 Task: Set up a Trello board to plan and manage a Christmas event, including creating lists for tasks, items, and activities, and use the 'Colorful Budget' power-up to track expenses and income.
Action: Mouse moved to (853, 472)
Screenshot: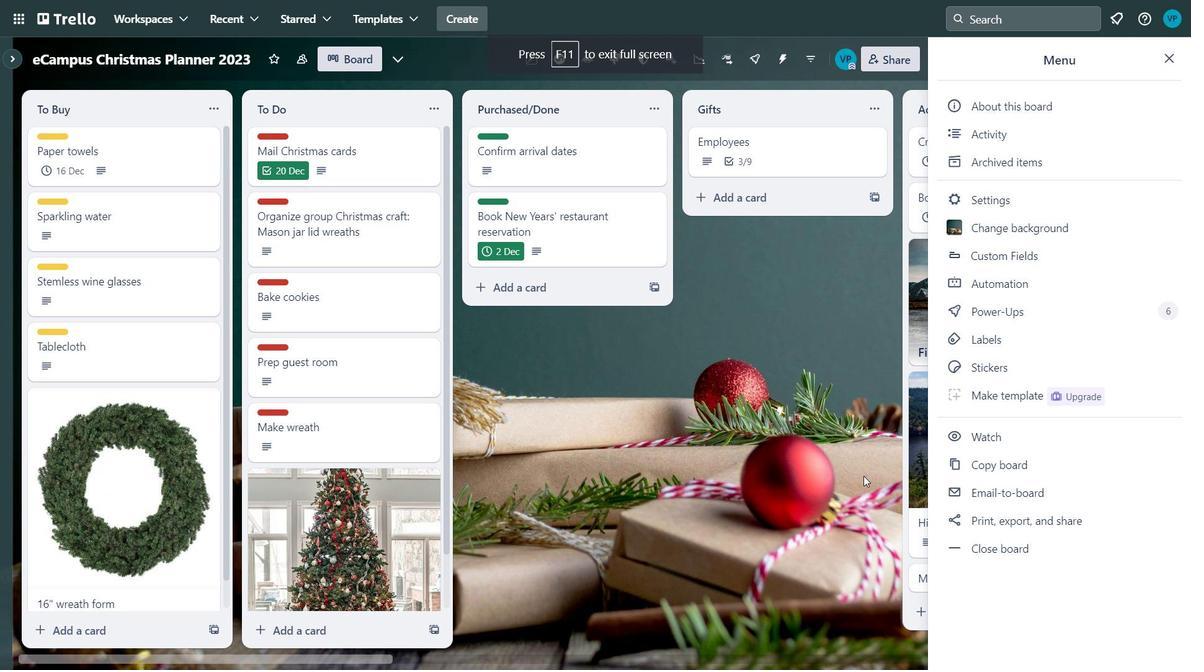
Action: Mouse pressed left at (853, 472)
Screenshot: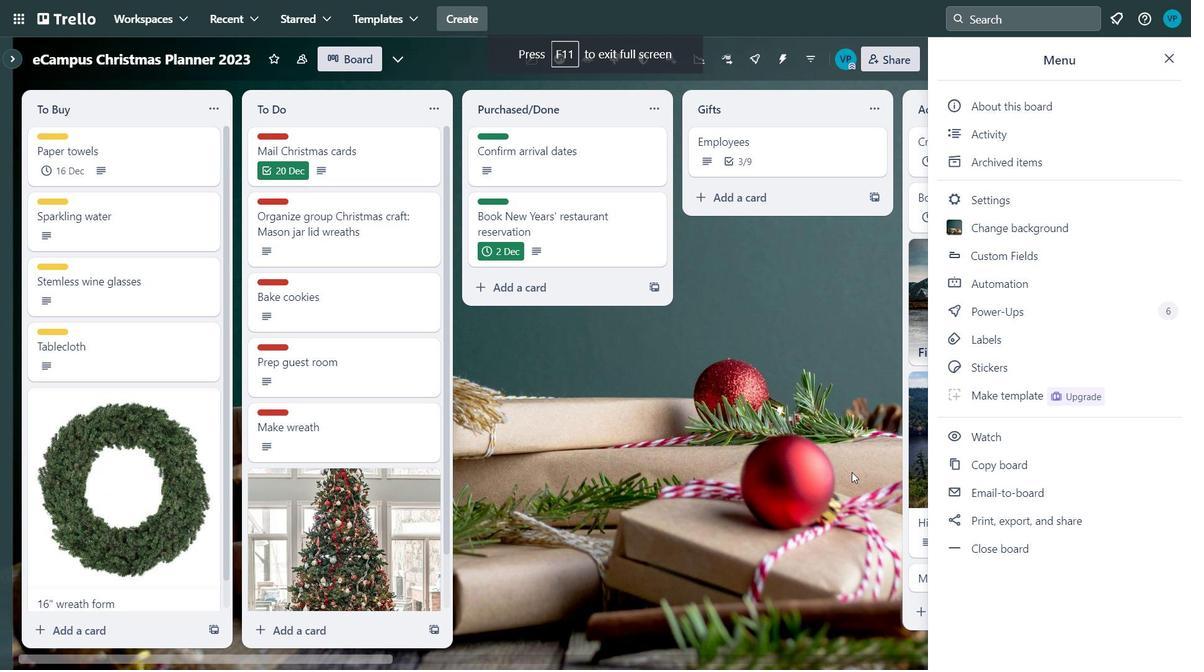 
Action: Mouse moved to (1170, 52)
Screenshot: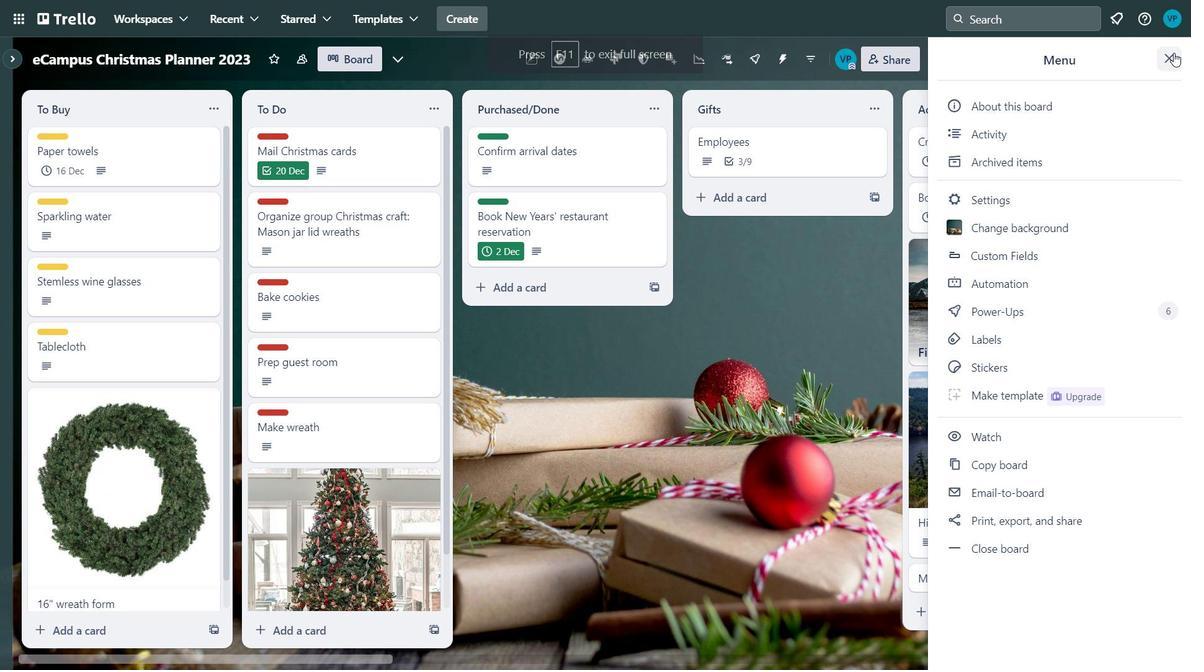 
Action: Mouse pressed left at (1170, 52)
Screenshot: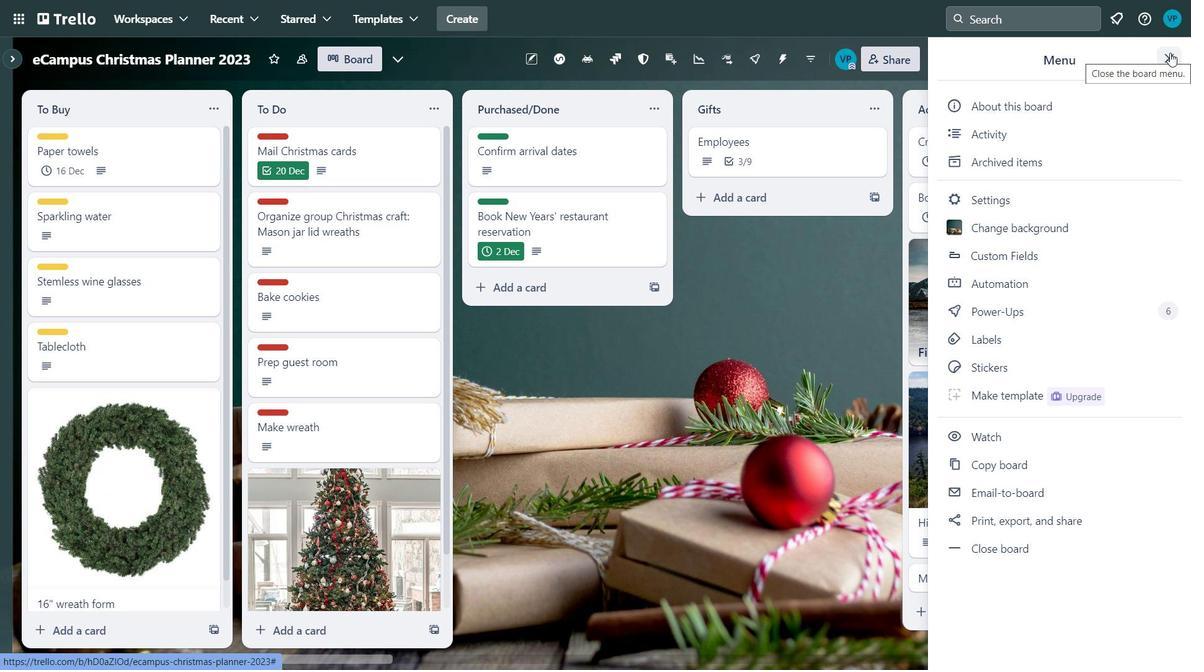 
Action: Mouse moved to (536, 658)
Screenshot: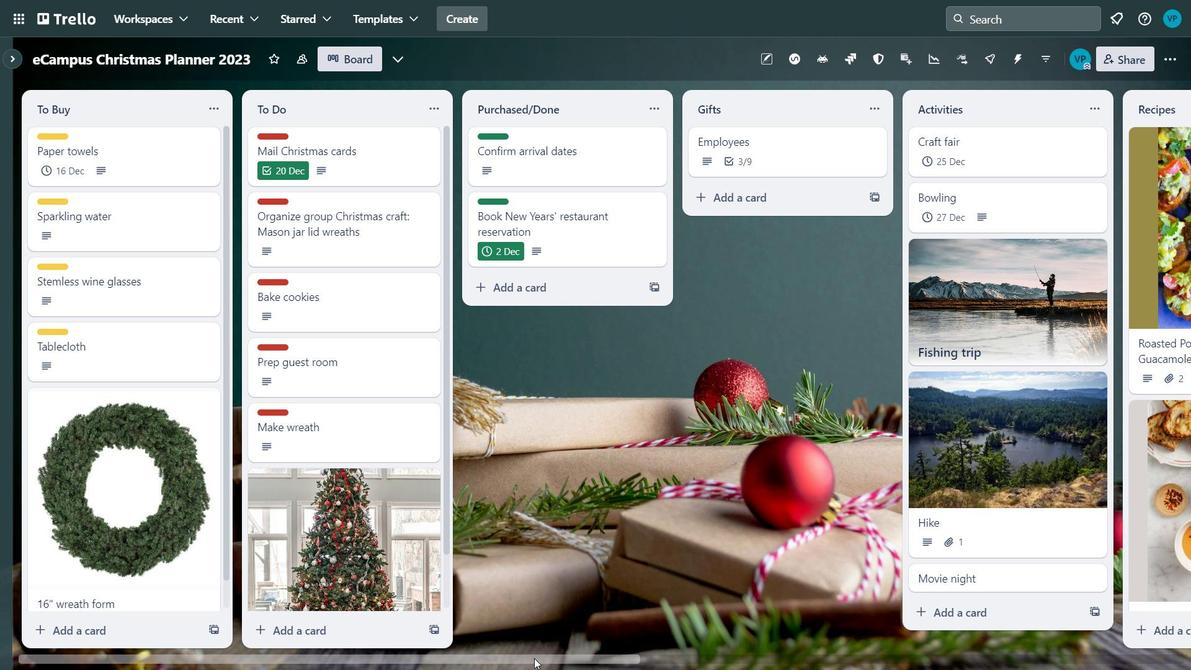 
Action: Mouse pressed left at (536, 658)
Screenshot: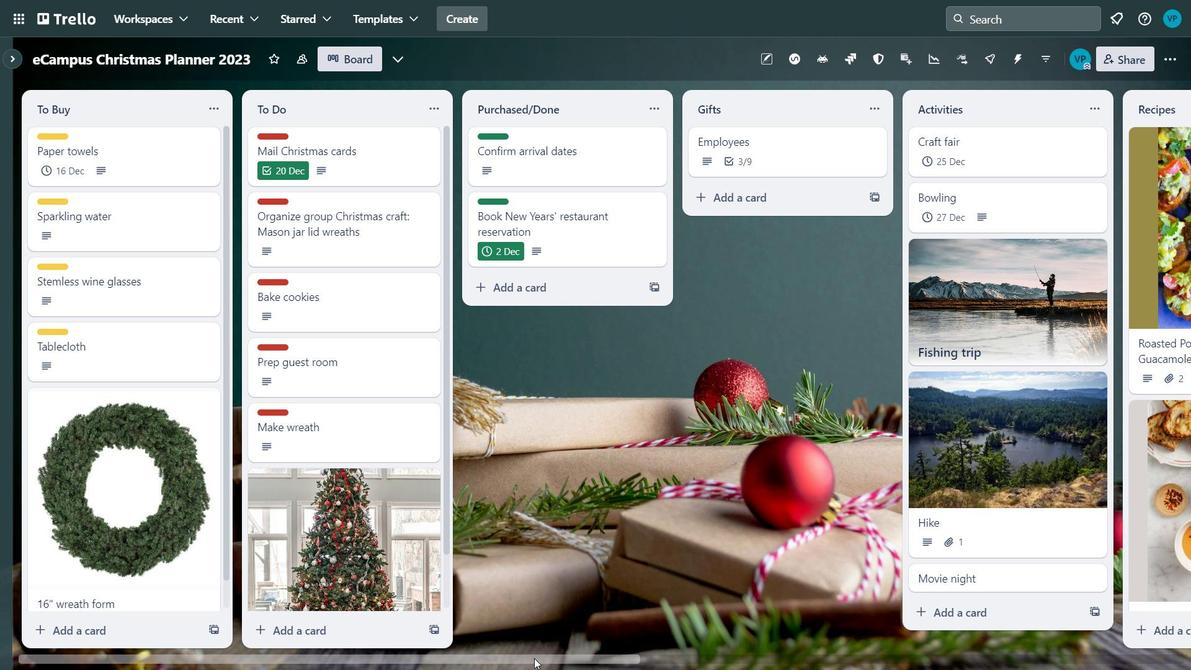 
Action: Mouse moved to (318, 289)
Screenshot: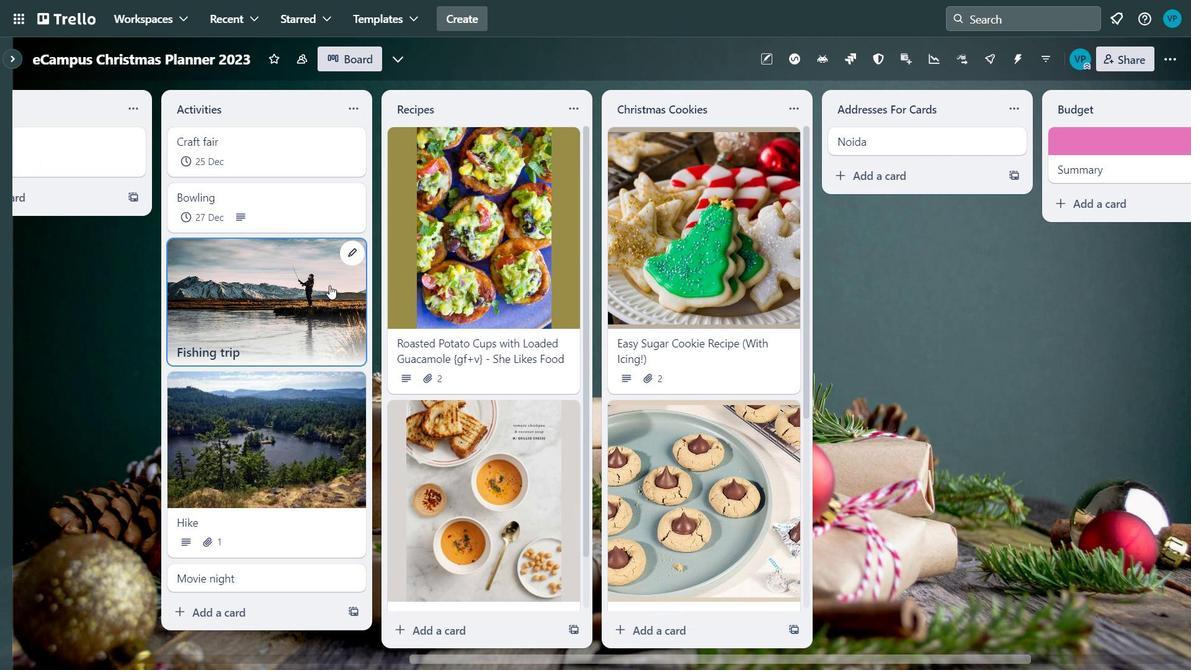 
Action: Mouse pressed left at (318, 289)
Screenshot: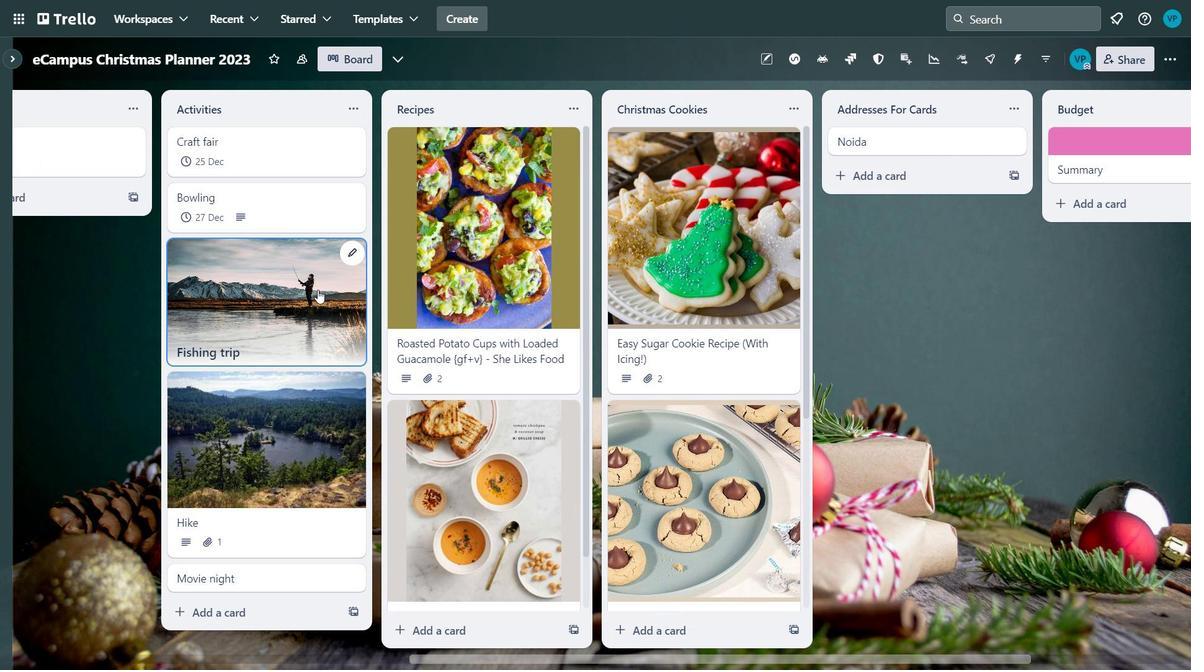 
Action: Mouse moved to (864, 53)
Screenshot: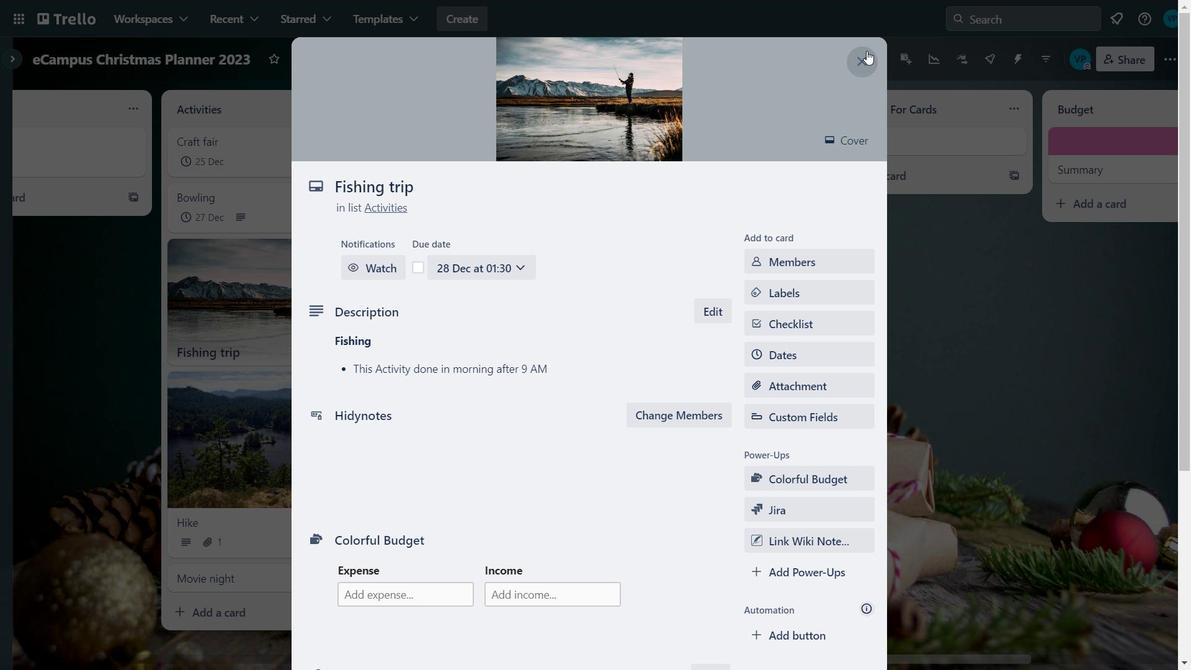 
Action: Mouse pressed left at (864, 53)
Screenshot: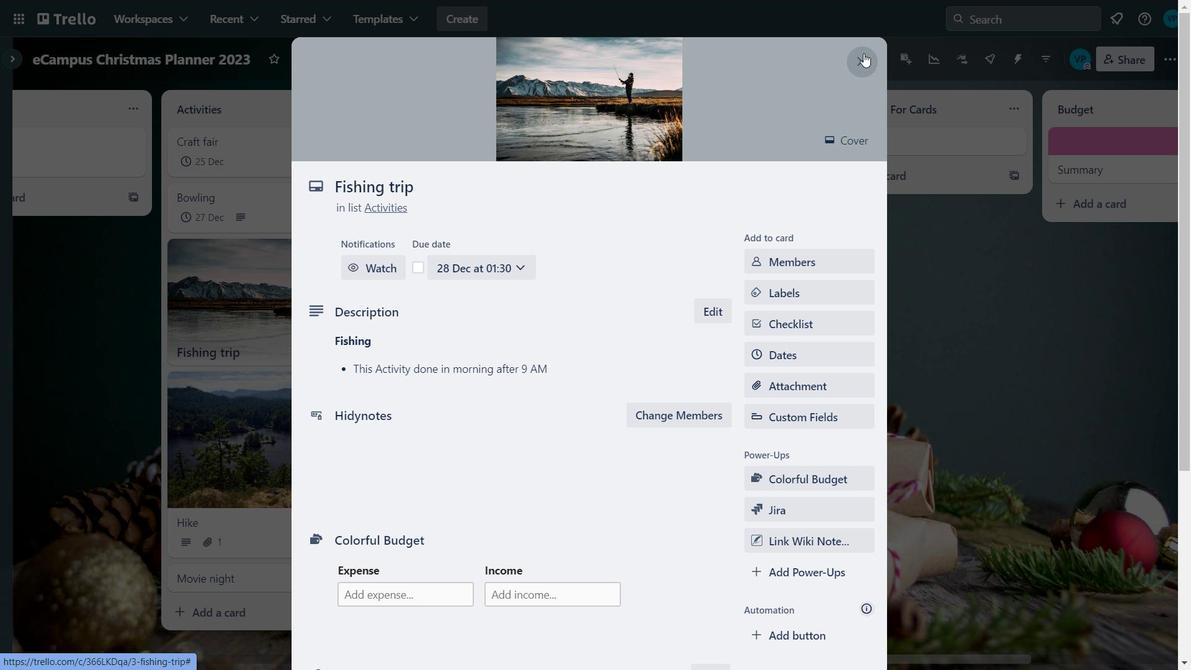 
Action: Mouse moved to (484, 213)
Screenshot: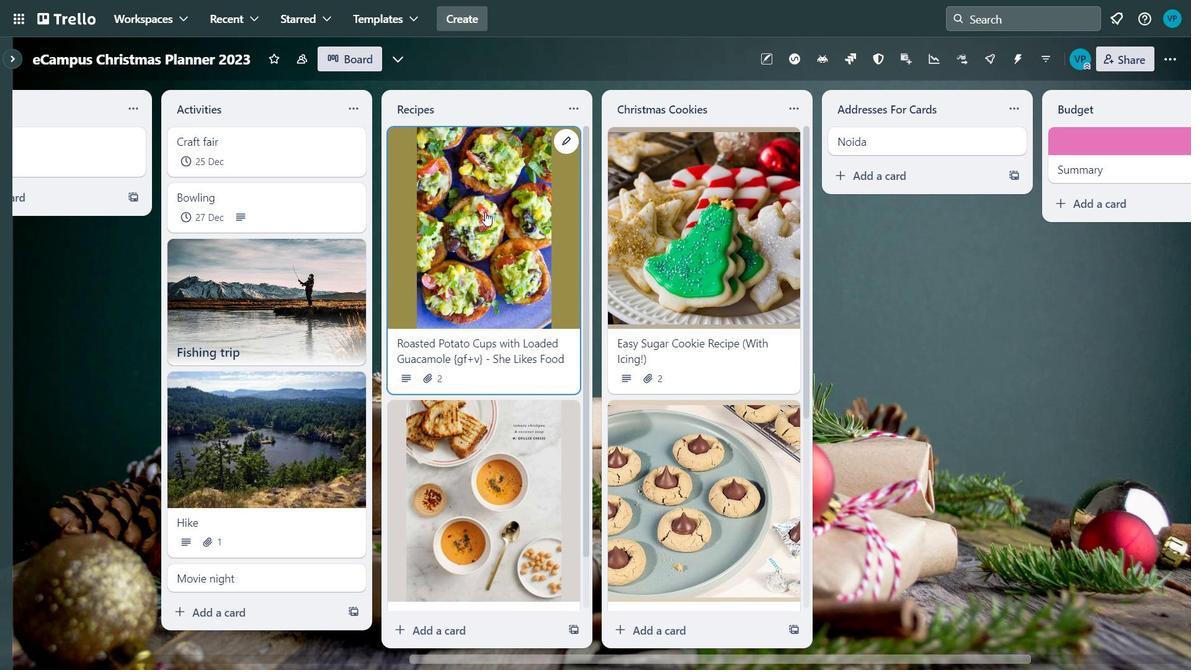 
Action: Mouse pressed left at (484, 213)
Screenshot: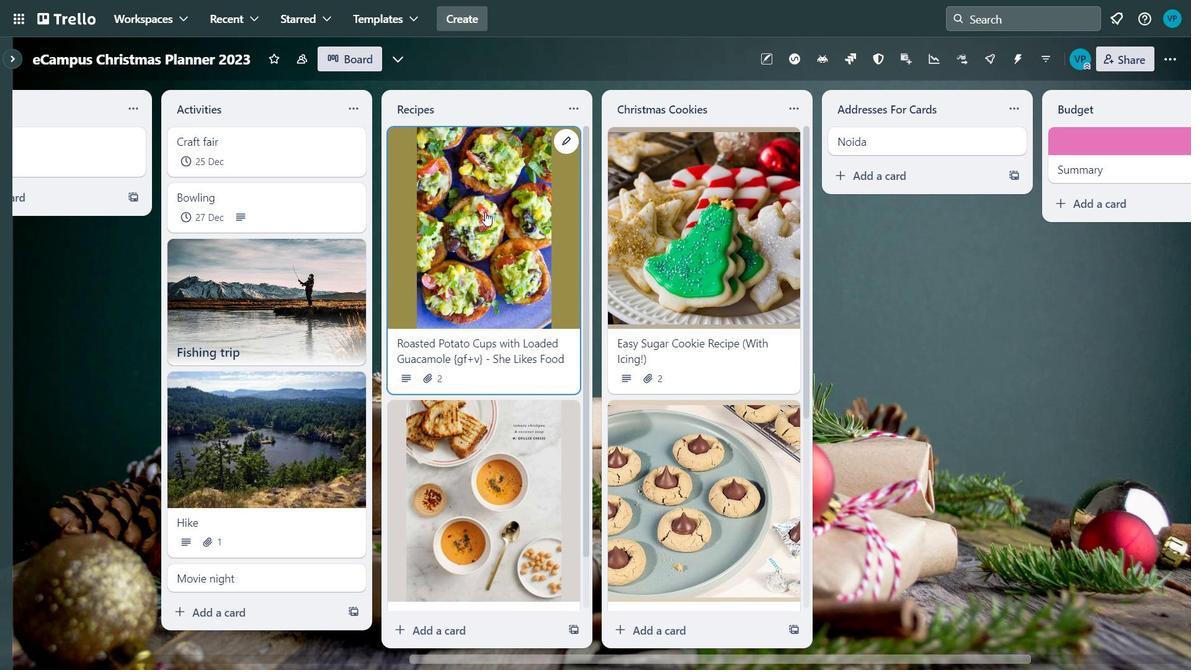 
Action: Mouse moved to (869, 55)
Screenshot: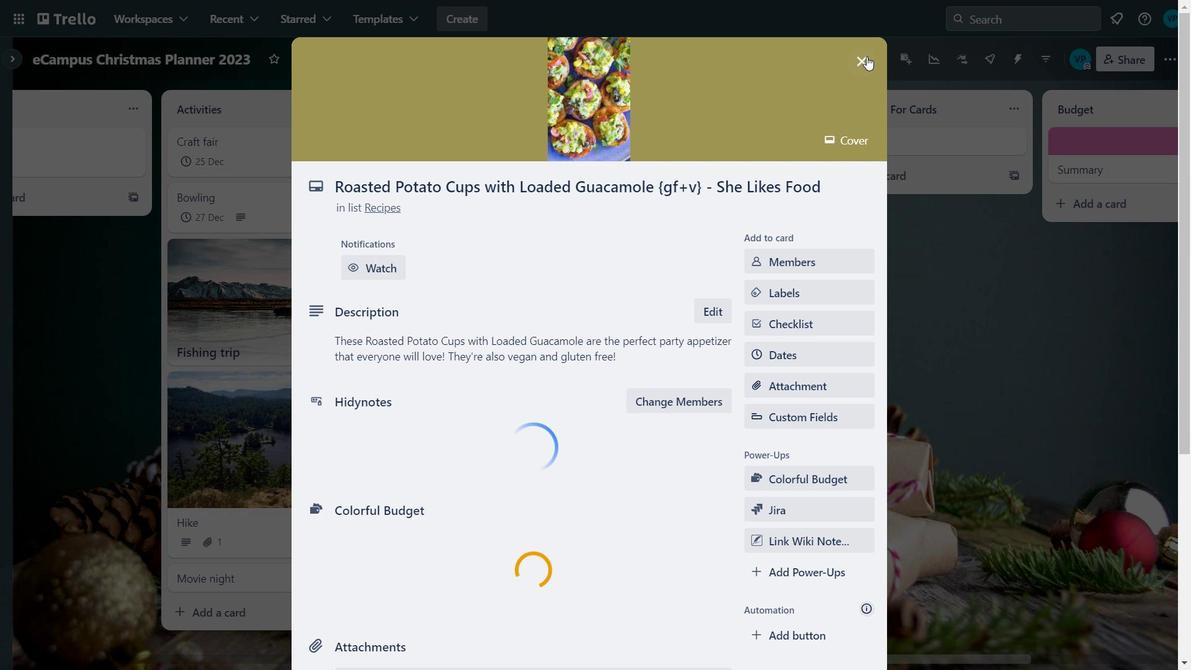 
Action: Mouse pressed left at (869, 55)
Screenshot: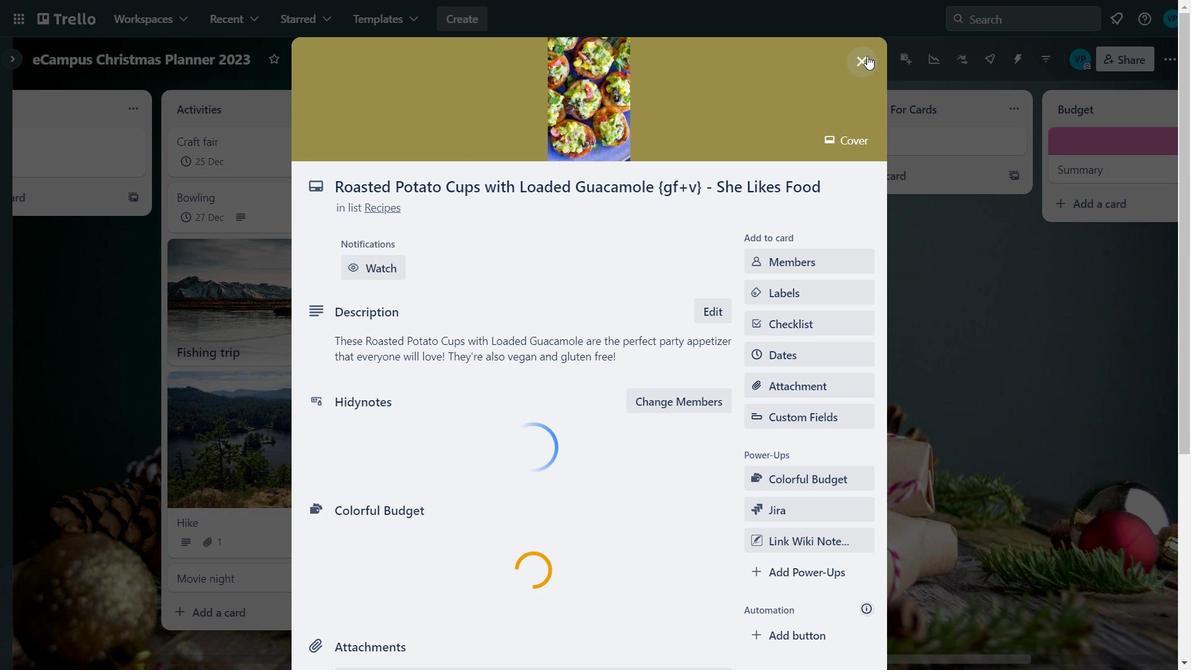 
Action: Mouse moved to (900, 114)
Screenshot: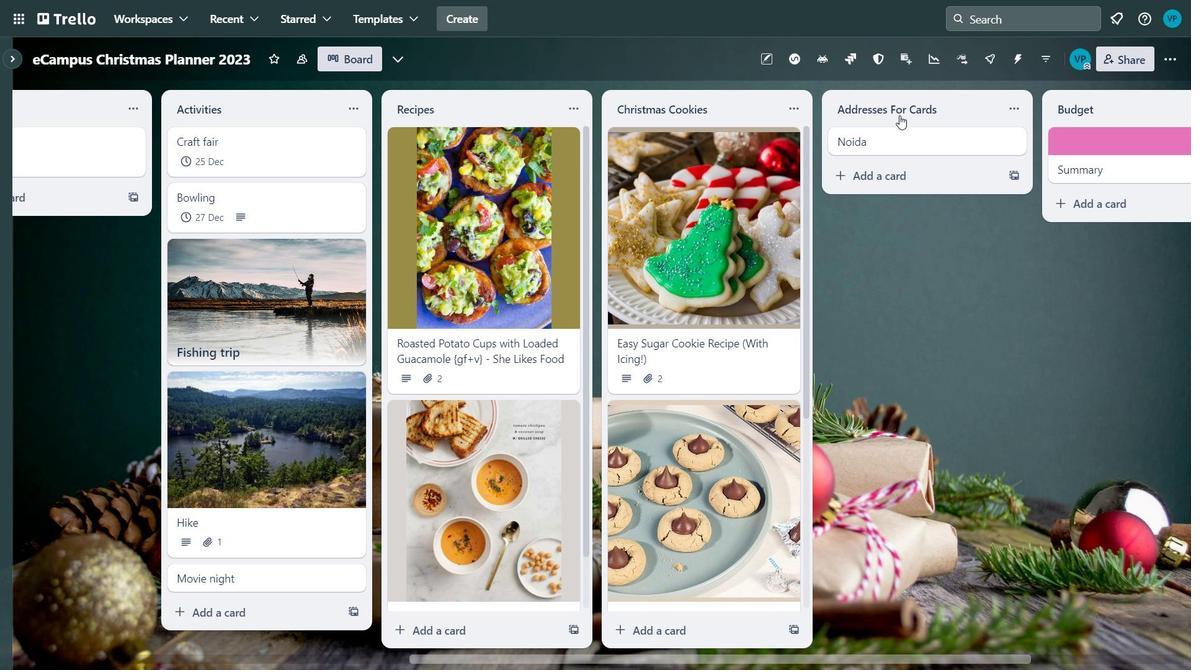 
Action: Mouse pressed left at (900, 114)
Screenshot: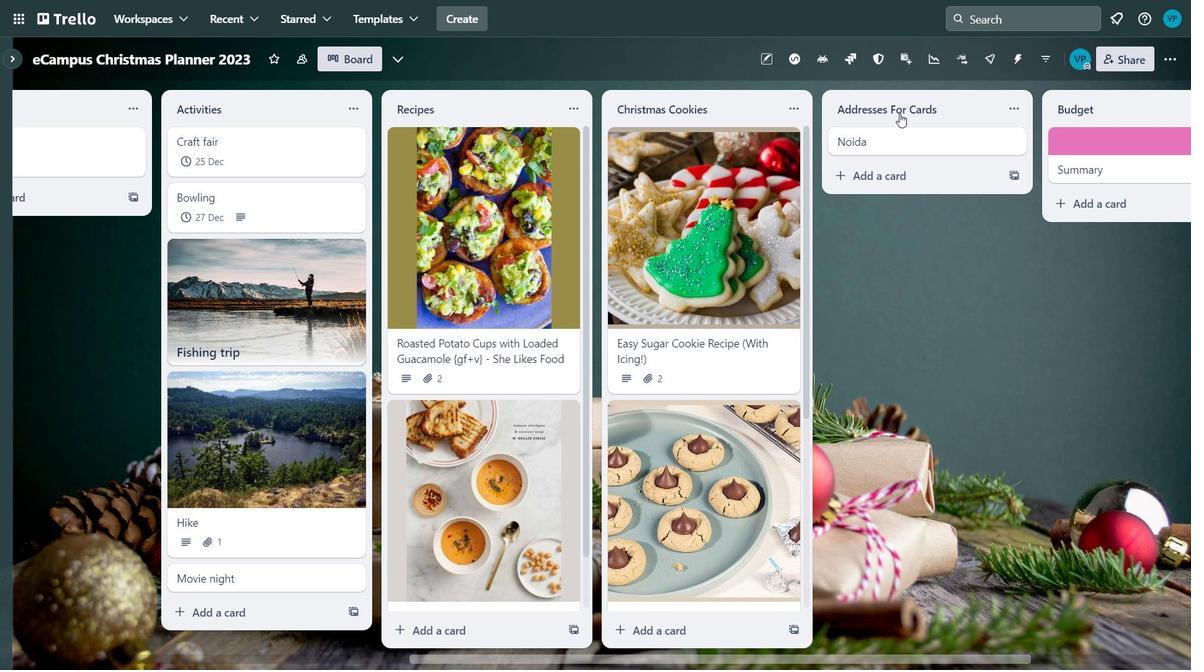 
Action: Mouse moved to (904, 145)
Screenshot: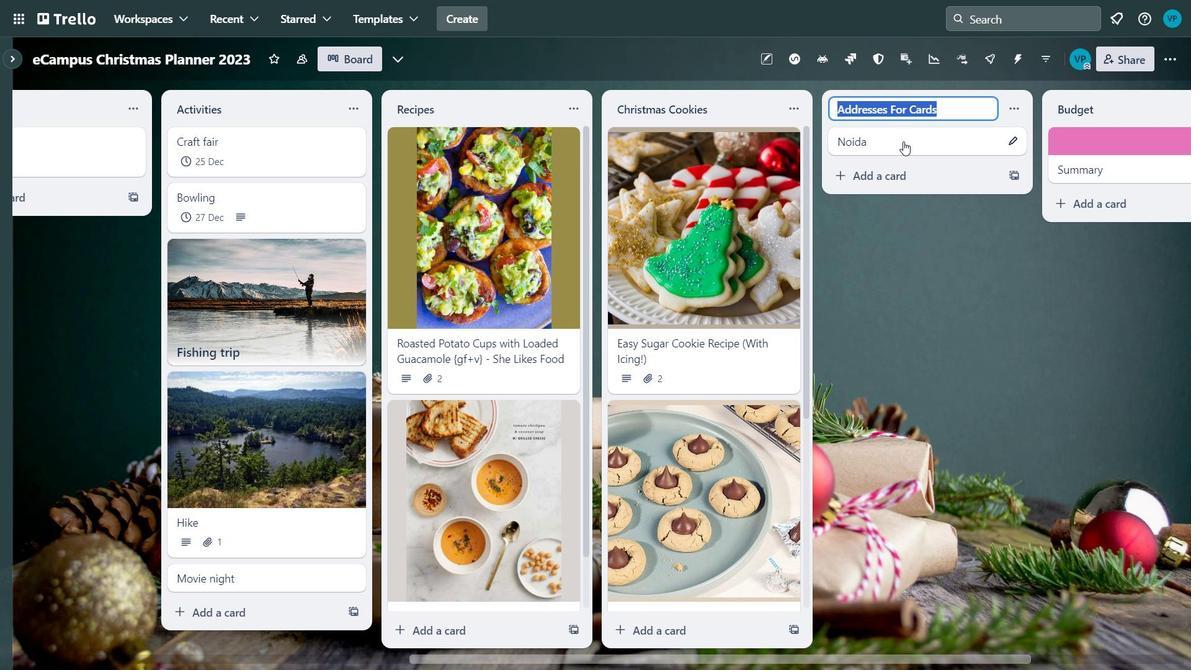 
Action: Mouse pressed left at (904, 145)
Screenshot: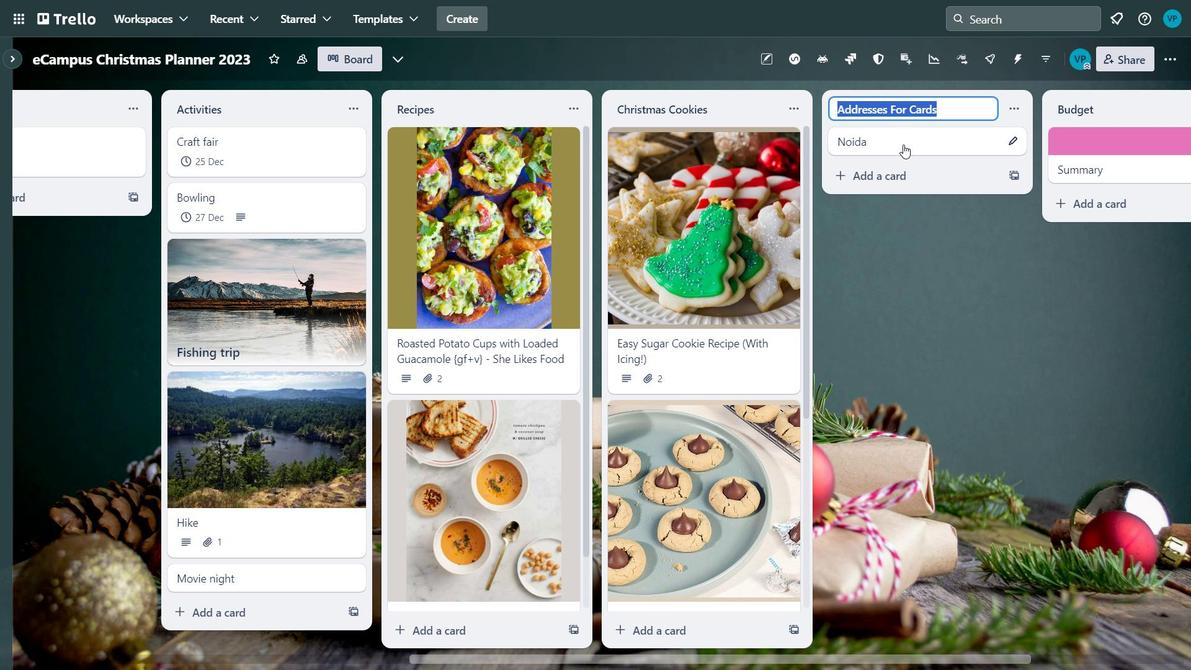 
Action: Mouse moved to (400, 453)
Screenshot: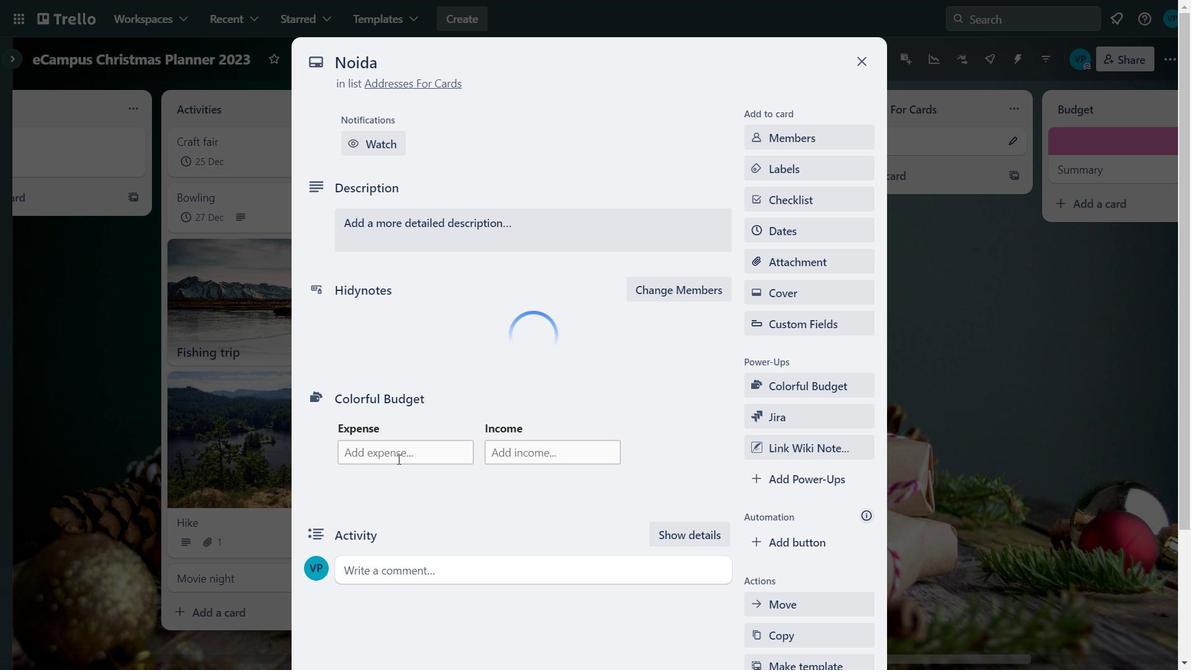 
Action: Mouse pressed left at (400, 453)
Screenshot: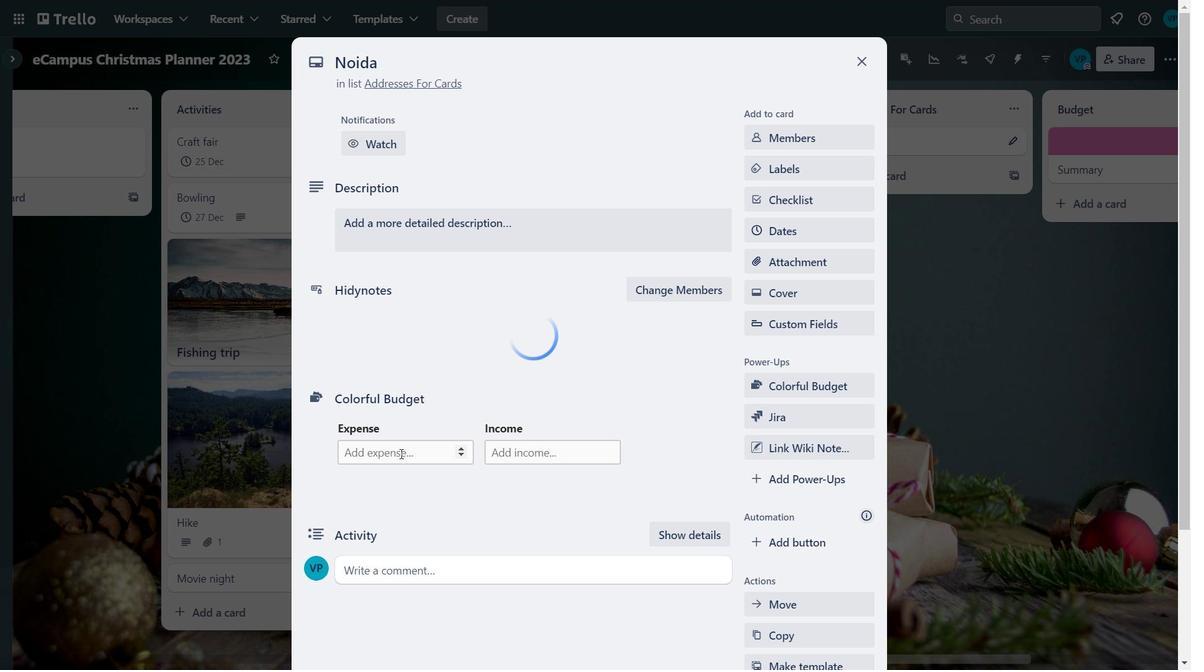 
Action: Mouse moved to (397, 451)
Screenshot: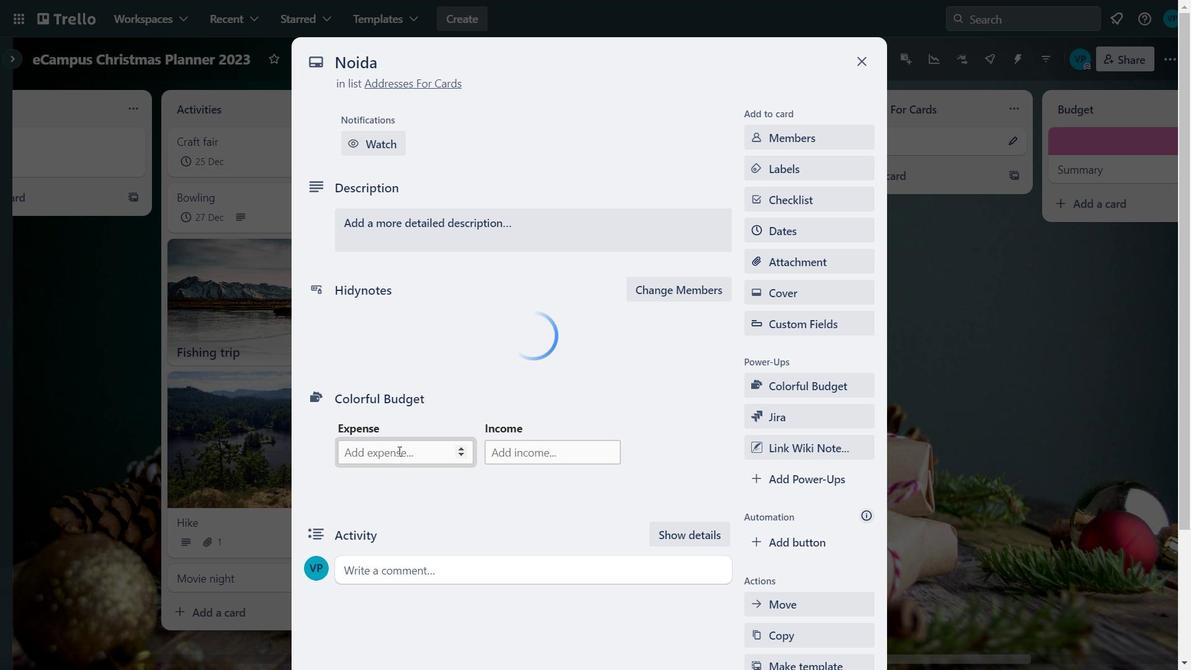 
Action: Key pressed 1000
Screenshot: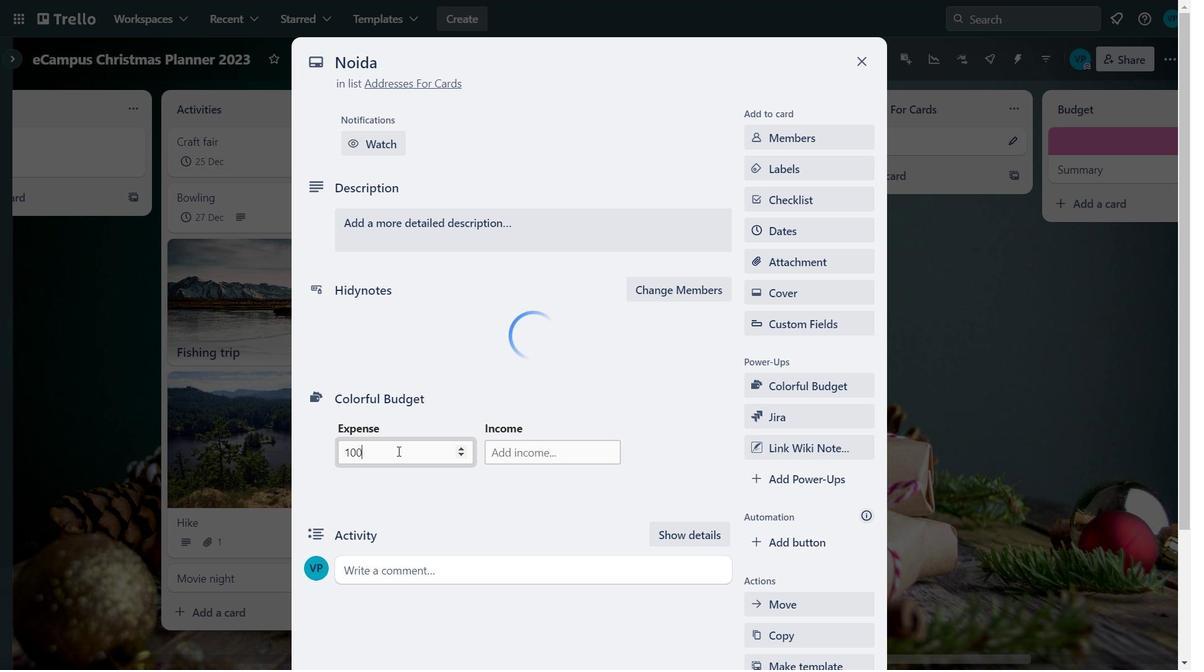 
Action: Mouse moved to (515, 456)
Screenshot: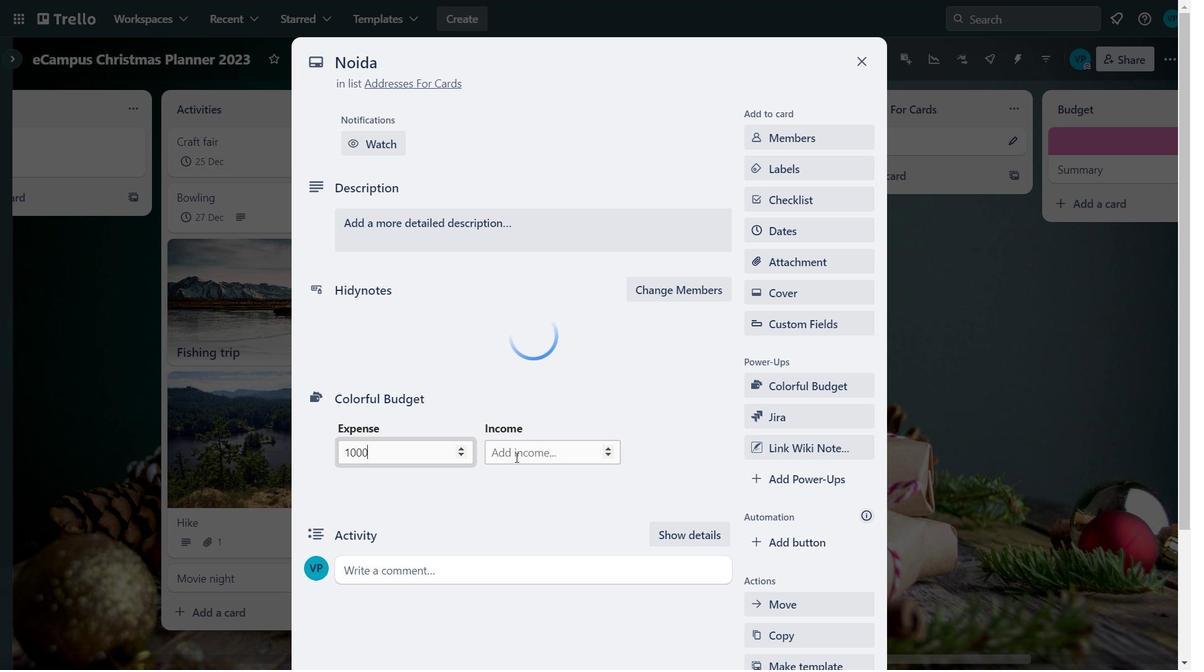 
Action: Mouse pressed left at (515, 456)
Screenshot: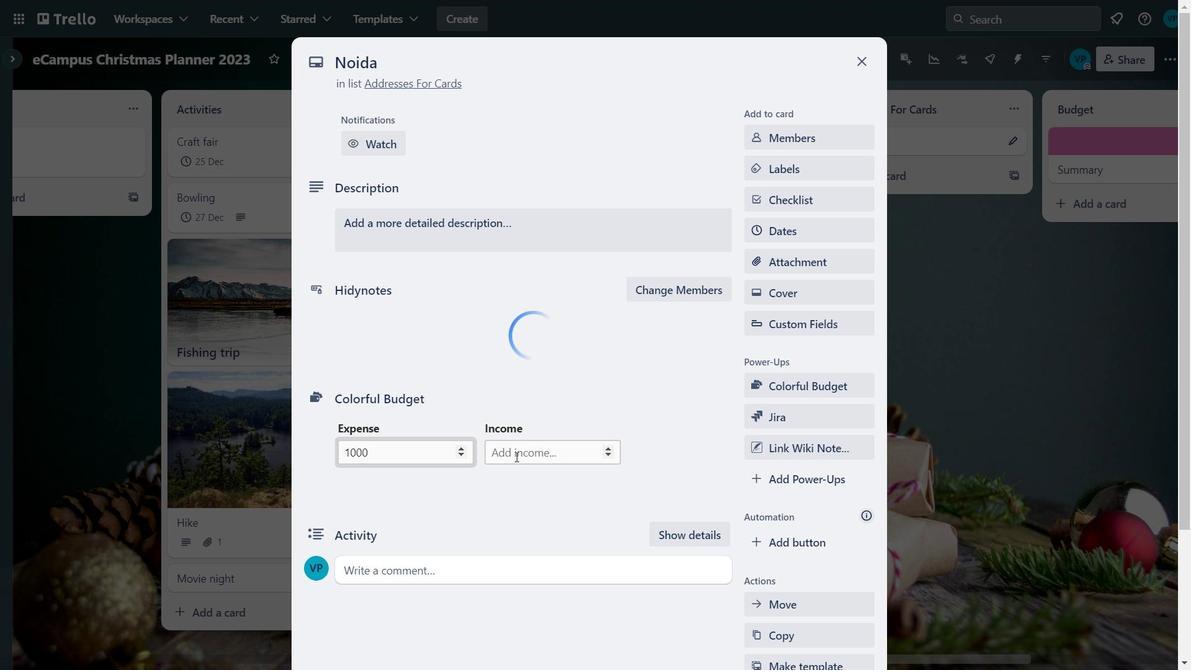 
Action: Key pressed 5000
Screenshot: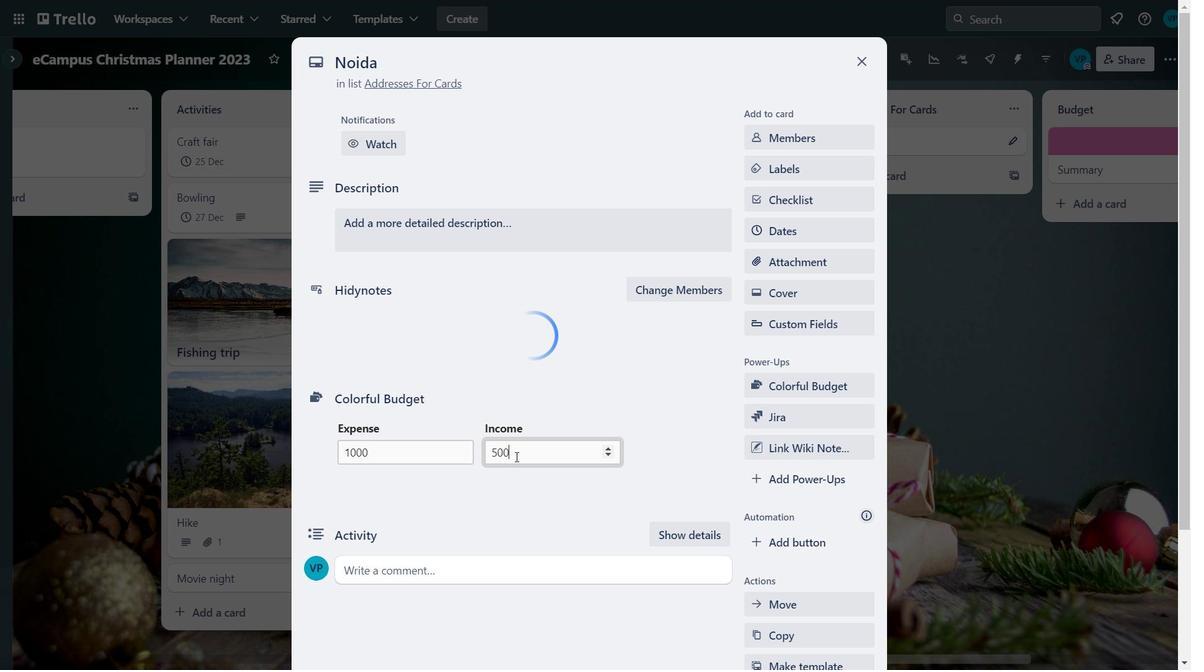 
Action: Mouse moved to (608, 455)
Screenshot: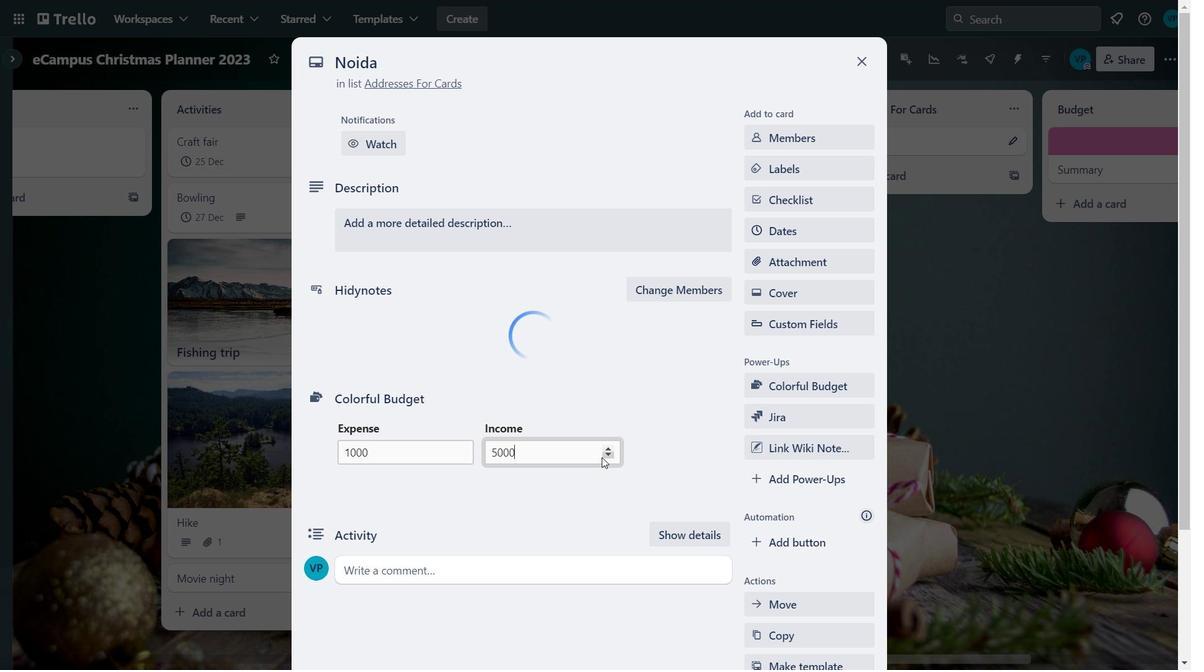 
Action: Mouse pressed left at (608, 455)
Screenshot: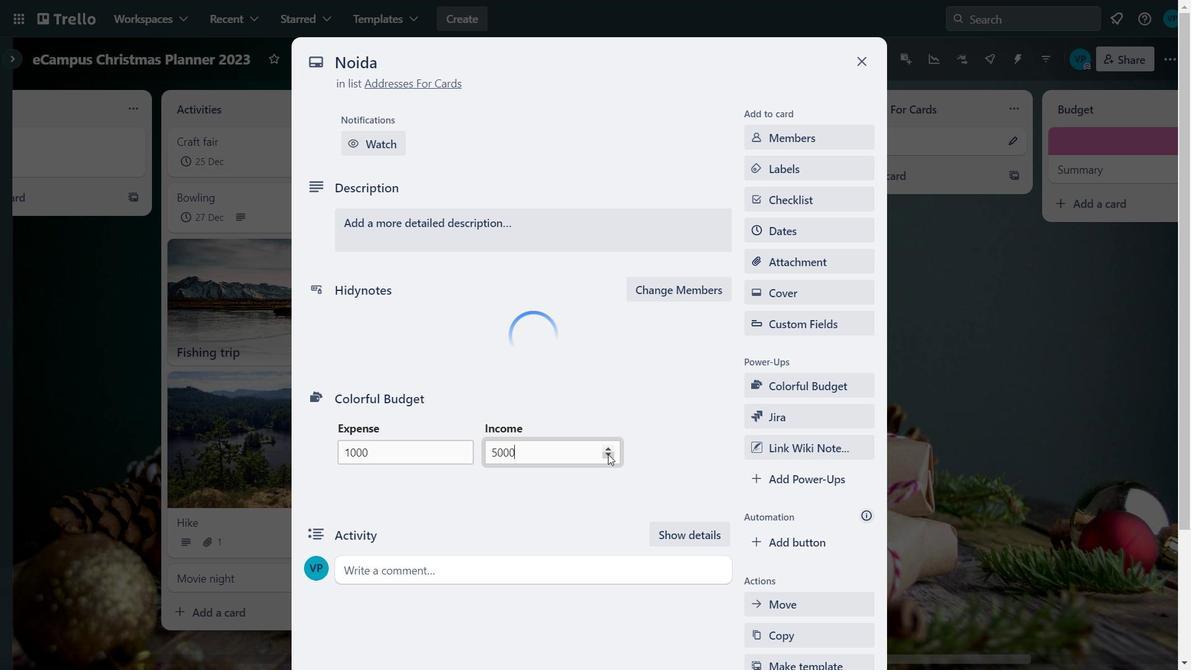 
Action: Mouse moved to (608, 445)
Screenshot: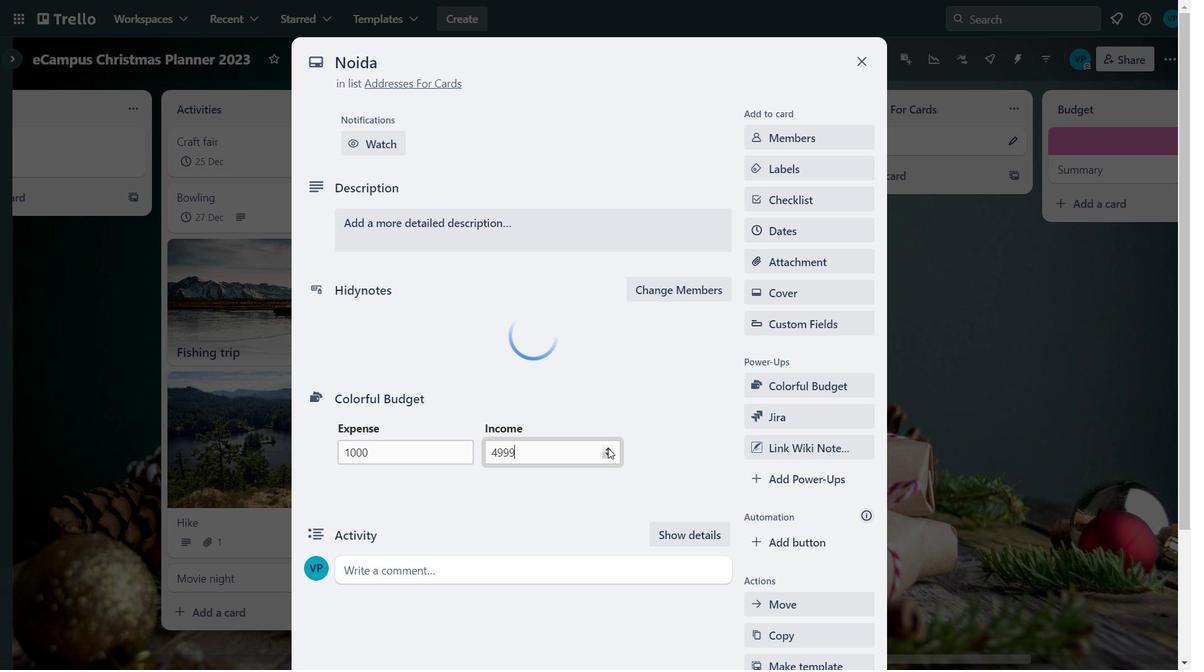 
Action: Mouse pressed left at (608, 445)
Screenshot: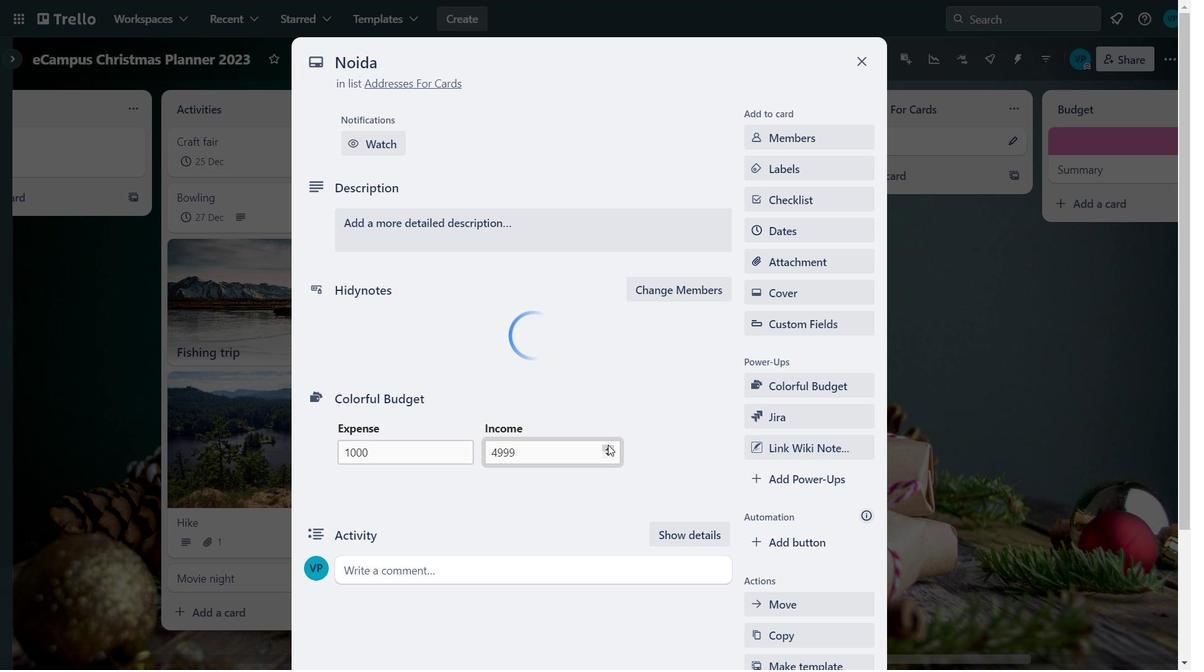 
Action: Mouse moved to (640, 449)
Screenshot: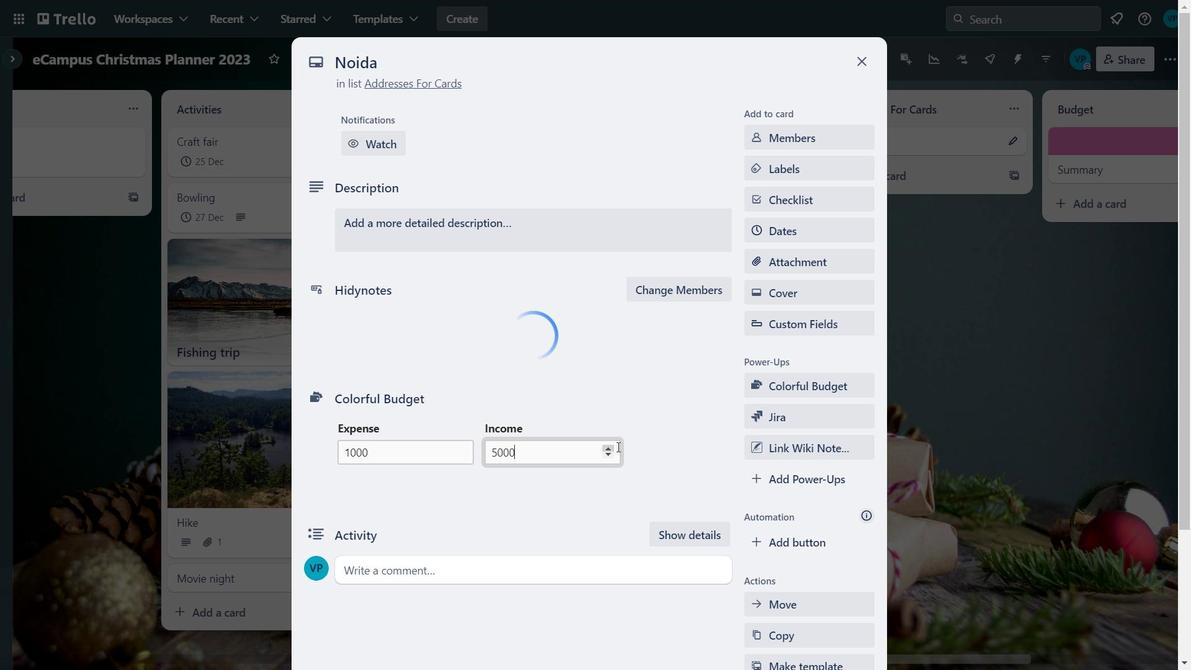
Action: Mouse pressed left at (640, 449)
Screenshot: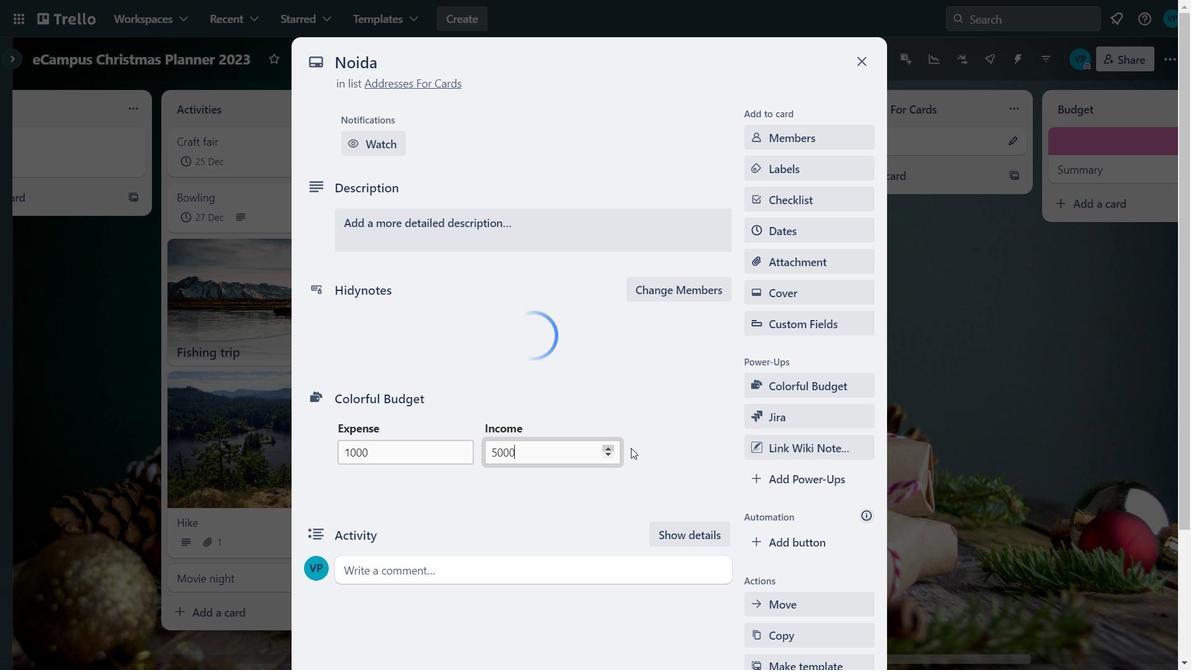 
Action: Mouse moved to (677, 535)
Screenshot: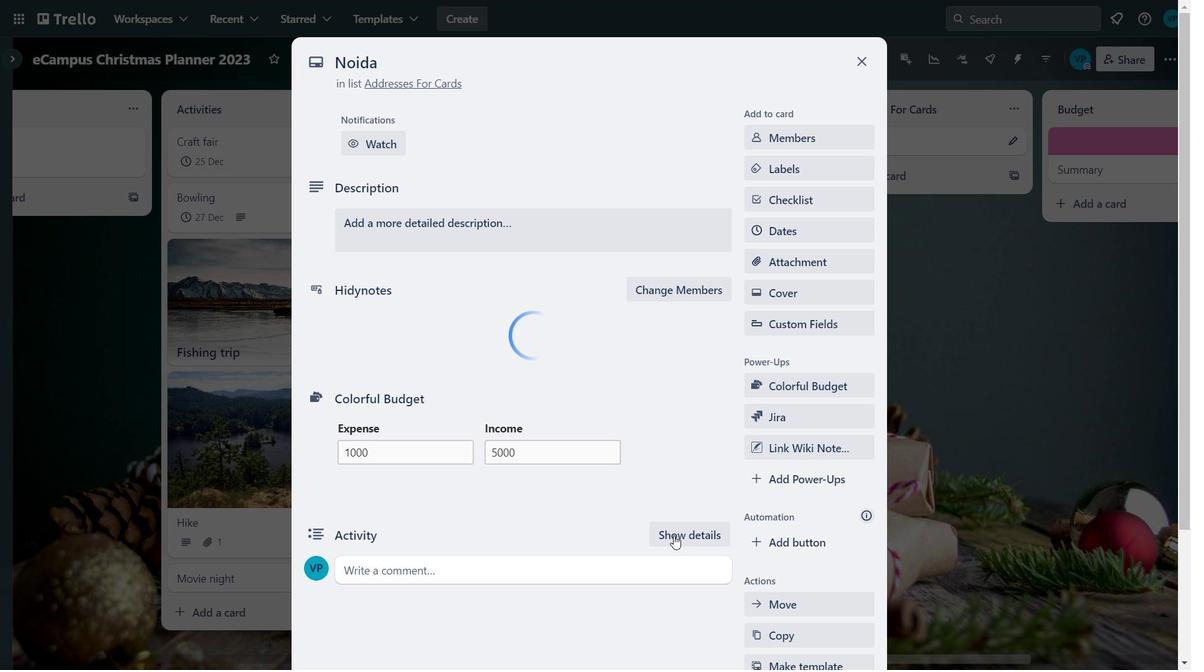 
Action: Mouse pressed left at (677, 535)
Screenshot: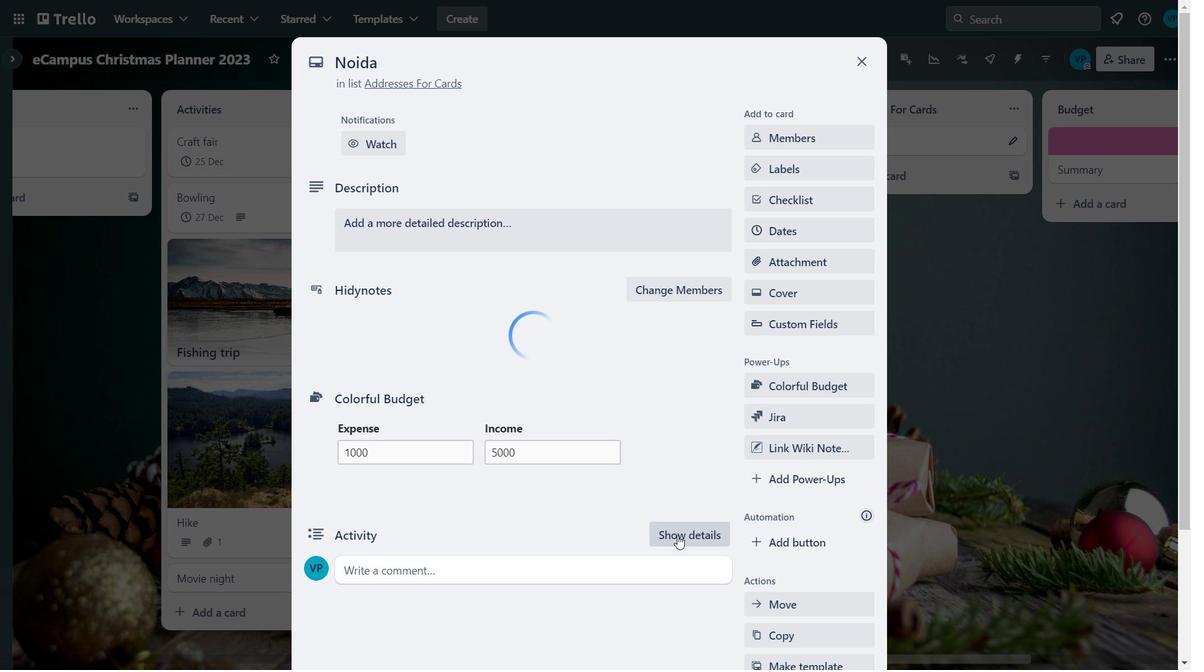 
Action: Mouse moved to (609, 448)
Screenshot: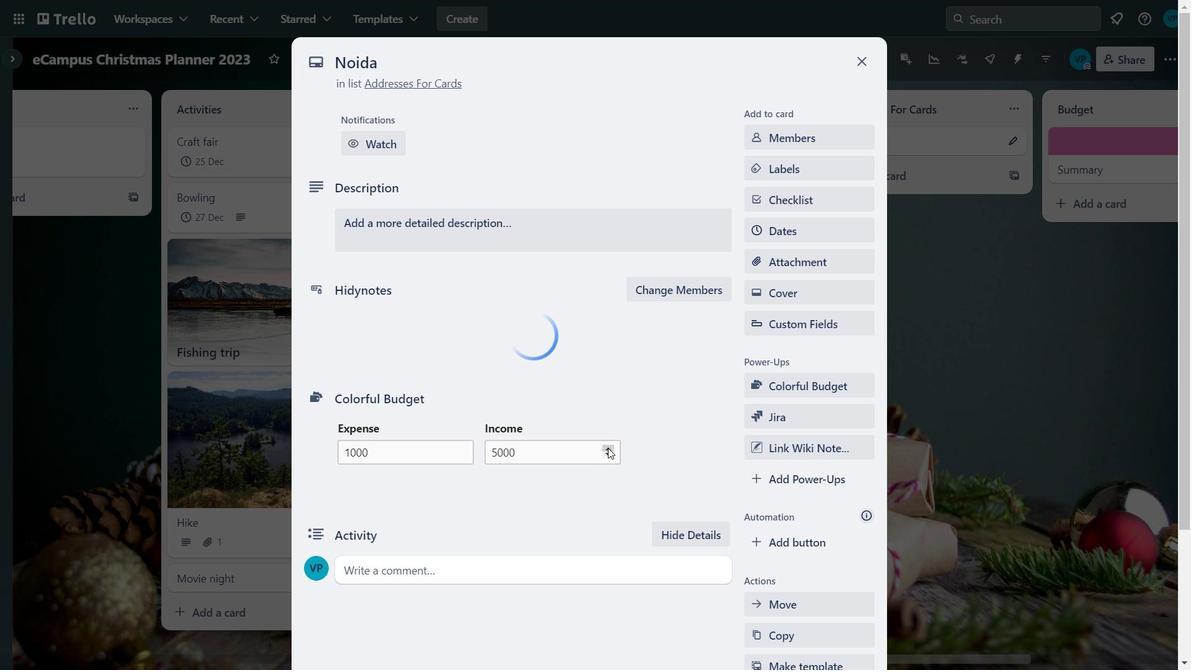 
Action: Mouse scrolled (609, 447) with delta (0, 0)
Screenshot: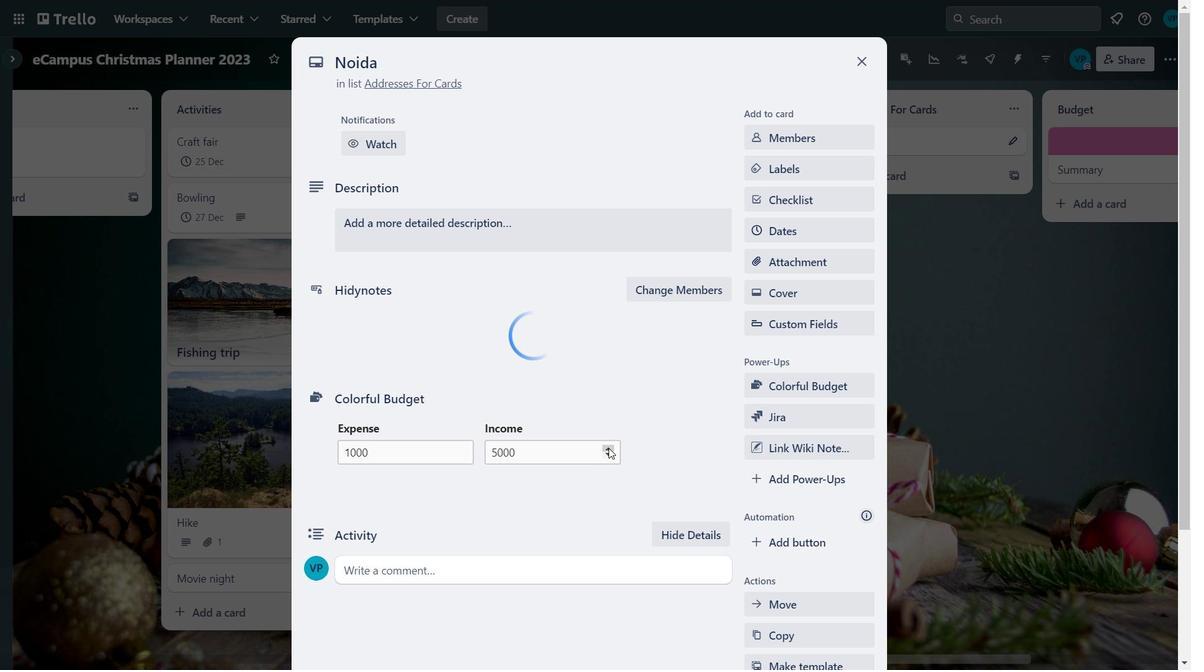 
Action: Mouse scrolled (609, 447) with delta (0, 0)
Screenshot: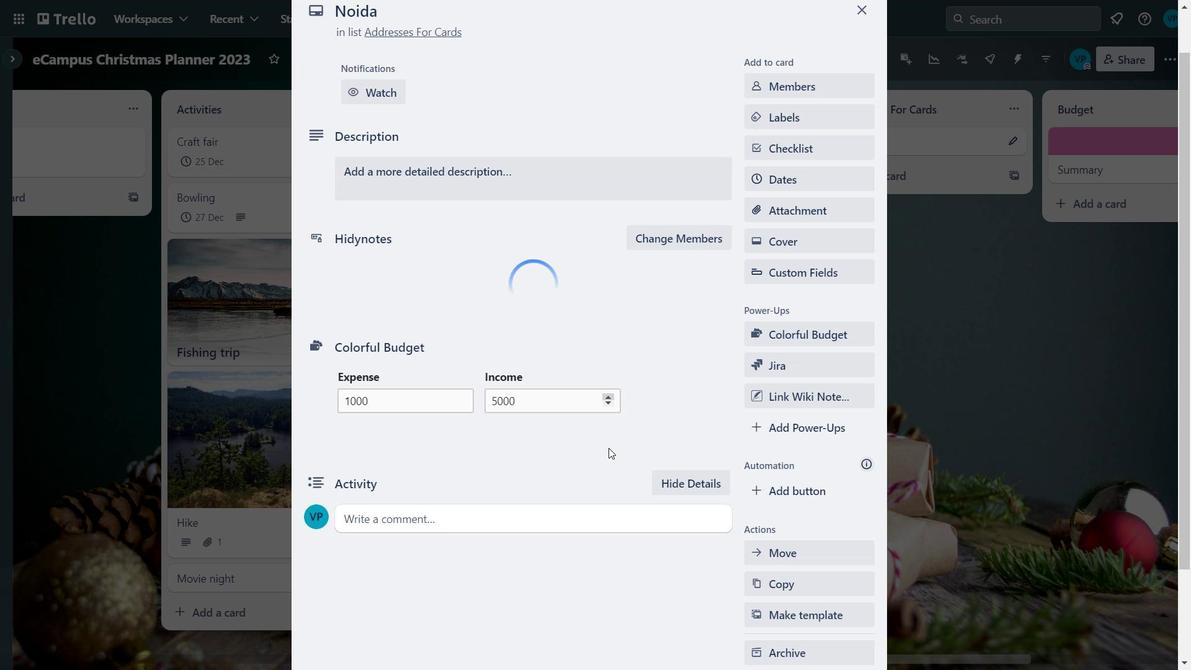 
Action: Mouse moved to (395, 324)
Screenshot: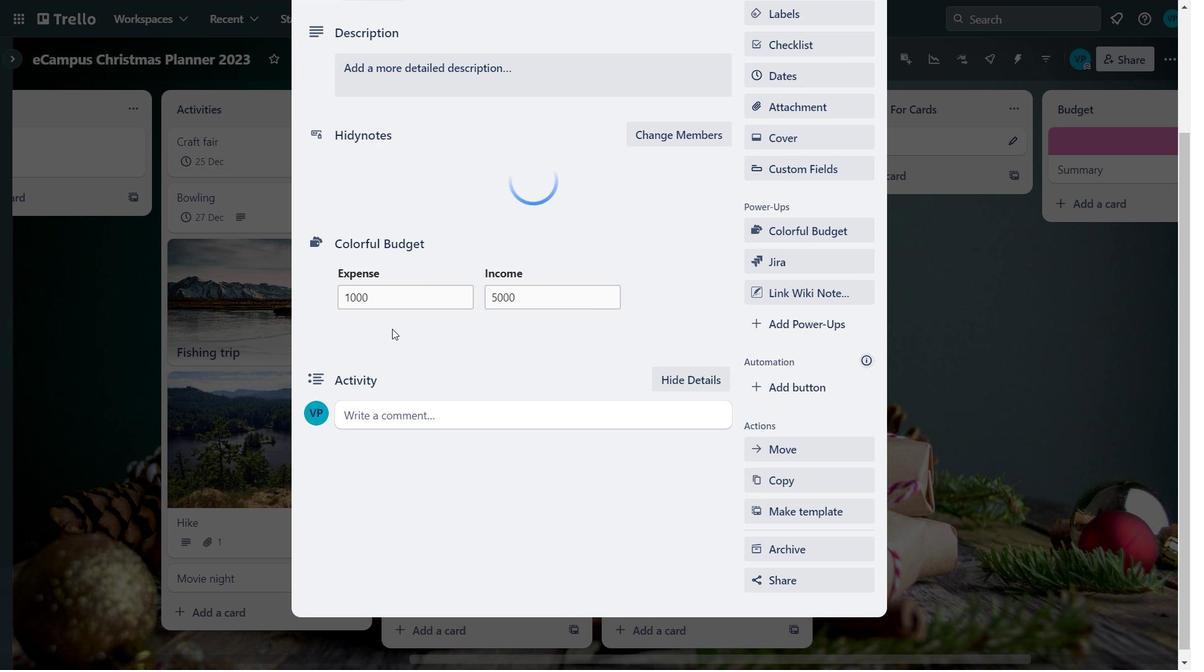
Action: Mouse pressed left at (395, 324)
Screenshot: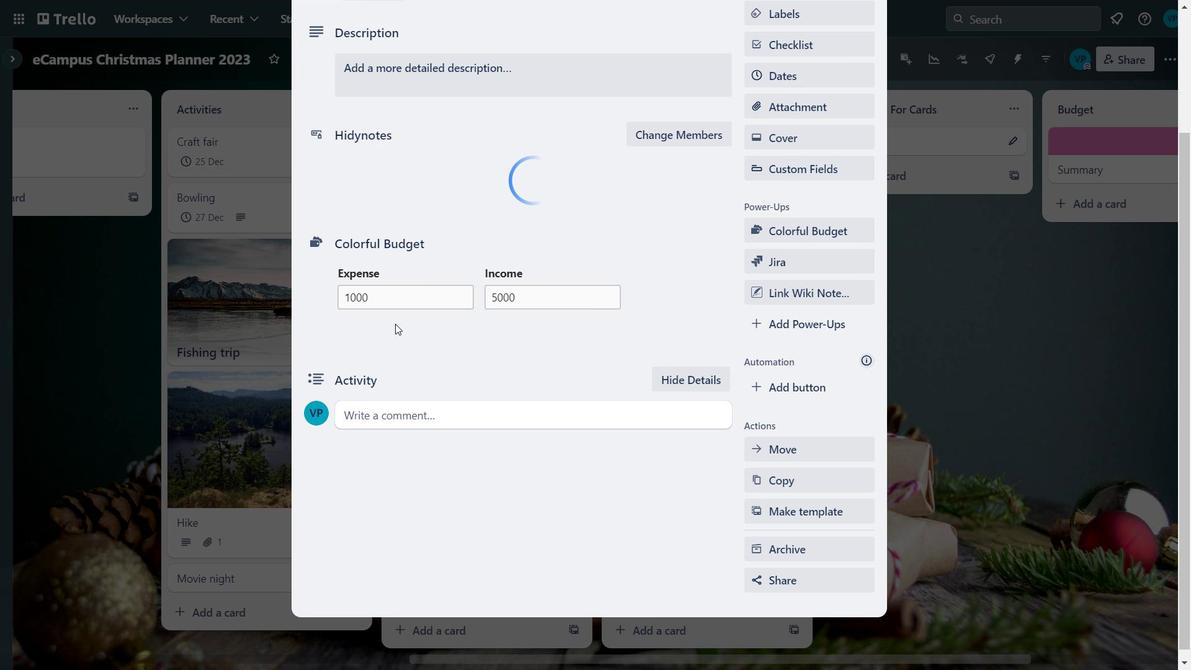 
Action: Mouse moved to (561, 188)
Screenshot: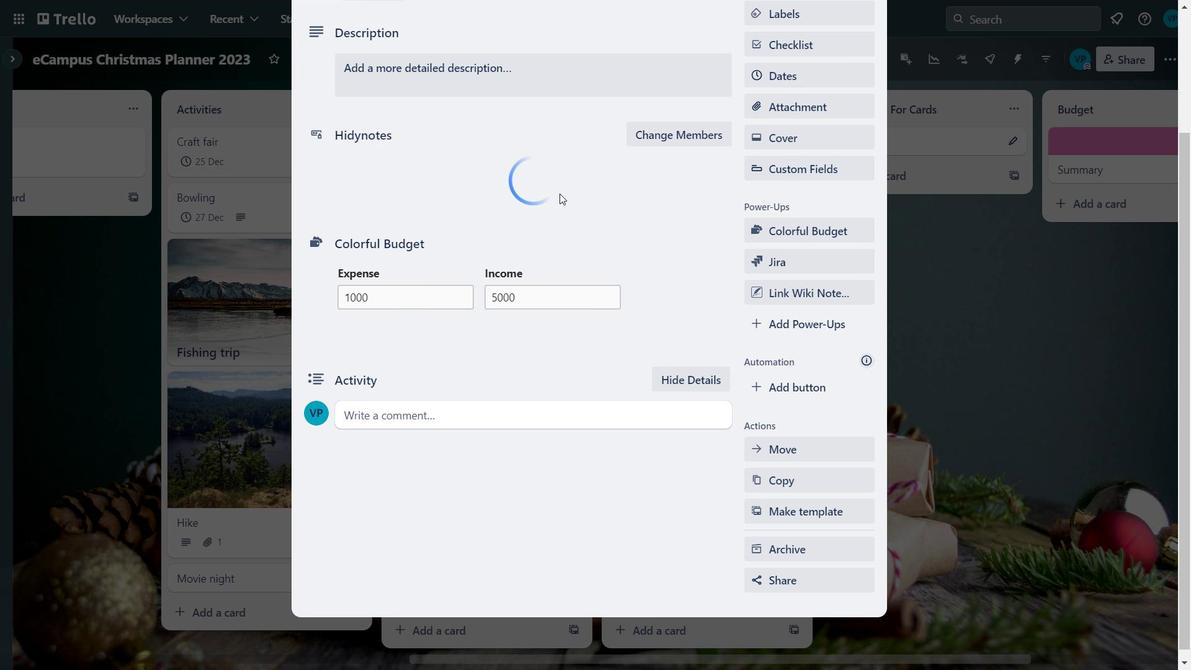 
Action: Mouse scrolled (561, 188) with delta (0, 0)
Screenshot: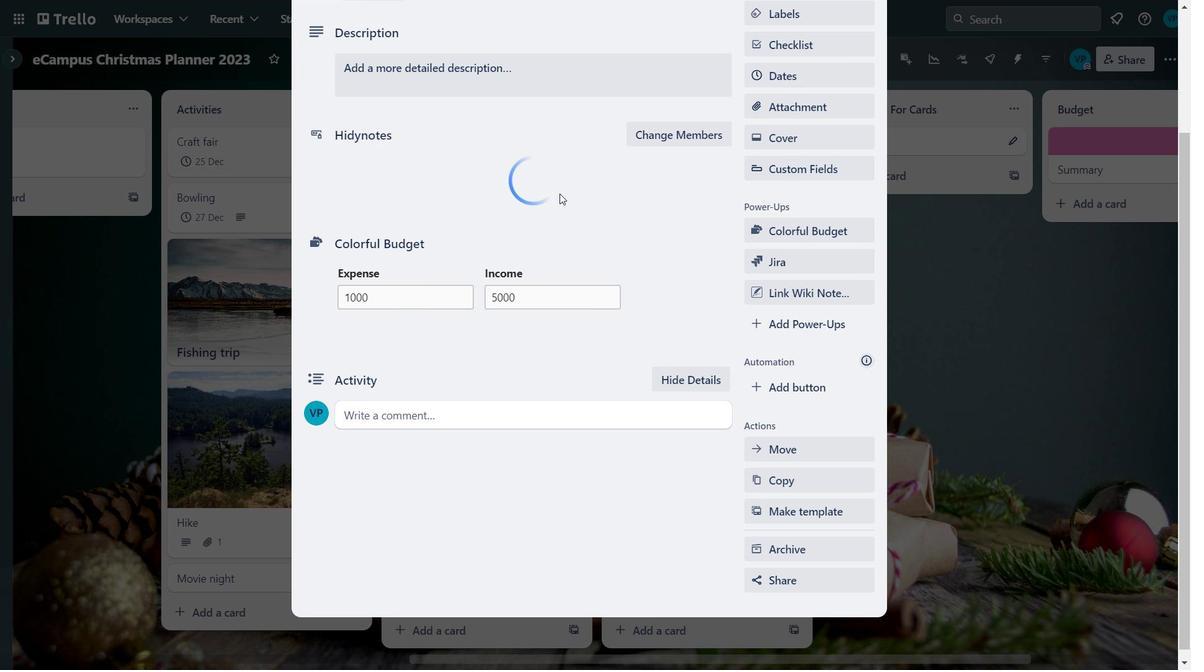 
Action: Mouse scrolled (561, 188) with delta (0, 0)
Screenshot: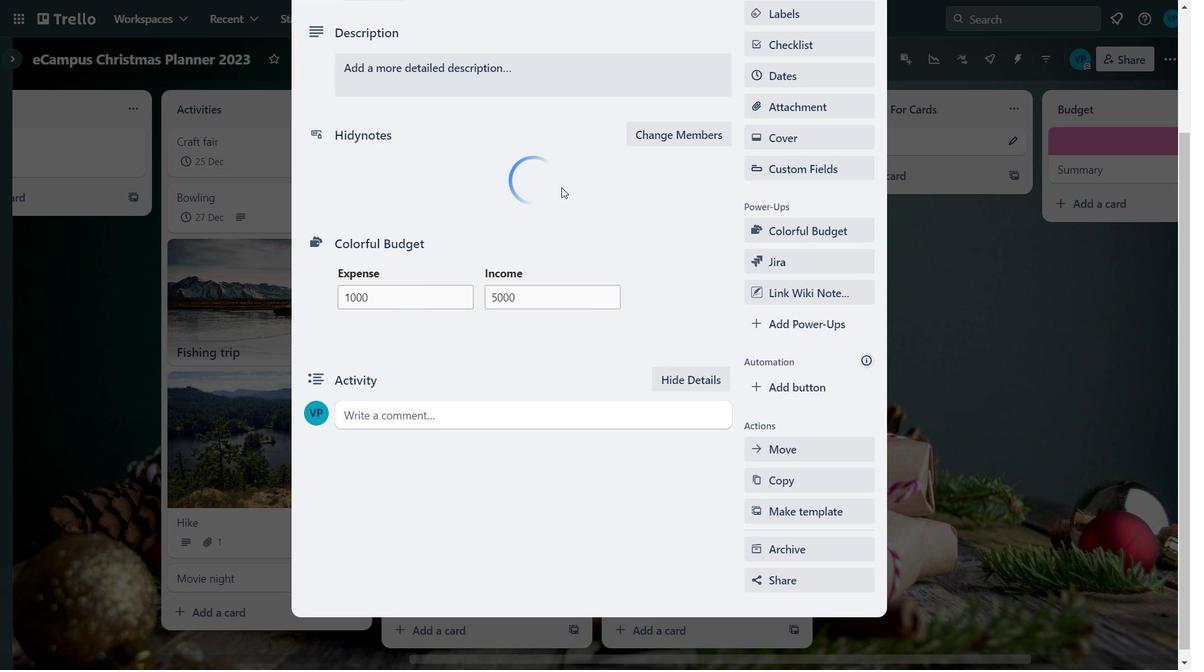 
Action: Mouse moved to (492, 218)
Screenshot: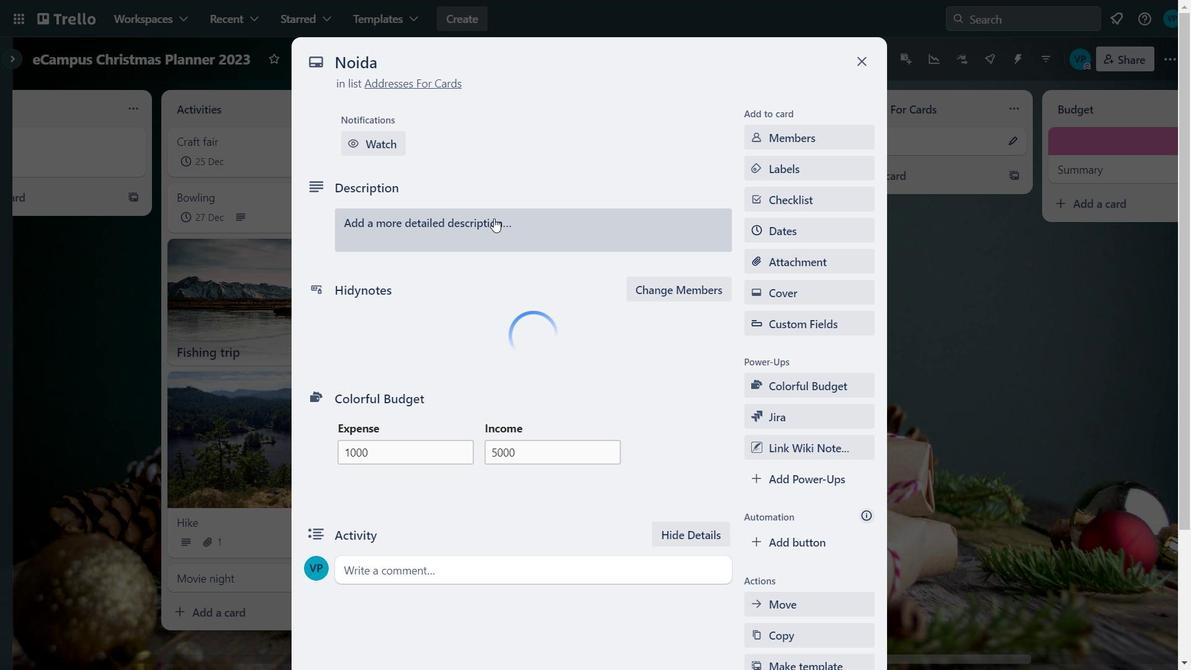
Action: Mouse pressed left at (492, 218)
Screenshot: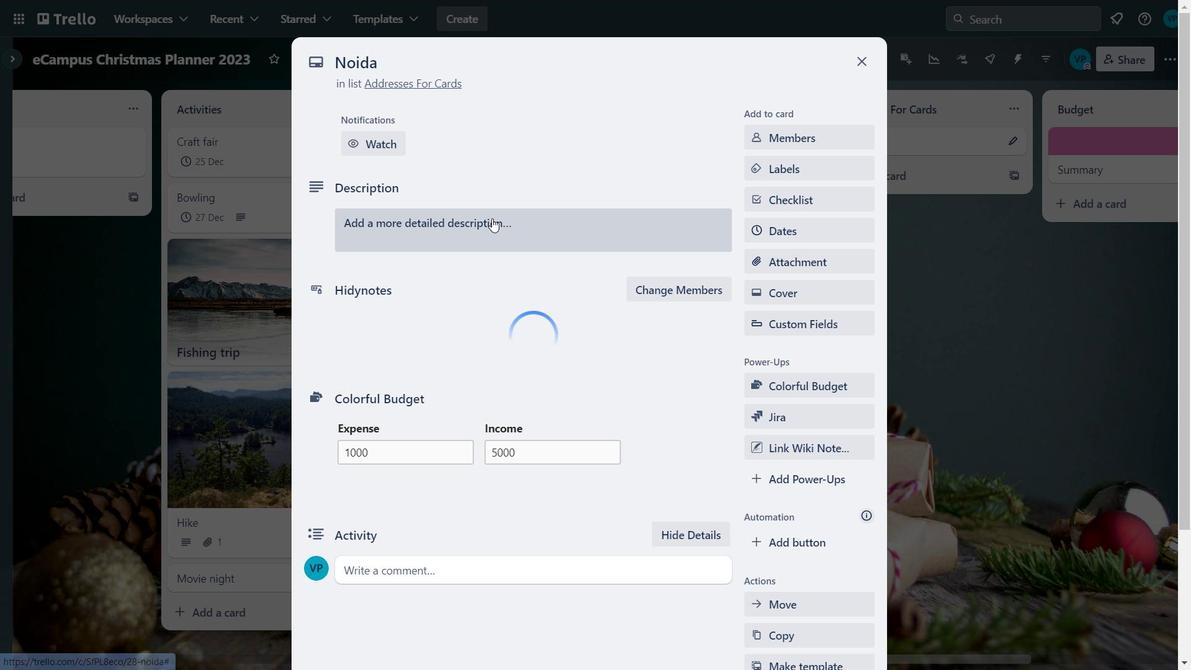 
Action: Mouse moved to (396, 279)
Screenshot: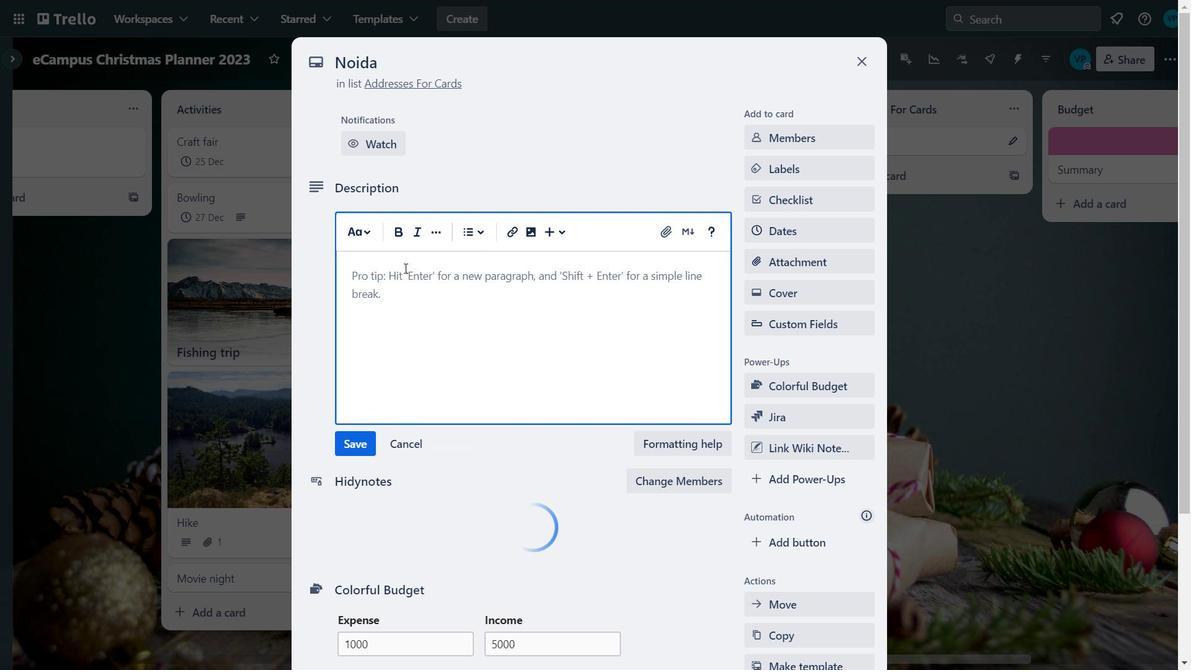 
Action: Mouse pressed left at (396, 279)
Screenshot: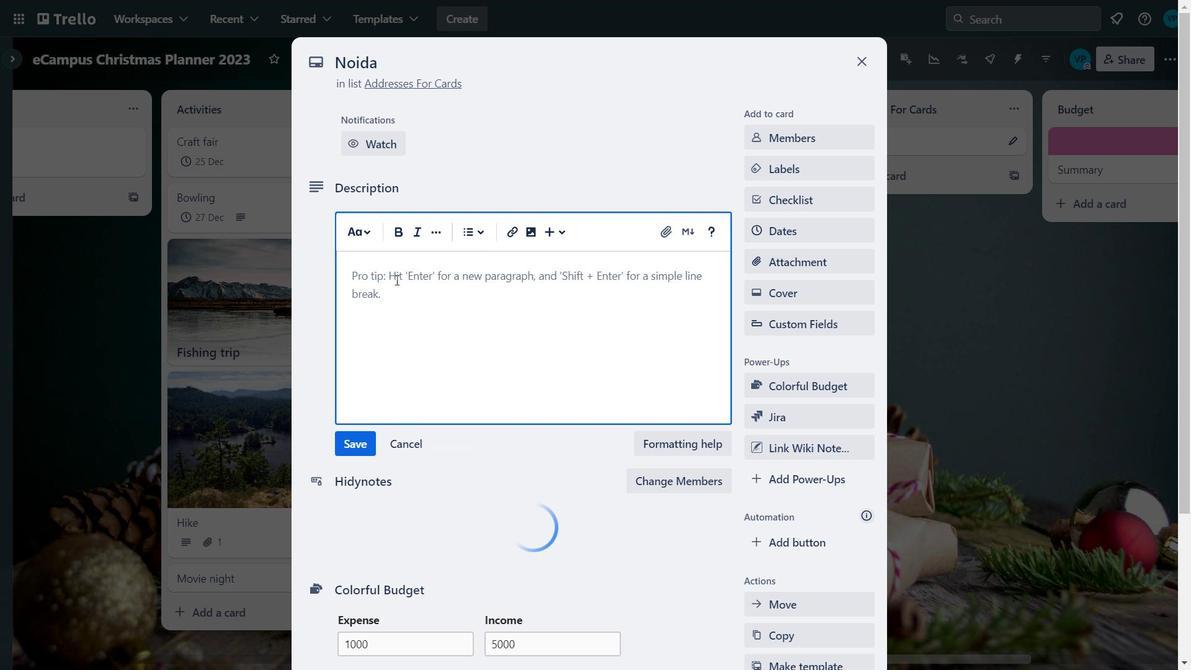 
Action: Mouse moved to (392, 279)
Screenshot: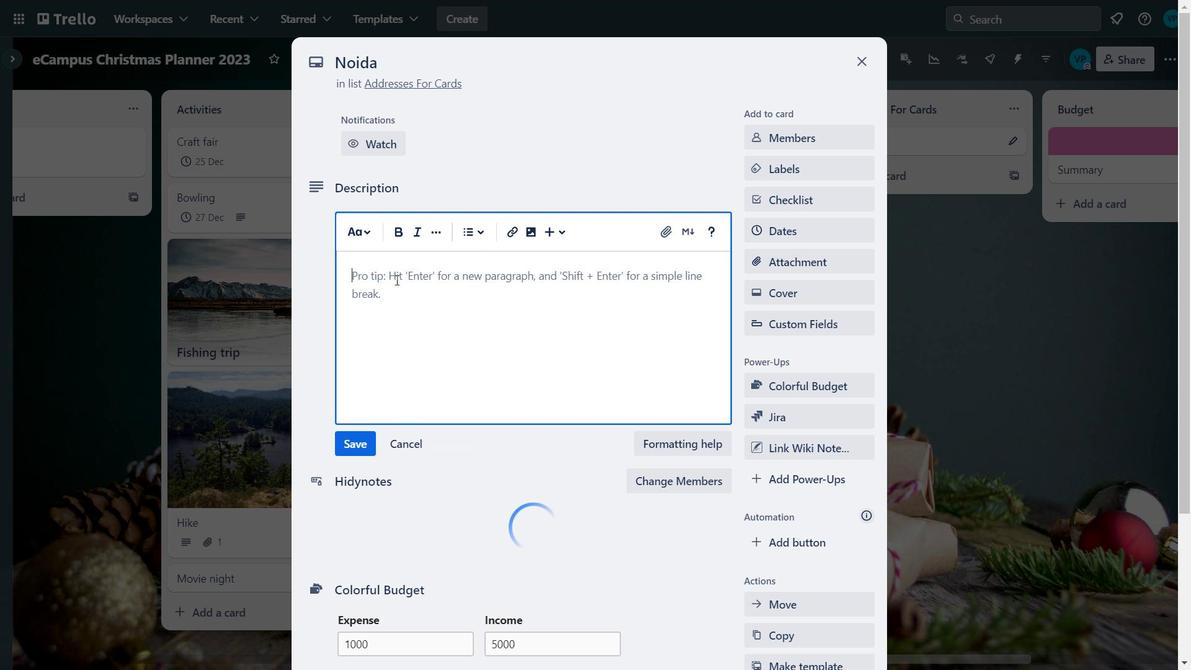 
Action: Mouse pressed left at (392, 279)
Screenshot: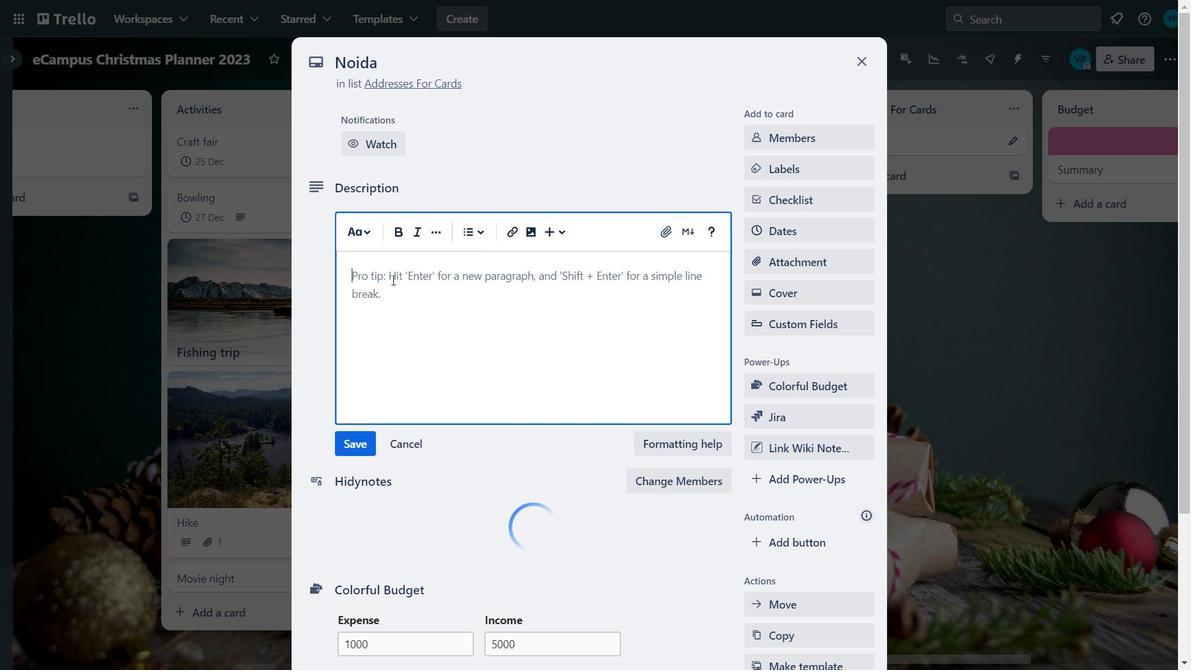 
Action: Key pressed <Key.caps_lock>A<Key.caps_lock><Key.backspace>a<Key.backspace><Key.caps_lock>A<Key.caps_lock>ll<Key.space><Key.caps_lock>C<Key.caps_lock>ard<Key.space>delievered<Key.space>to<Key.backspace><Key.backspace><Key.backspace><Key.backspace><Key.backspace><Key.backspace><Key.backspace><Key.backspace><Key.backspace><Key.backspace><Key.backspace><Key.backspace><Key.backspace><Key.backspace><Key.backspace><Key.backspace><Key.backspace><Key.backspace><Key.backspace><Key.backspace><Key.backspace><Key.backspace><Key.backspace><Key.backspace><Key.backspace><Key.backspace><Key.backspace><Key.backspace><Key.backspace><Key.backspace><Key.backspace><Key.backspace><Key.backspace>
Screenshot: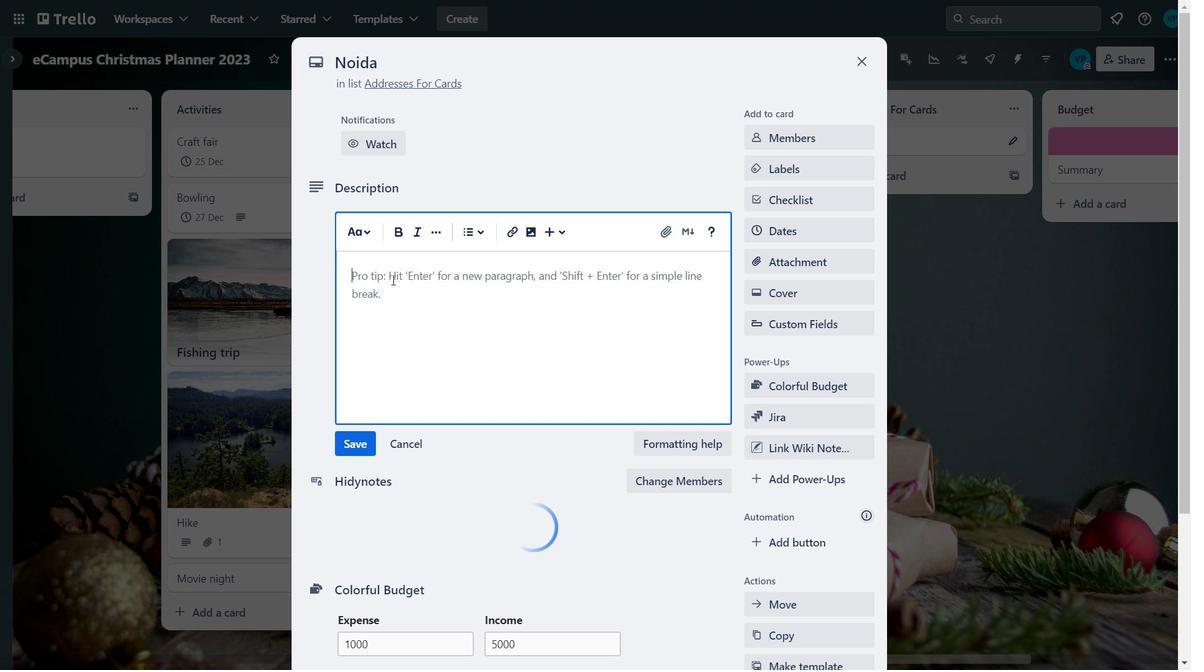 
Action: Mouse moved to (856, 63)
Screenshot: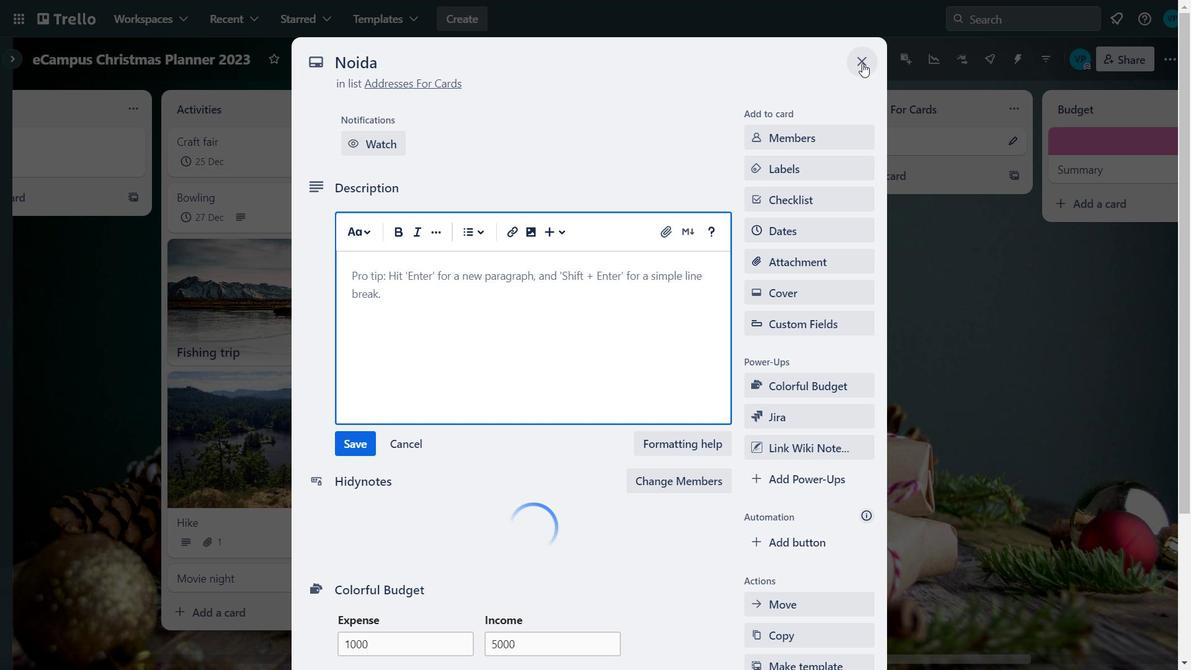 
Action: Mouse pressed left at (856, 63)
Screenshot: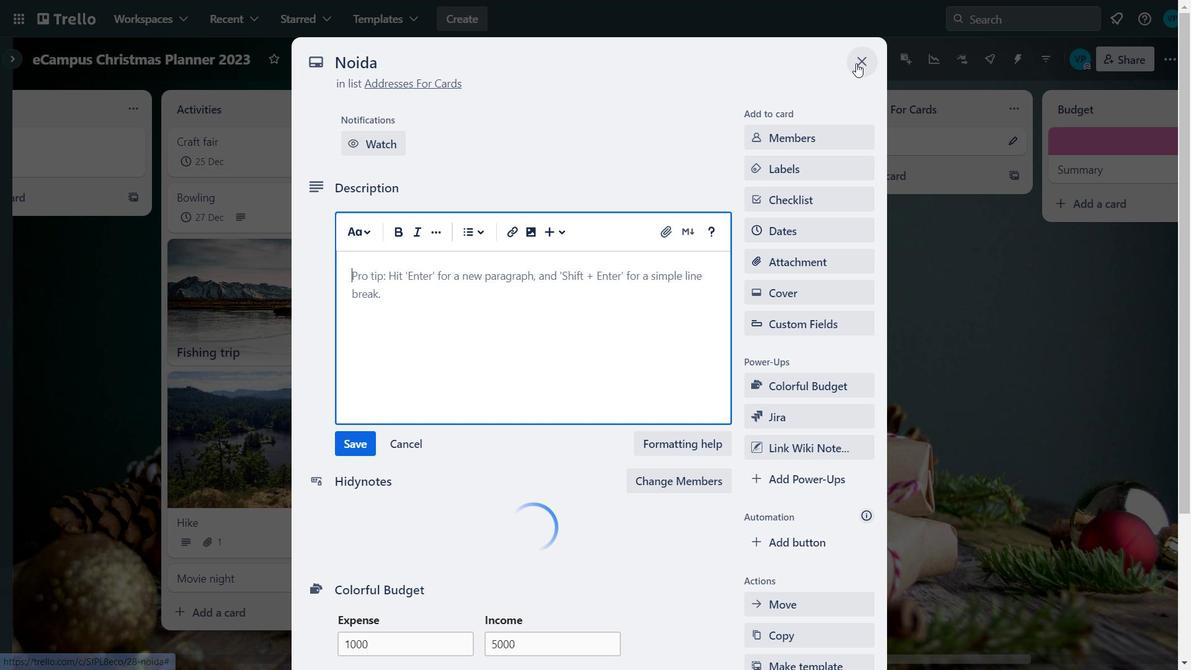 
Action: Mouse moved to (657, 652)
Screenshot: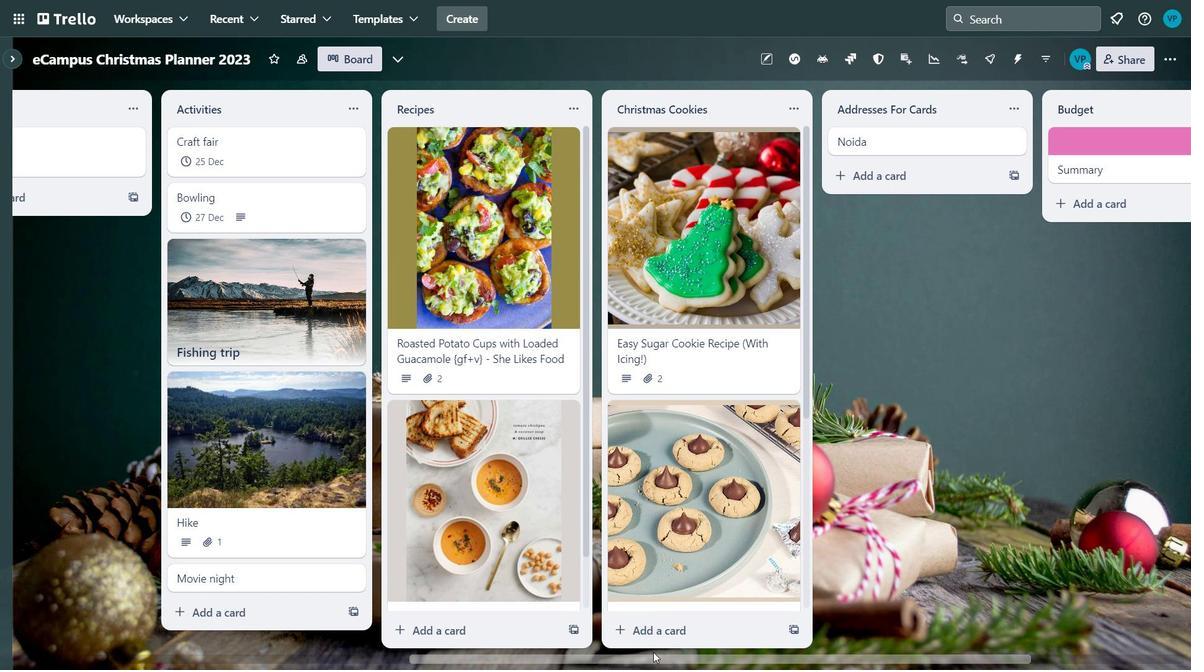 
Action: Mouse pressed left at (657, 652)
Screenshot: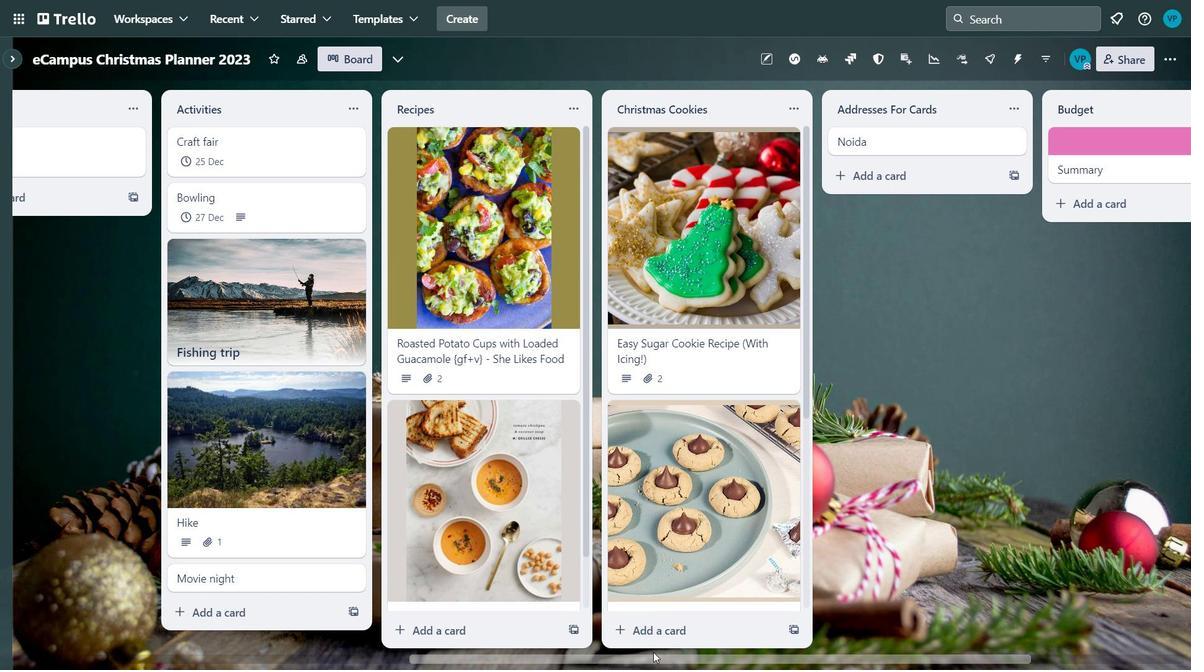 
Action: Mouse moved to (635, 112)
Screenshot: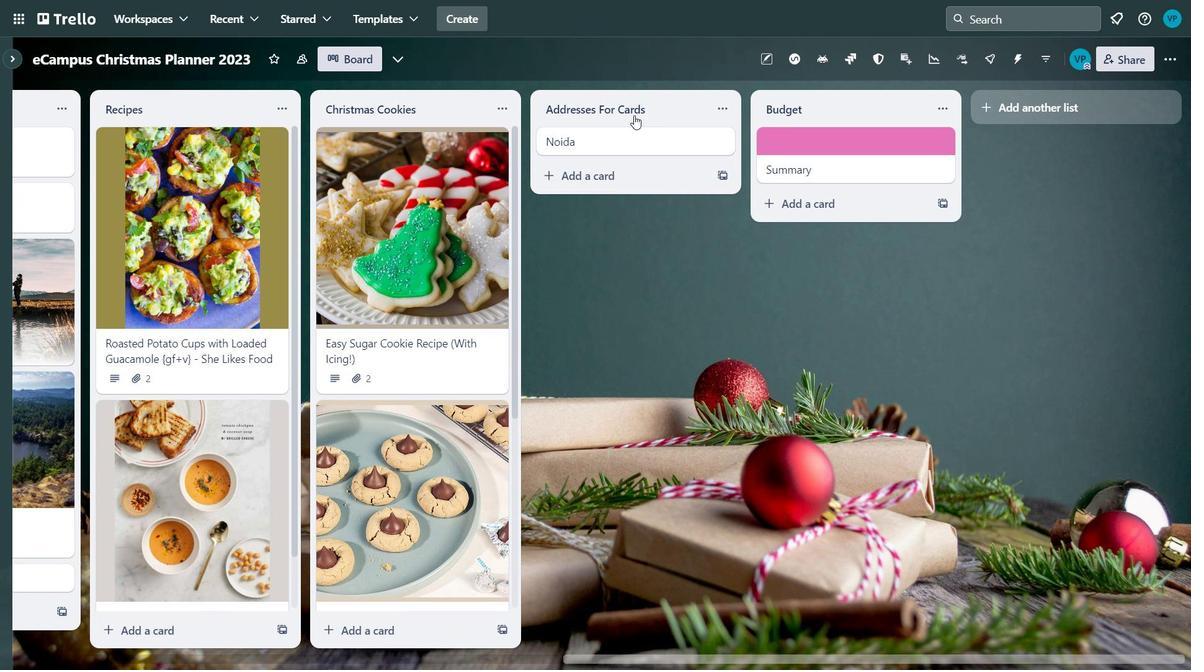 
Action: Mouse pressed left at (635, 112)
Screenshot: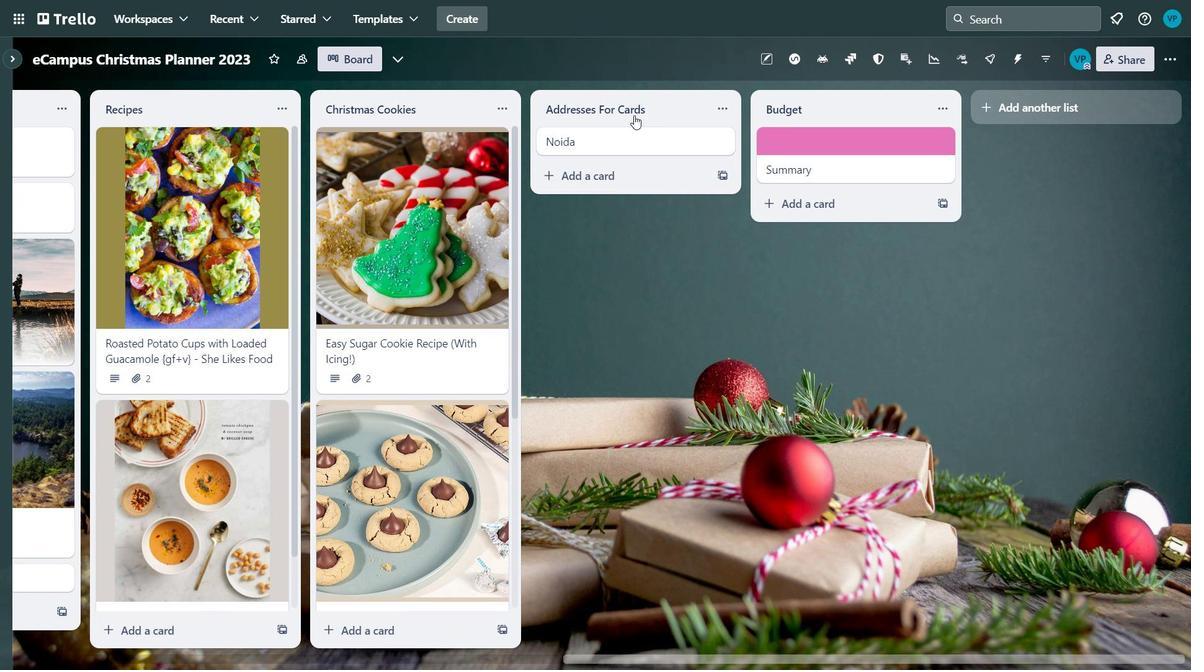 
Action: Mouse moved to (621, 152)
Screenshot: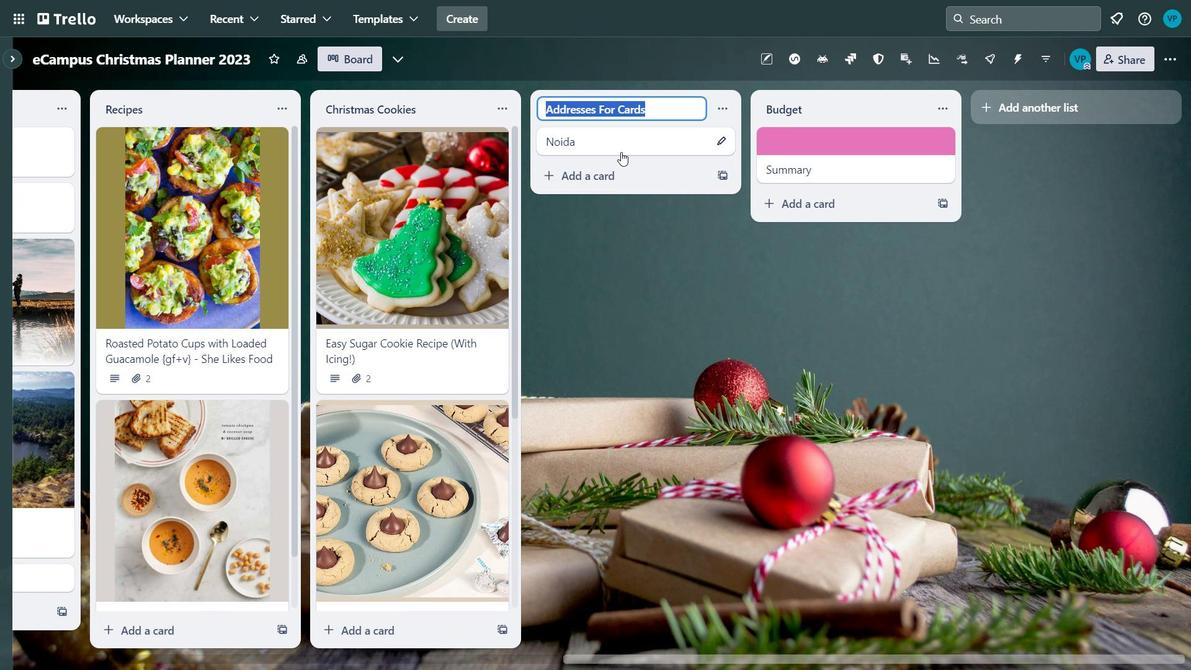 
Action: Mouse pressed left at (621, 152)
Screenshot: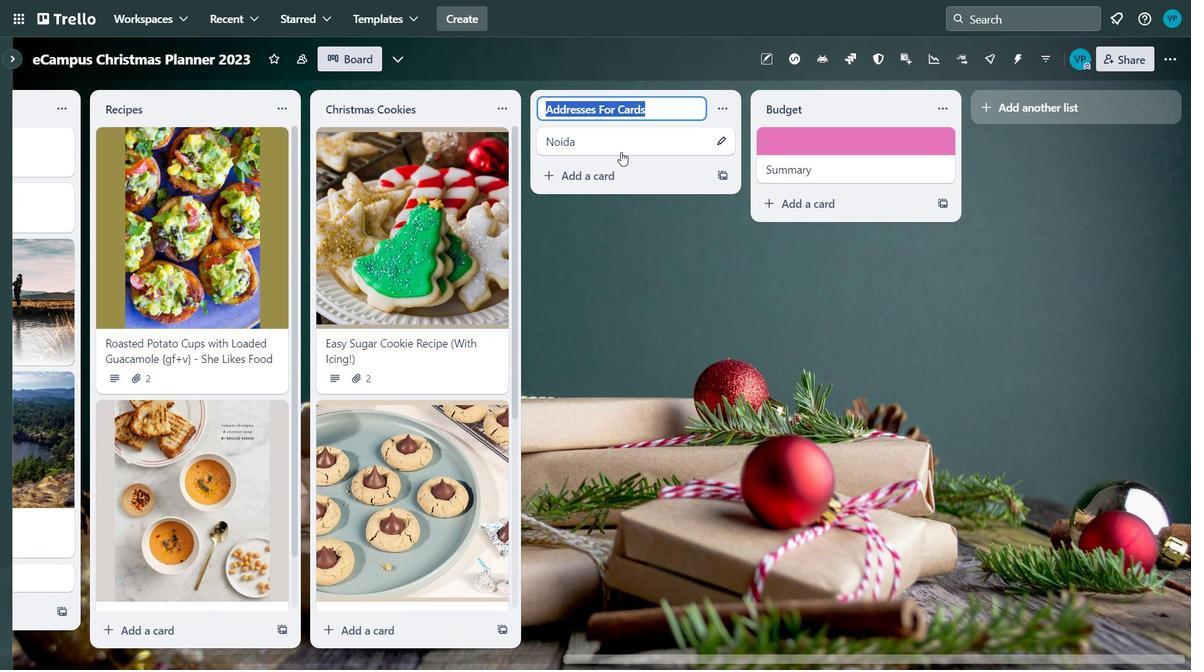 
Action: Mouse moved to (416, 227)
Screenshot: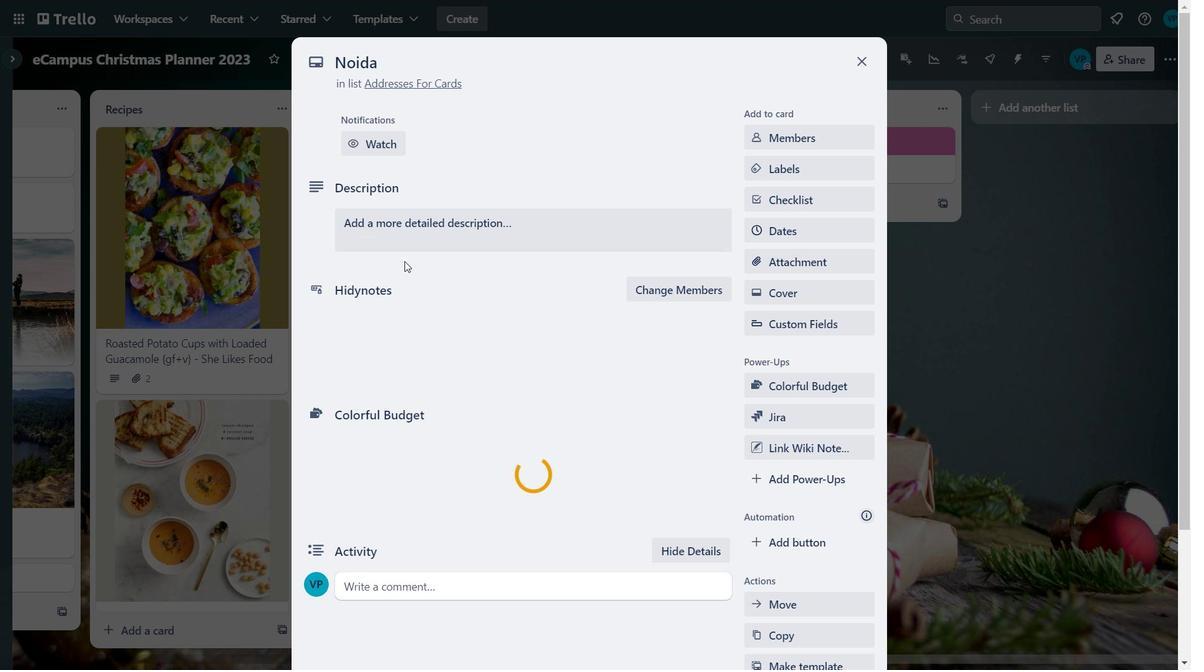 
Action: Mouse pressed left at (416, 227)
Screenshot: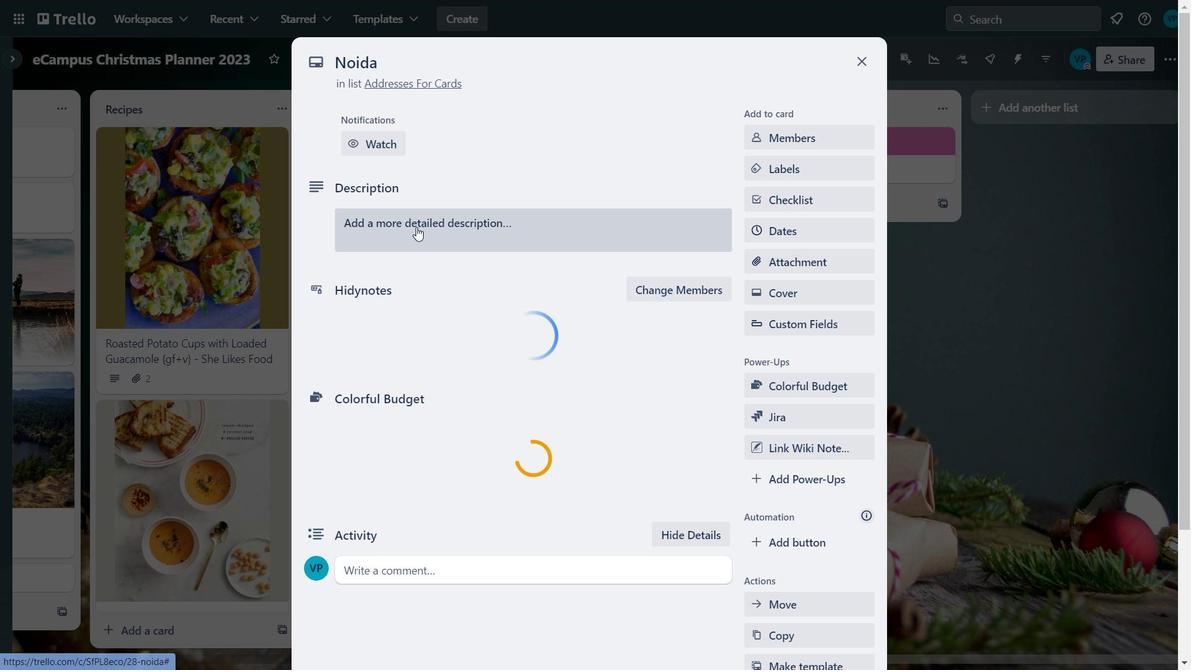 
Action: Mouse moved to (410, 276)
Screenshot: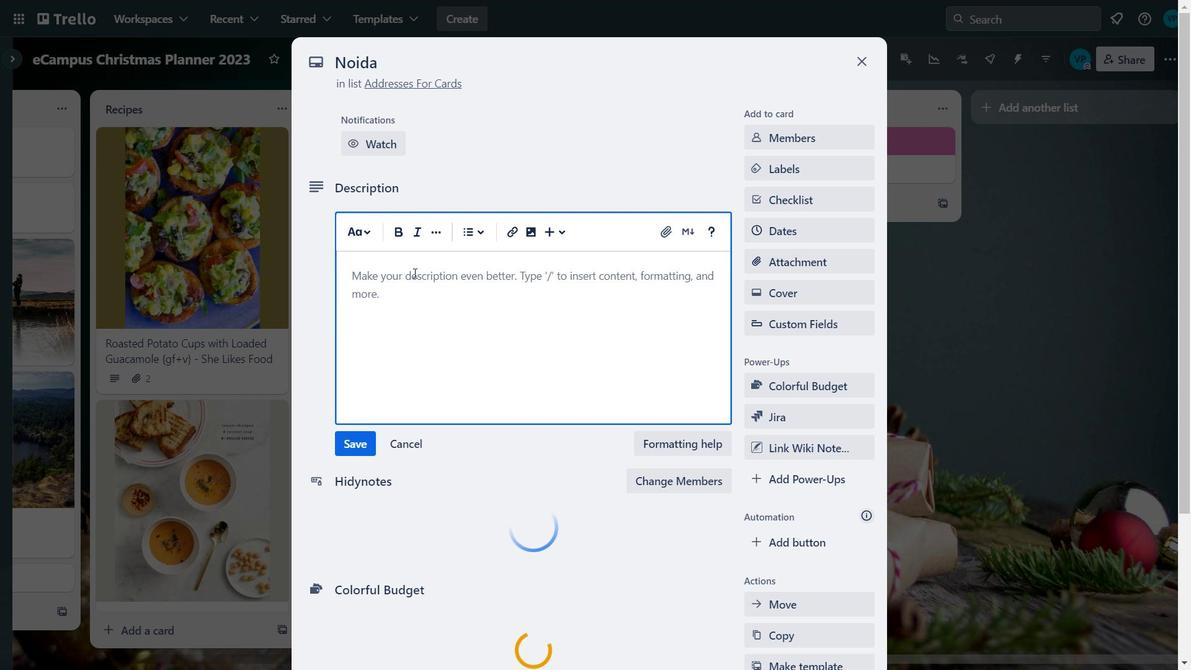 
Action: Mouse pressed left at (410, 276)
Screenshot: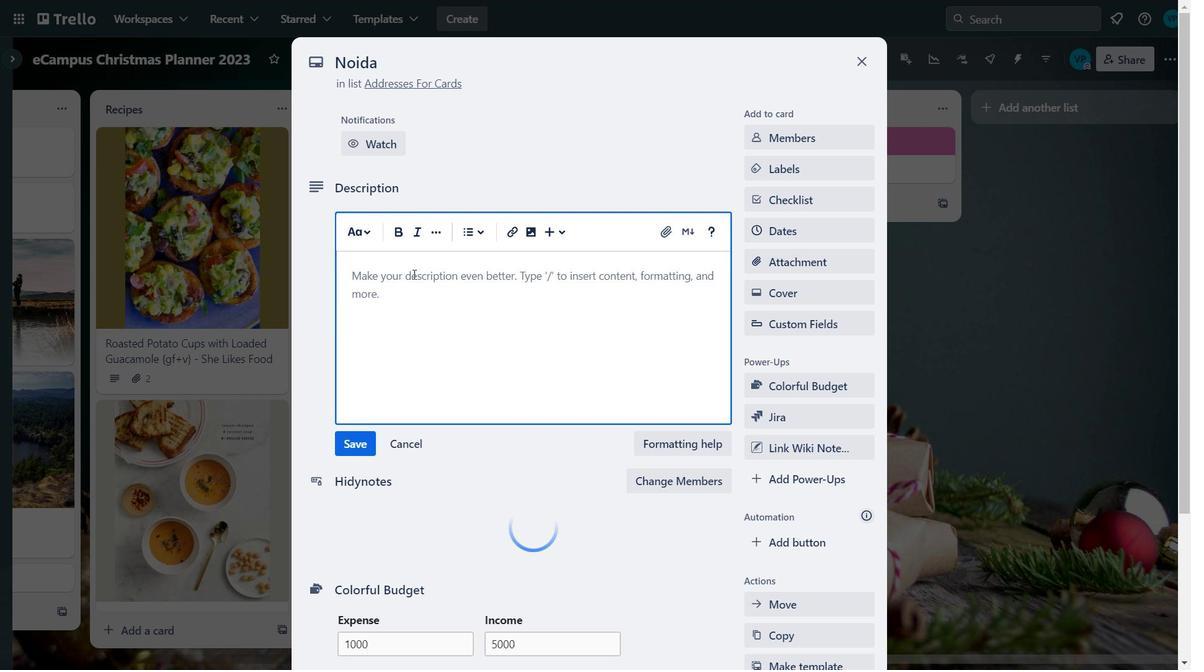 
Action: Mouse moved to (410, 275)
Screenshot: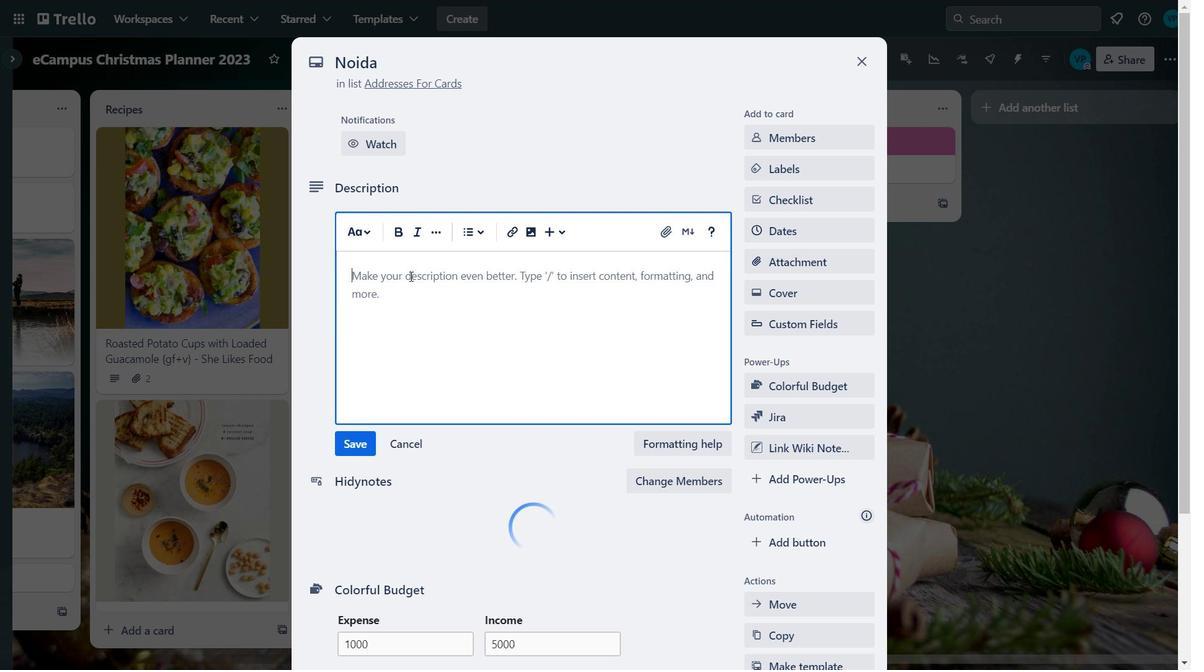 
Action: Key pressed <Key.caps_lock>A<Key.caps_lock>ll<Key.space><Key.caps_lock>C<Key.caps_lock>ards<Key.space>arevdelivered<Key.space>to<Key.space>this<Key.space>address
Screenshot: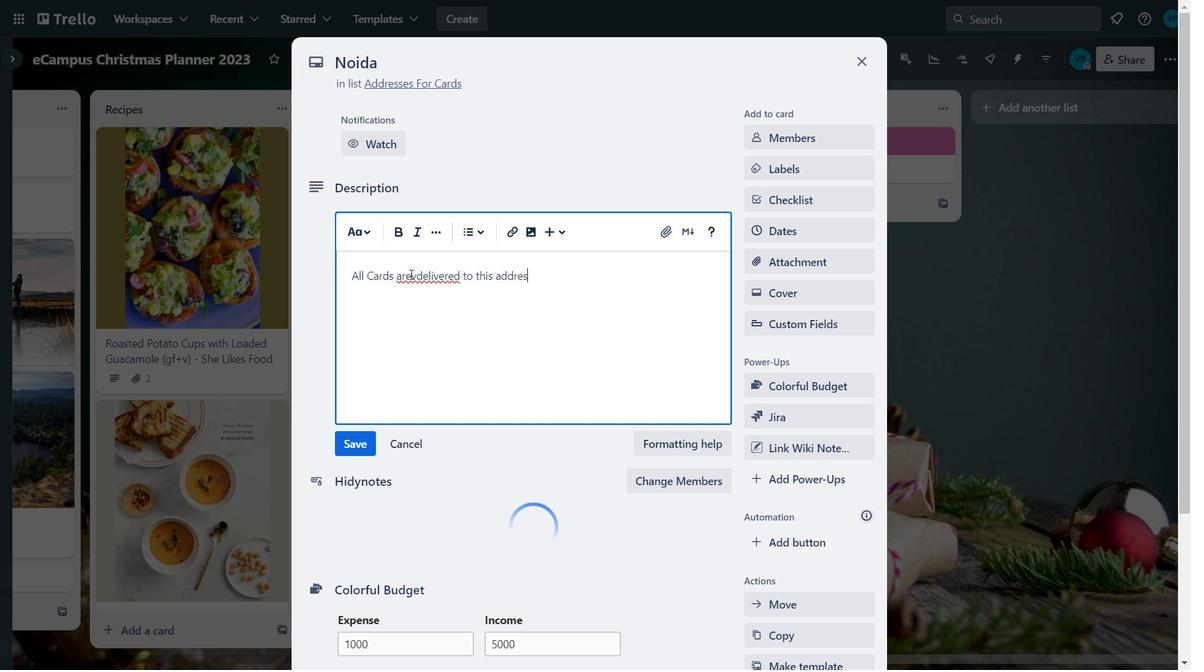 
Action: Mouse moved to (417, 274)
Screenshot: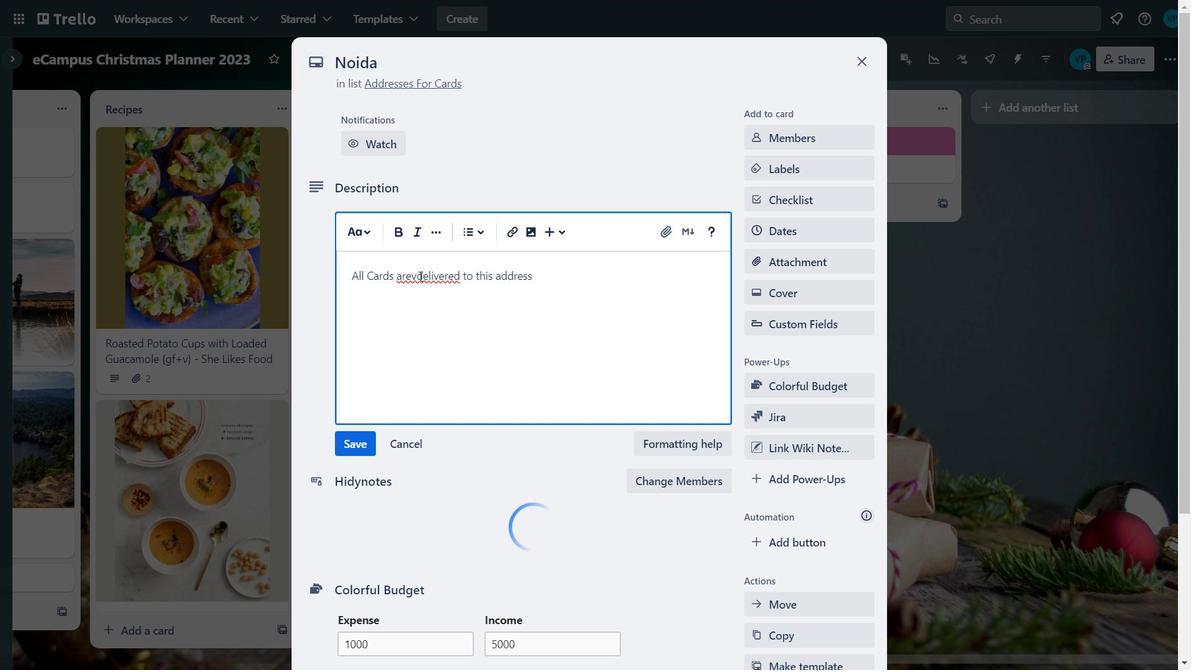 
Action: Mouse pressed left at (417, 274)
Screenshot: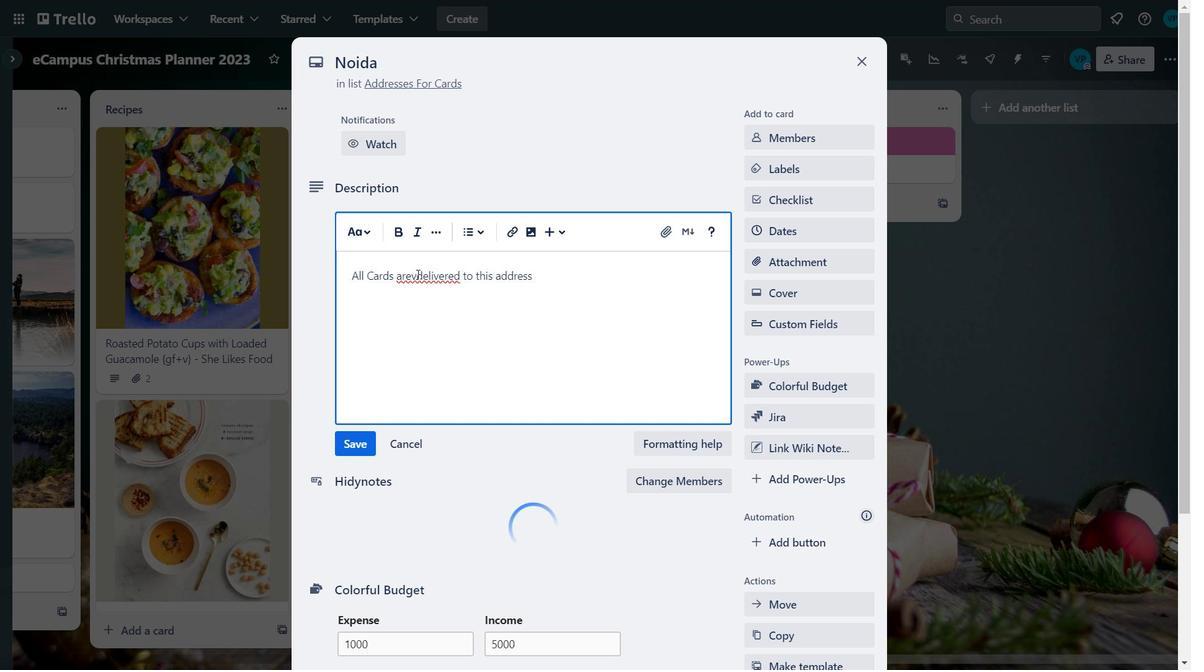 
Action: Mouse moved to (465, 273)
Screenshot: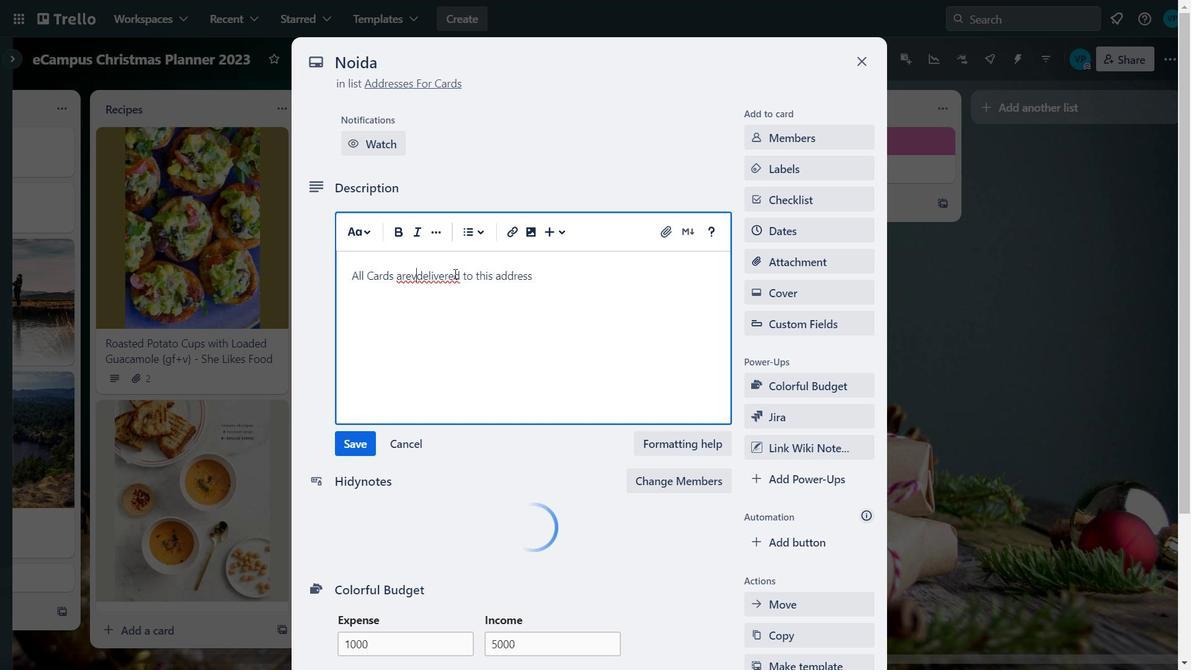 
Action: Key pressed <Key.backspace><Key.space>
Screenshot: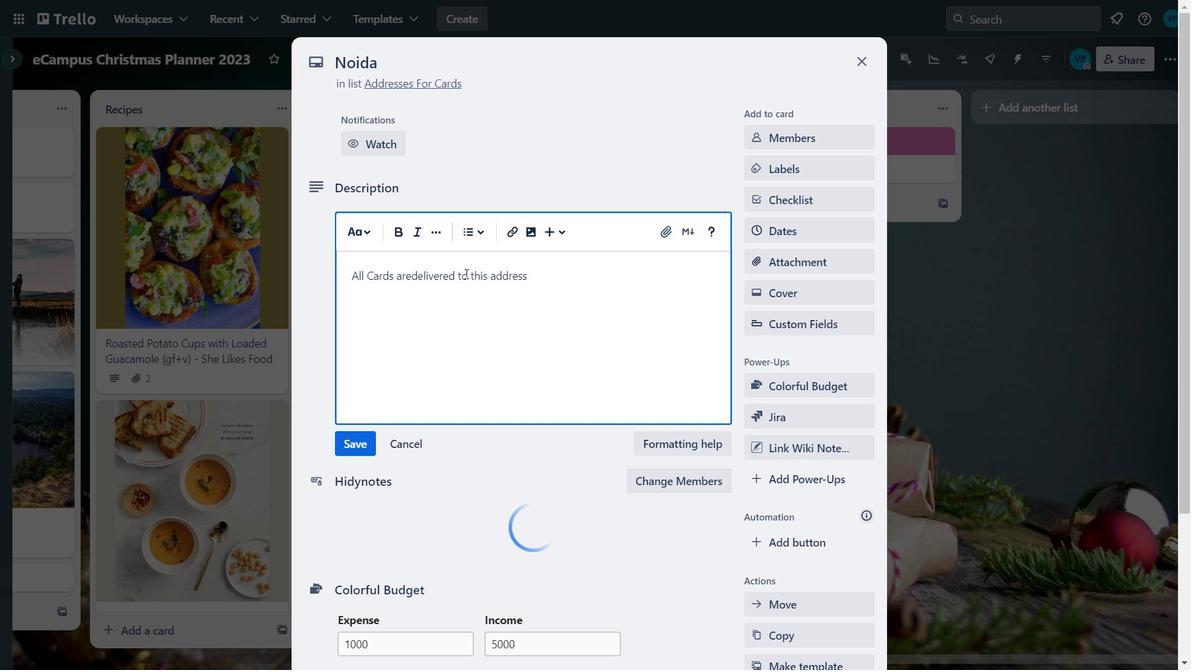 
Action: Mouse moved to (352, 437)
Screenshot: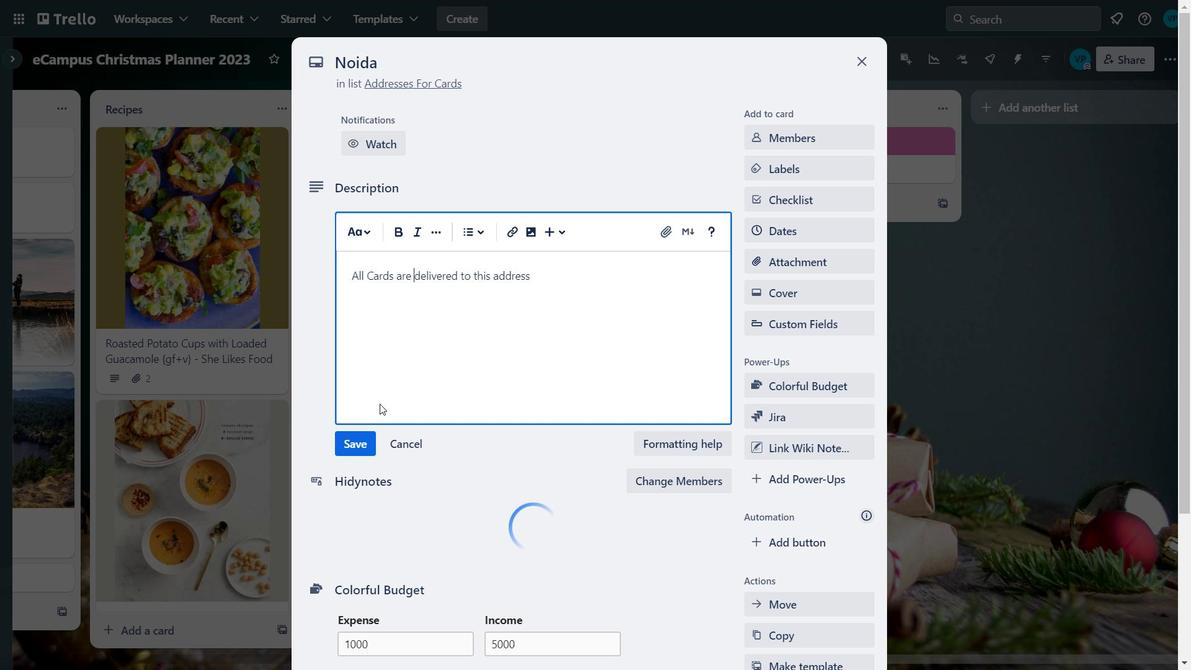
Action: Mouse pressed left at (352, 437)
Screenshot: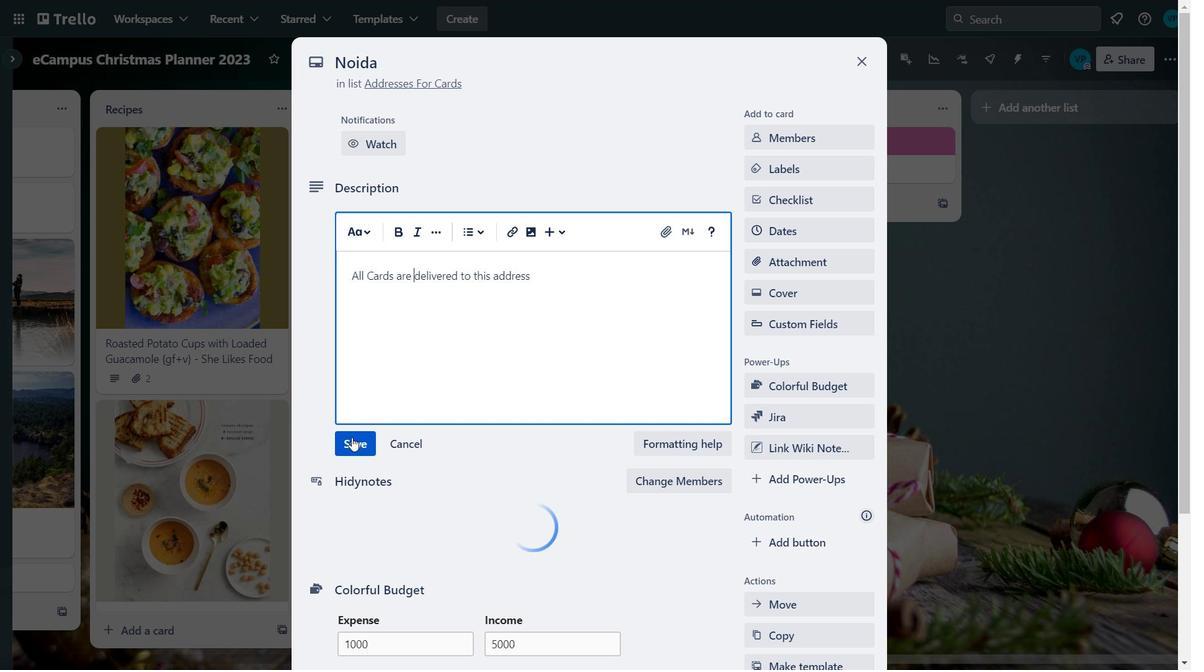 
Action: Mouse moved to (866, 62)
Screenshot: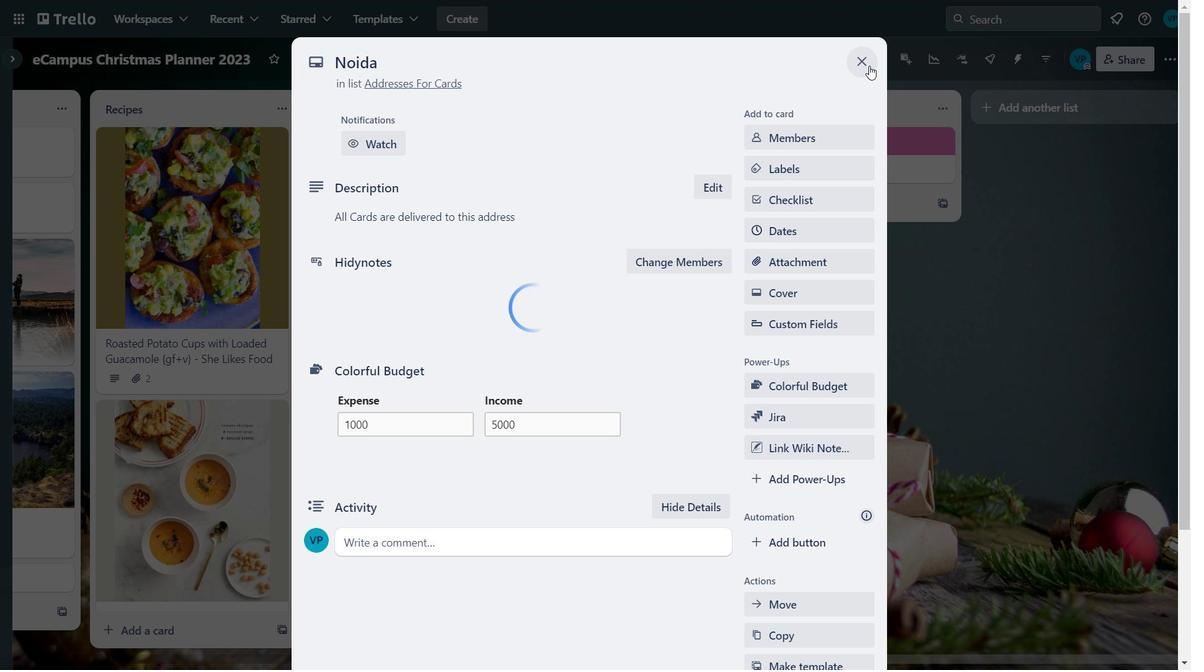 
Action: Mouse pressed left at (866, 62)
Screenshot: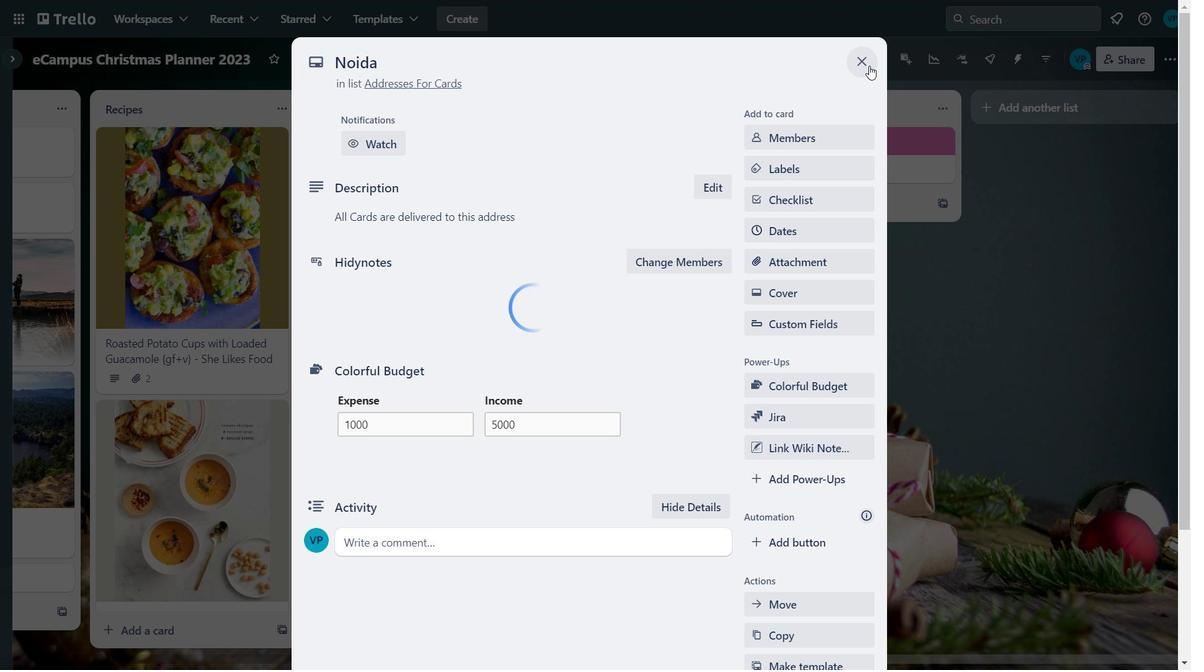 
Action: Mouse moved to (812, 148)
Screenshot: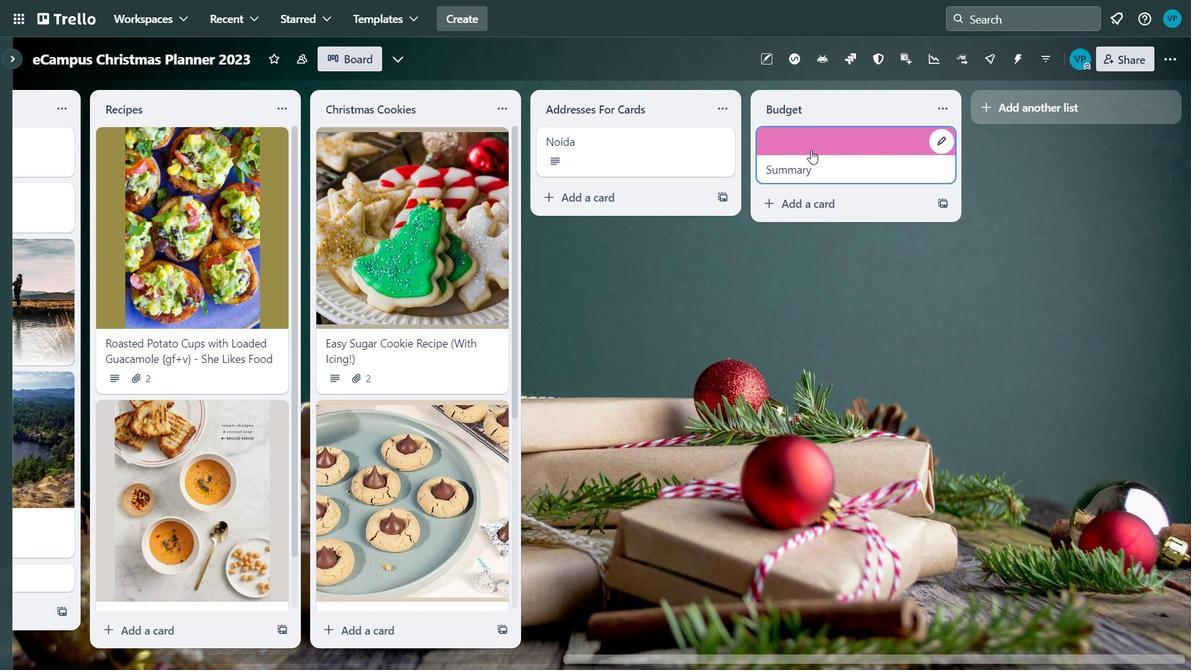 
Action: Mouse pressed left at (812, 148)
Screenshot: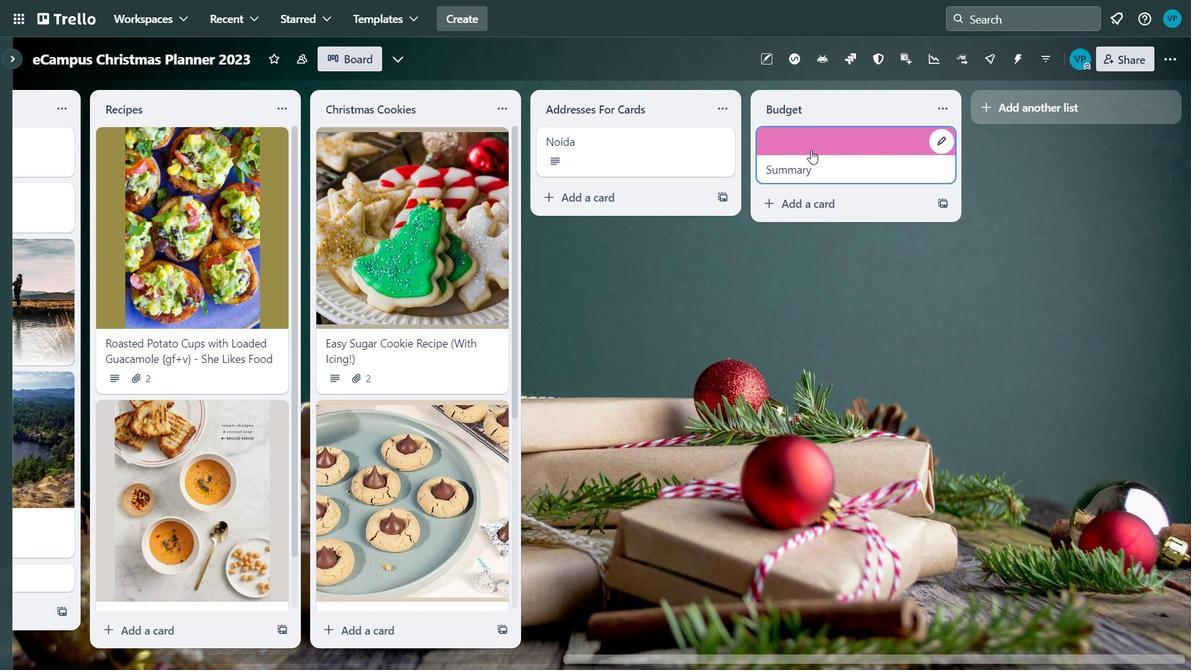 
Action: Mouse moved to (444, 329)
Screenshot: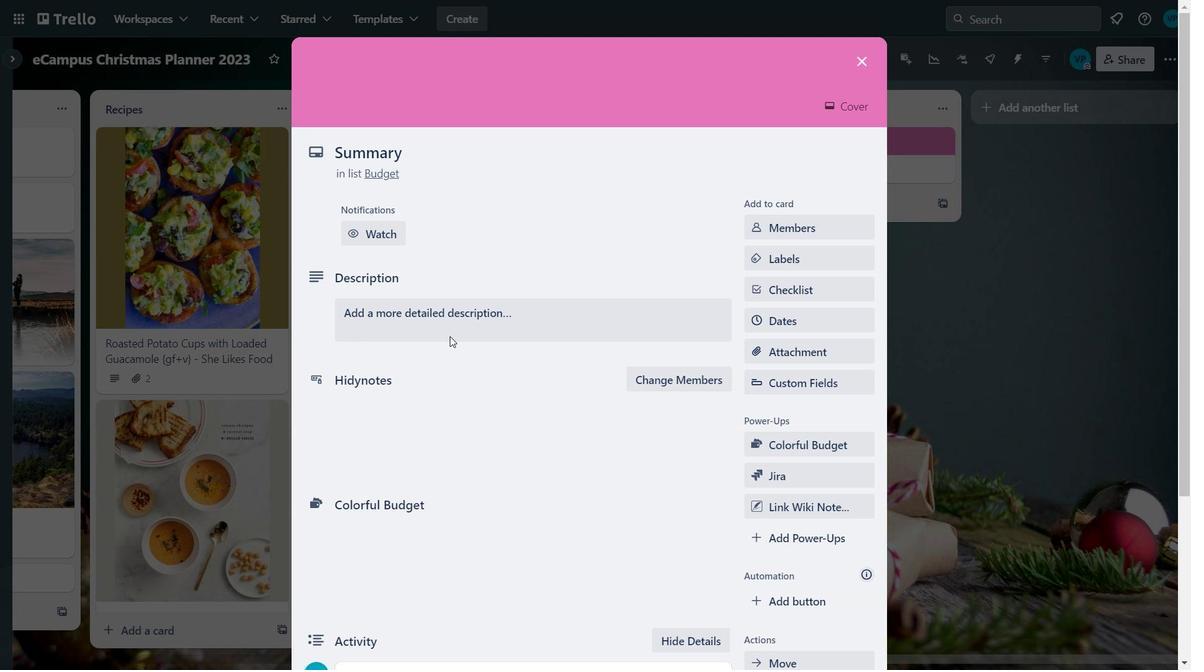 
Action: Mouse scrolled (444, 329) with delta (0, 0)
Screenshot: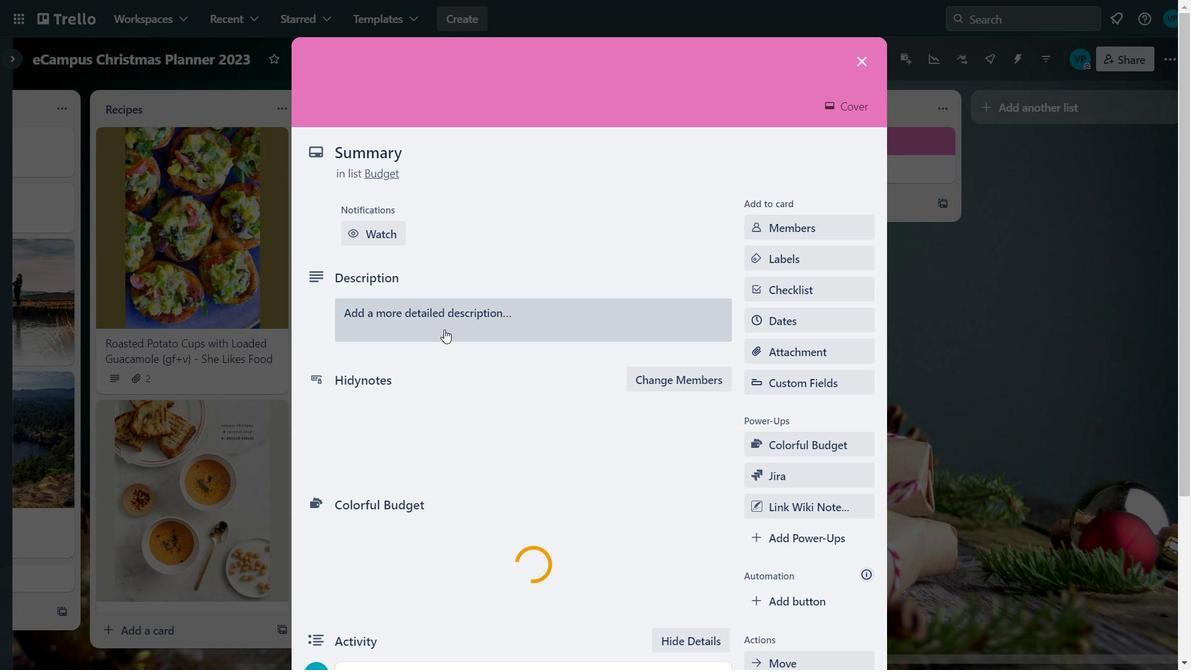 
Action: Mouse scrolled (444, 329) with delta (0, 0)
Screenshot: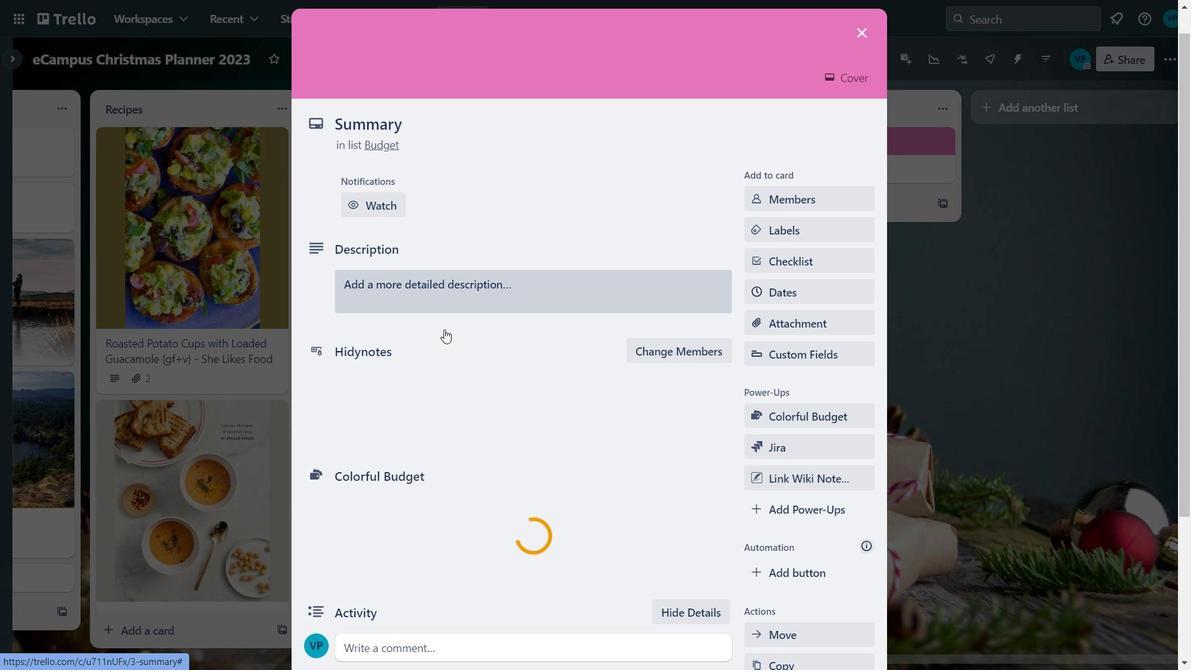 
Action: Mouse scrolled (444, 329) with delta (0, 0)
Screenshot: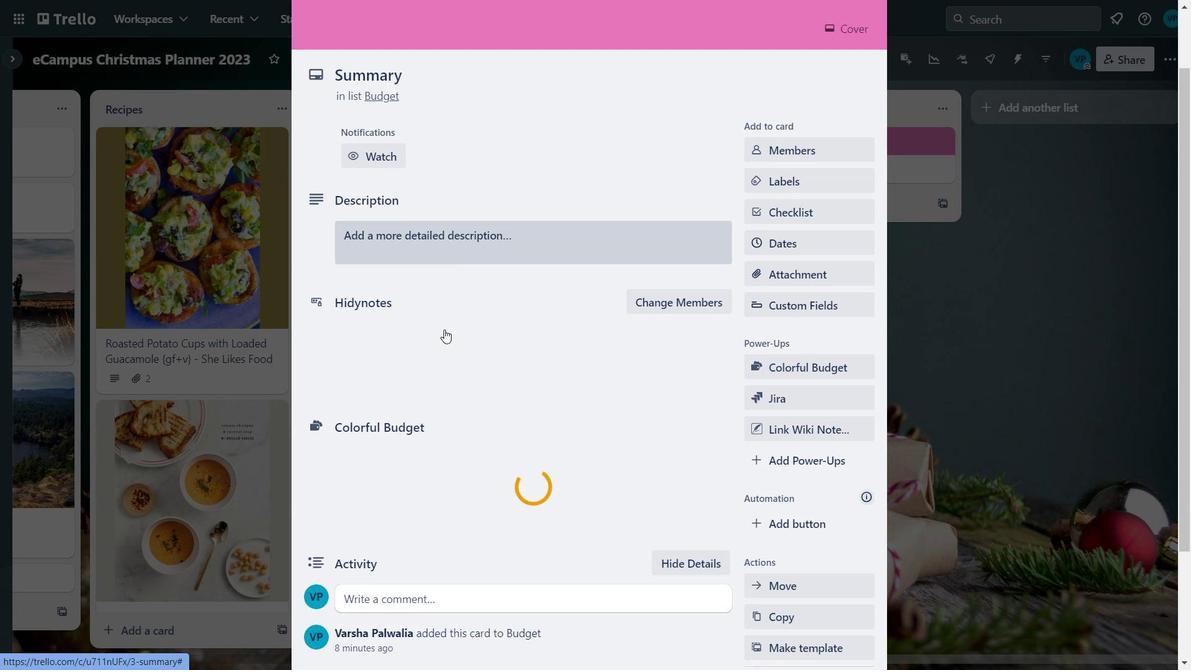 
Action: Mouse moved to (506, 175)
Screenshot: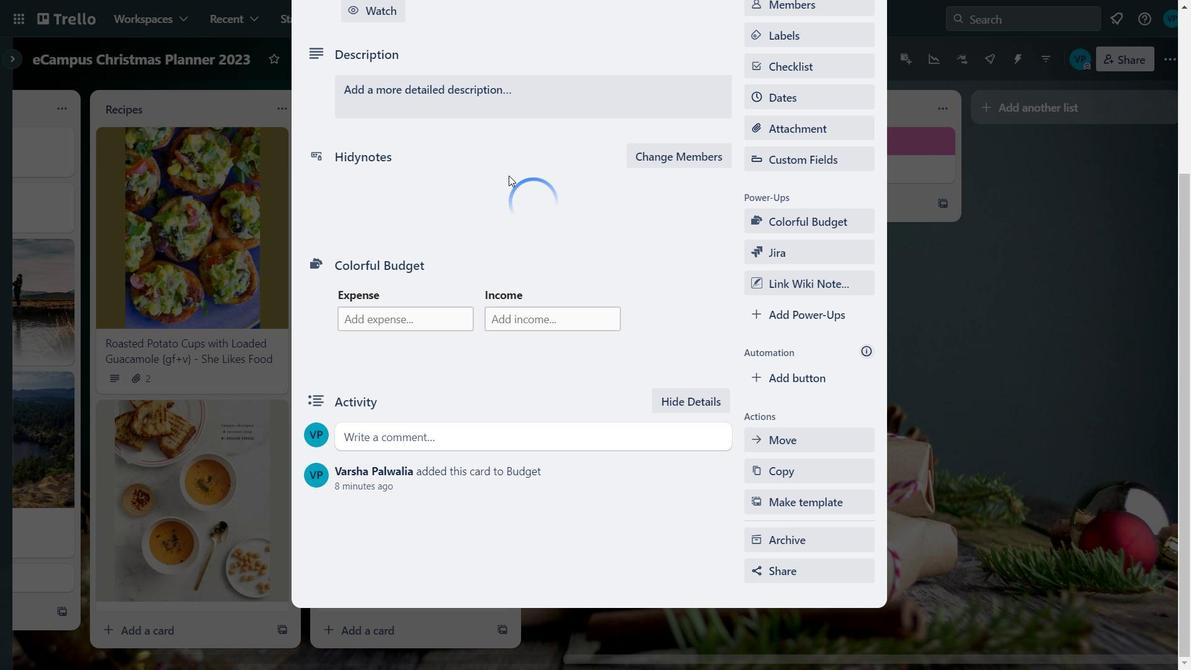 
Action: Mouse pressed left at (506, 175)
Screenshot: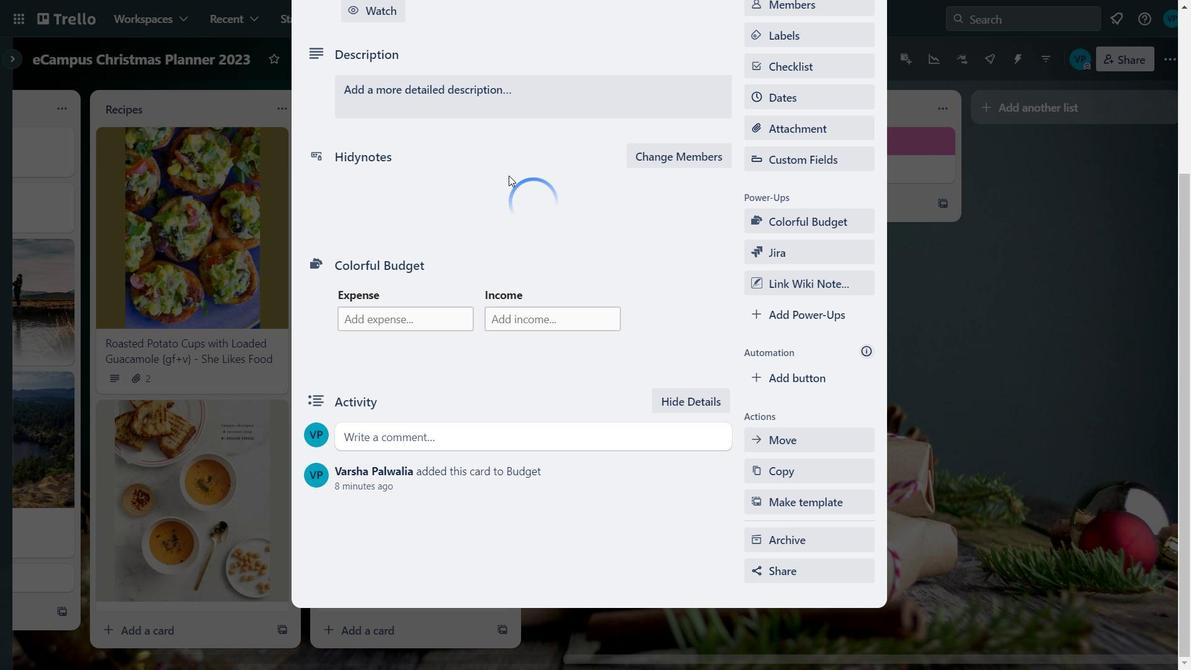 
Action: Mouse moved to (636, 167)
Screenshot: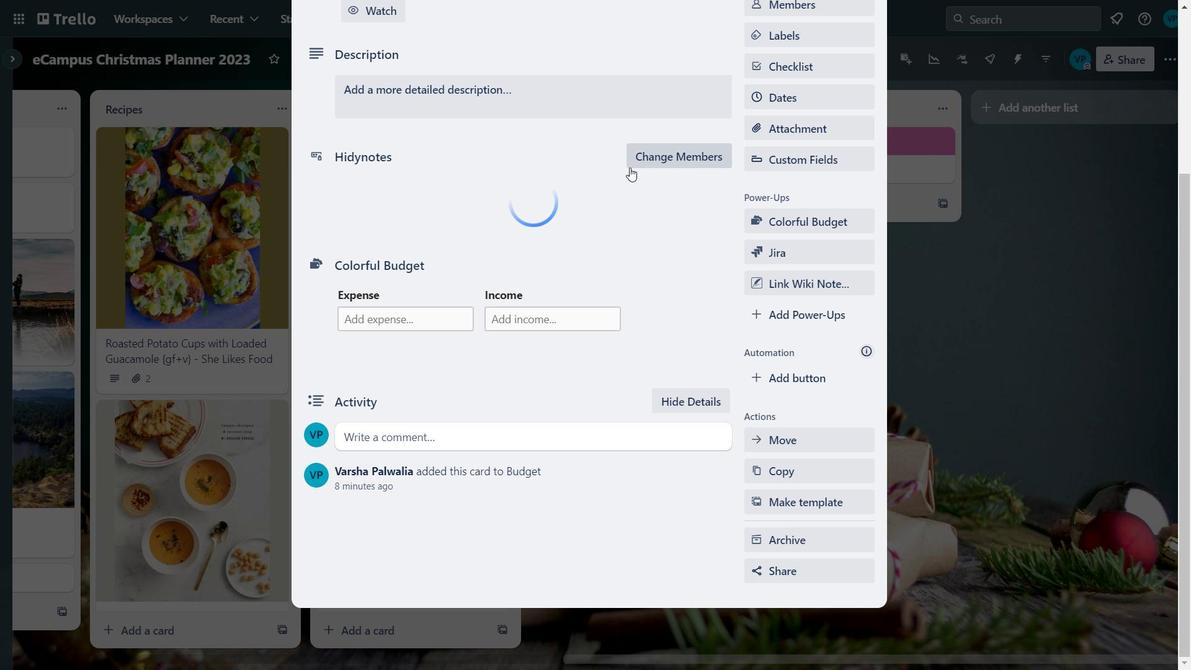 
Action: Mouse pressed left at (636, 167)
Screenshot: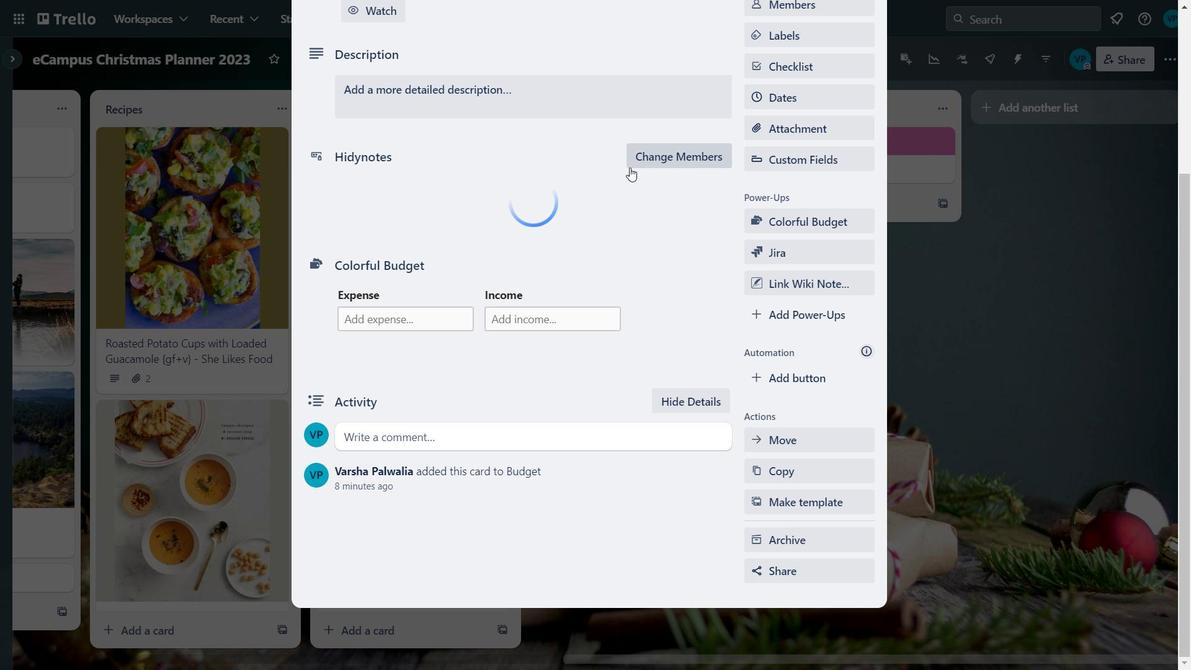 
Action: Mouse moved to (842, 191)
Screenshot: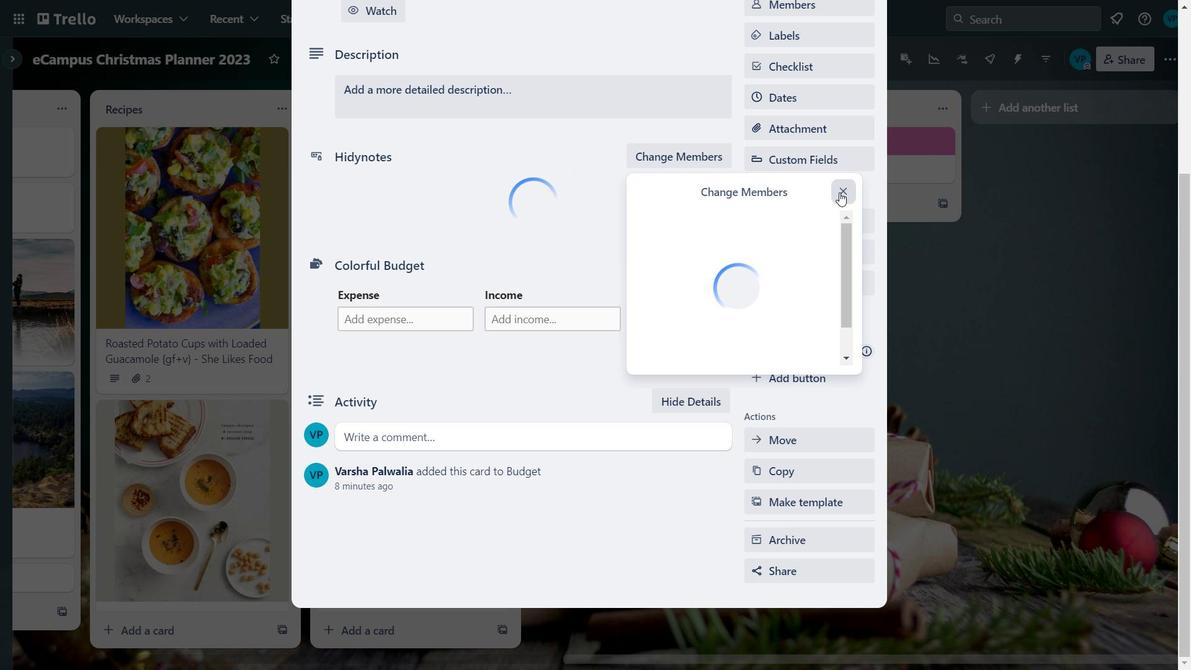 
Action: Mouse pressed left at (842, 191)
Screenshot: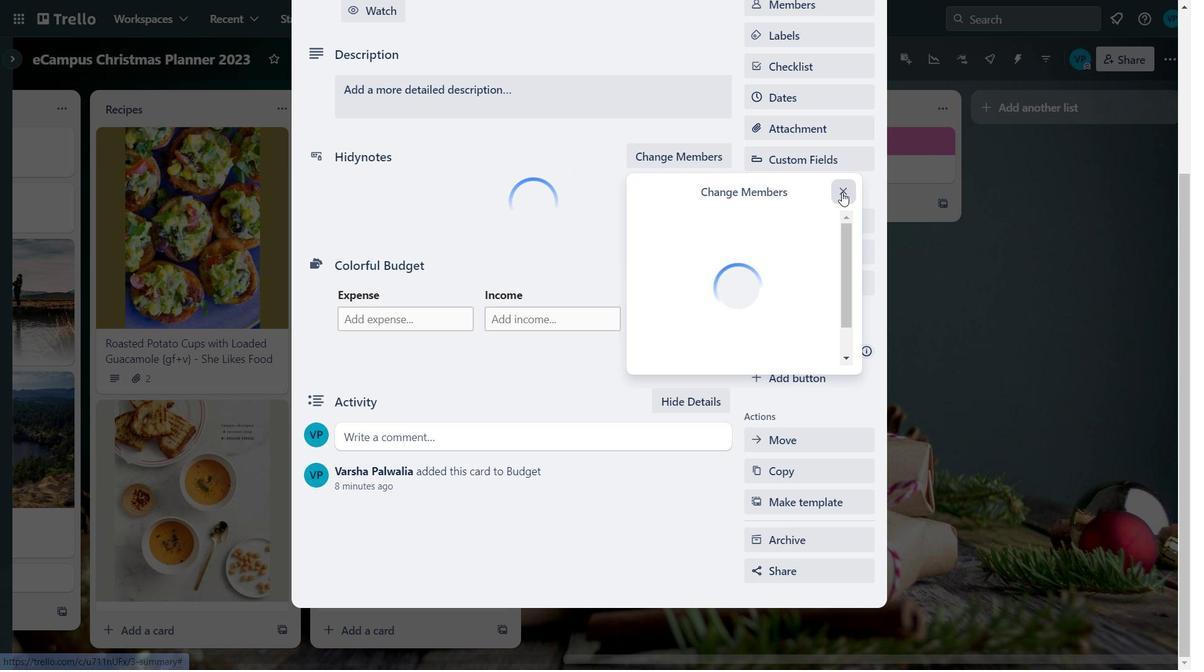 
Action: Mouse moved to (597, 288)
Screenshot: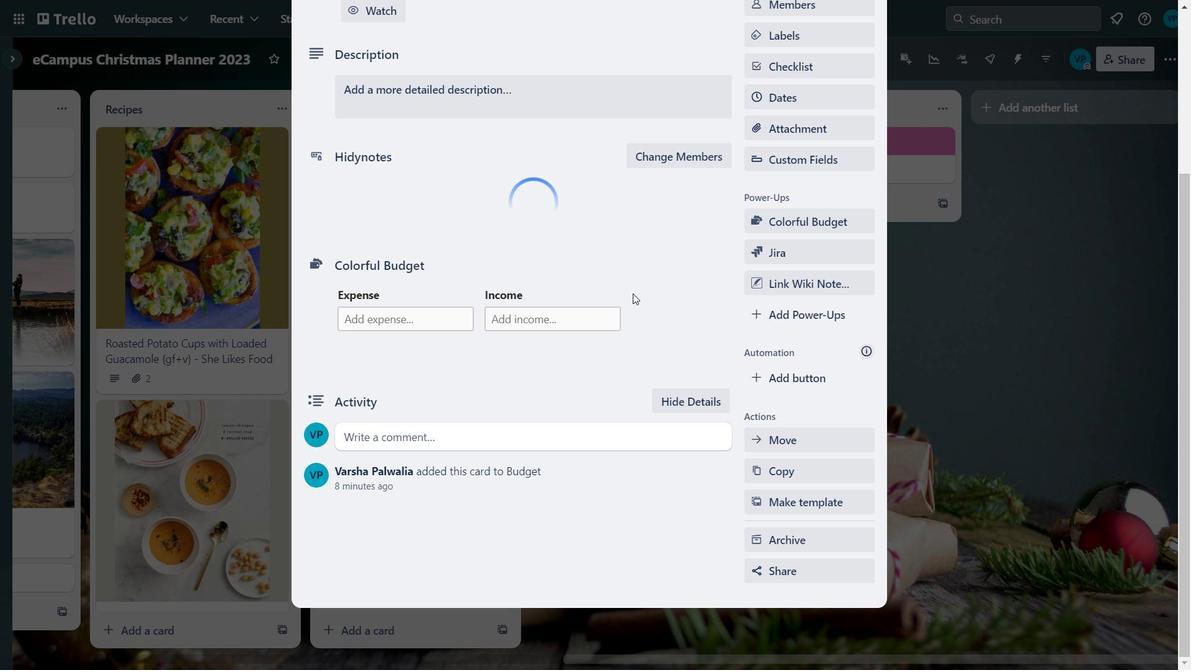 
Action: Mouse scrolled (597, 289) with delta (0, 0)
Screenshot: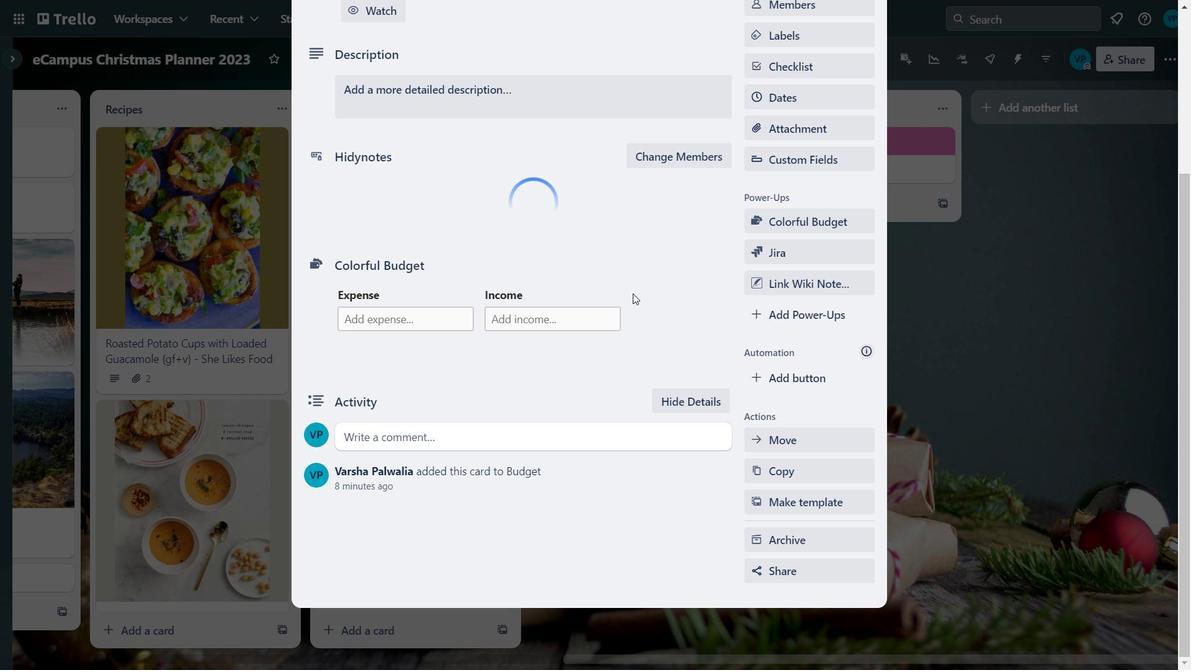 
Action: Mouse moved to (595, 288)
Screenshot: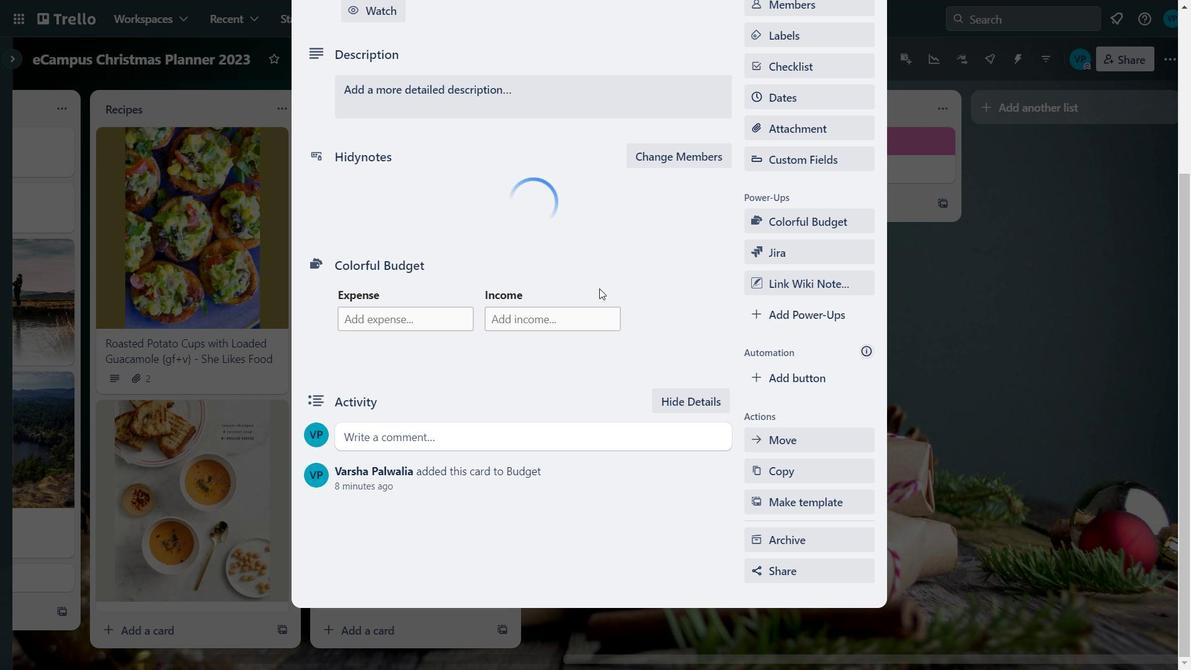 
Action: Mouse scrolled (595, 288) with delta (0, 0)
Screenshot: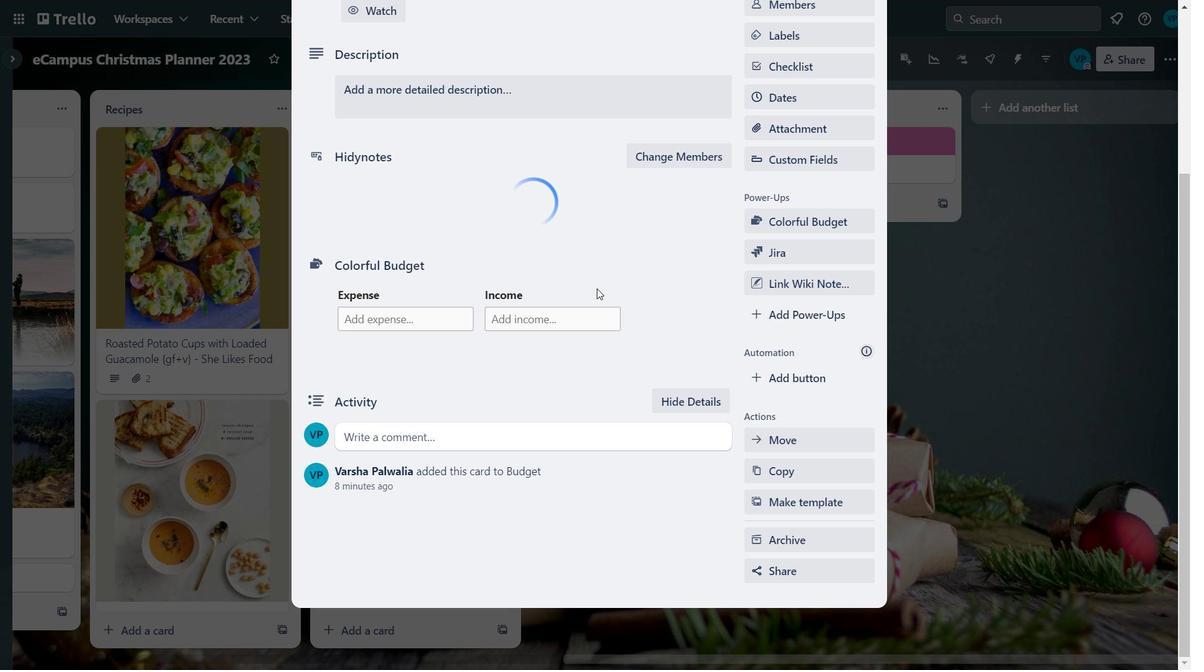 
Action: Mouse moved to (595, 286)
Screenshot: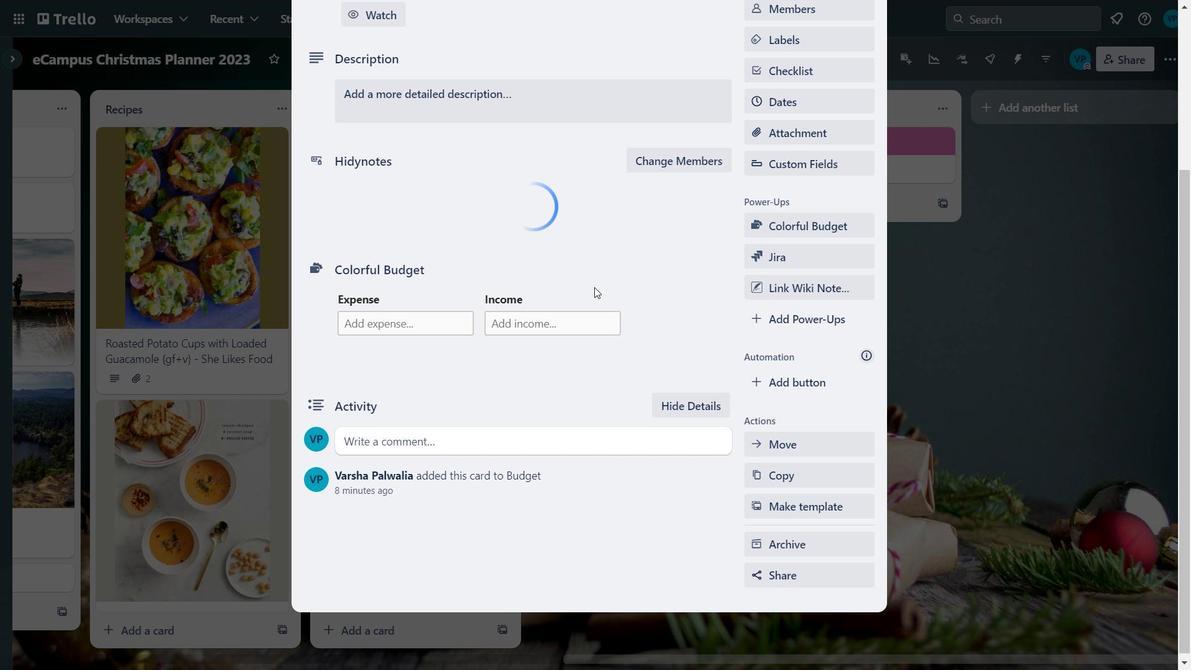 
Action: Mouse scrolled (595, 287) with delta (0, 0)
Screenshot: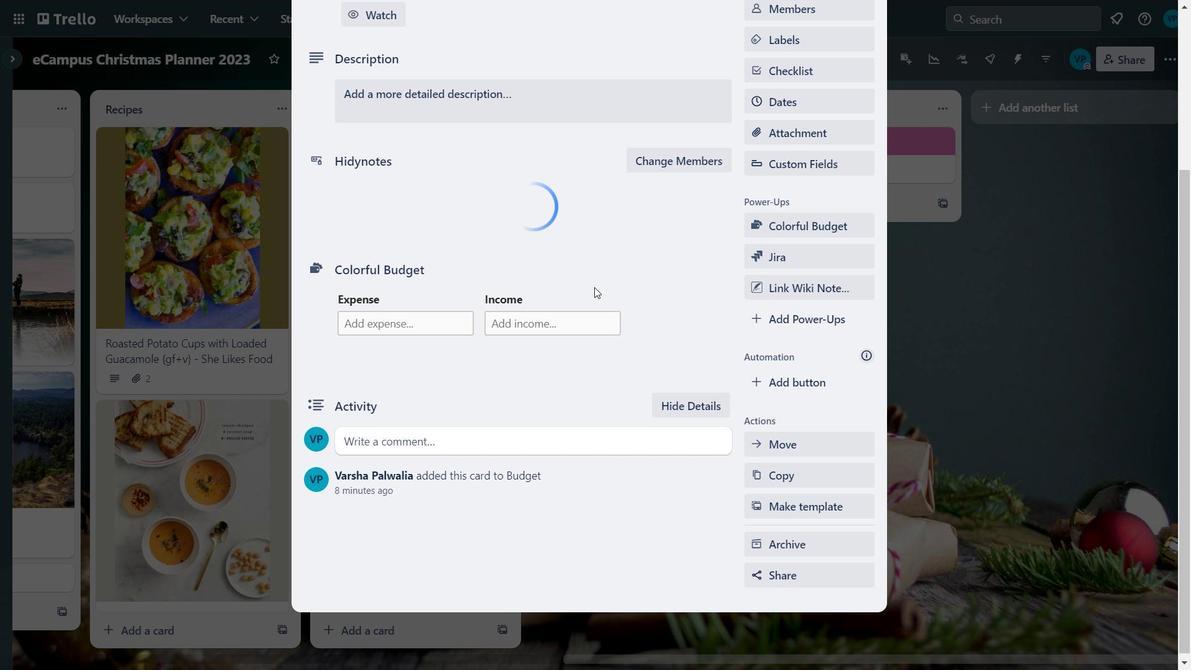 
Action: Mouse moved to (864, 56)
Screenshot: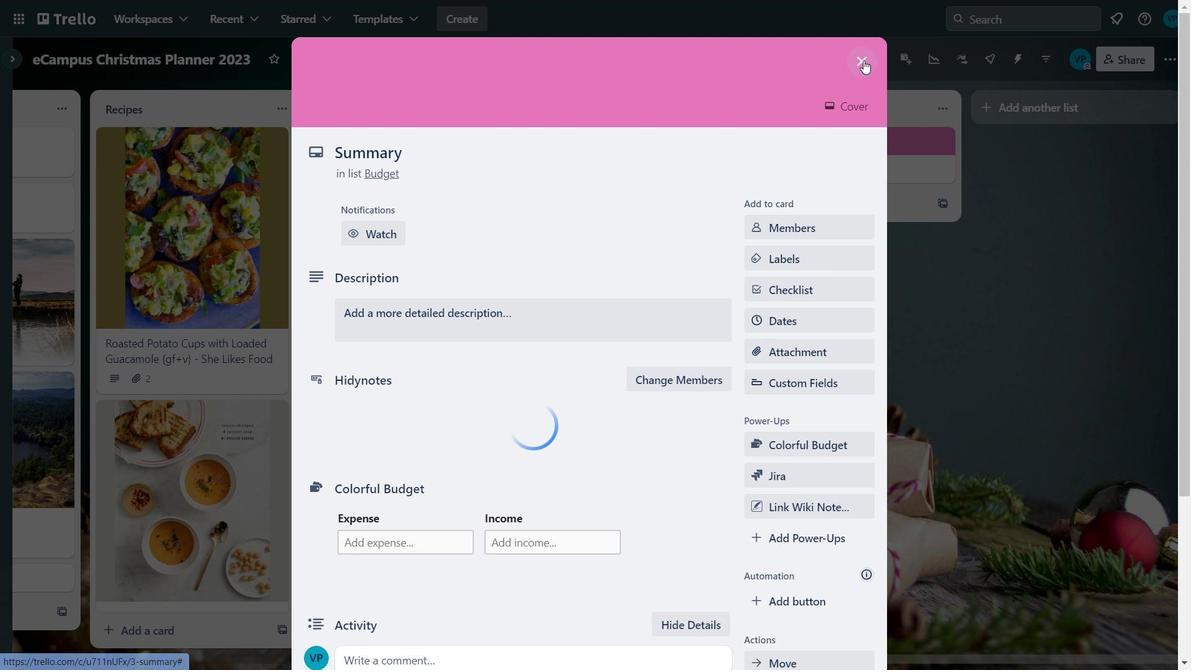 
Action: Mouse pressed left at (864, 56)
Screenshot: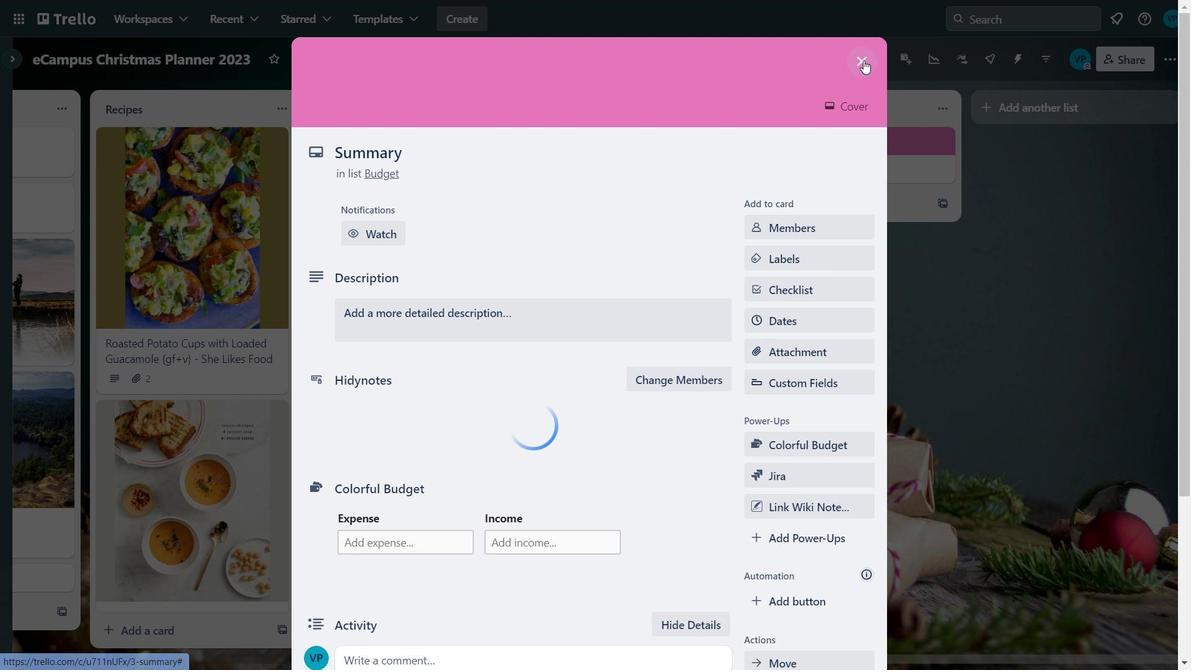
Action: Mouse moved to (818, 112)
Screenshot: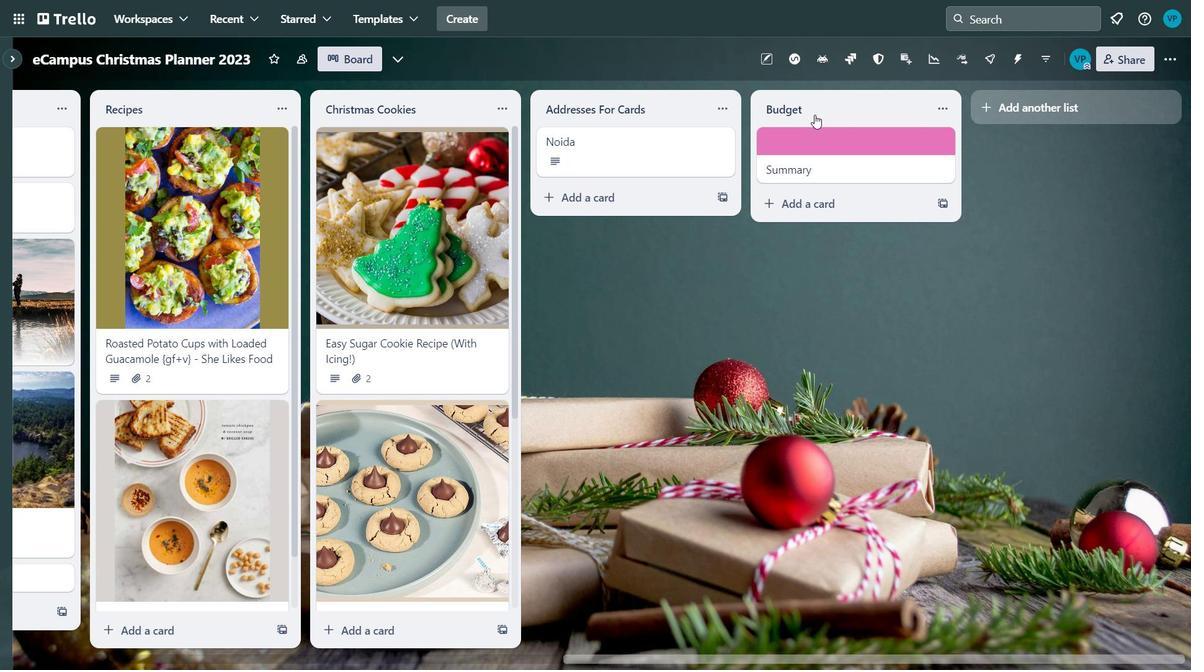 
Action: Mouse pressed left at (818, 112)
Screenshot: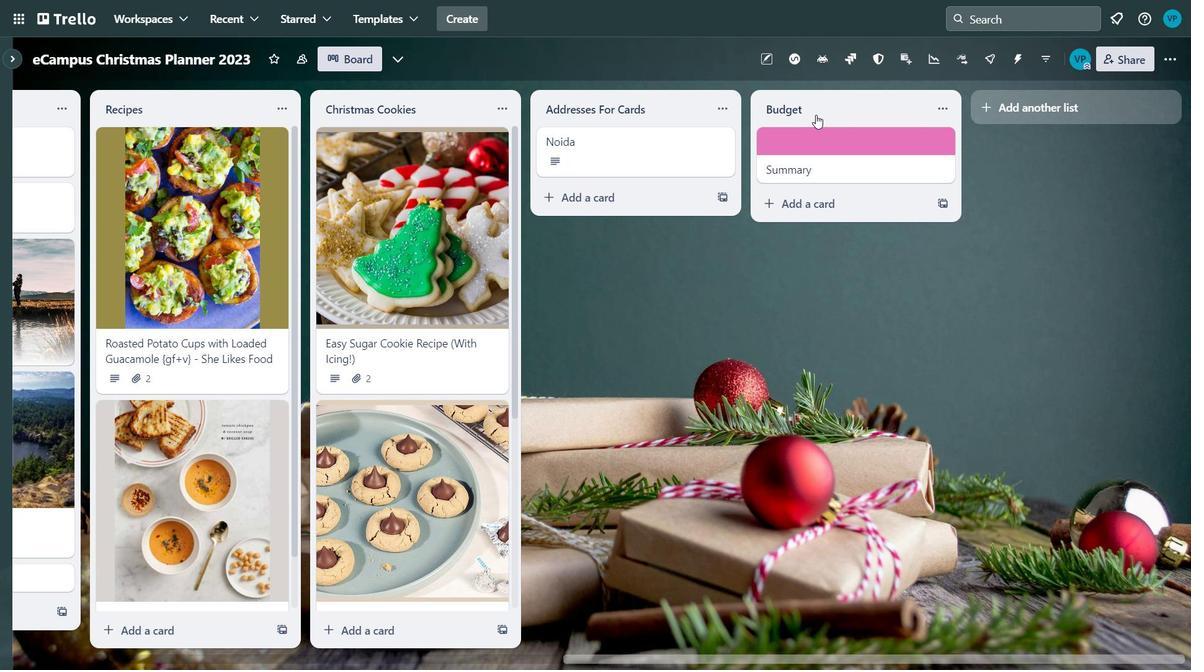 
Action: Mouse pressed left at (818, 112)
Screenshot: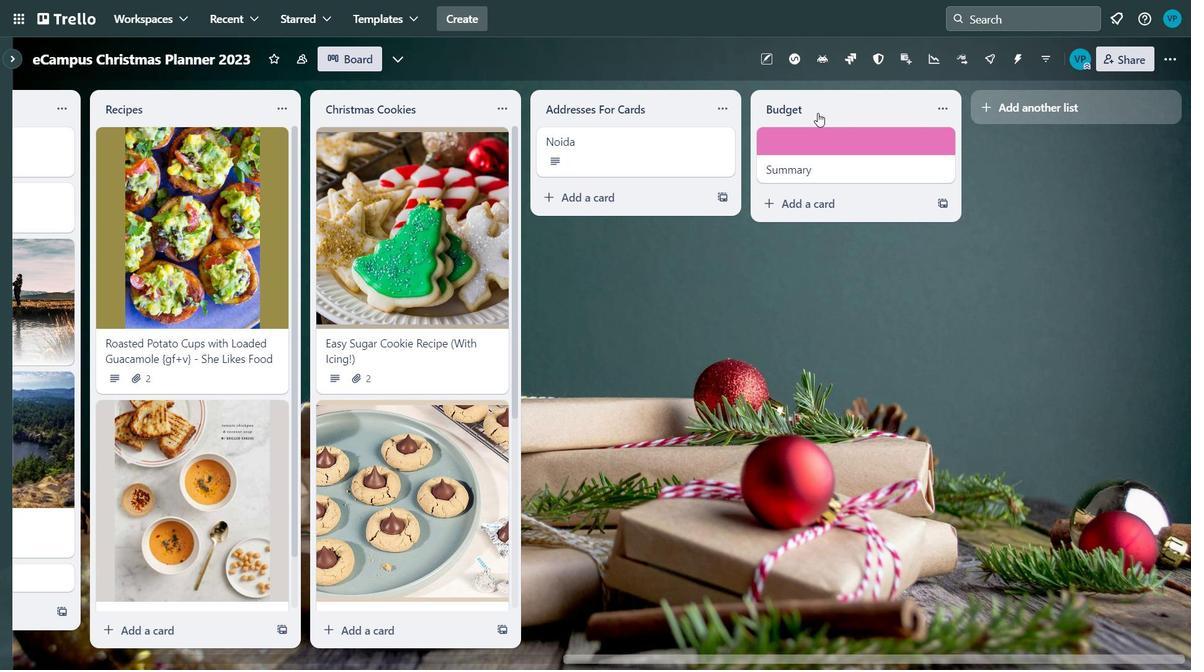 
Action: Mouse moved to (817, 110)
Screenshot: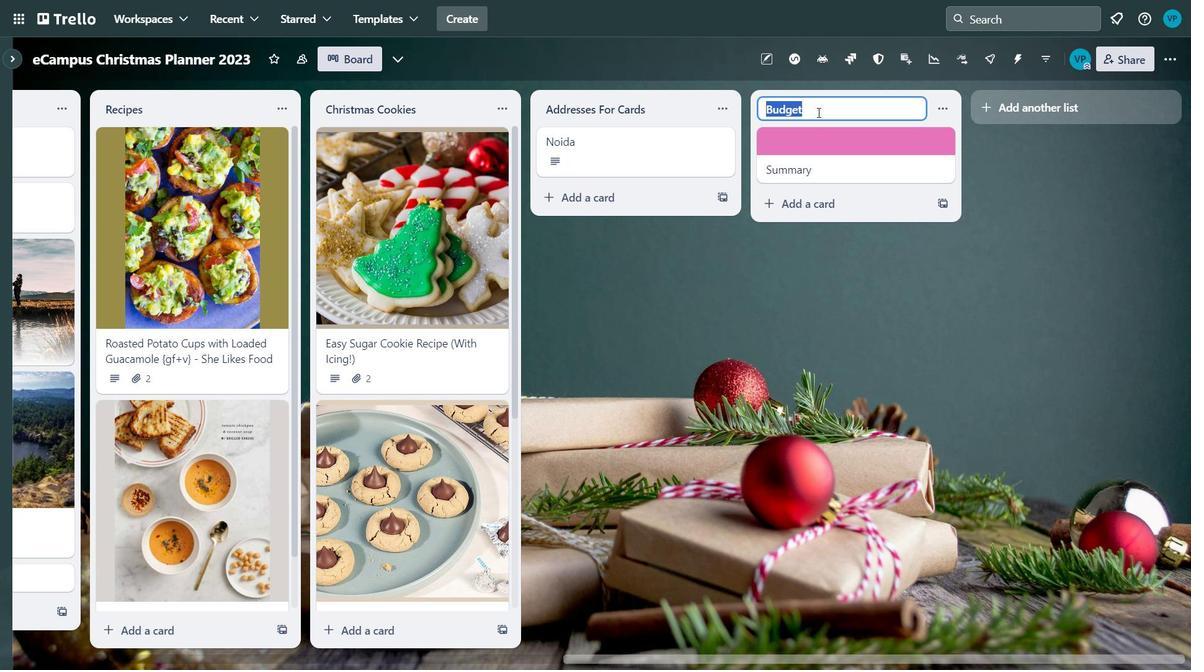 
Action: Mouse pressed left at (817, 110)
Screenshot: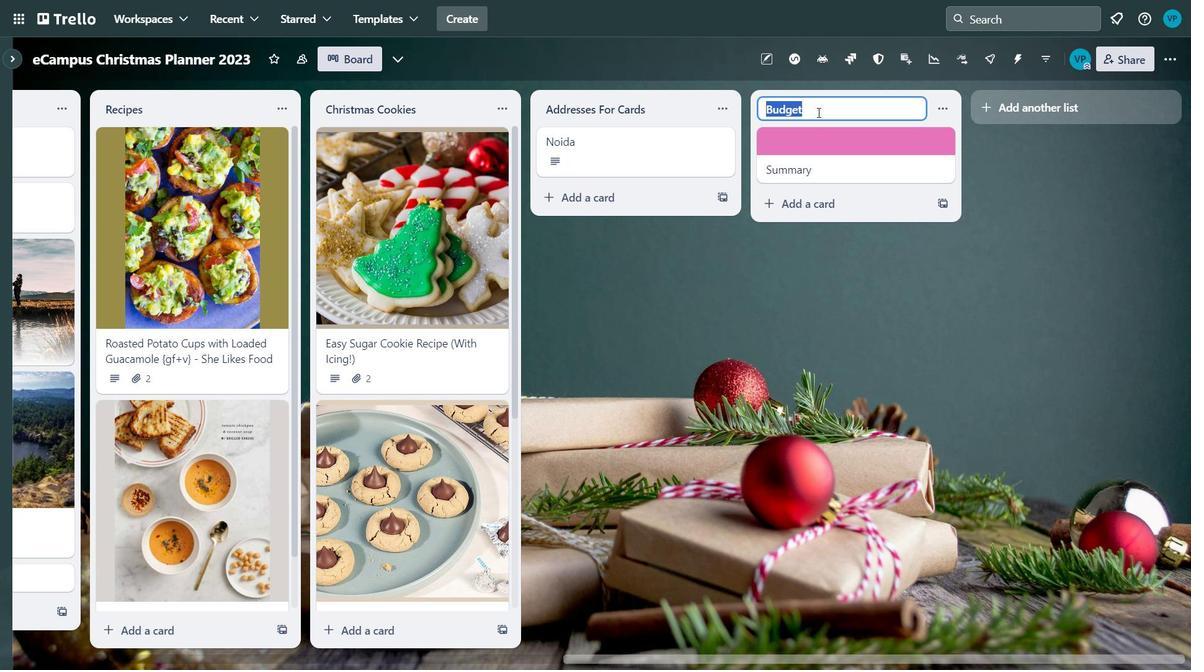 
Action: Key pressed <Key.space>
Screenshot: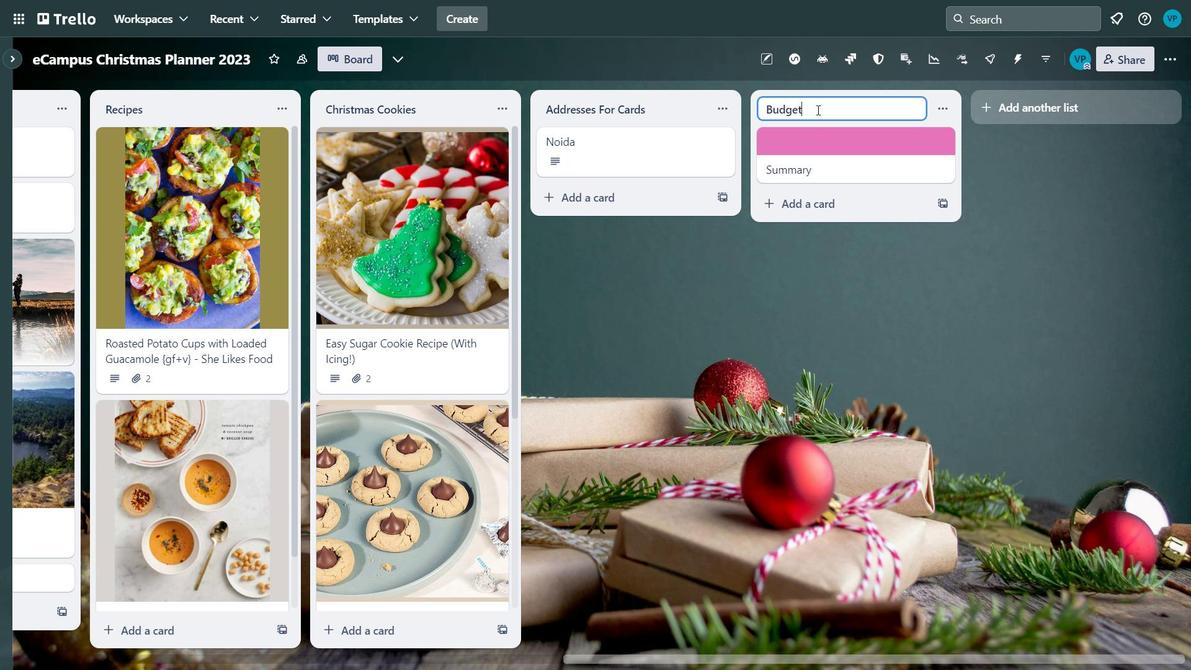 
Action: Mouse moved to (815, 114)
Screenshot: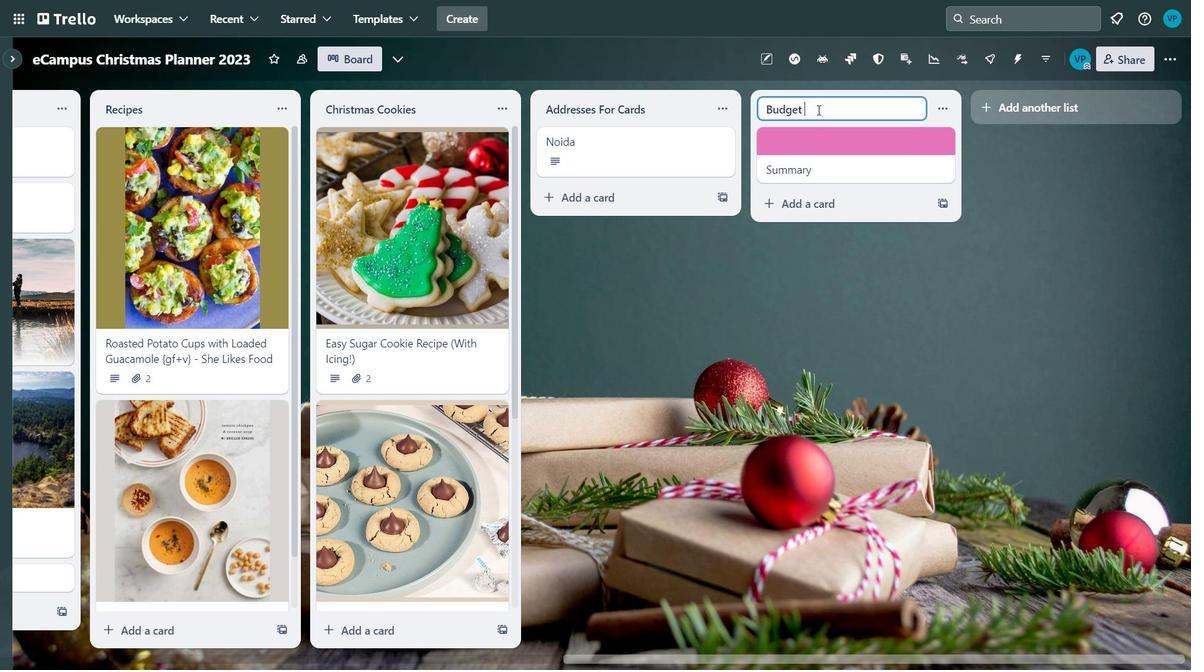 
Action: Key pressed for<Key.space>
Screenshot: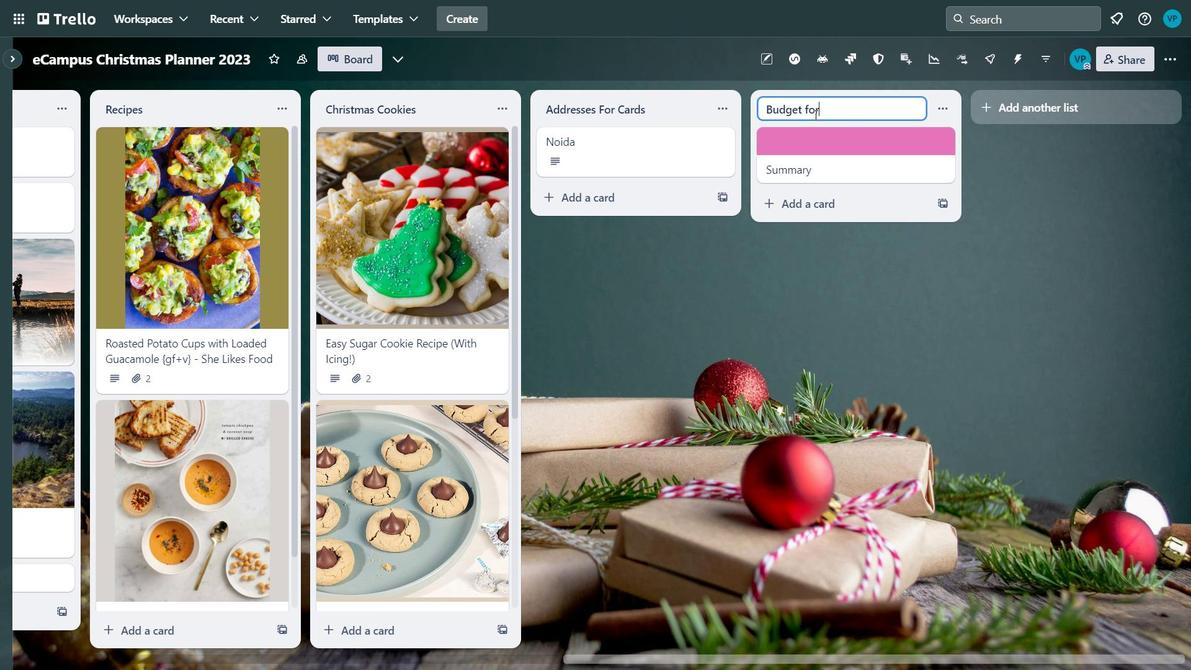 
Action: Mouse moved to (815, 114)
Screenshot: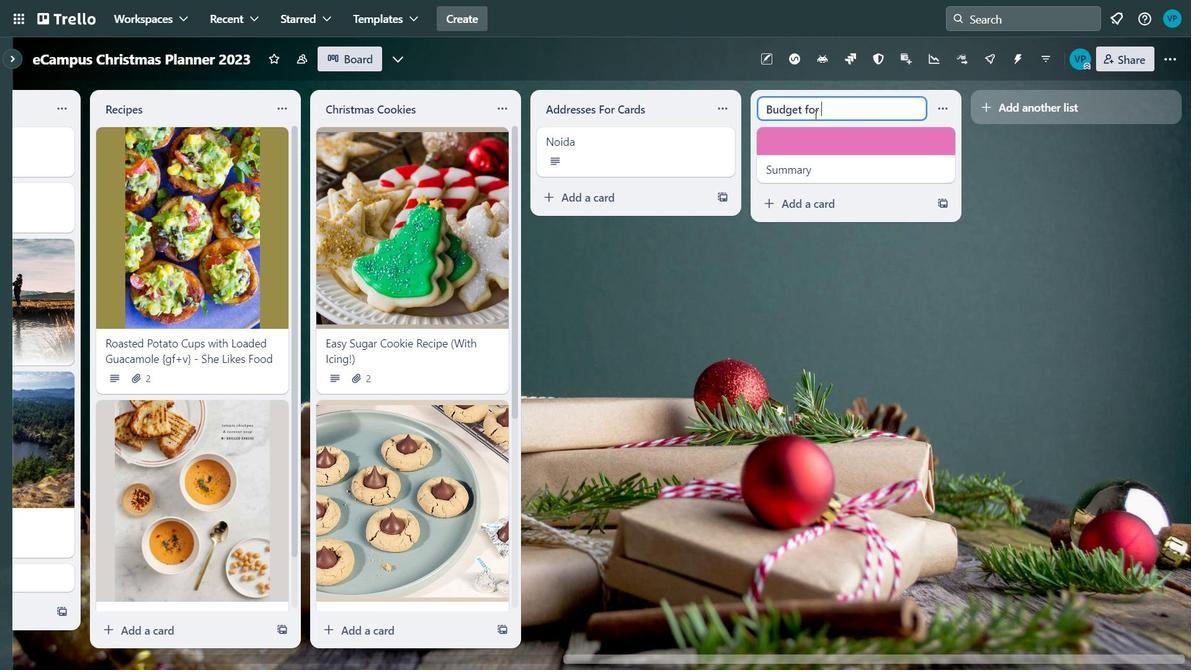 
Action: Key pressed <Key.caps_lock>C<Key.caps_lock>hristmas<Key.space><Key.caps_lock>P<Key.backspace>
Screenshot: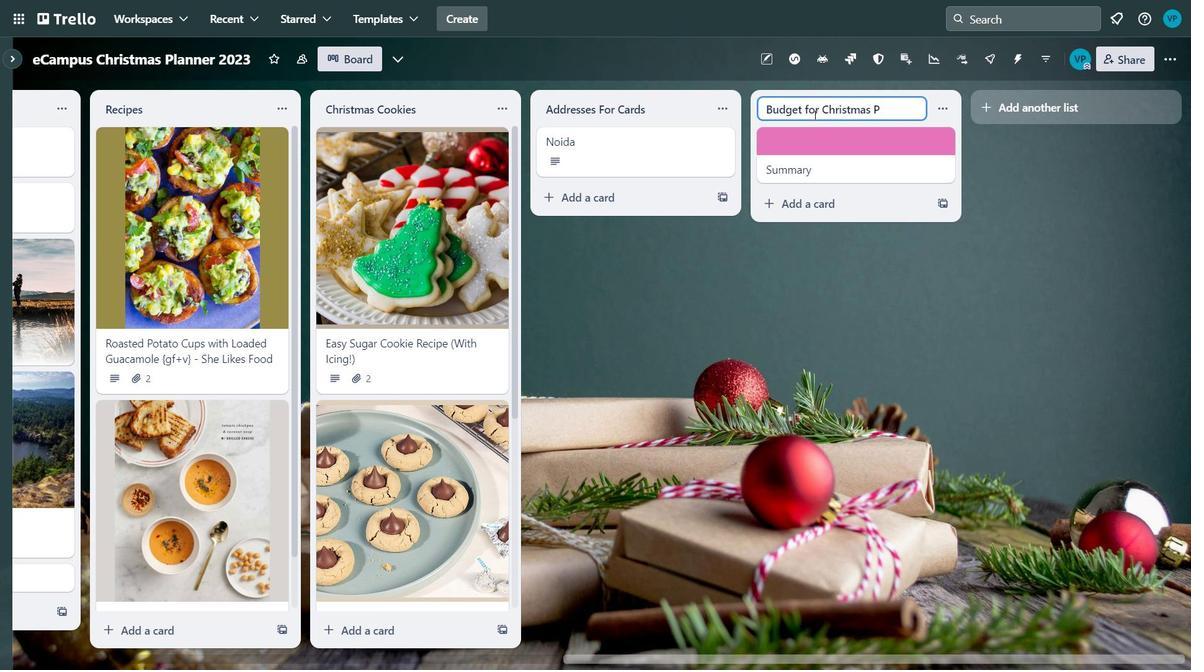 
Action: Mouse moved to (813, 114)
Screenshot: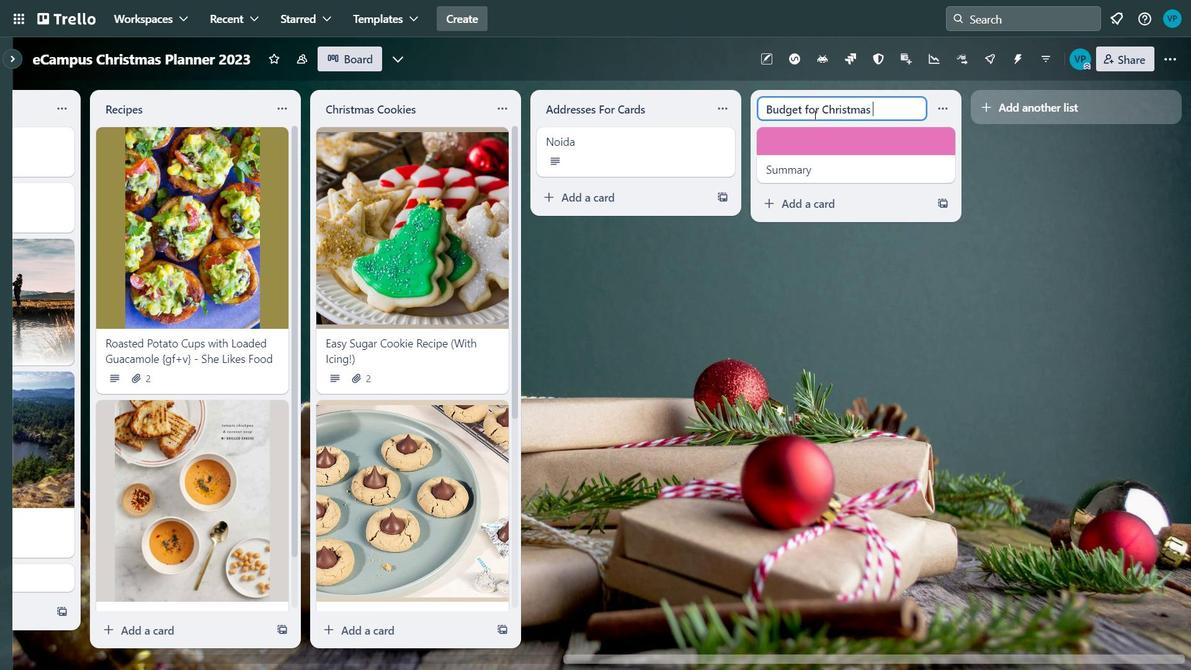 
Action: Key pressed <Key.enter>
Screenshot: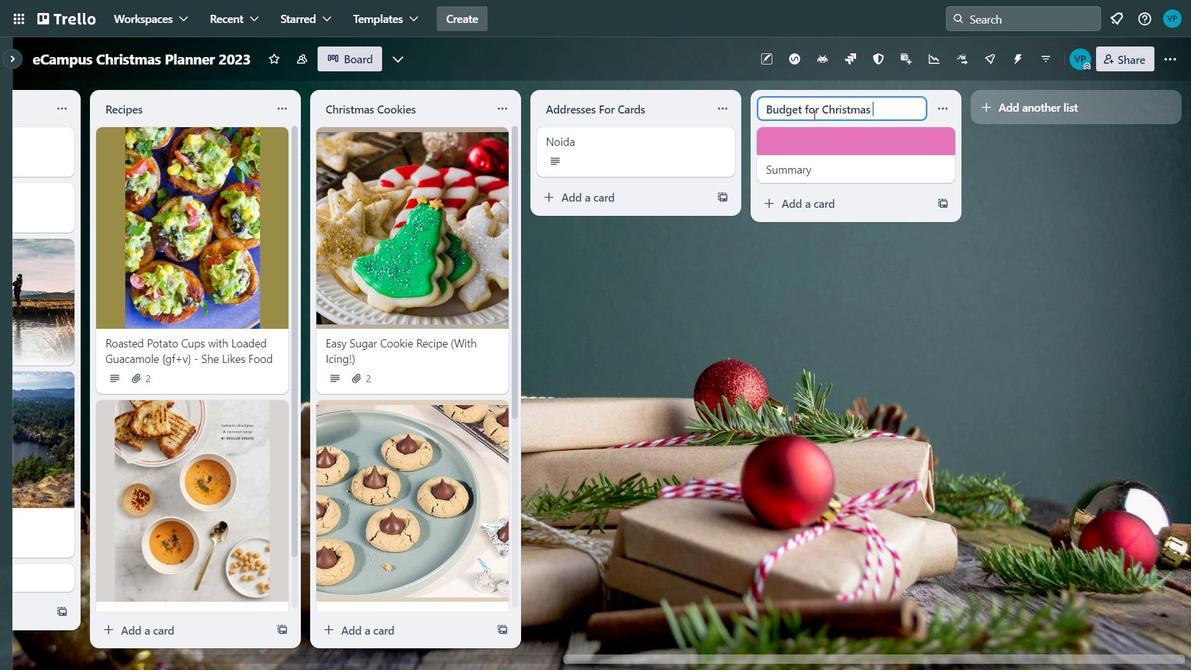 
Action: Mouse moved to (667, 280)
Screenshot: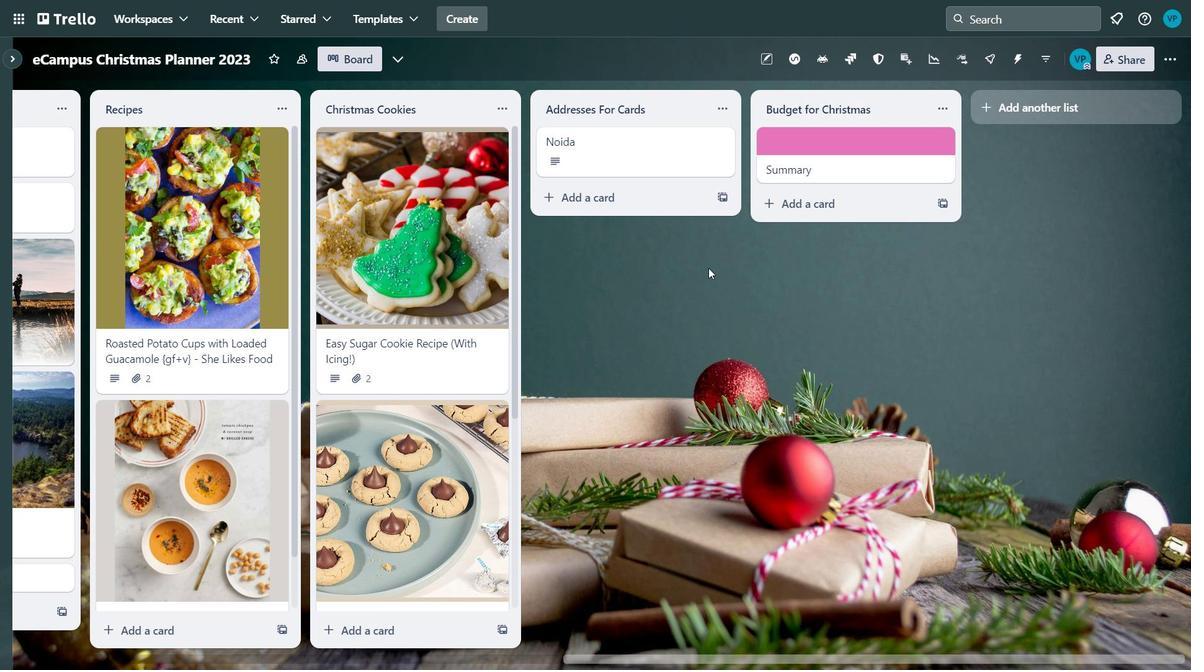 
Action: Mouse pressed left at (667, 280)
Screenshot: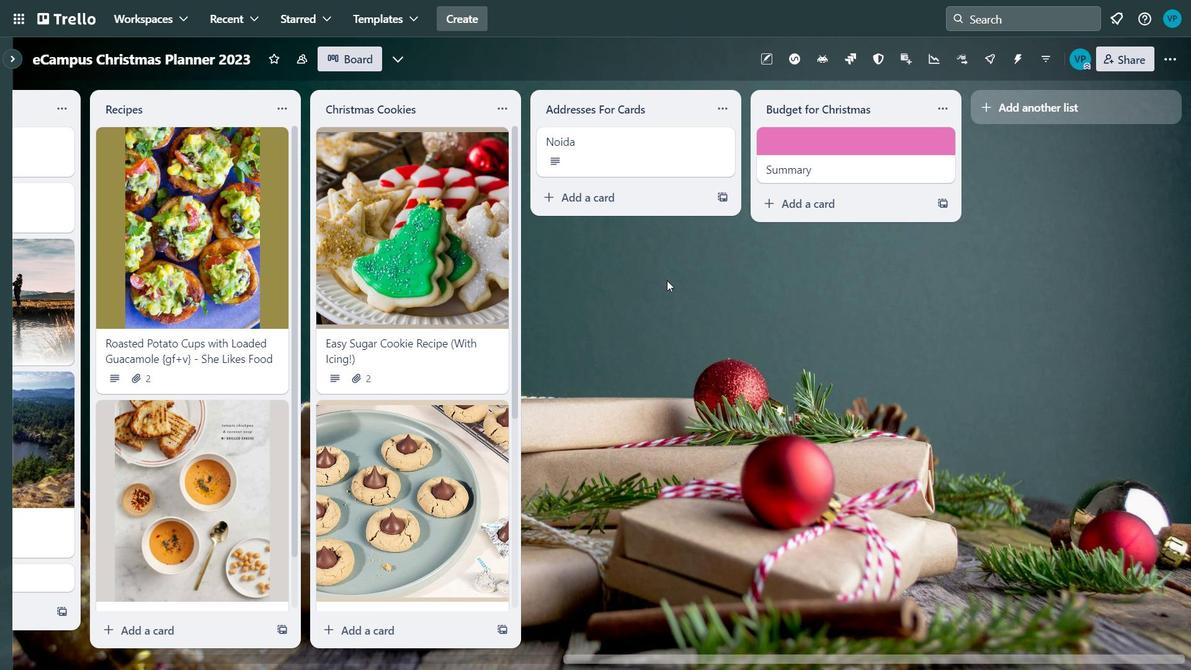 
Action: Mouse moved to (648, 265)
Screenshot: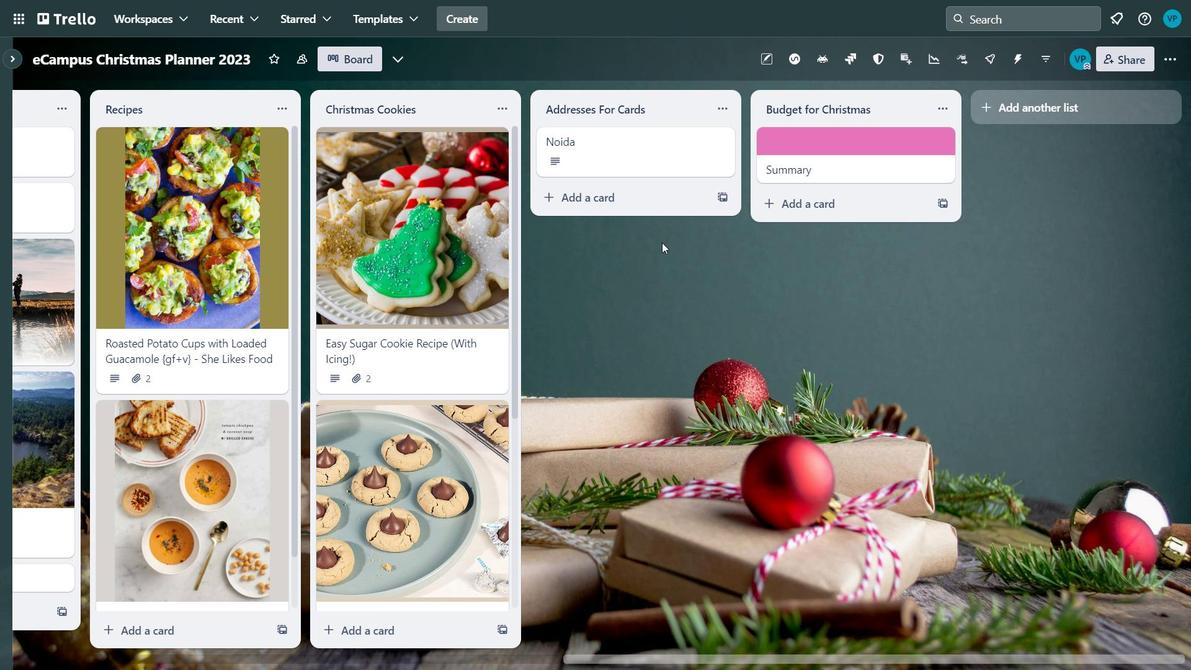
Action: Mouse scrolled (648, 265) with delta (0, 0)
Screenshot: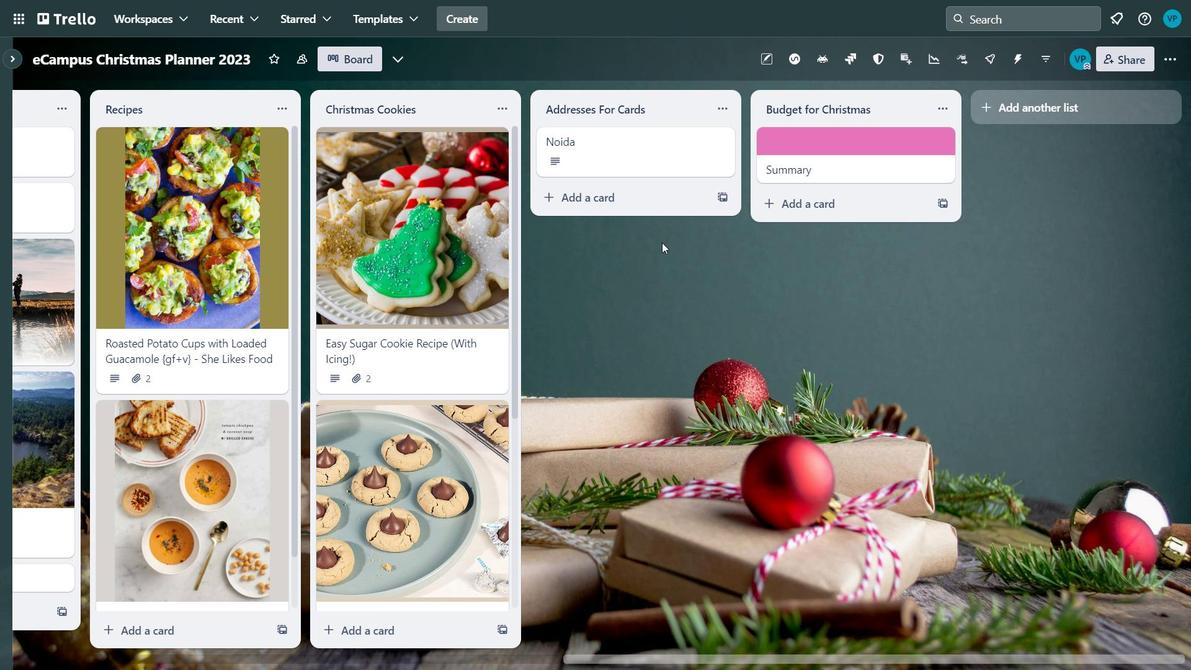
Action: Mouse moved to (644, 279)
Screenshot: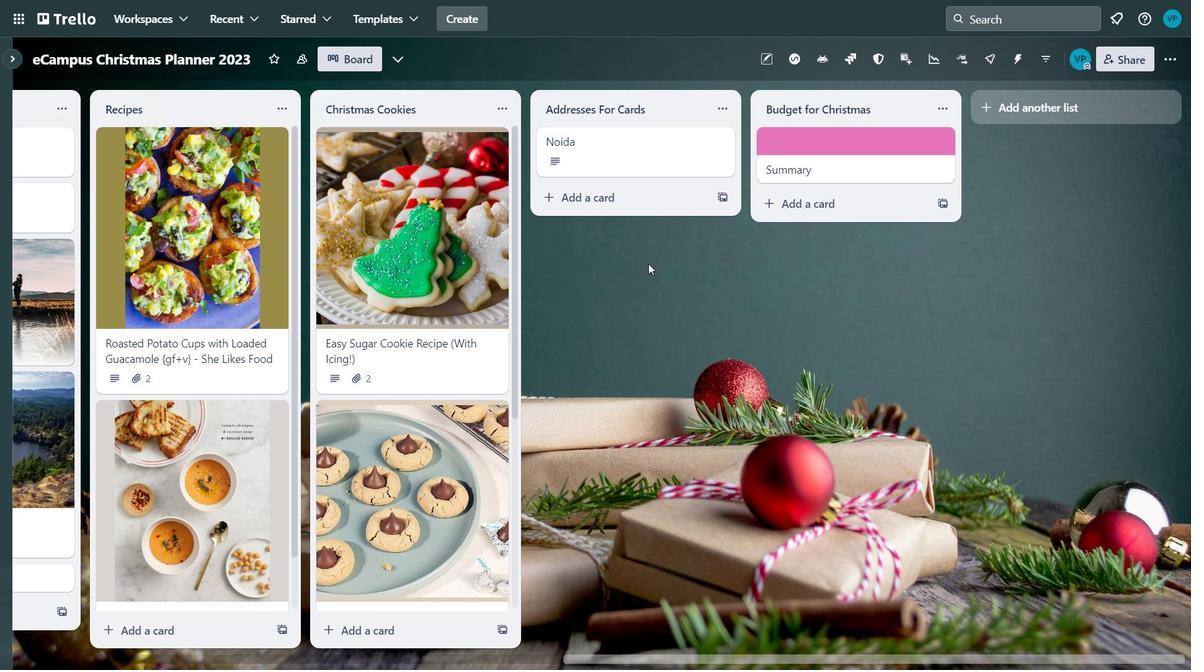 
Action: Mouse scrolled (644, 279) with delta (0, 0)
Screenshot: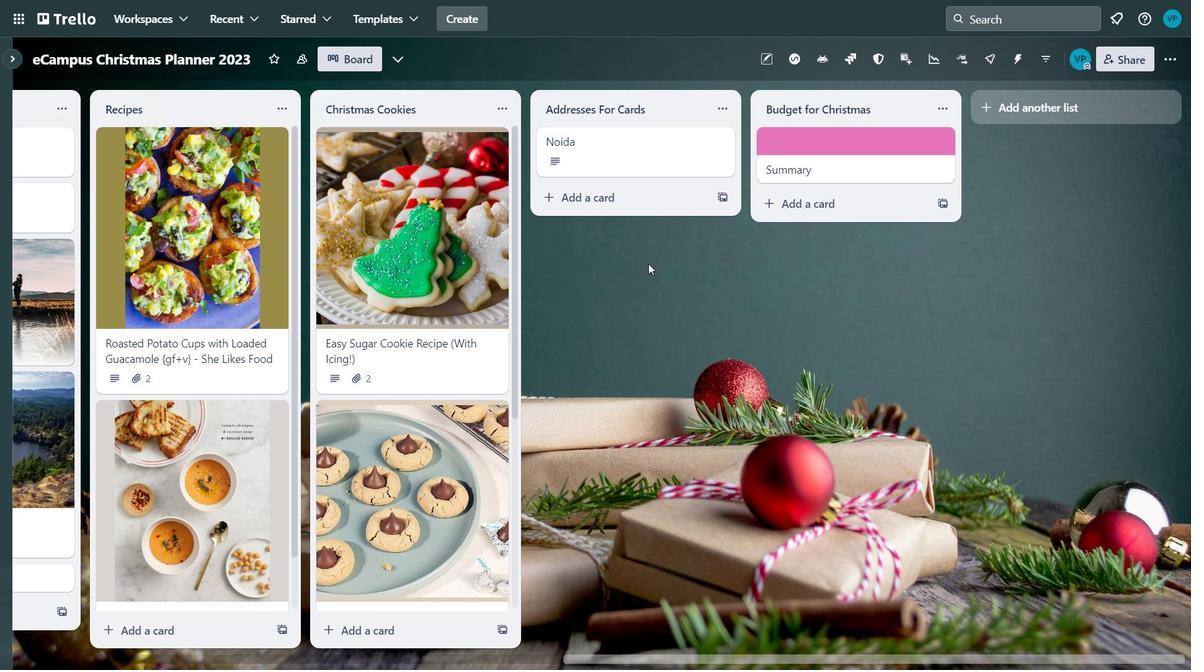 
Action: Mouse moved to (590, 661)
Screenshot: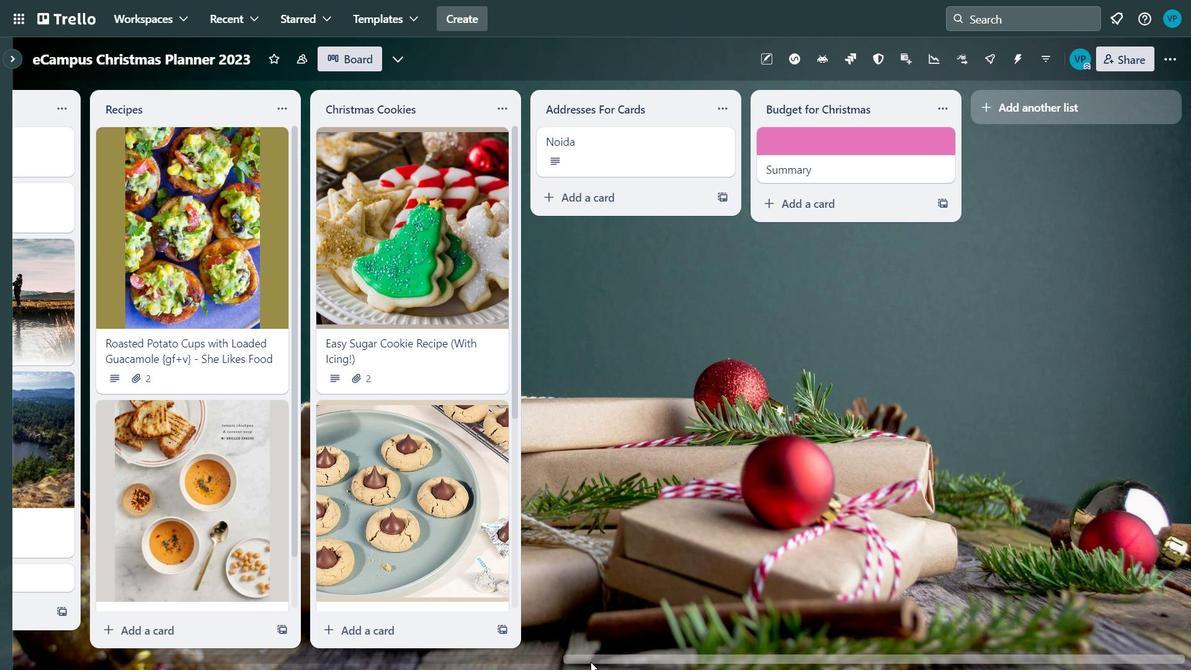 
Action: Mouse pressed left at (590, 661)
Screenshot: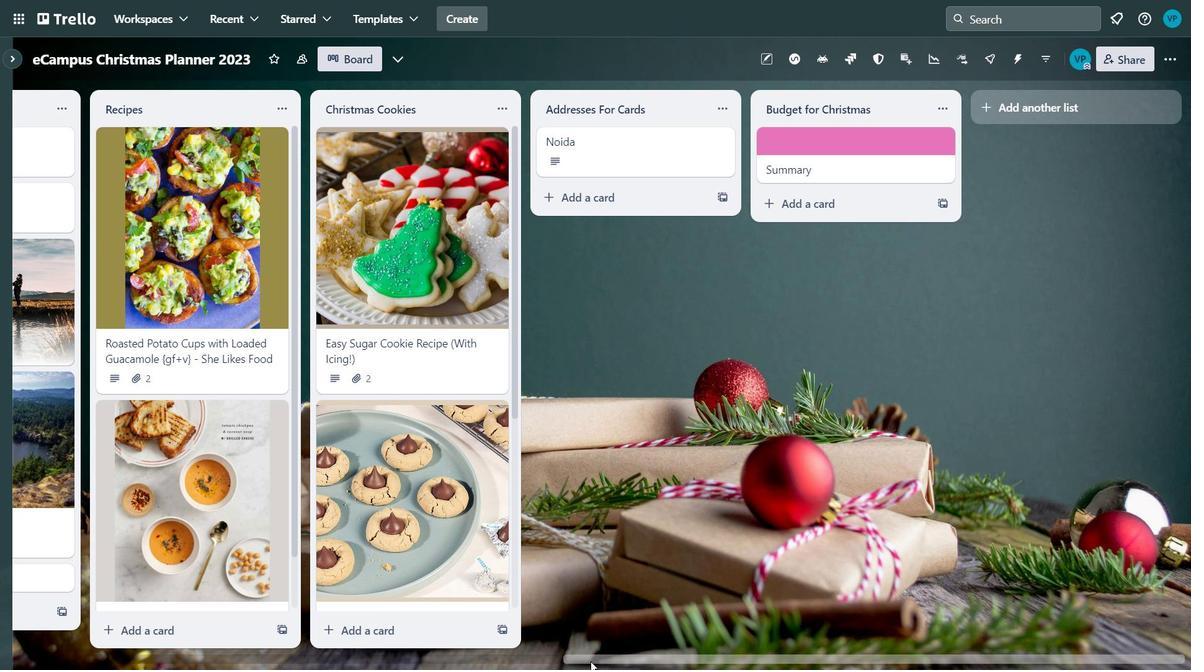 
Action: Mouse moved to (416, 446)
Screenshot: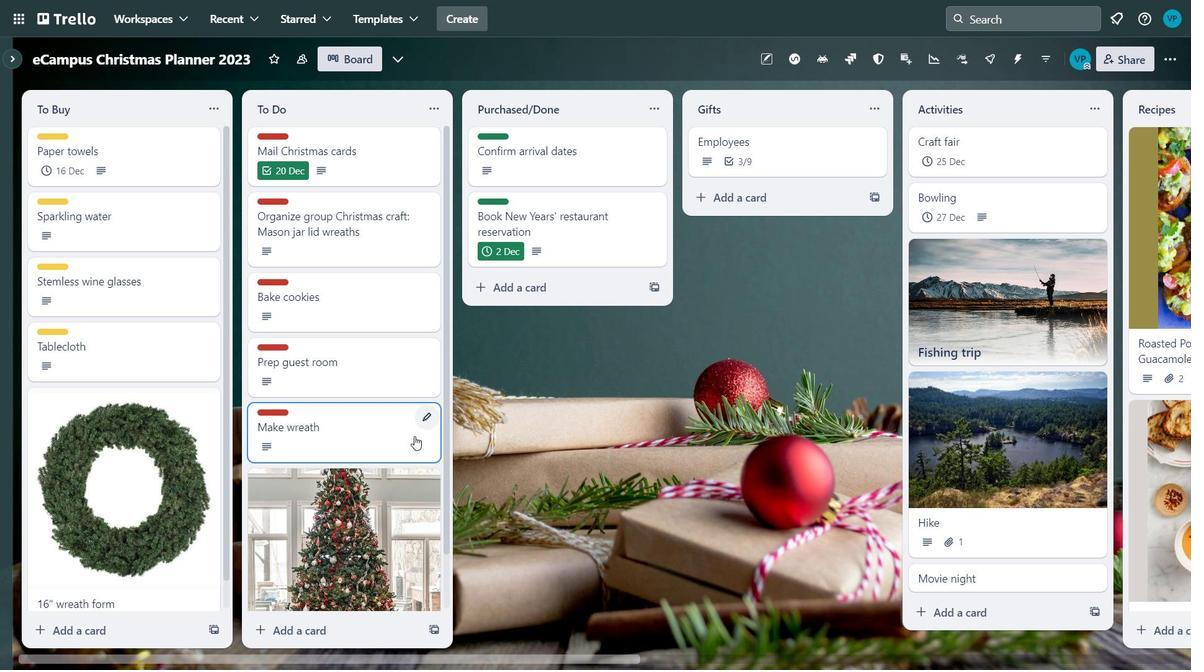 
Action: Mouse scrolled (416, 446) with delta (0, 0)
Screenshot: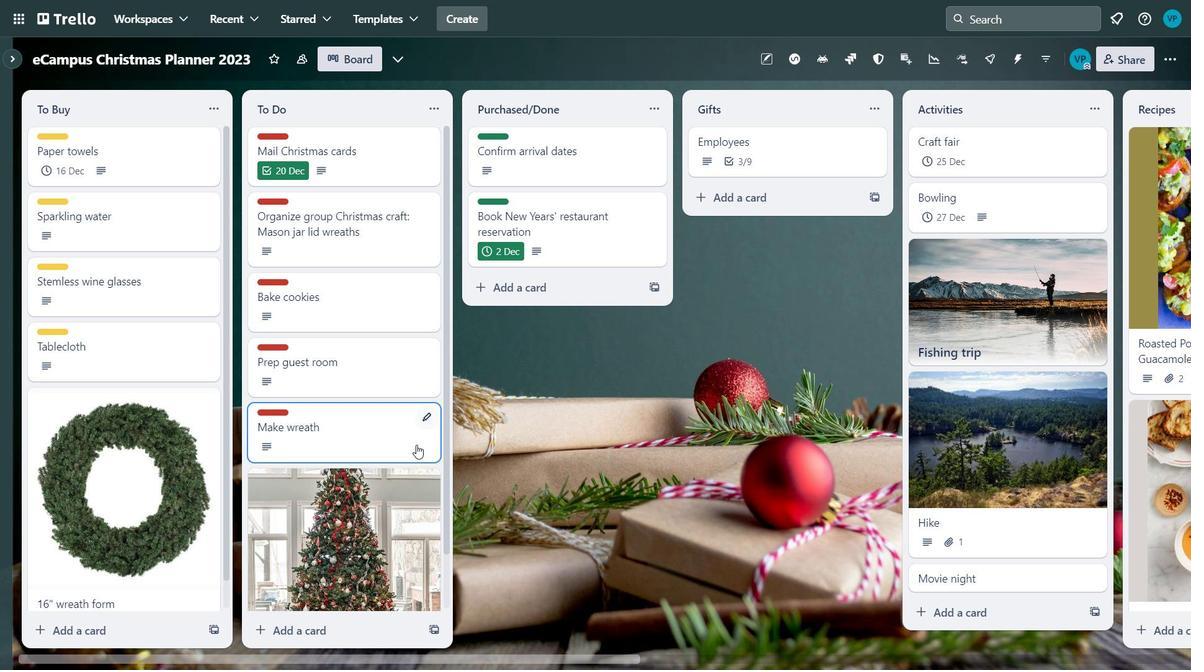 
Action: Mouse scrolled (416, 446) with delta (0, 0)
Screenshot: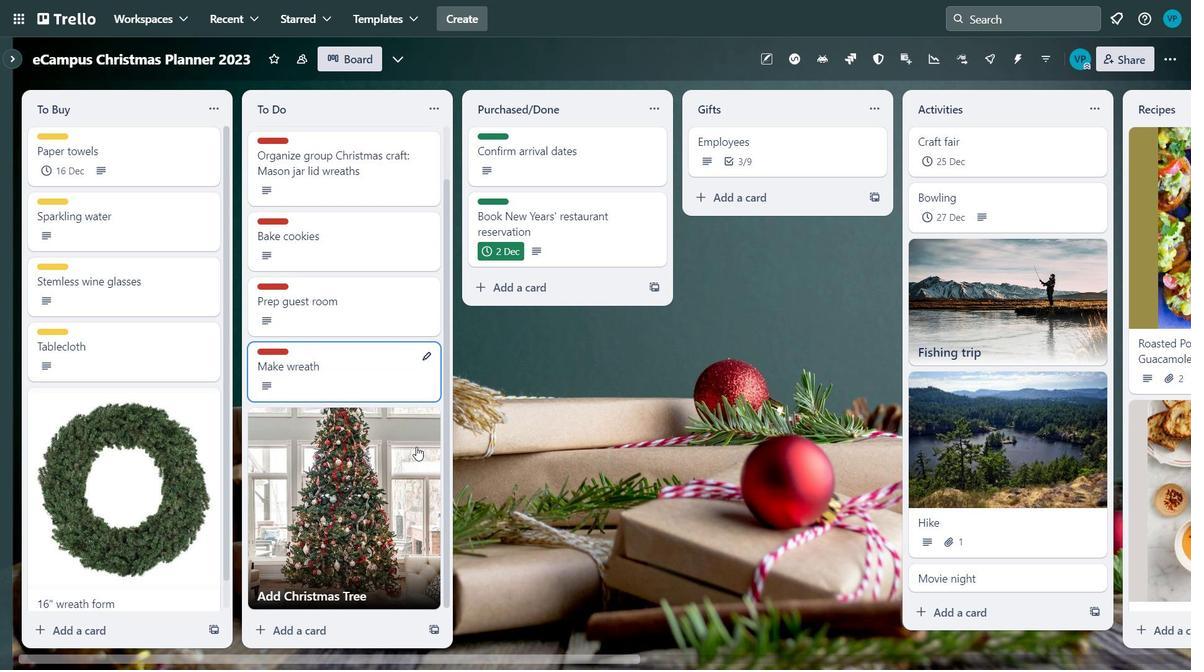 
Action: Mouse moved to (574, 148)
Screenshot: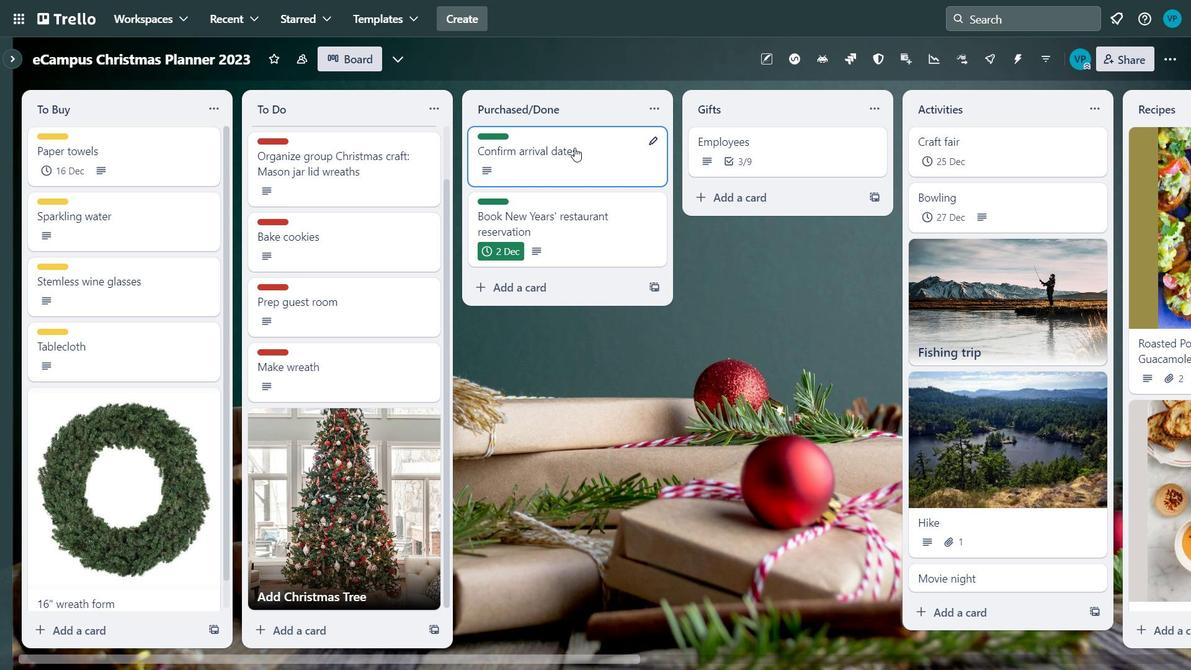 
Action: Mouse pressed left at (574, 148)
Screenshot: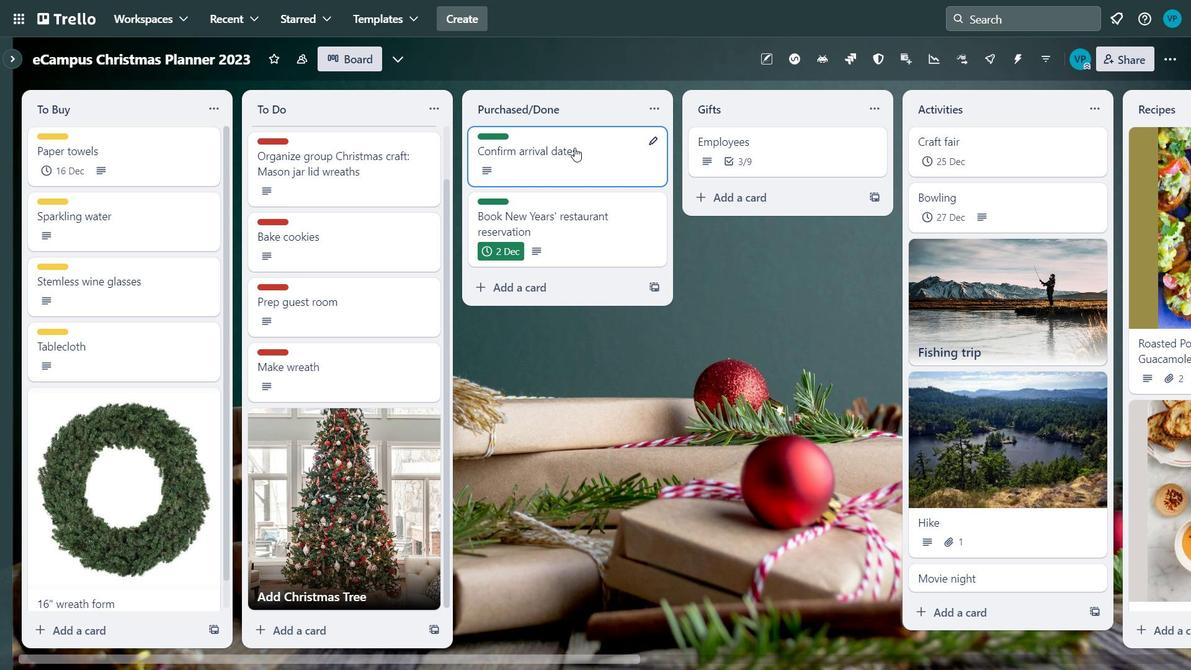 
Action: Mouse moved to (857, 59)
Screenshot: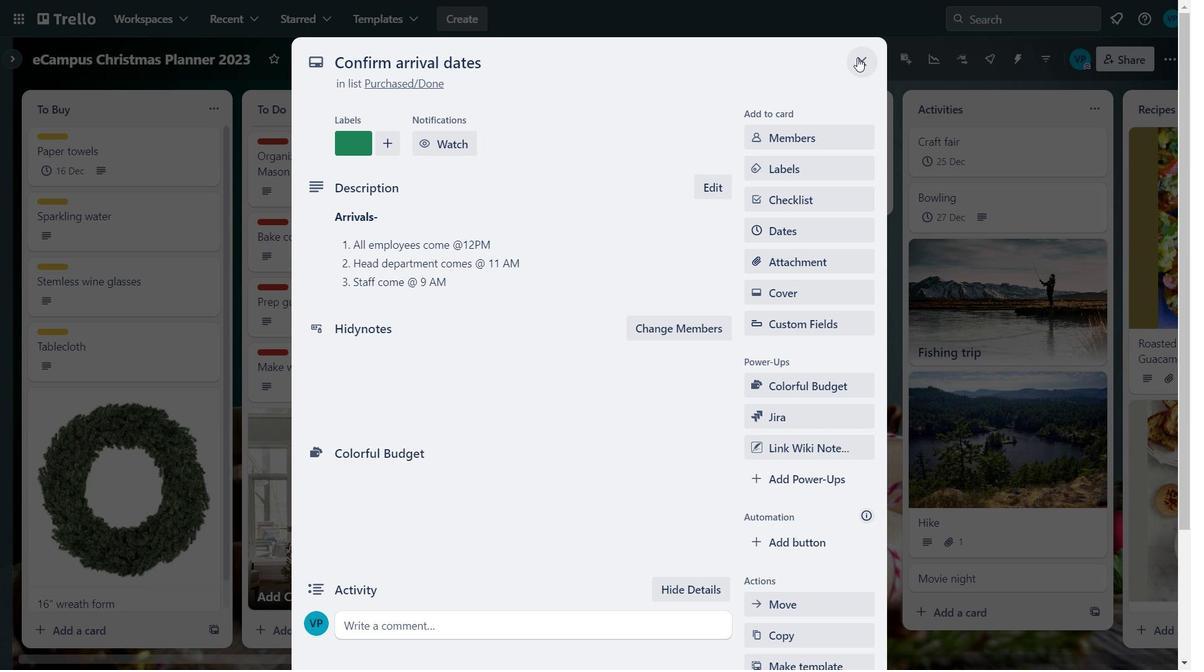 
Action: Mouse pressed left at (857, 59)
Screenshot: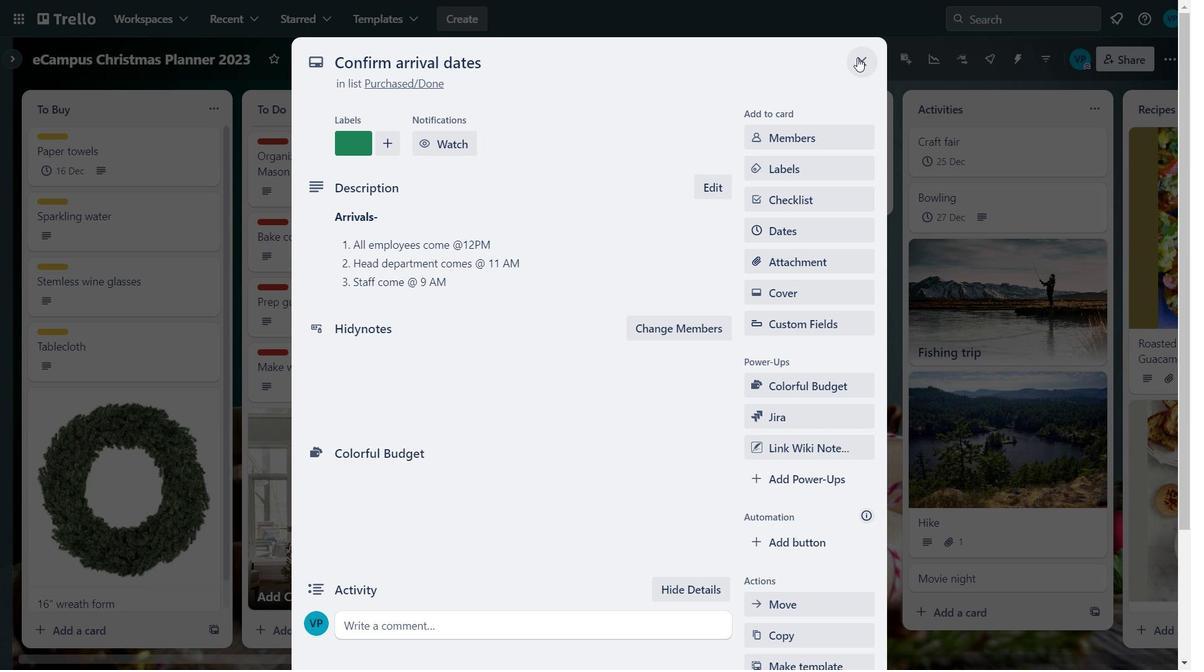 
Action: Mouse moved to (549, 232)
Screenshot: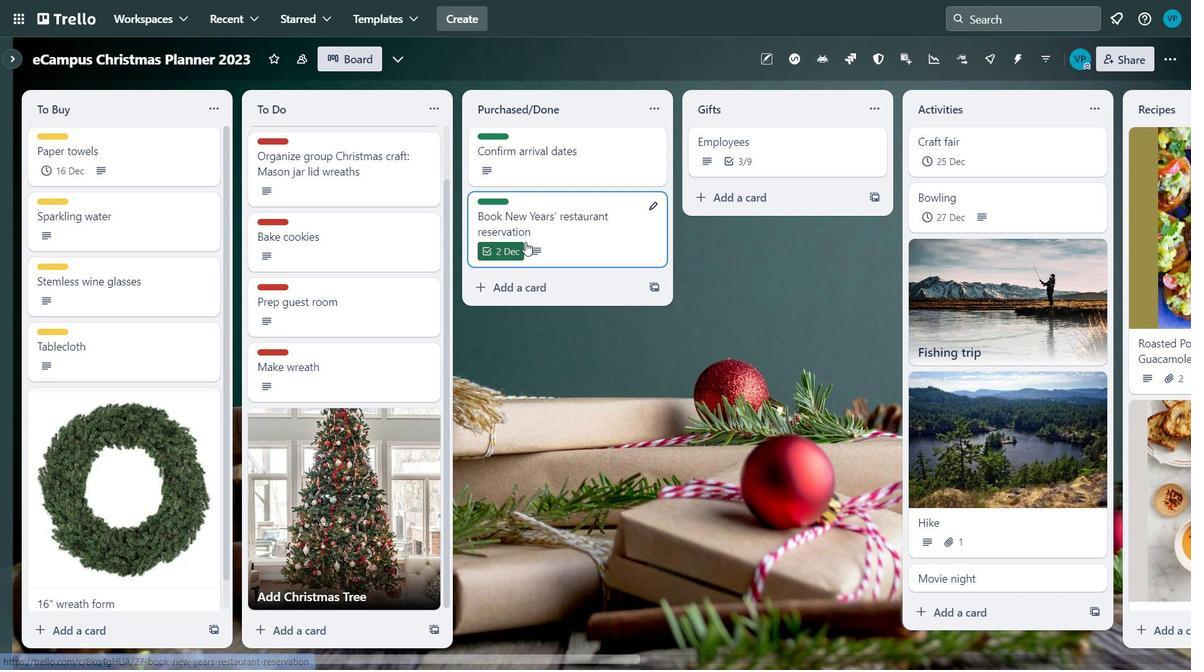 
Action: Mouse pressed left at (549, 232)
Screenshot: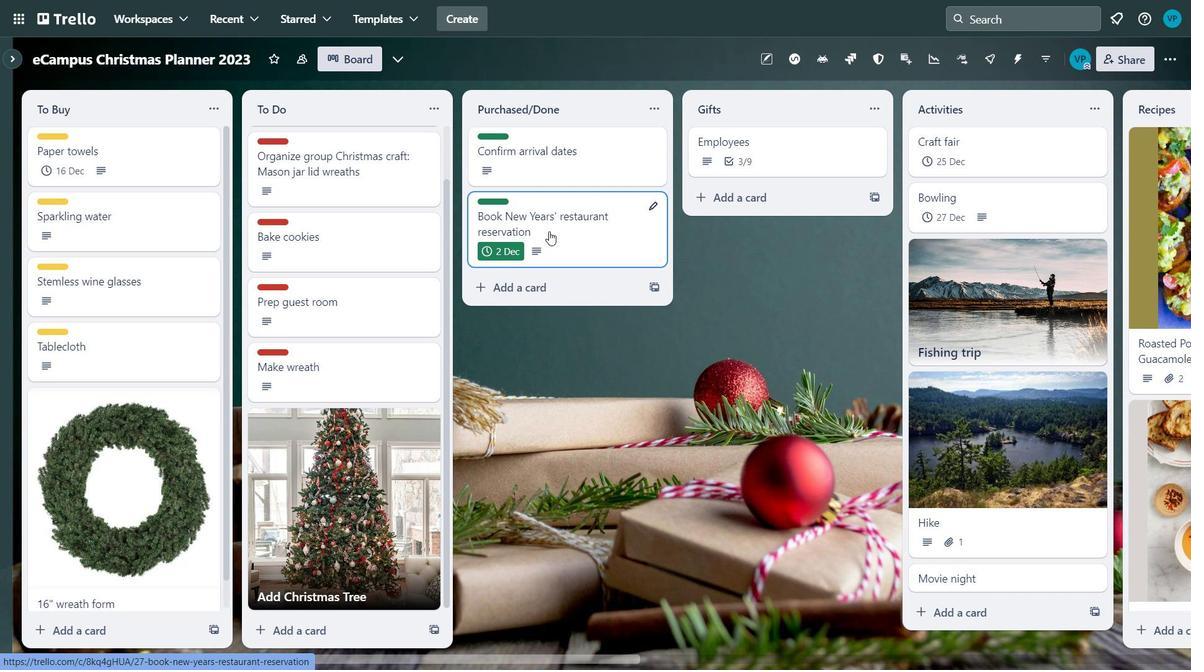 
Action: Mouse moved to (867, 63)
Screenshot: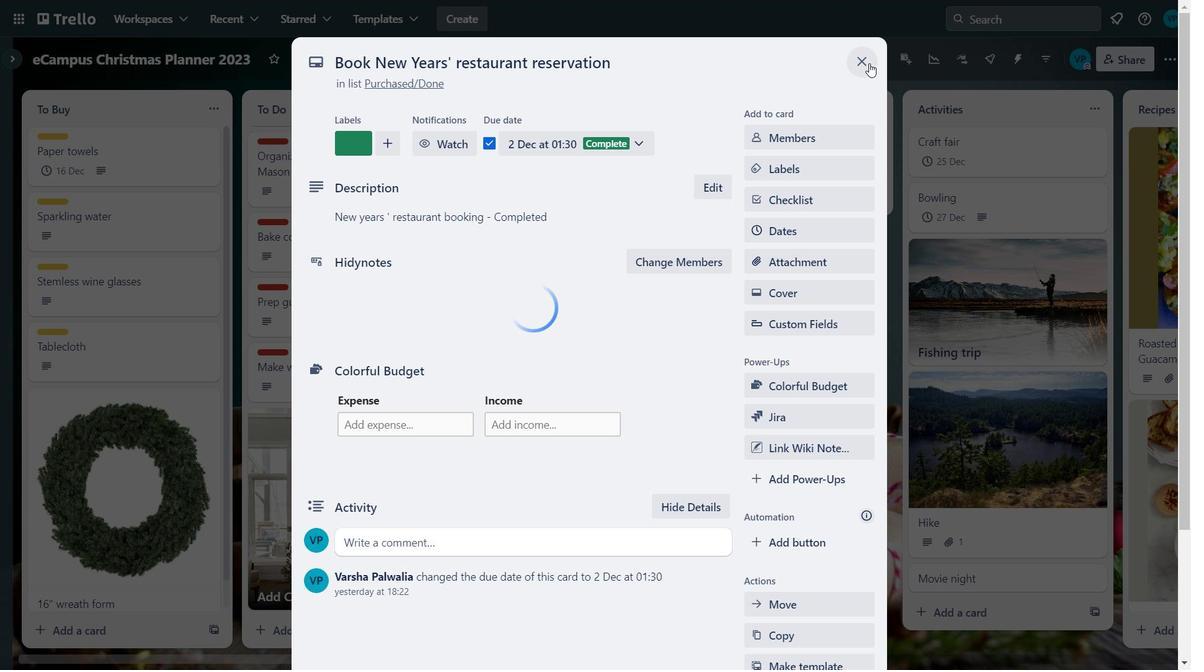 
Action: Mouse pressed left at (867, 63)
Screenshot: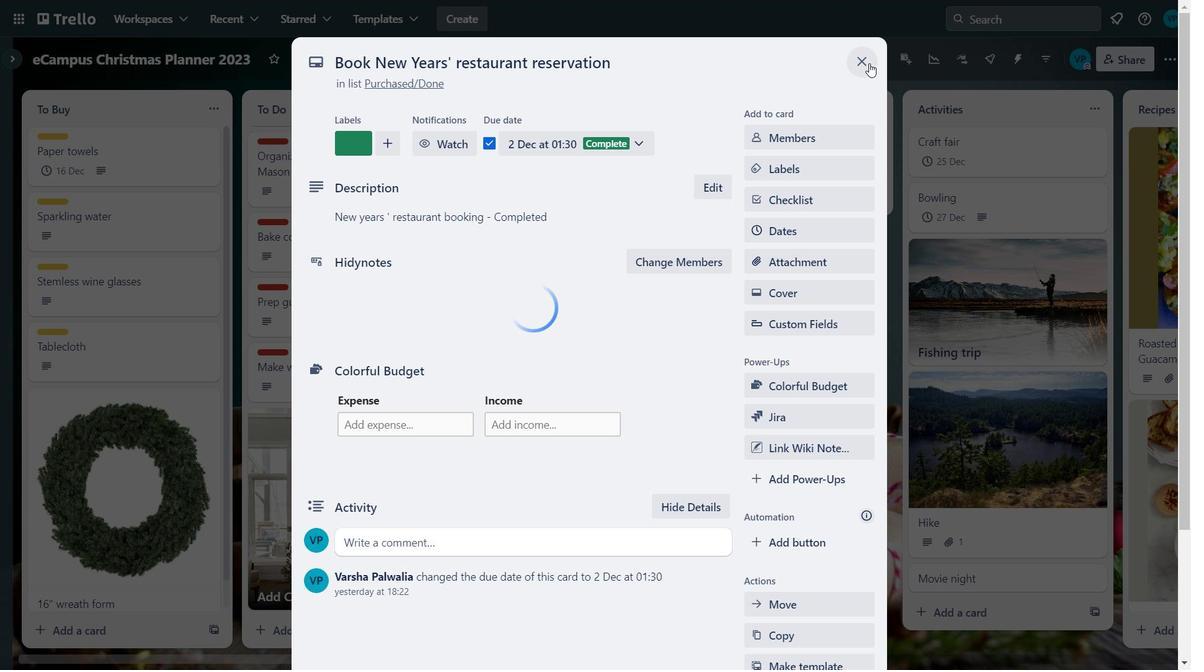
Action: Mouse moved to (940, 66)
Screenshot: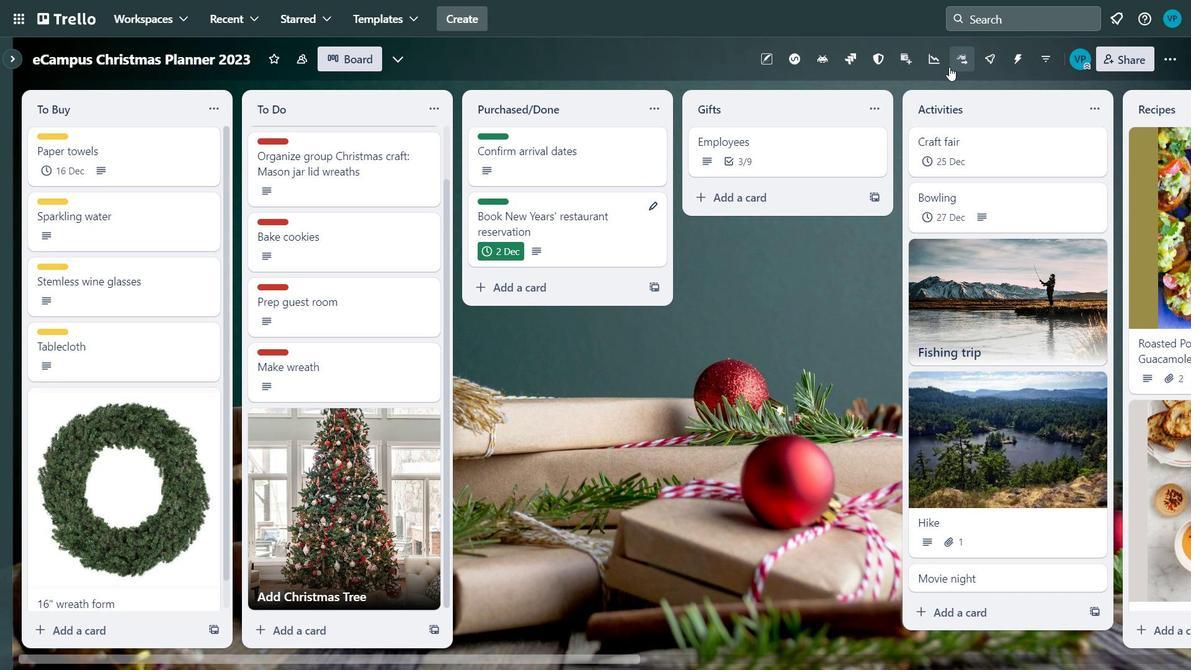 
Action: Mouse pressed left at (940, 66)
Screenshot: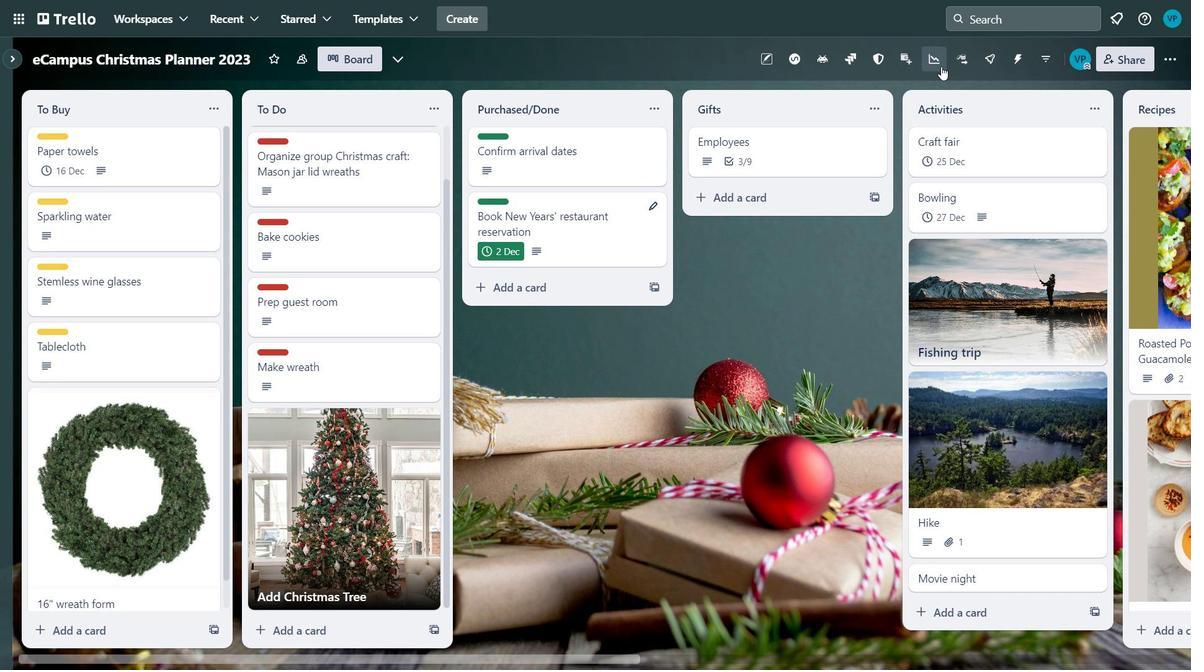 
Action: Mouse moved to (1168, 45)
Screenshot: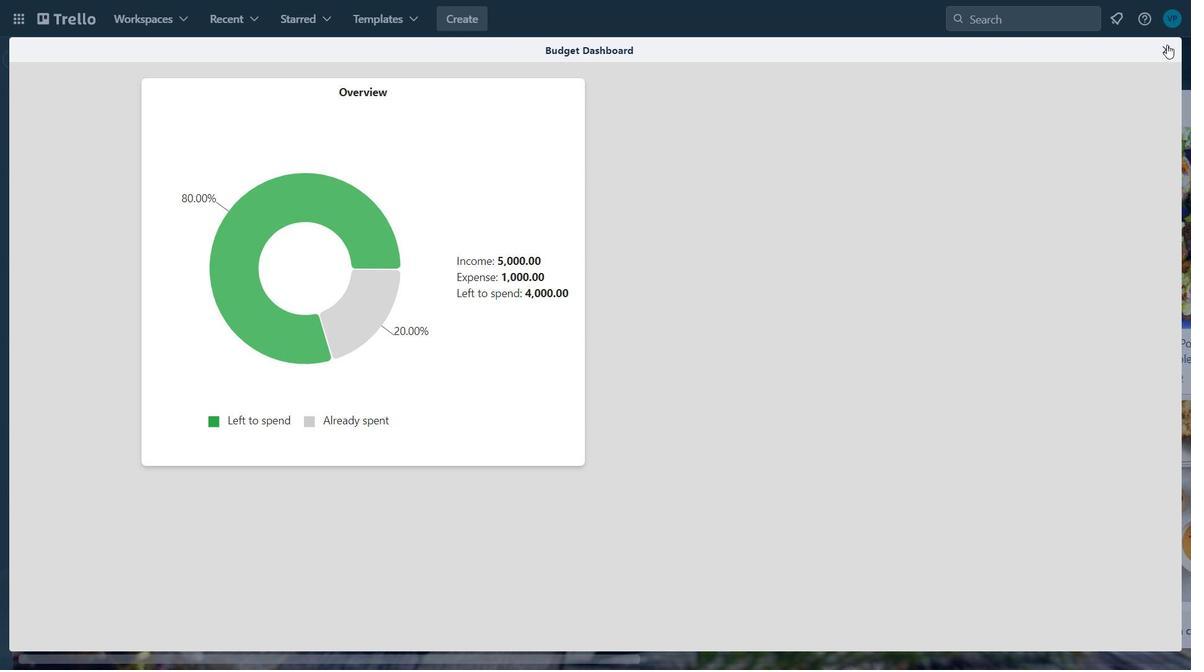 
Action: Mouse pressed left at (1168, 45)
Screenshot: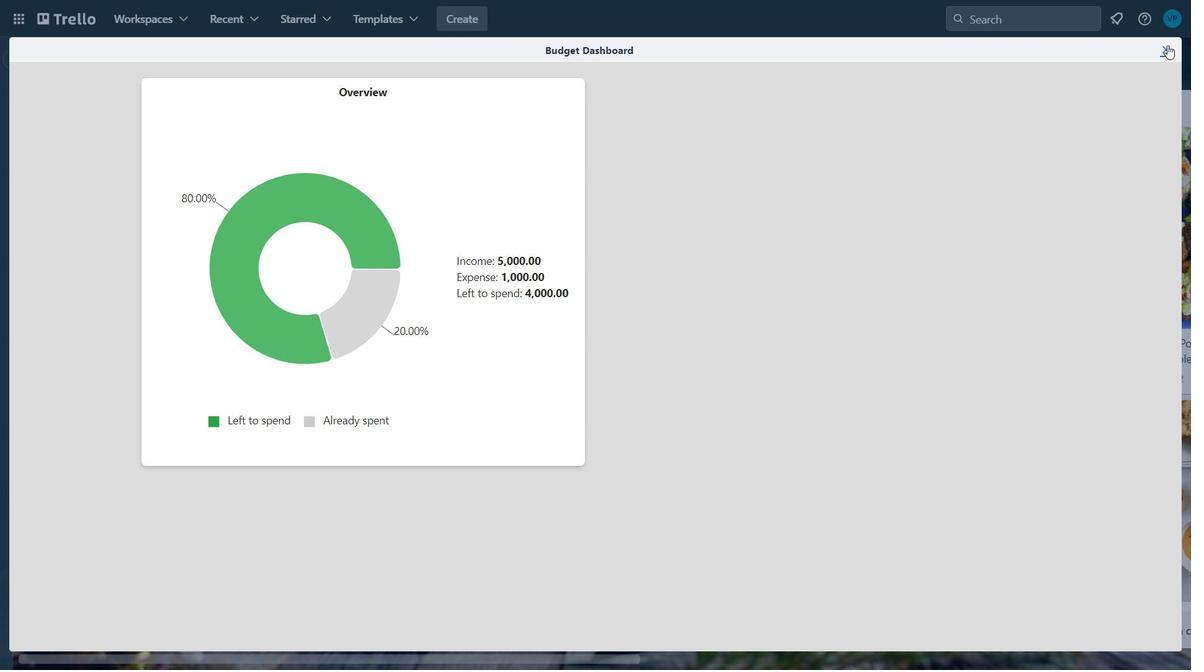 
Action: Mouse moved to (572, 657)
Screenshot: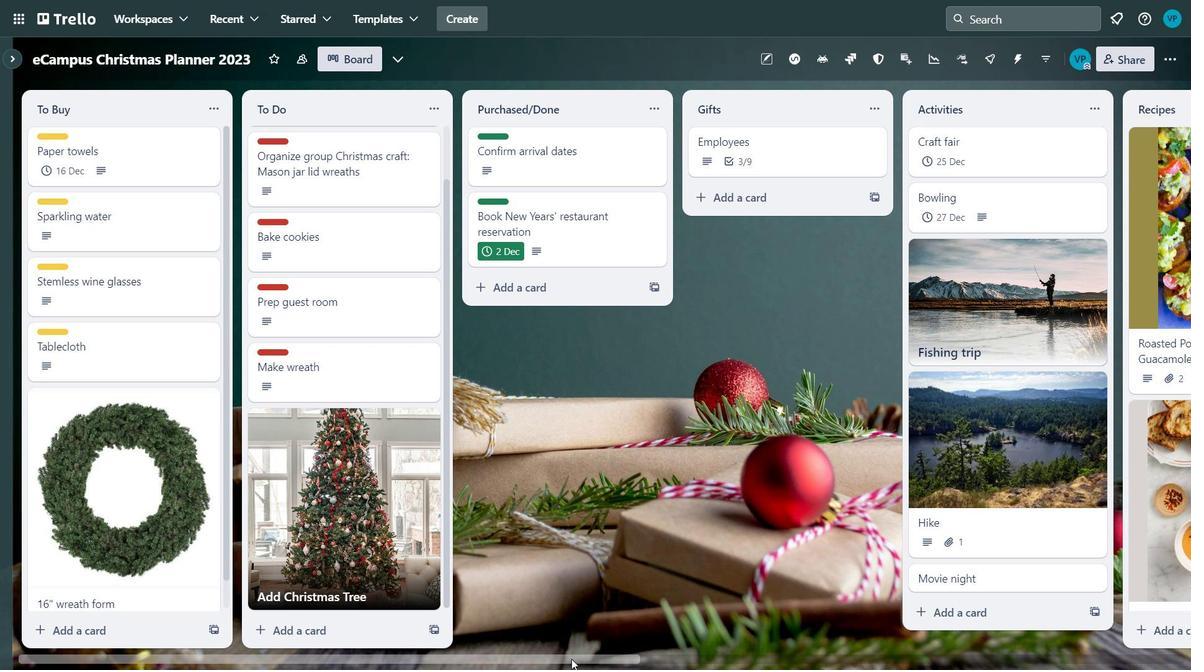 
Action: Mouse pressed left at (572, 657)
Screenshot: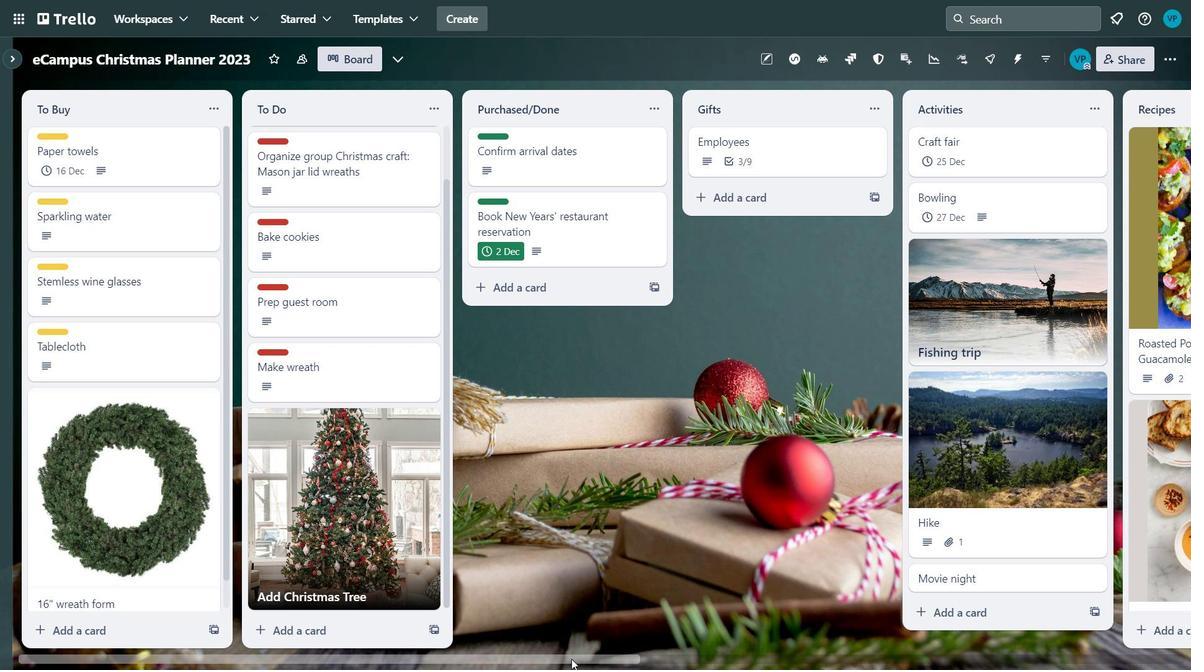 
Action: Mouse moved to (807, 148)
Screenshot: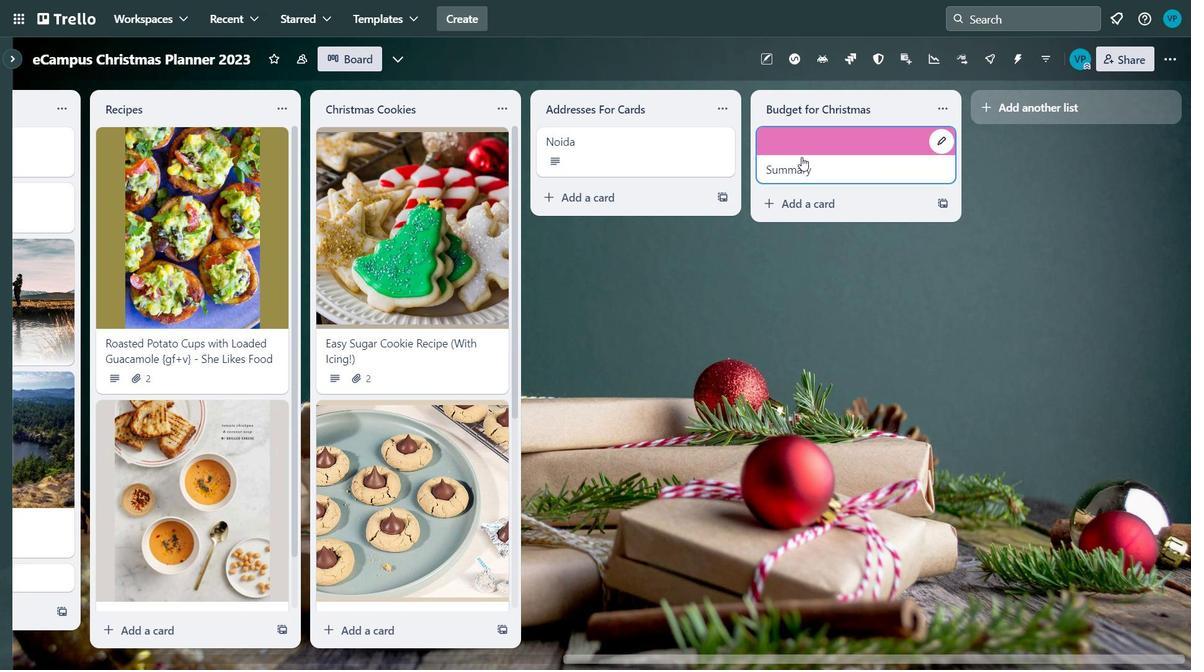 
Action: Mouse pressed left at (807, 148)
Screenshot: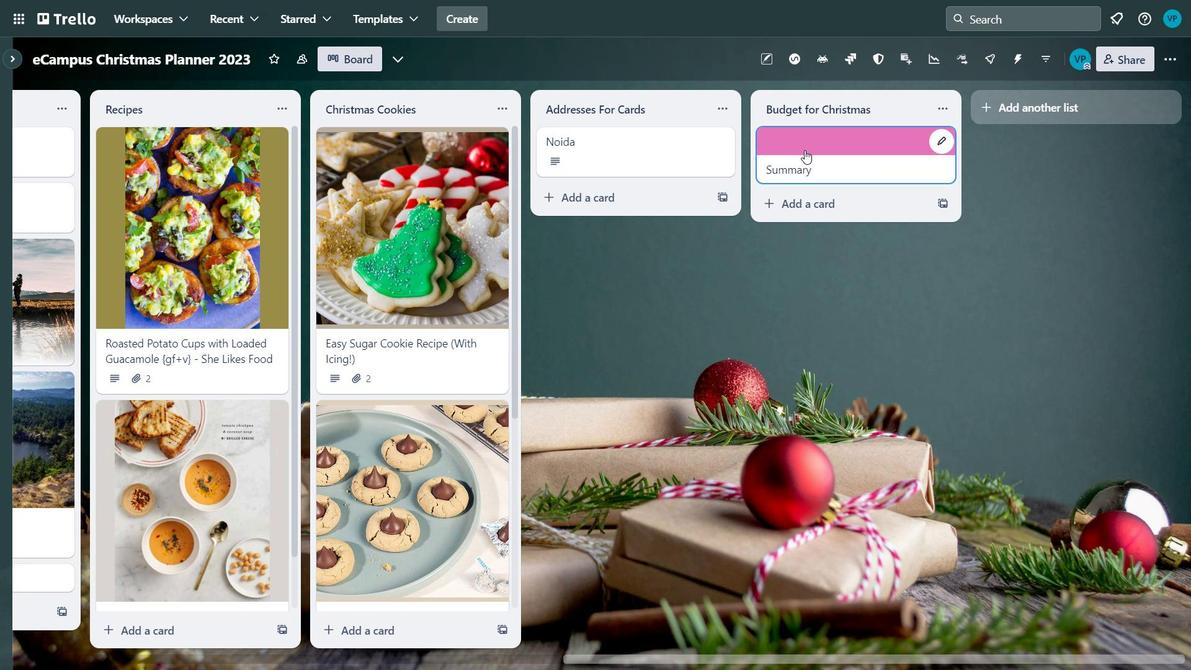 
Action: Mouse moved to (404, 526)
Screenshot: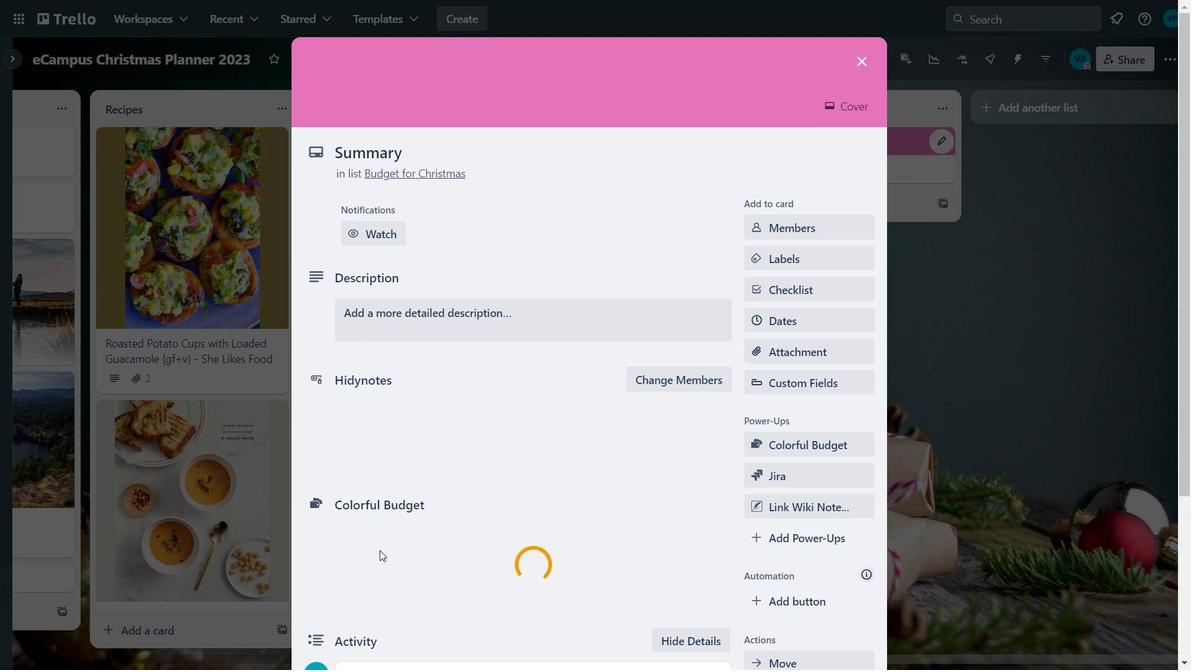 
Action: Mouse scrolled (404, 525) with delta (0, 0)
Screenshot: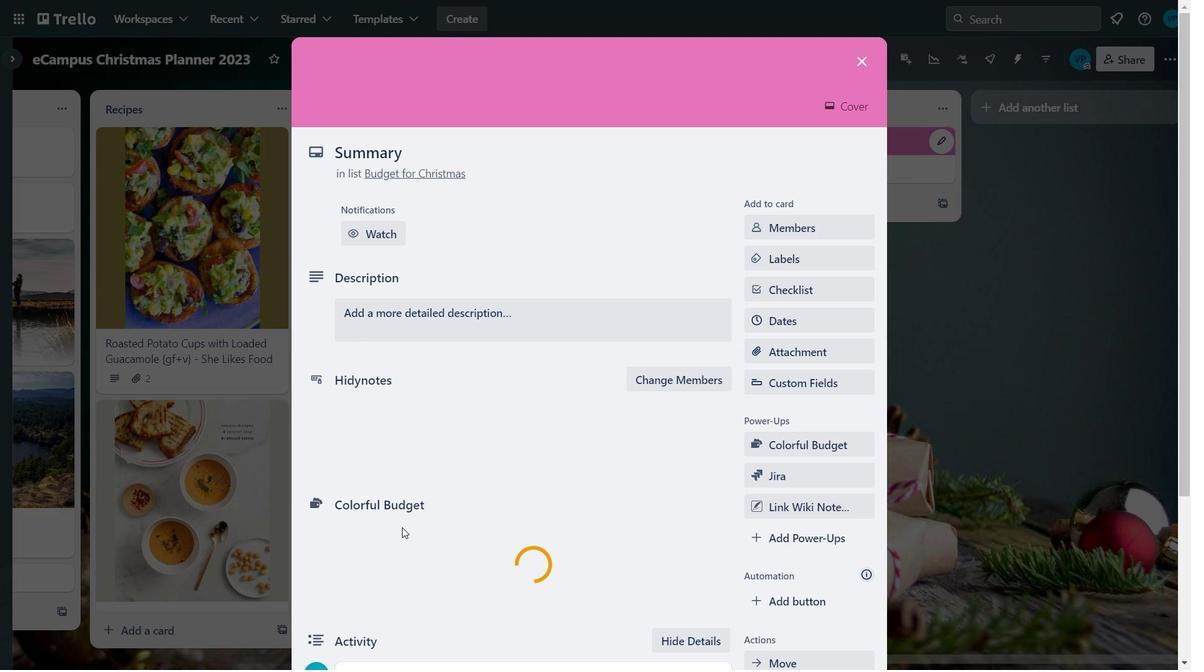 
Action: Mouse scrolled (404, 525) with delta (0, 0)
Screenshot: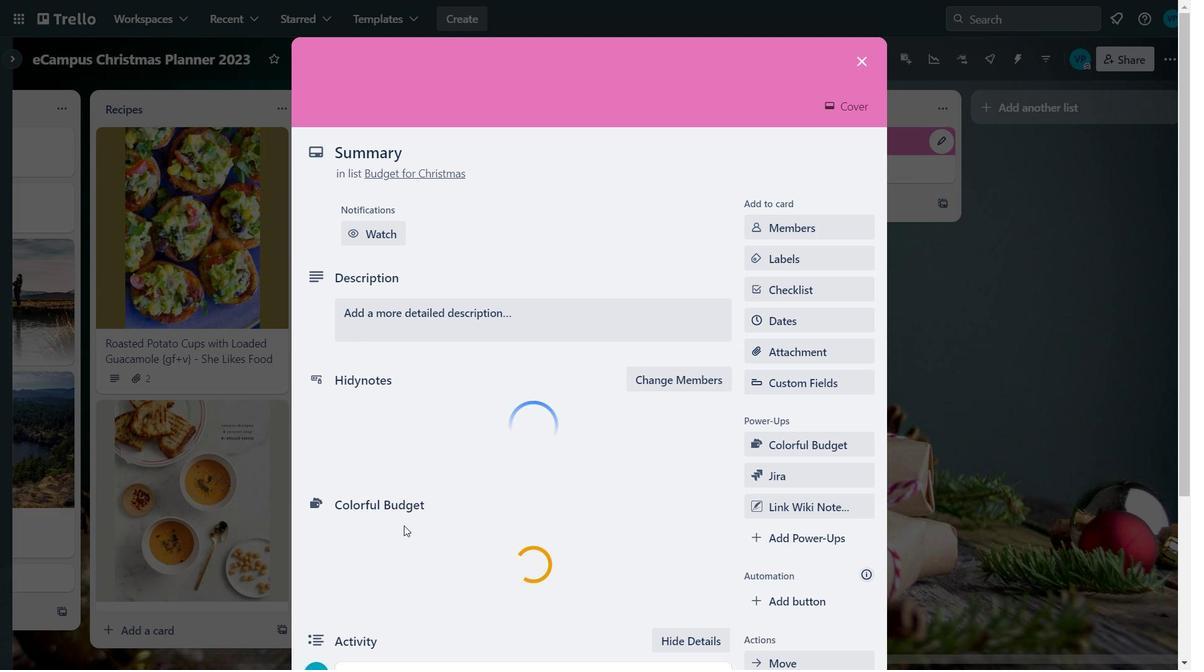 
Action: Mouse scrolled (404, 525) with delta (0, 0)
Screenshot: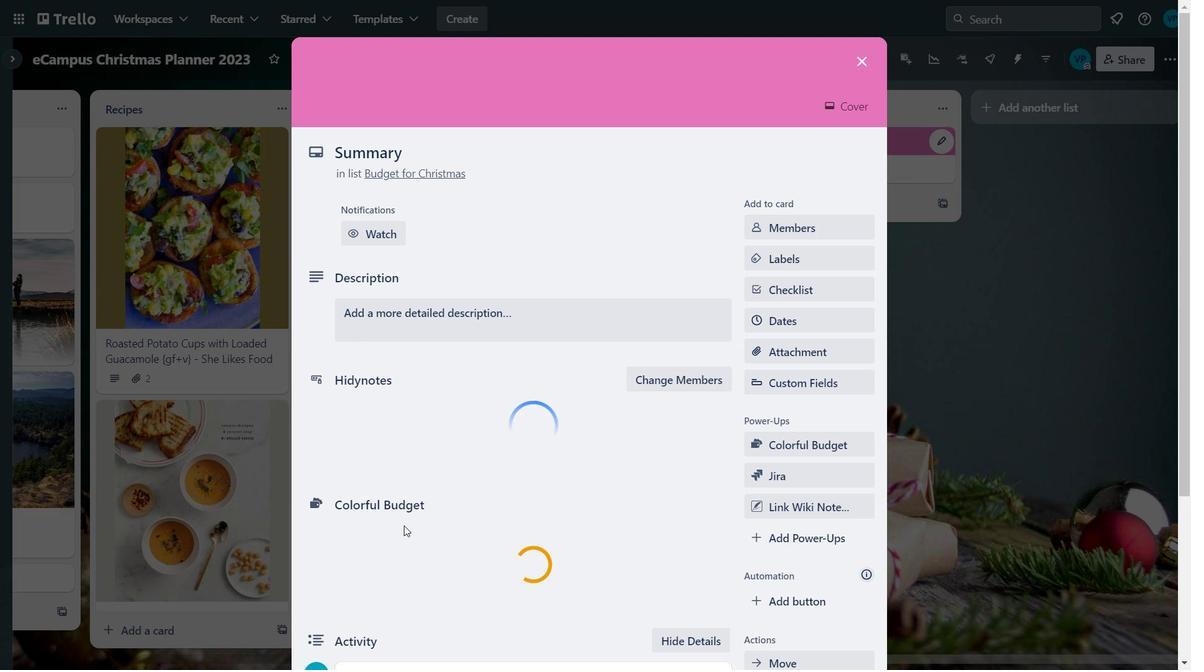 
Action: Mouse scrolled (404, 525) with delta (0, 0)
Screenshot: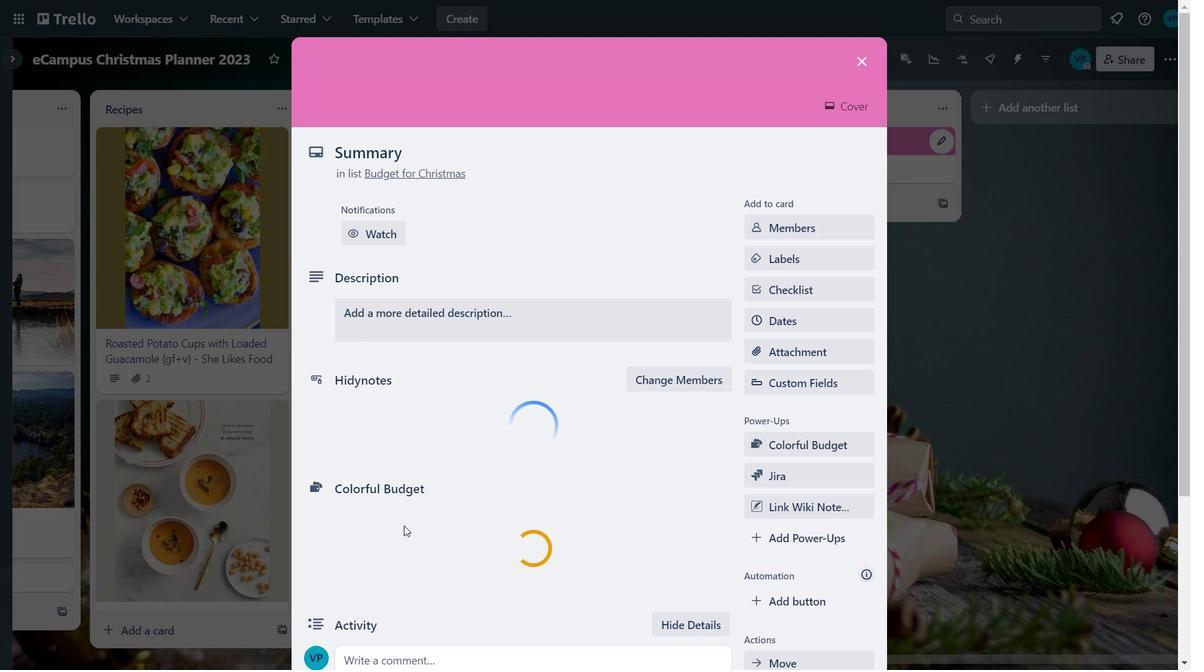 
Action: Mouse moved to (400, 324)
Screenshot: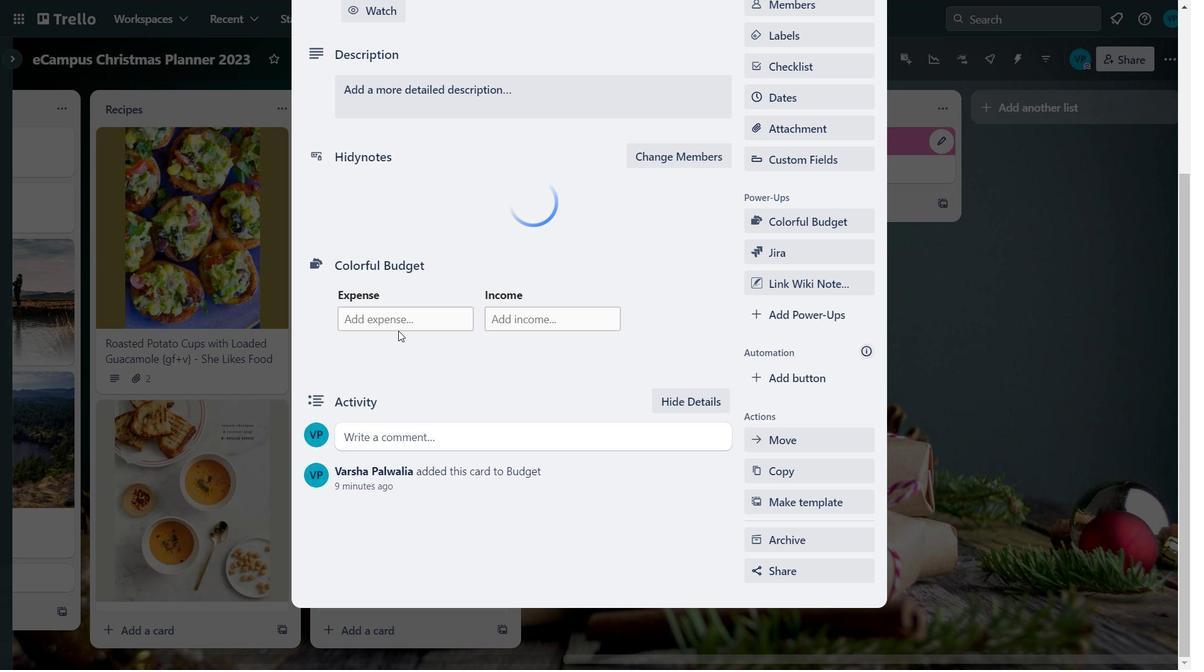 
Action: Mouse pressed left at (400, 324)
Screenshot: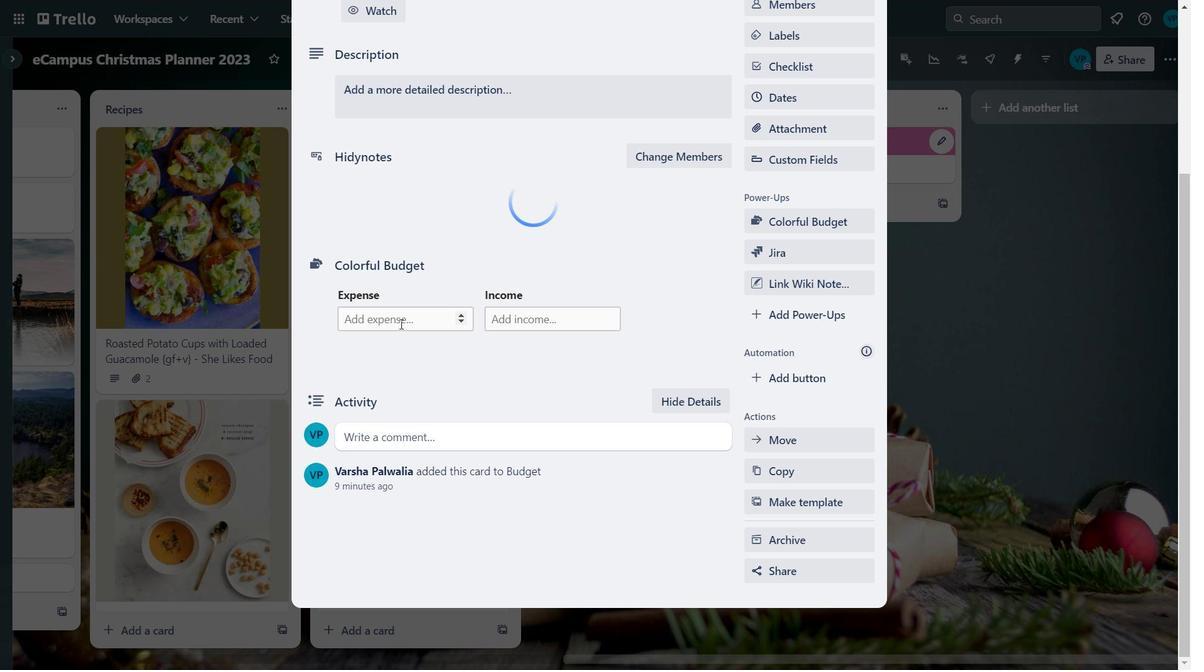 
Action: Mouse moved to (399, 324)
Screenshot: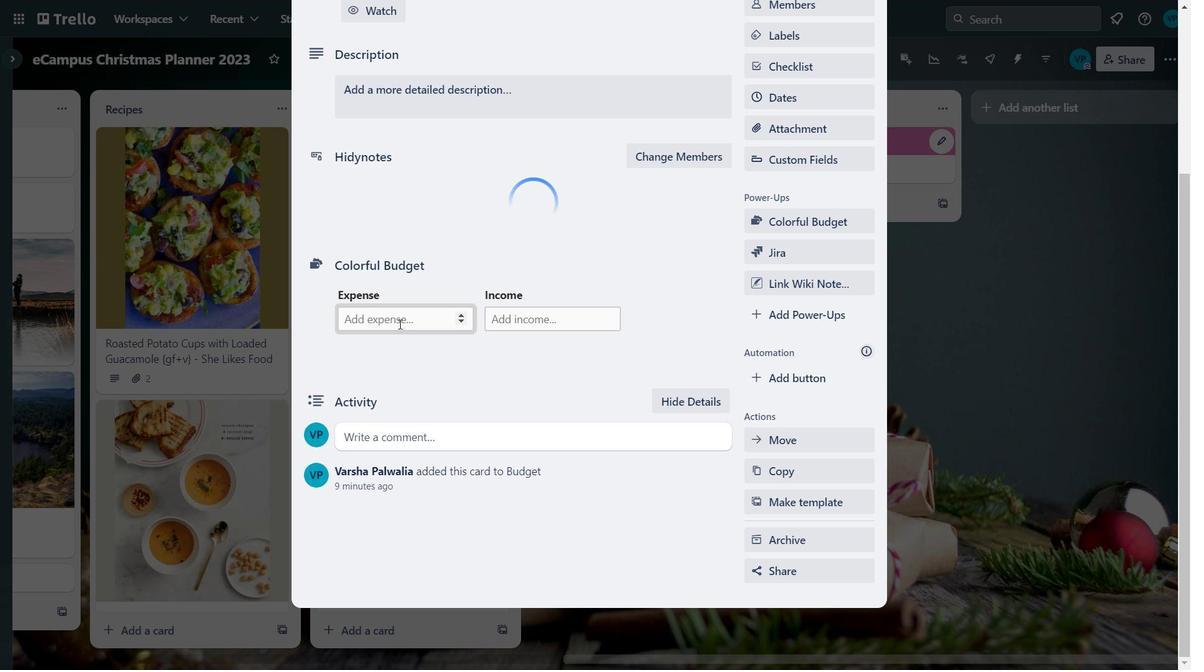 
Action: Key pressed 100000
Screenshot: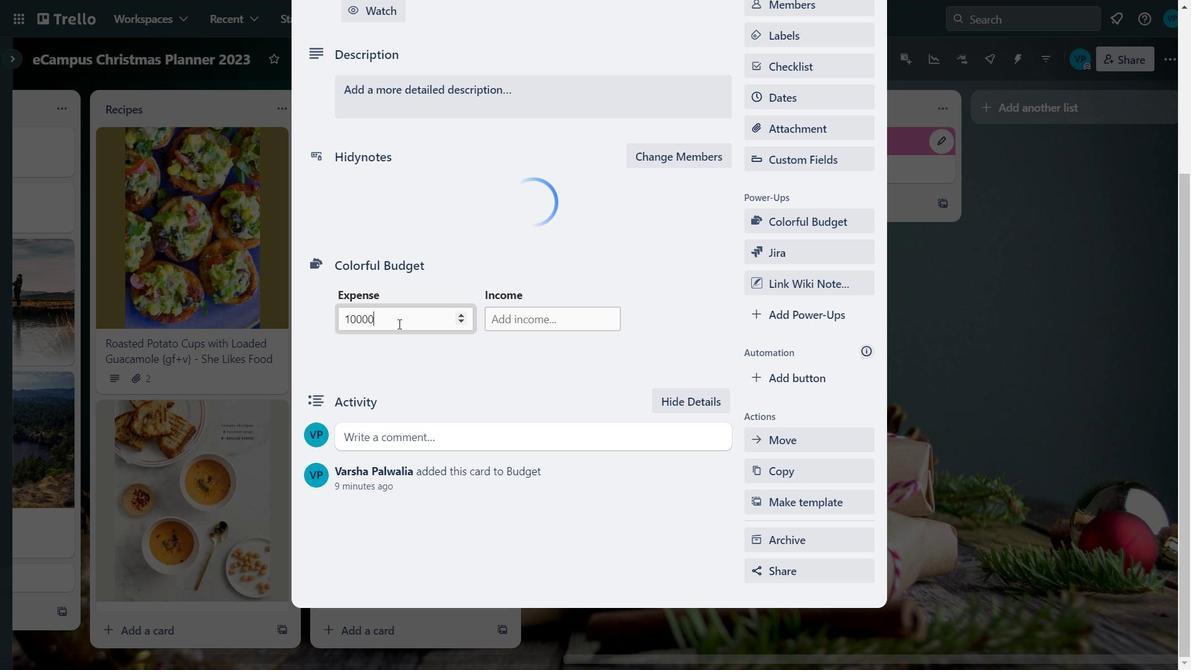 
Action: Mouse moved to (542, 322)
Screenshot: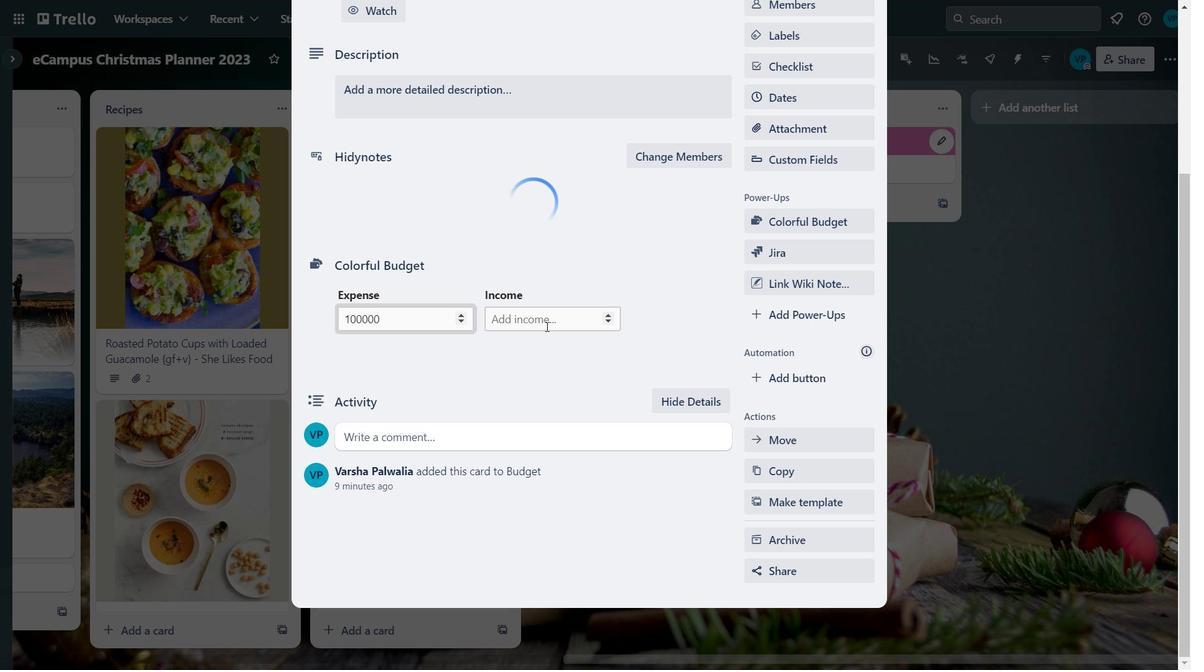 
Action: Mouse pressed left at (542, 322)
Screenshot: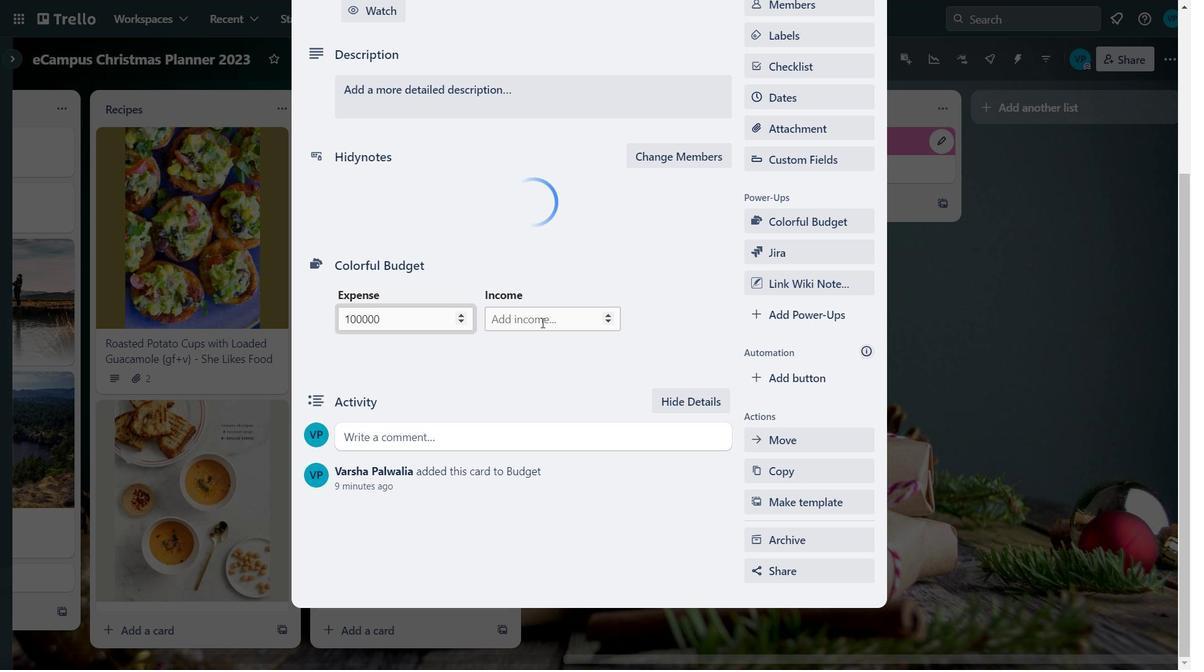 
Action: Mouse moved to (527, 327)
Screenshot: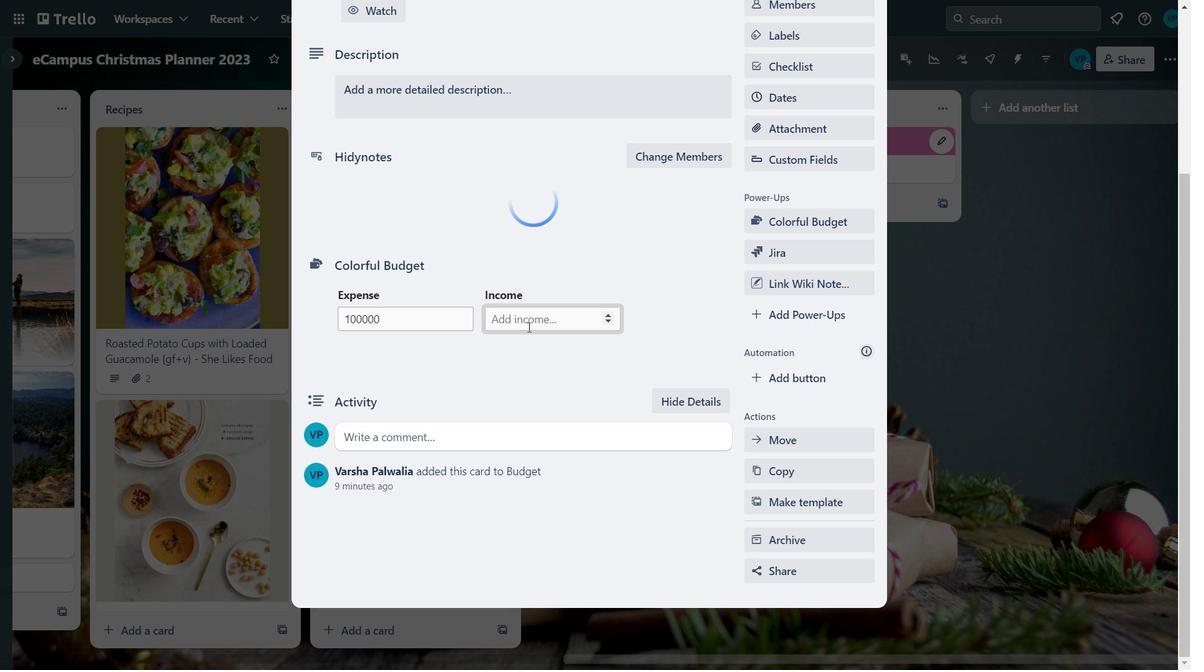 
Action: Key pressed 1
Screenshot: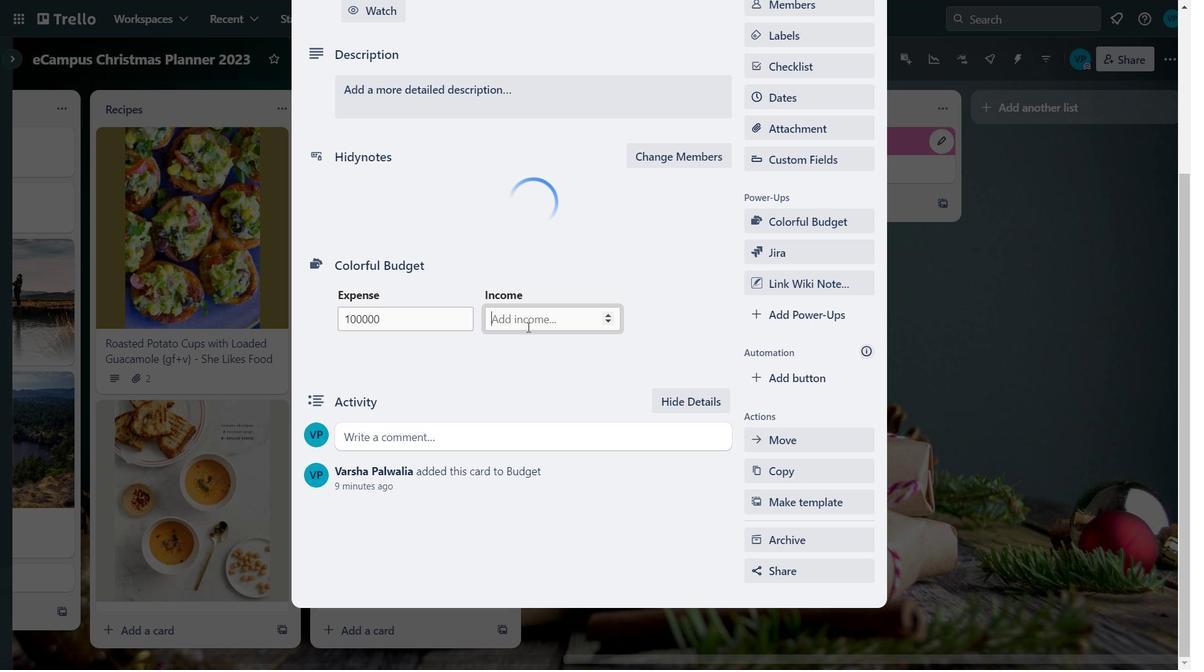 
Action: Mouse moved to (526, 327)
Screenshot: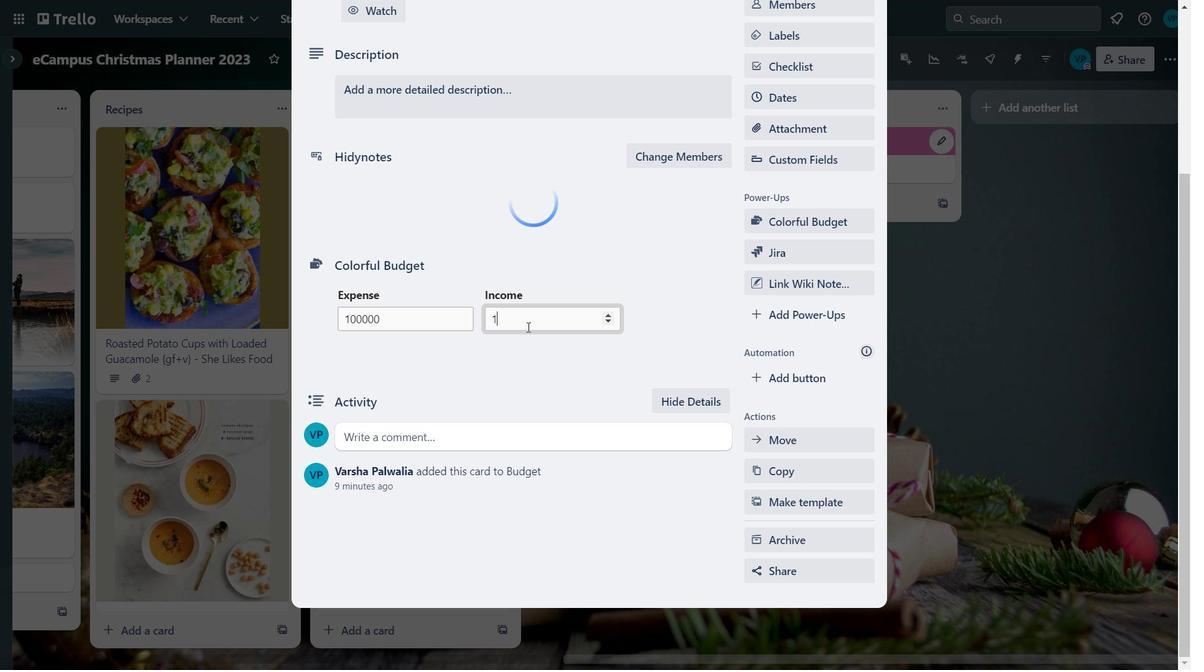 
Action: Key pressed 20000
Screenshot: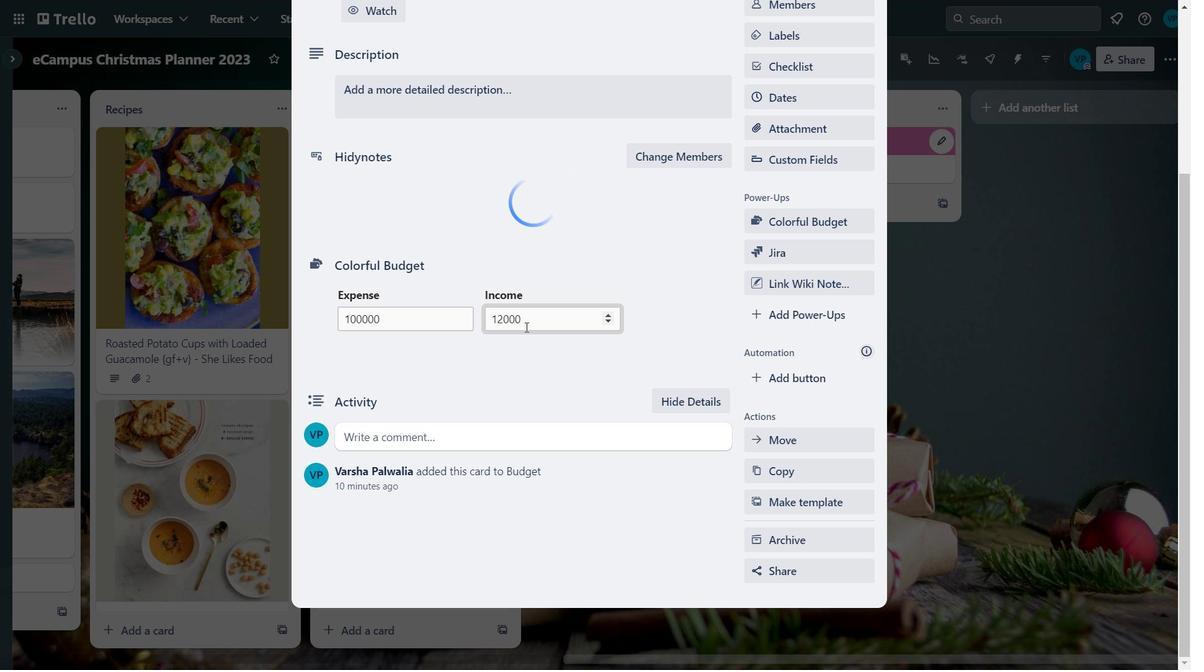 
Action: Mouse moved to (525, 327)
Screenshot: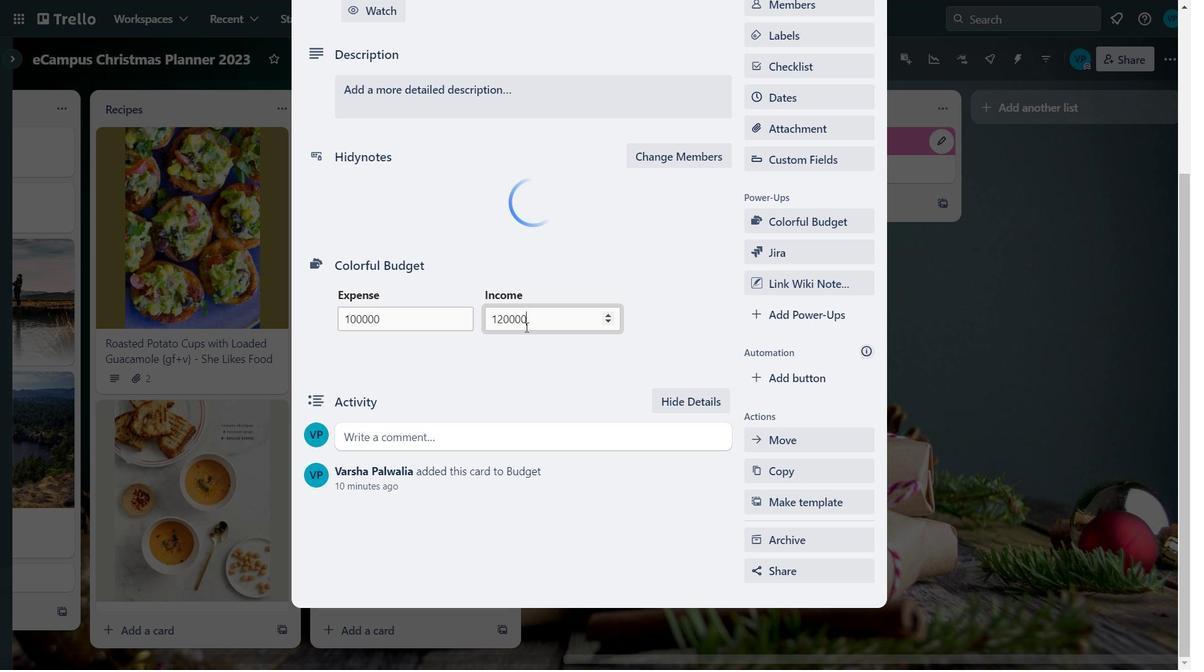 
Action: Key pressed <Key.backspace><Key.backspace><Key.backspace><Key.backspace><Key.backspace><Key.backspace>
Screenshot: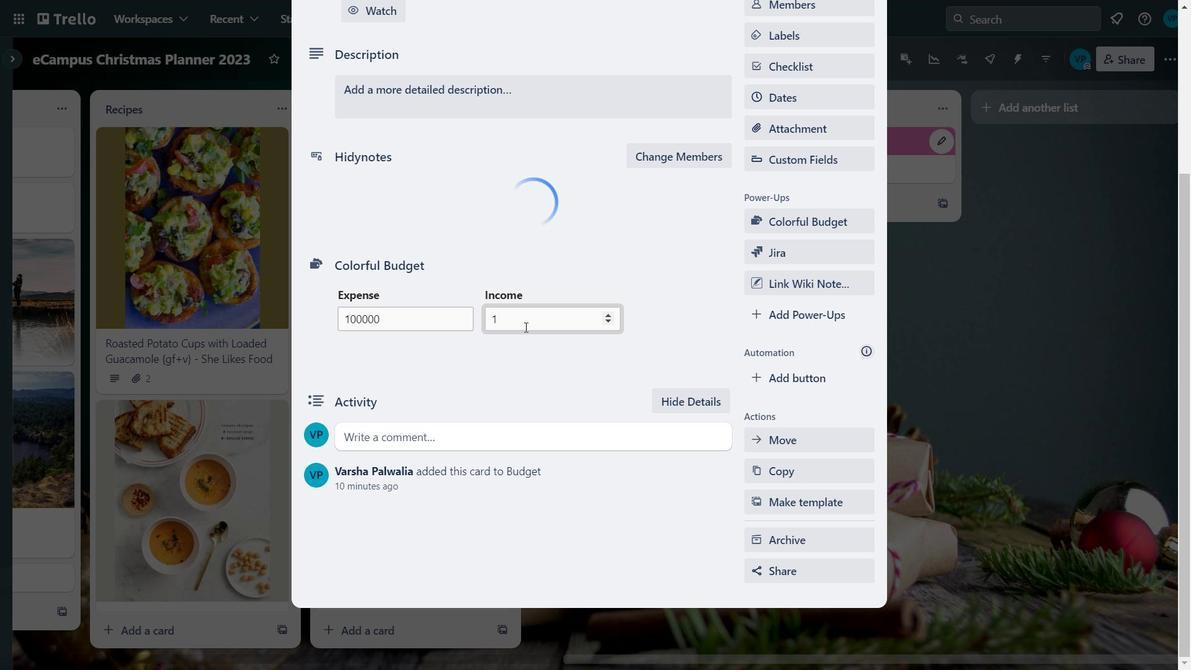 
Action: Mouse moved to (524, 329)
Screenshot: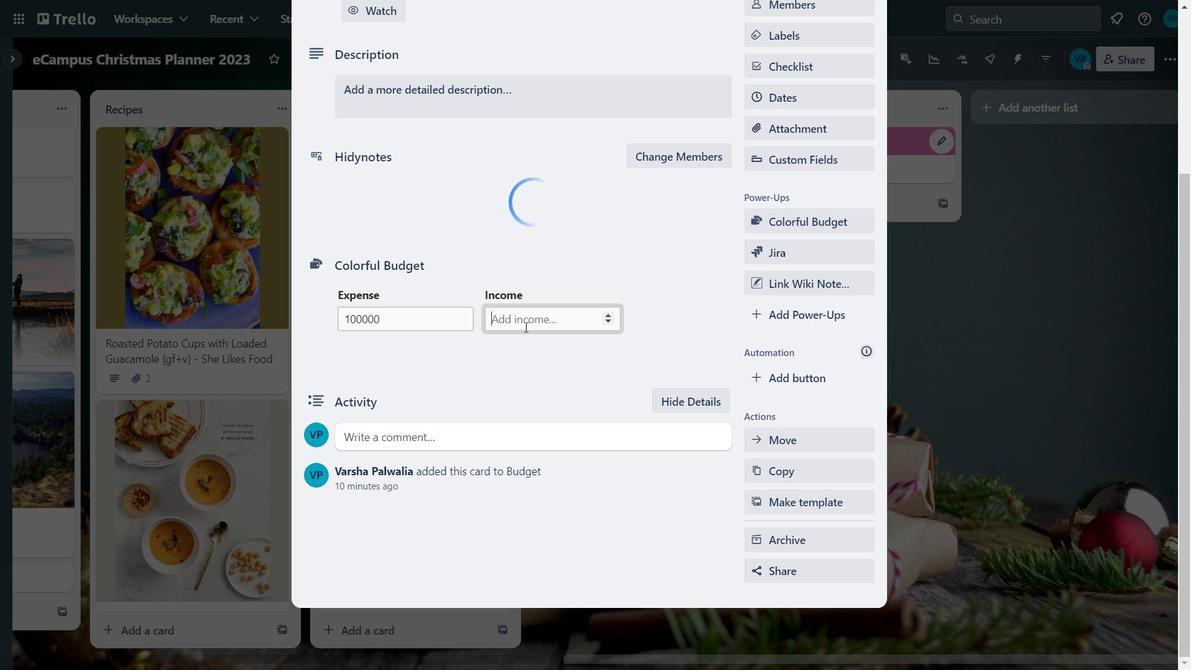 
Action: Key pressed 200000
Screenshot: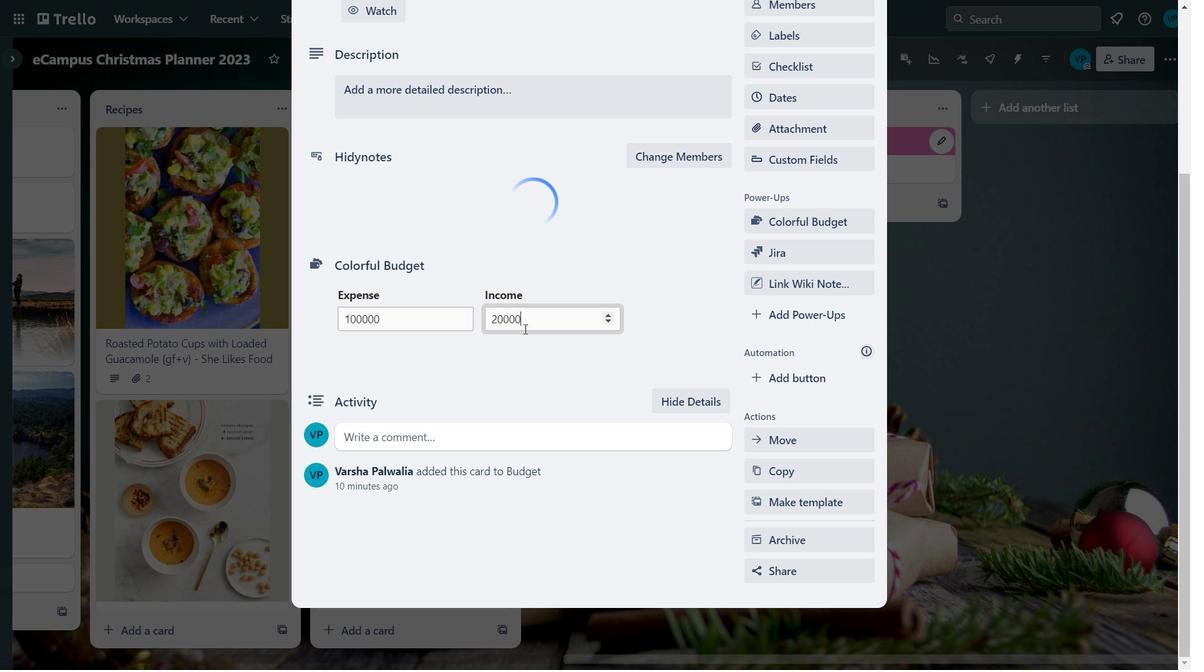 
Action: Mouse moved to (523, 329)
Screenshot: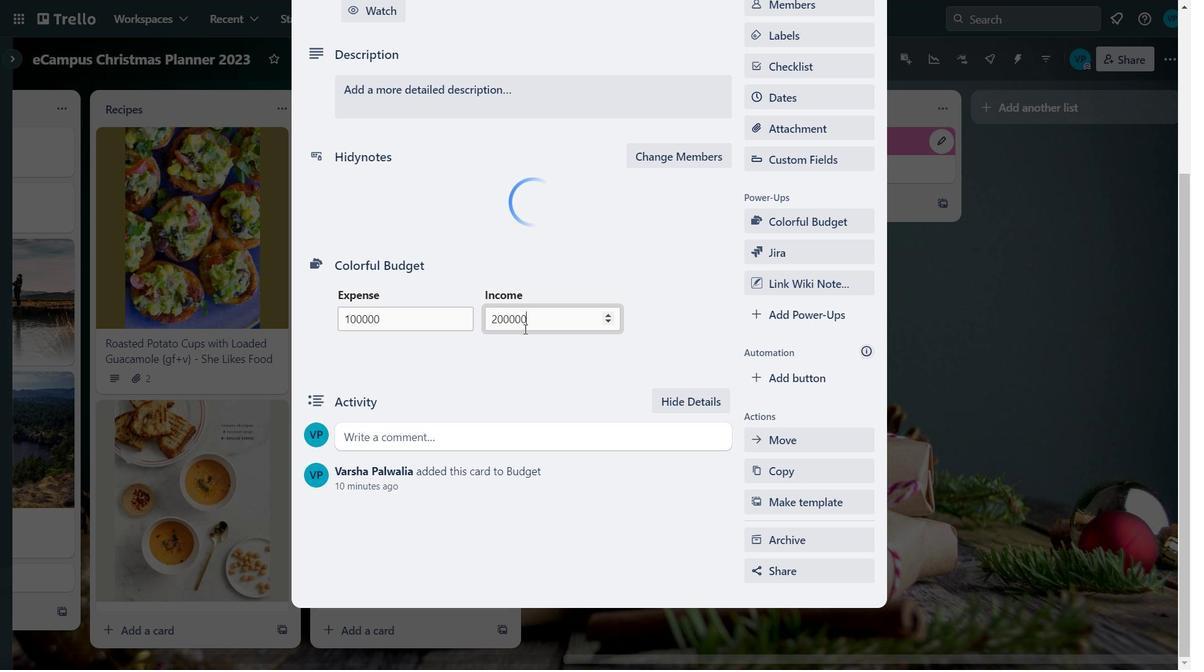 
Action: Key pressed <Key.enter>
Screenshot: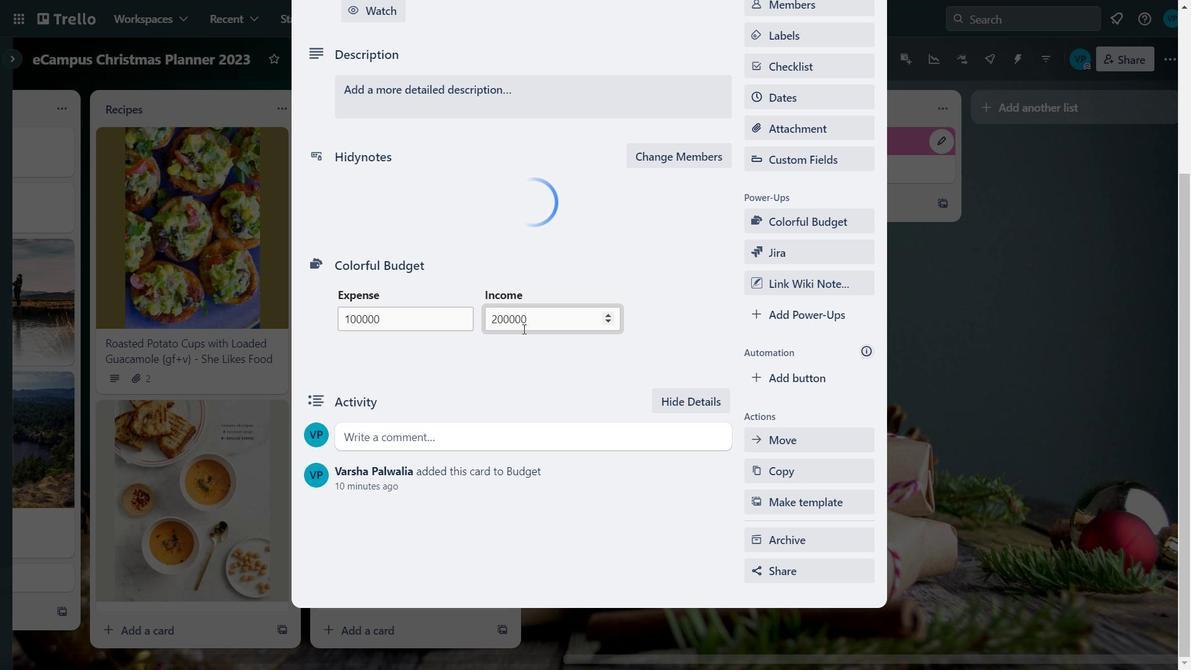 
Action: Mouse moved to (427, 100)
Screenshot: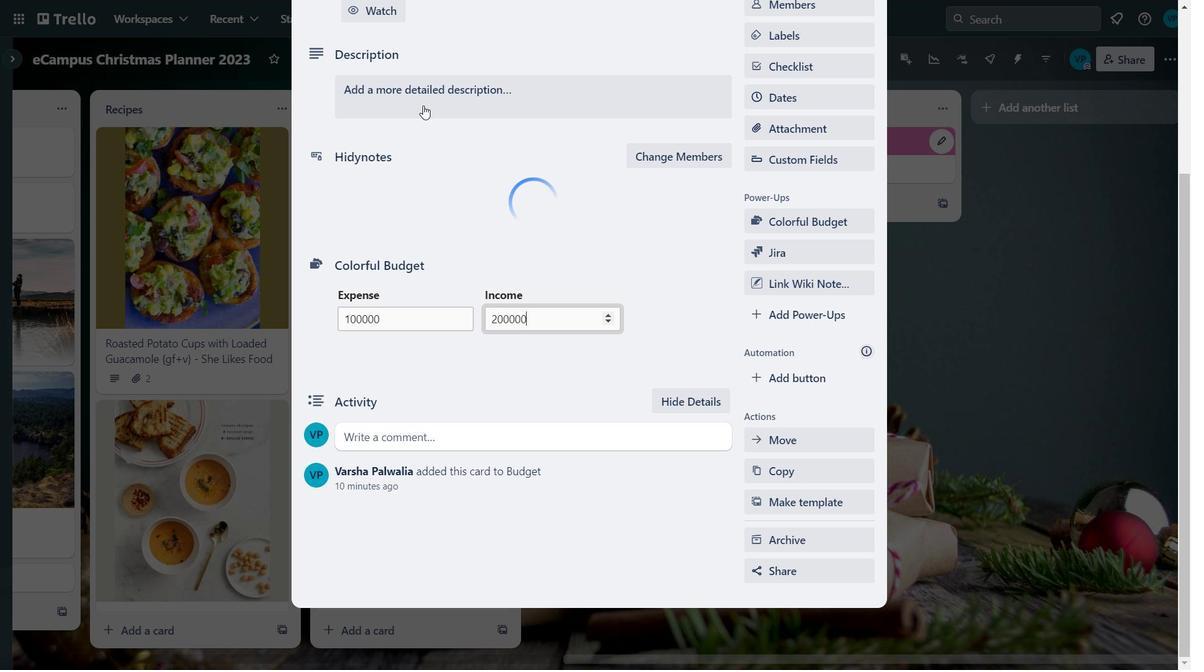 
Action: Mouse pressed left at (427, 100)
Screenshot: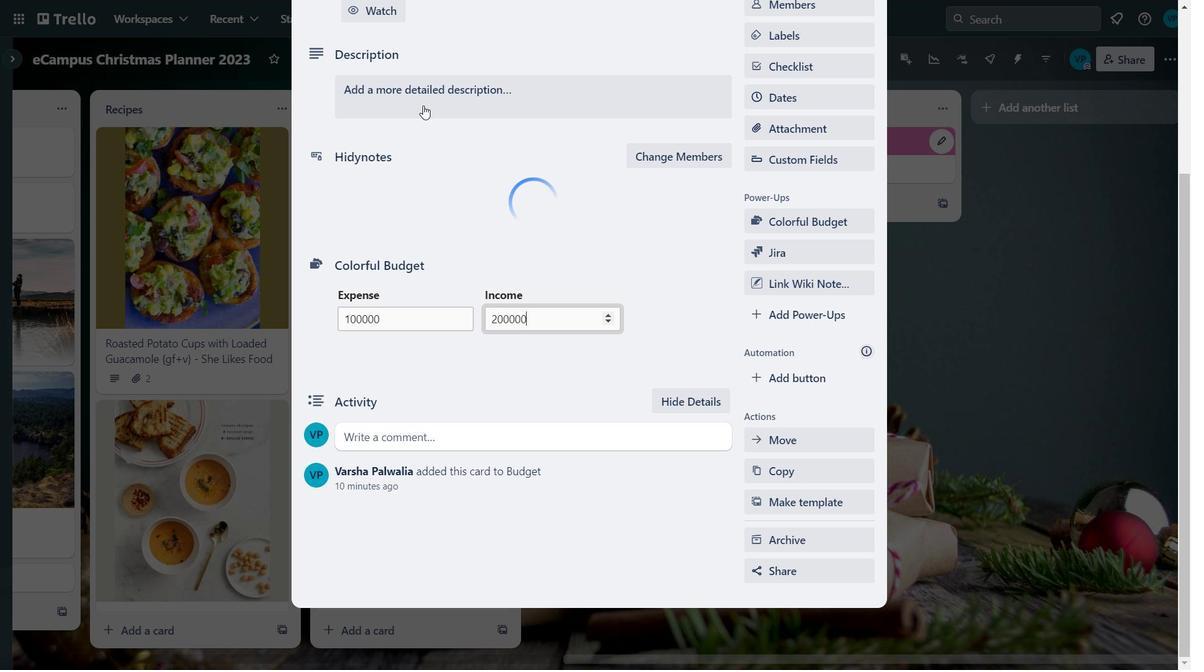 
Action: Mouse moved to (397, 137)
Screenshot: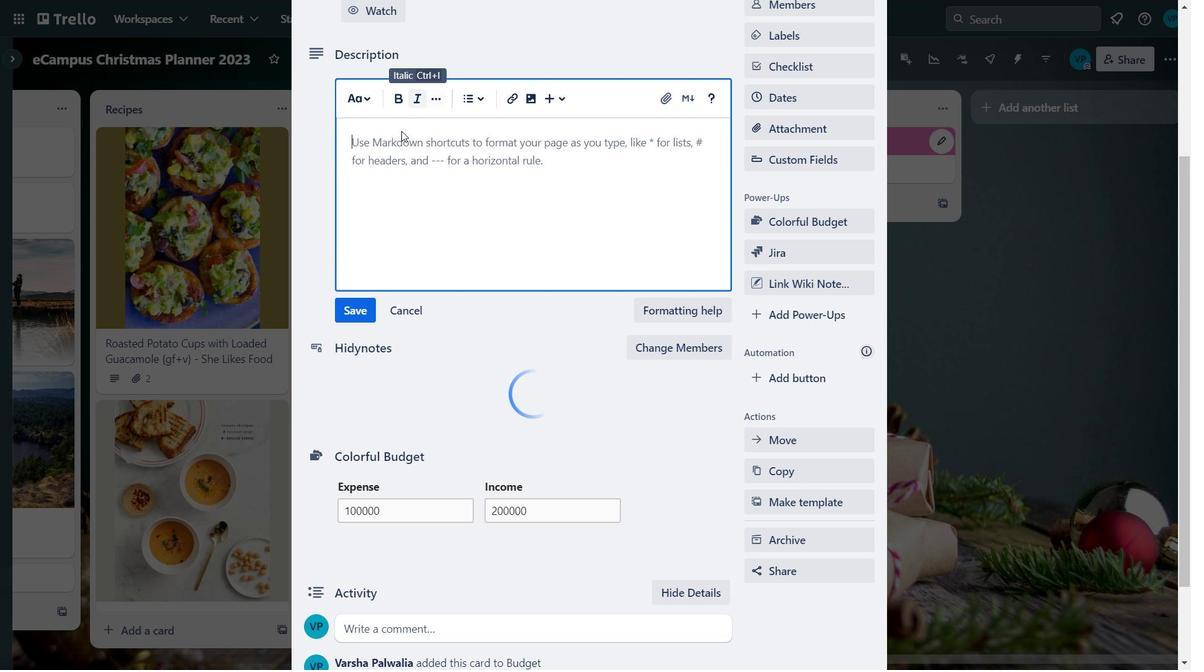 
Action: Mouse pressed left at (397, 137)
Screenshot: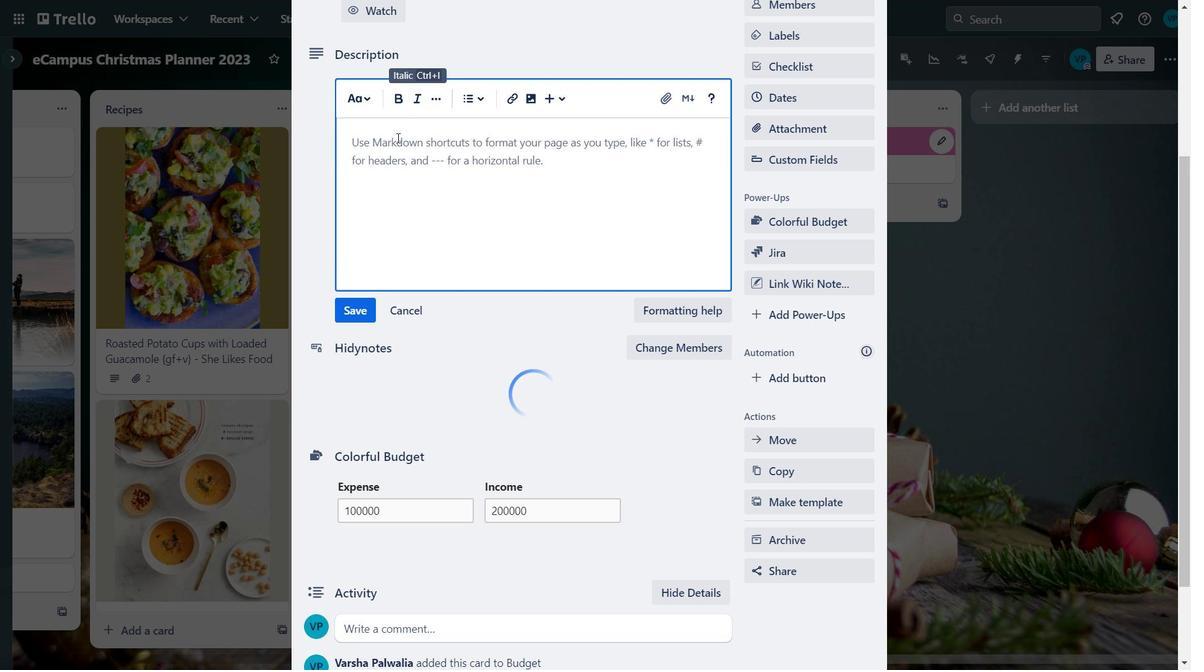 
Action: Mouse moved to (386, 138)
Screenshot: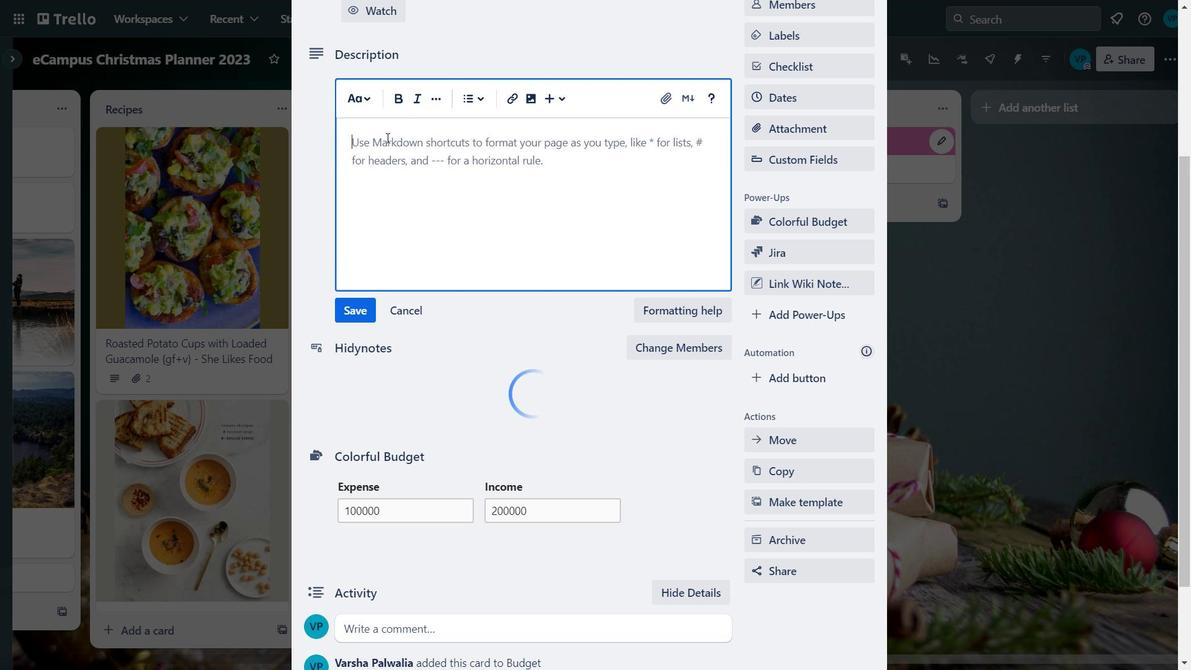 
Action: Key pressed <Key.caps_lock><Key.caps_lock>B<Key.caps_lock>udget<Key.space>and<Key.space><Key.caps_lock>E<Key.caps_lock>c<Key.backspace>xpense<Key.space>for<Key.space>the<Key.space>christmaa<Key.backspace>s<Key.enter>
Screenshot: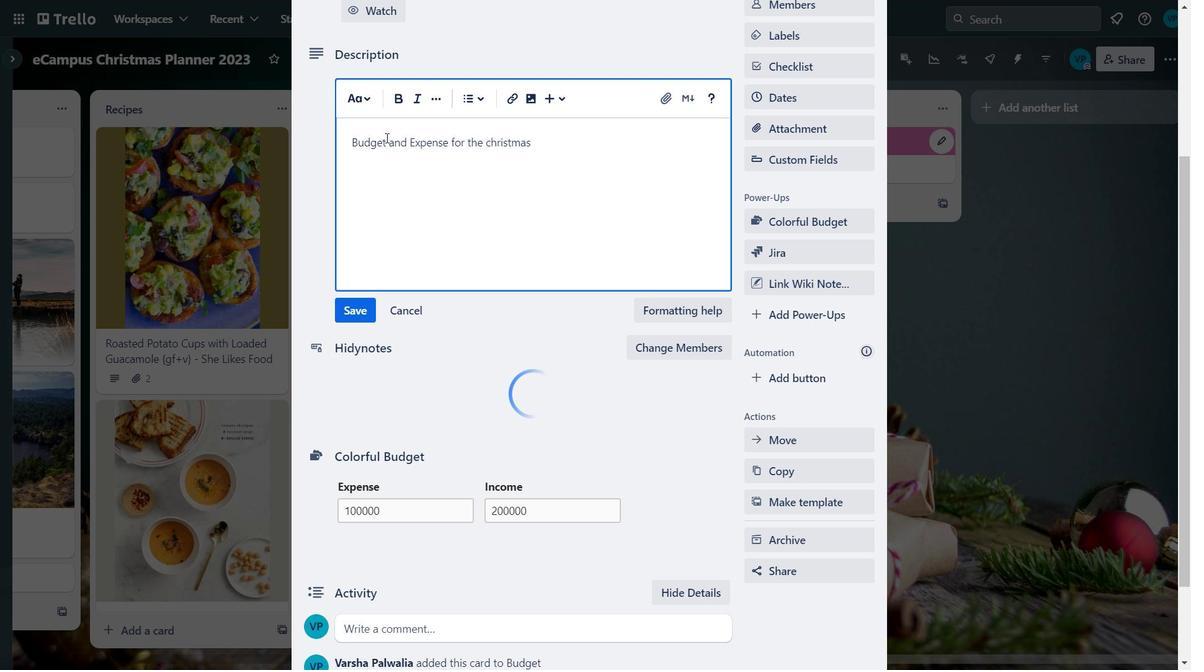 
Action: Mouse moved to (510, 147)
Screenshot: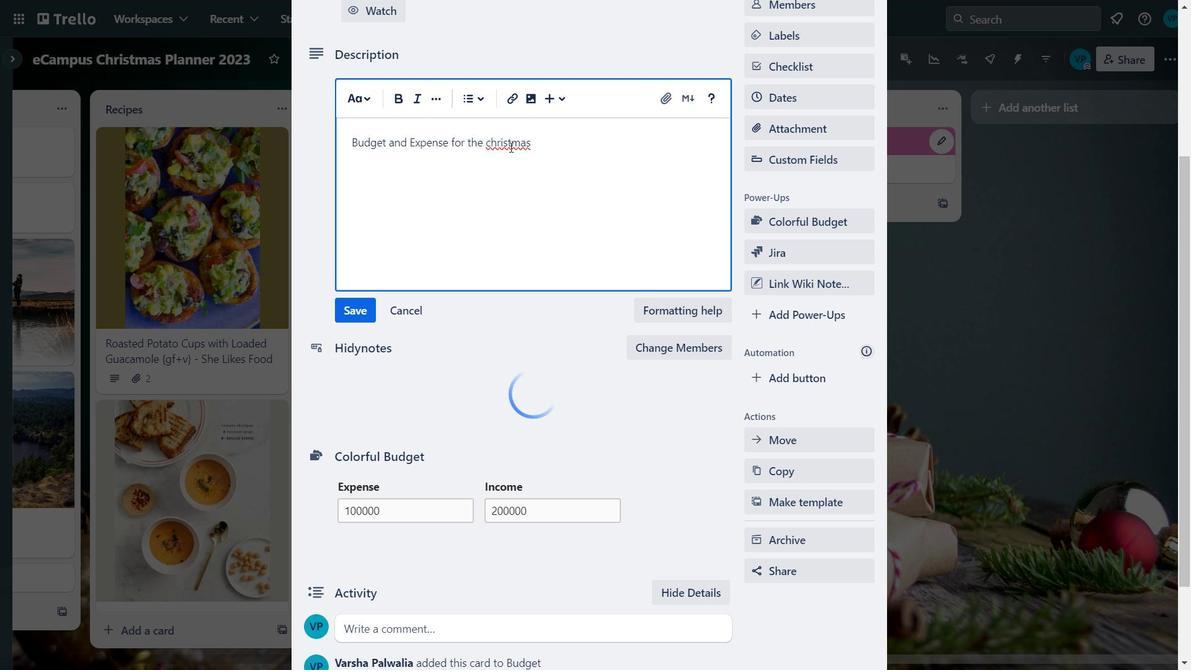 
Action: Mouse pressed left at (510, 147)
Screenshot: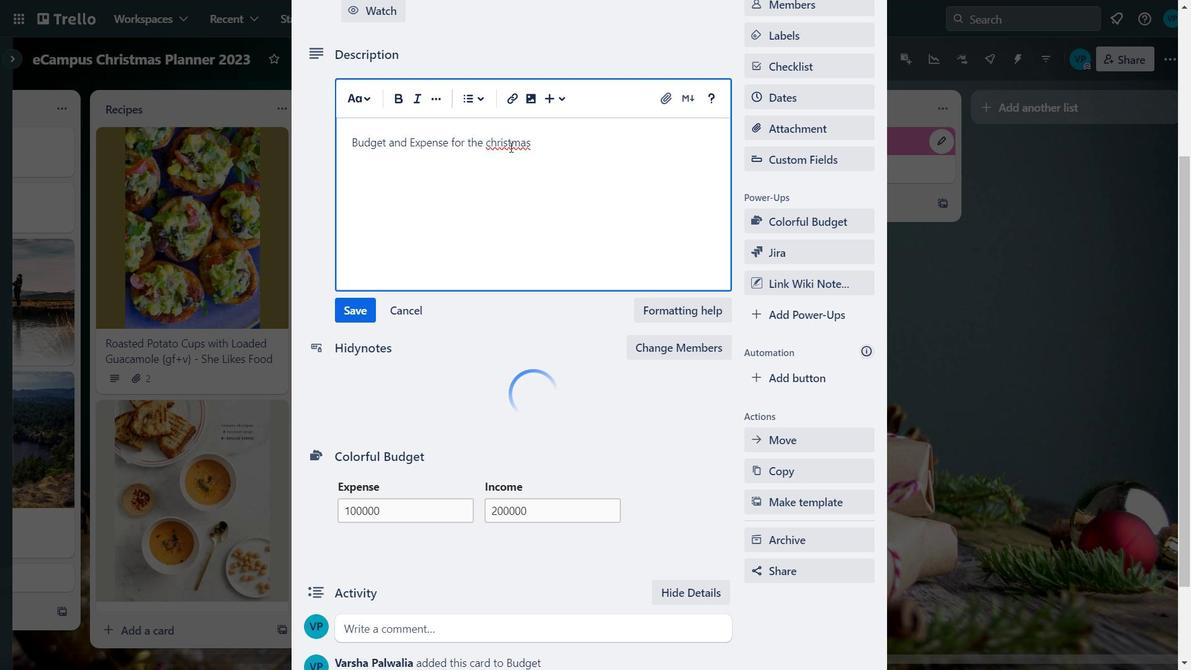 
Action: Key pressed <Key.backspace><Key.backspace>st
Screenshot: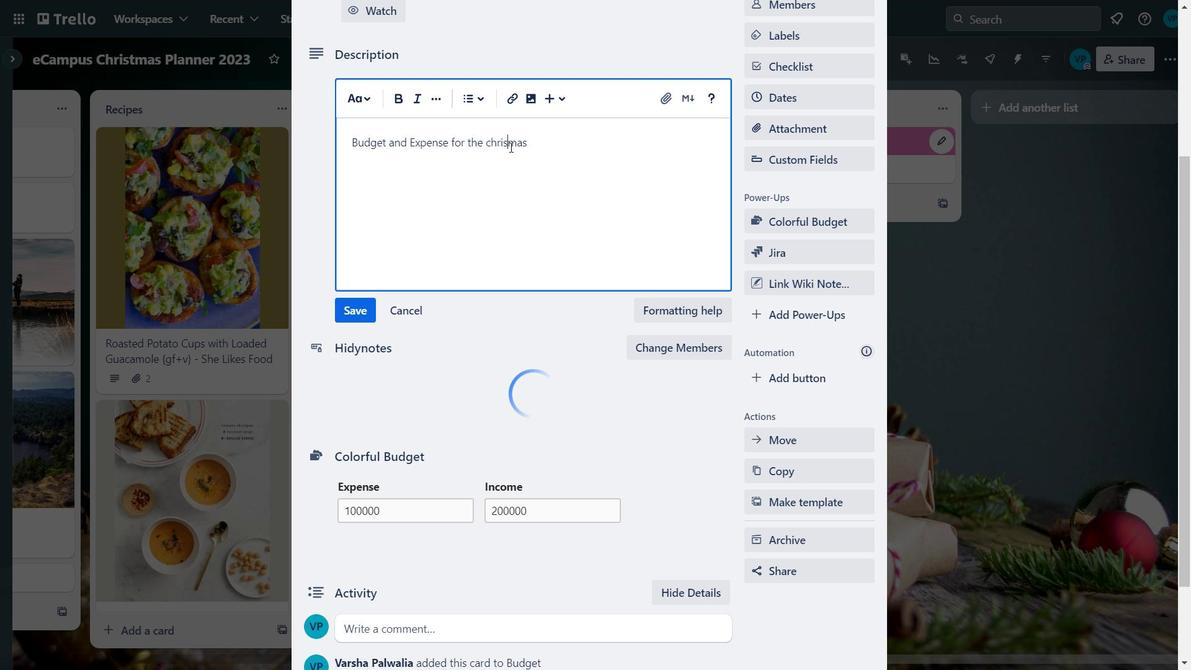 
Action: Mouse moved to (552, 151)
Screenshot: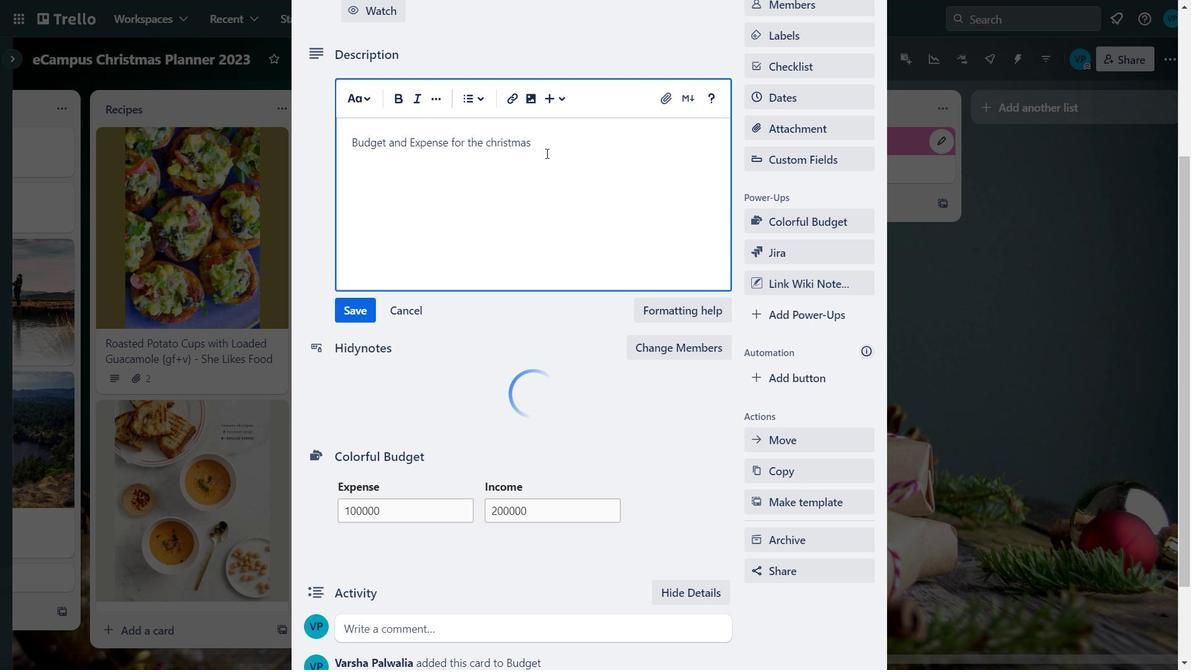 
Action: Mouse pressed left at (552, 151)
Screenshot: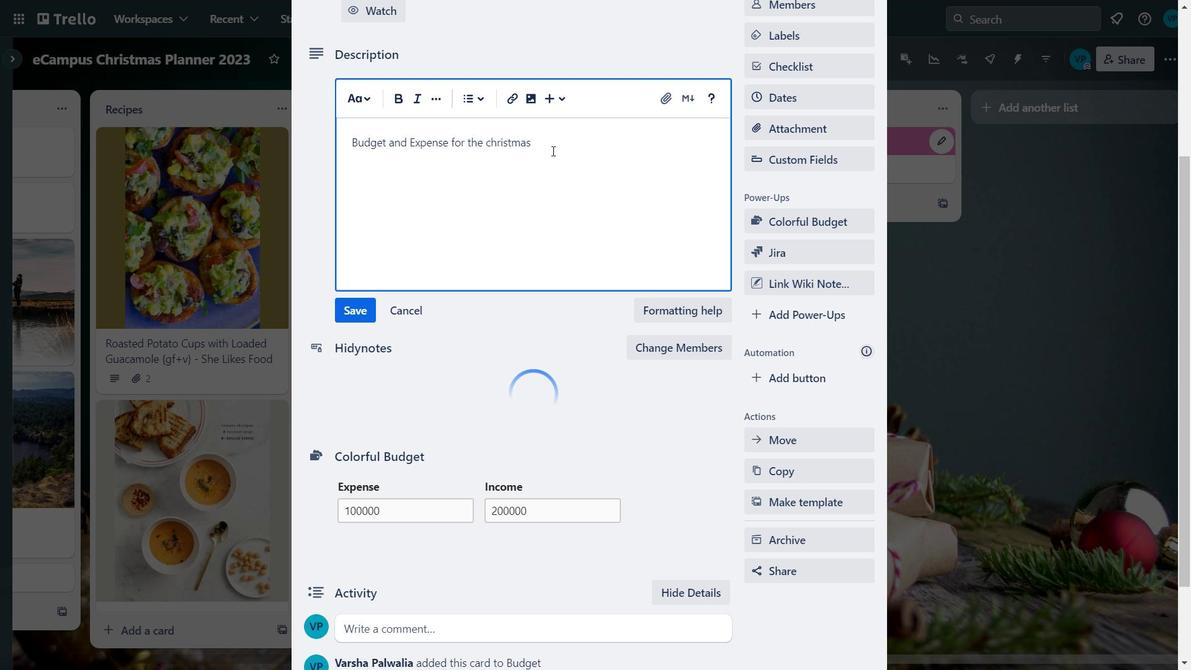 
Action: Mouse moved to (491, 140)
Screenshot: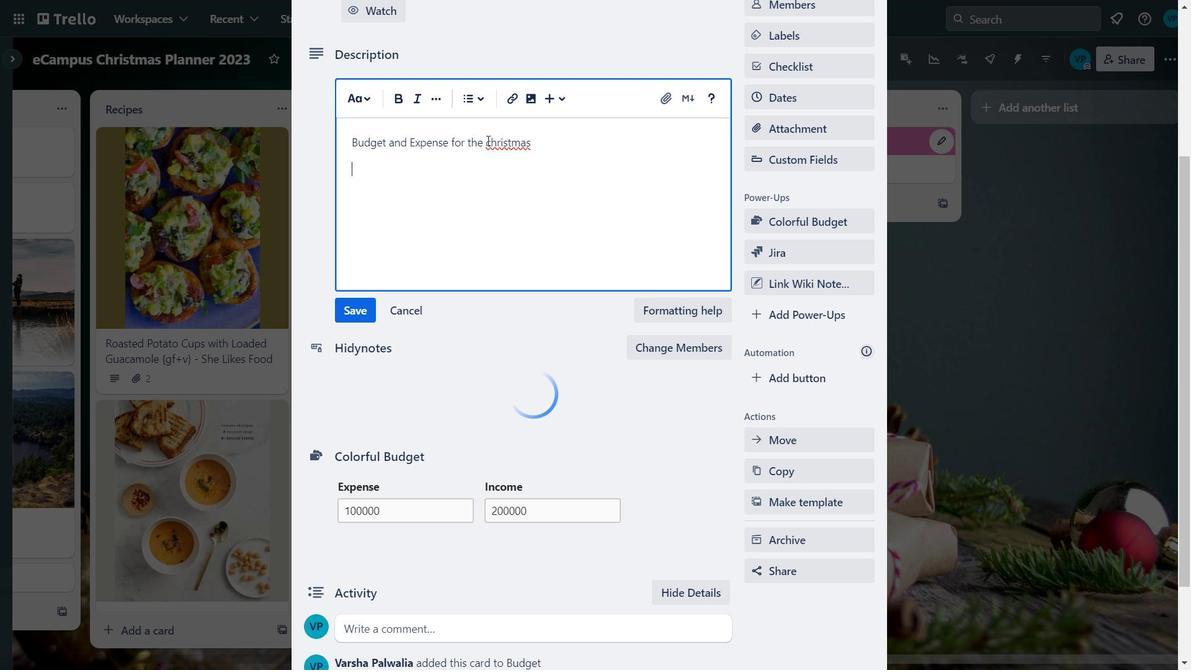 
Action: Mouse pressed left at (491, 140)
Screenshot: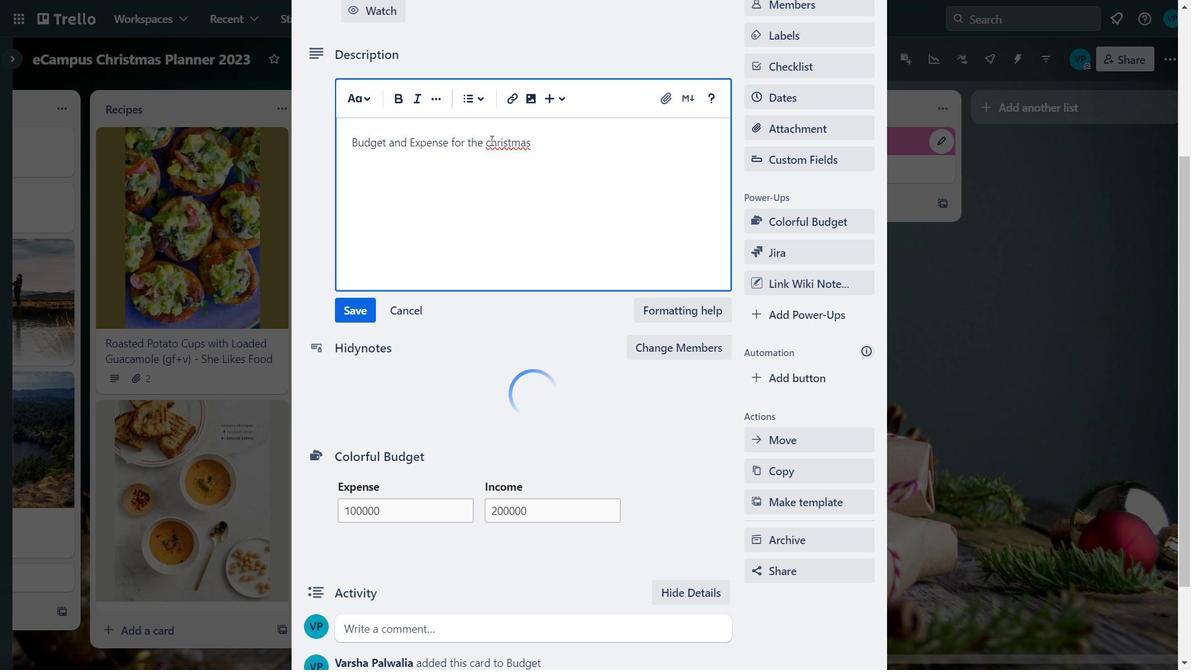 
Action: Key pressed <Key.backspace><Key.caps_lock>C
Screenshot: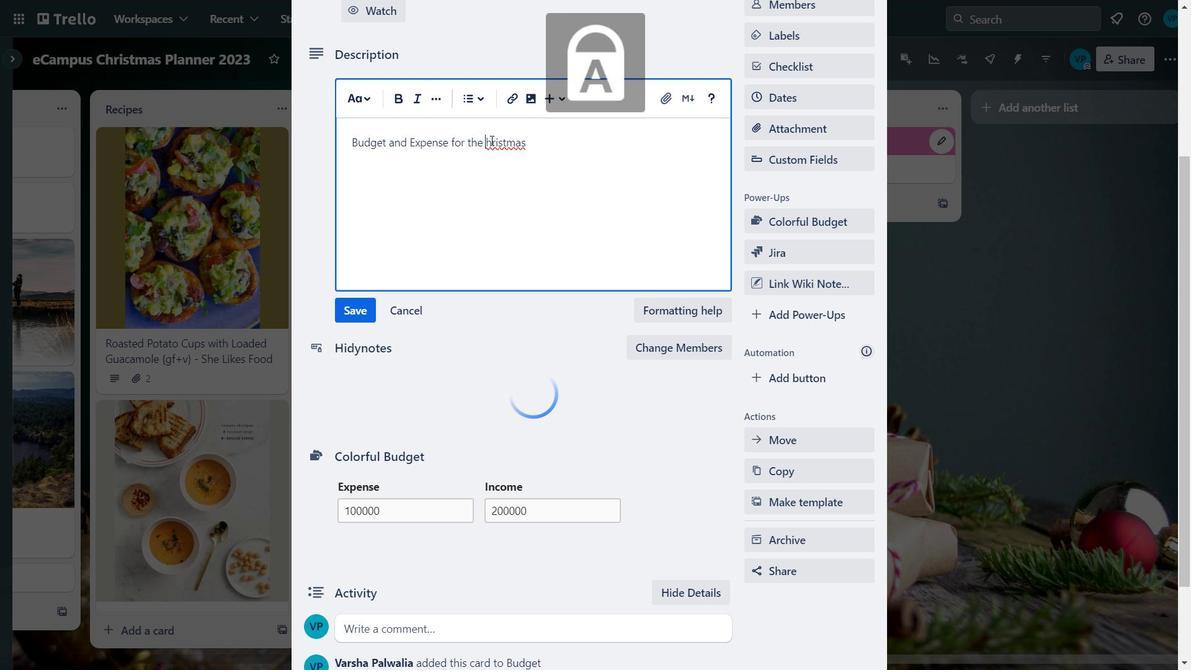 
Action: Mouse moved to (566, 150)
Screenshot: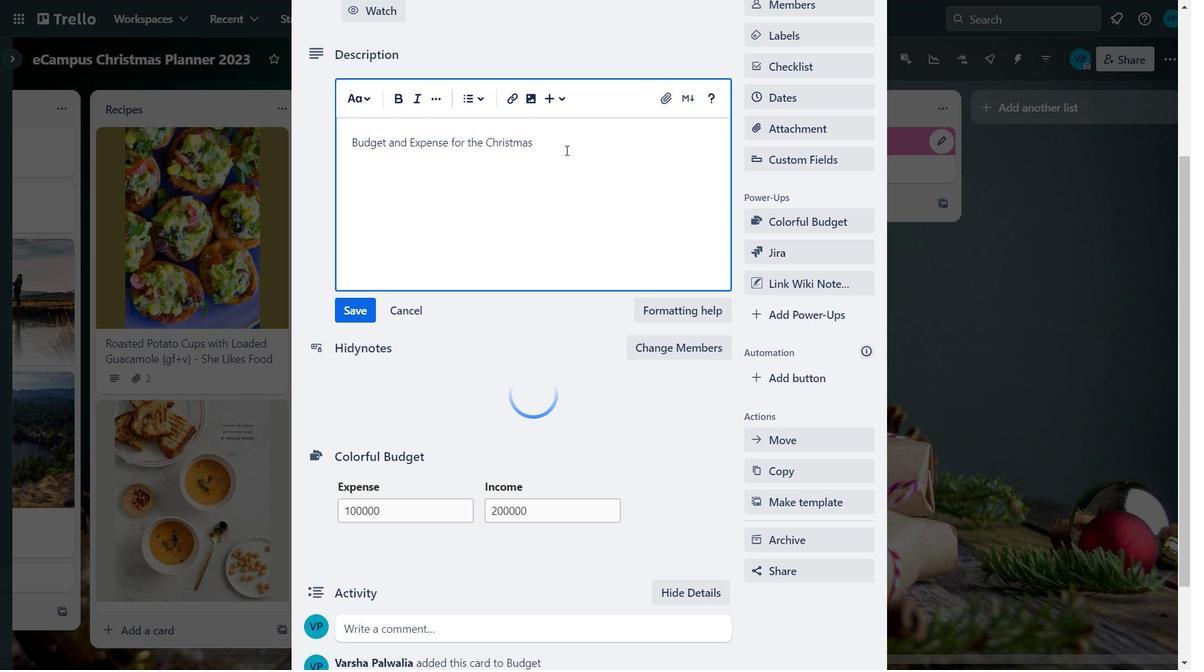 
Action: Mouse pressed left at (566, 150)
Screenshot: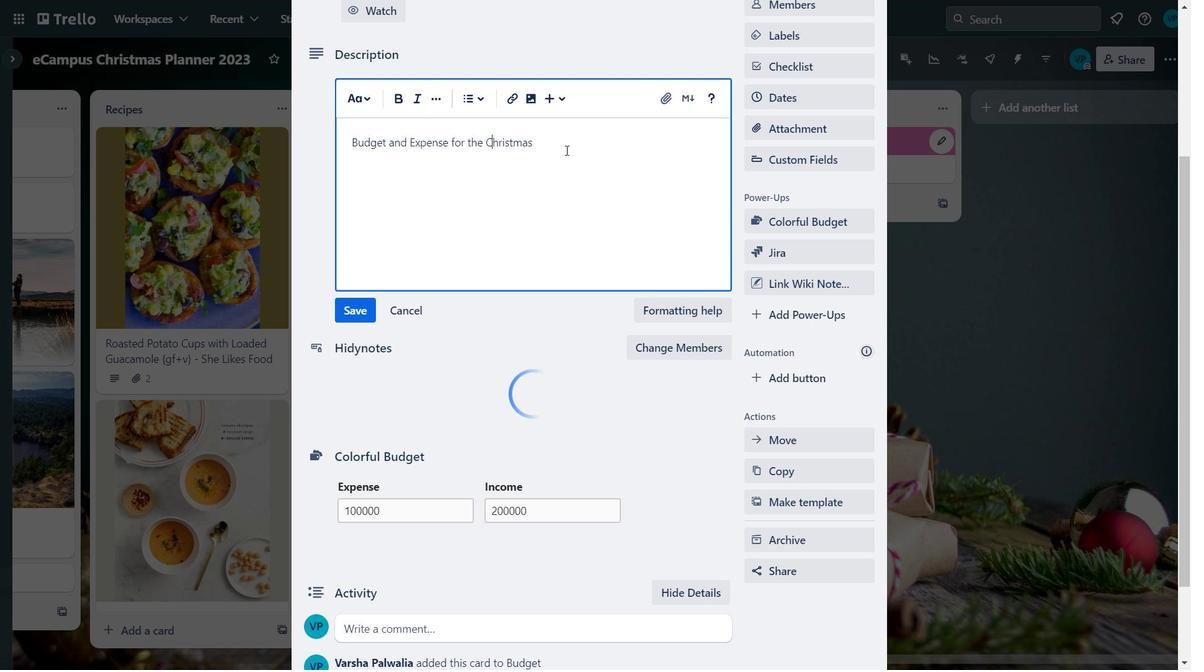 
Action: Key pressed <Key.enter>
Screenshot: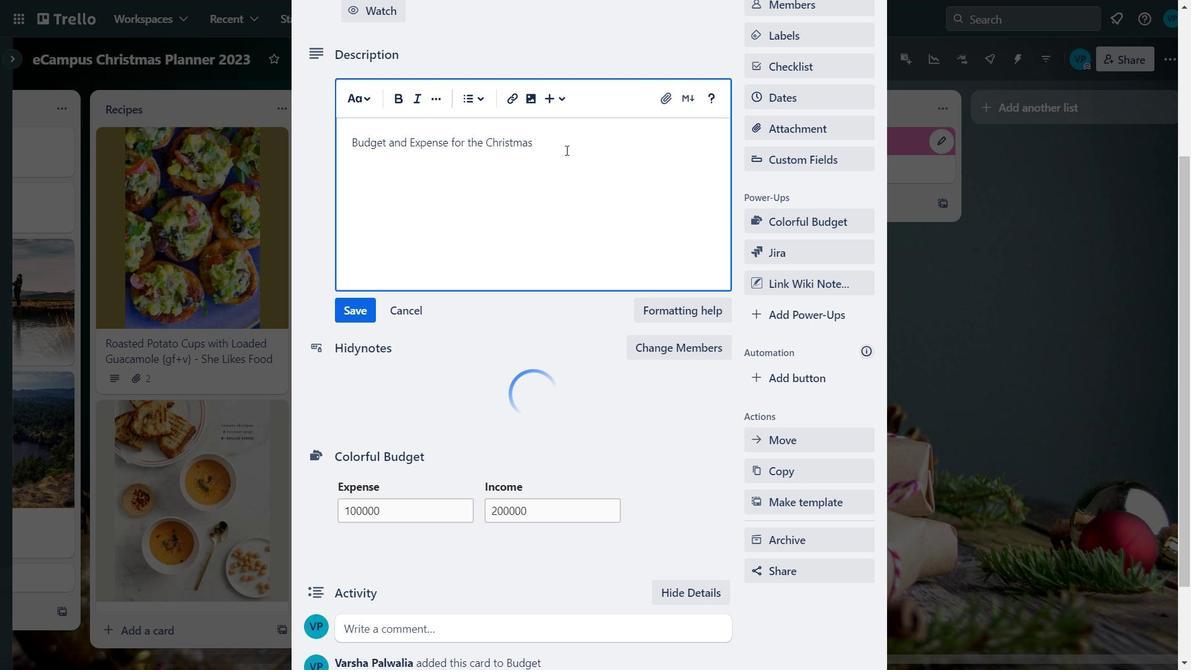 
Action: Mouse moved to (526, 31)
Screenshot: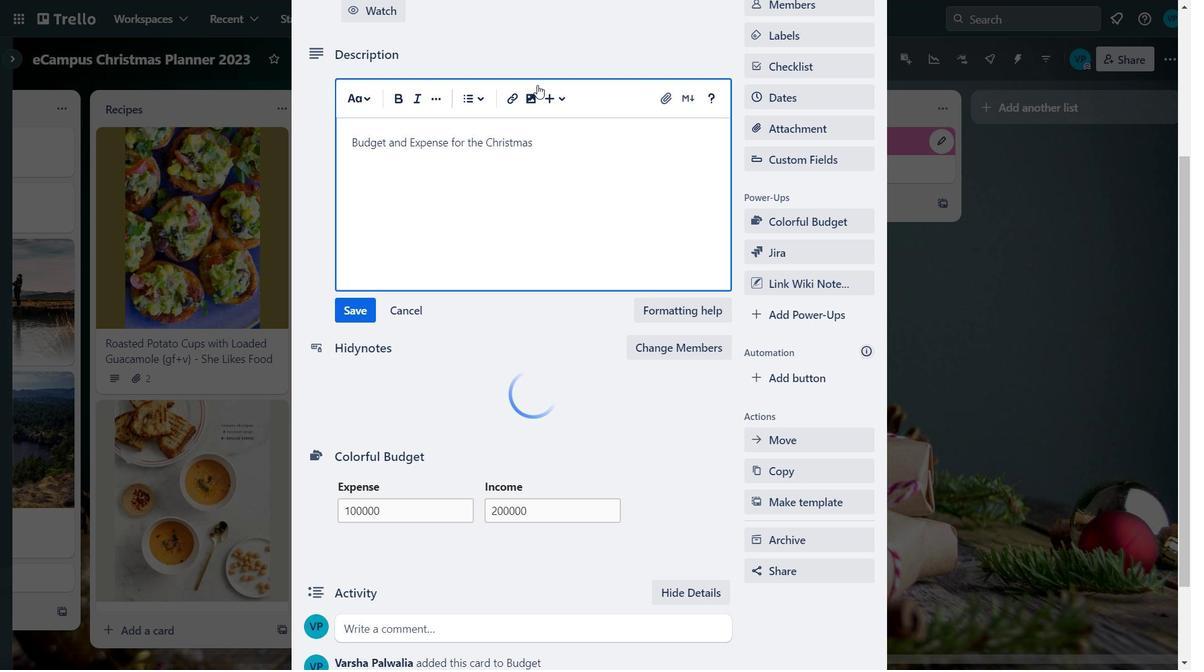 
Action: Key pressed <Key.caps_lock><Key.caps_lock>1<Key.space>L<Key.backspace><Key.backspace>00000<Key.space>
Screenshot: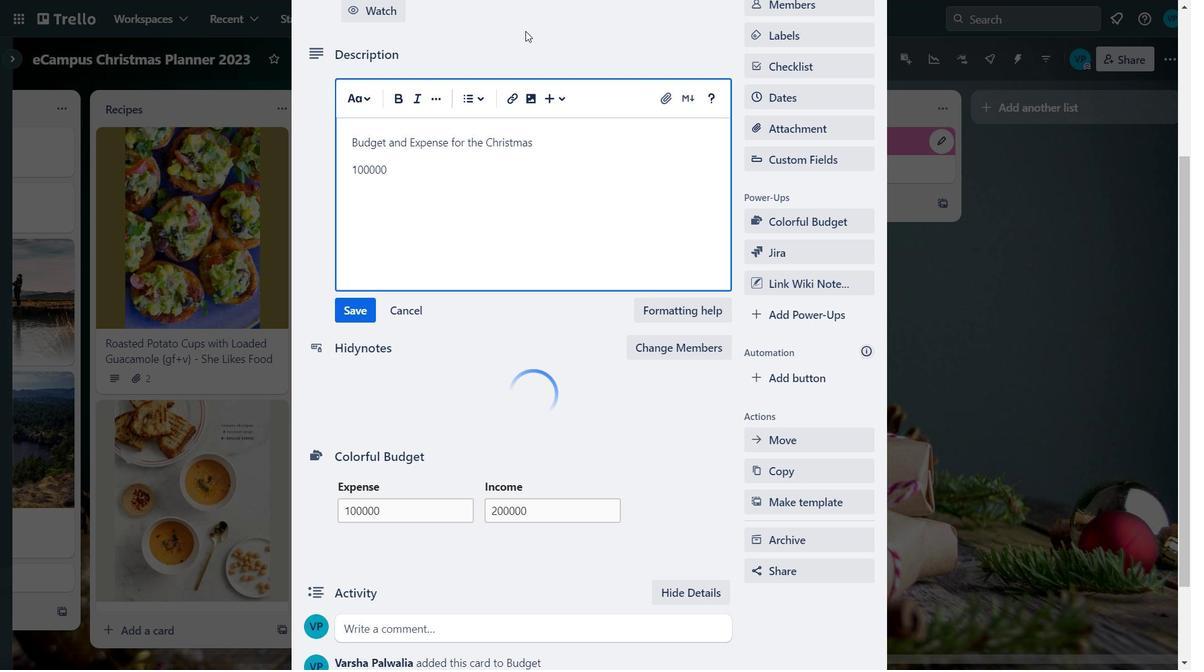 
Action: Mouse moved to (549, 32)
Screenshot: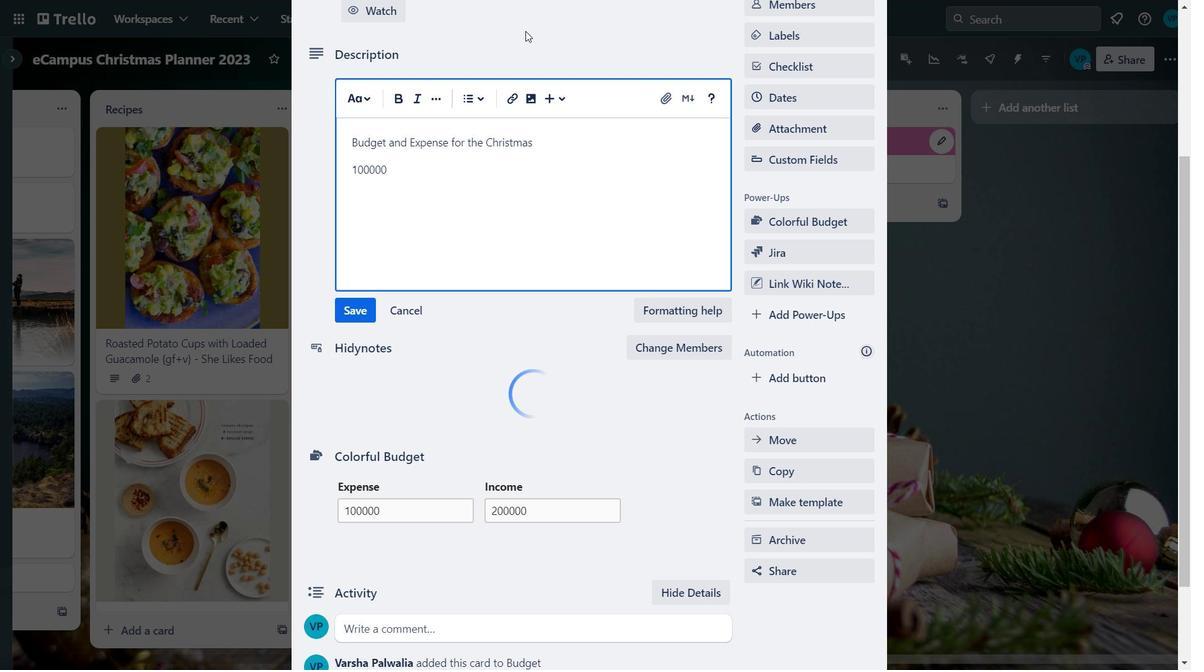 
Action: Key pressed -<Key.backspace><Key.enter>
Screenshot: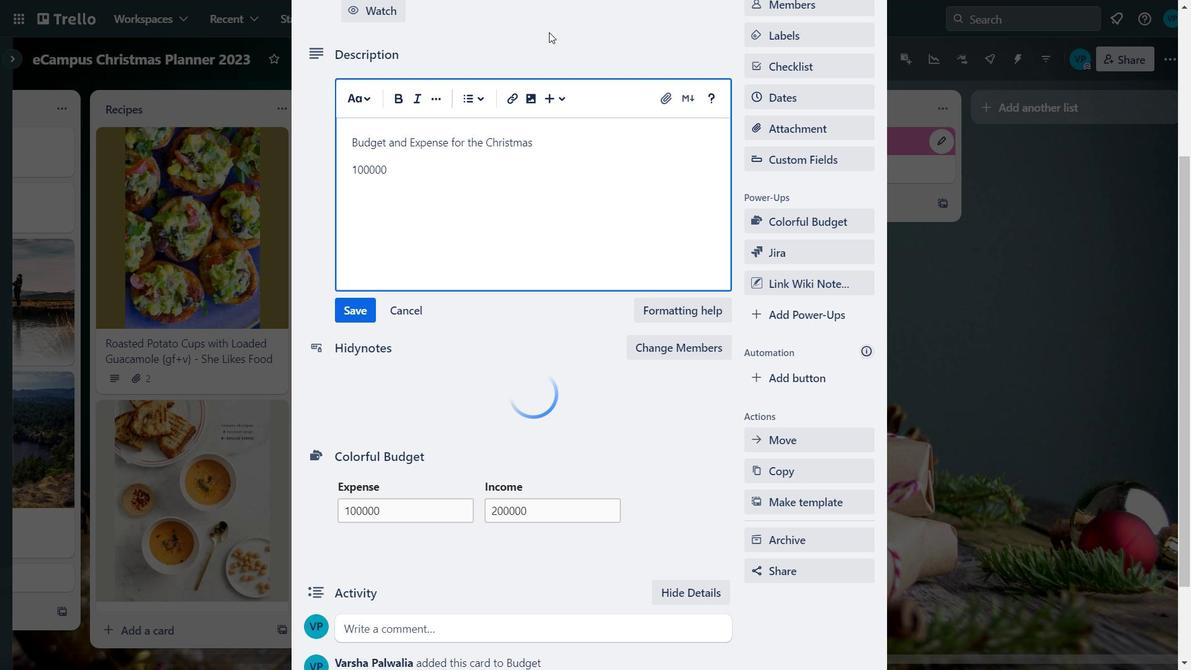 
Action: Mouse moved to (431, 173)
Screenshot: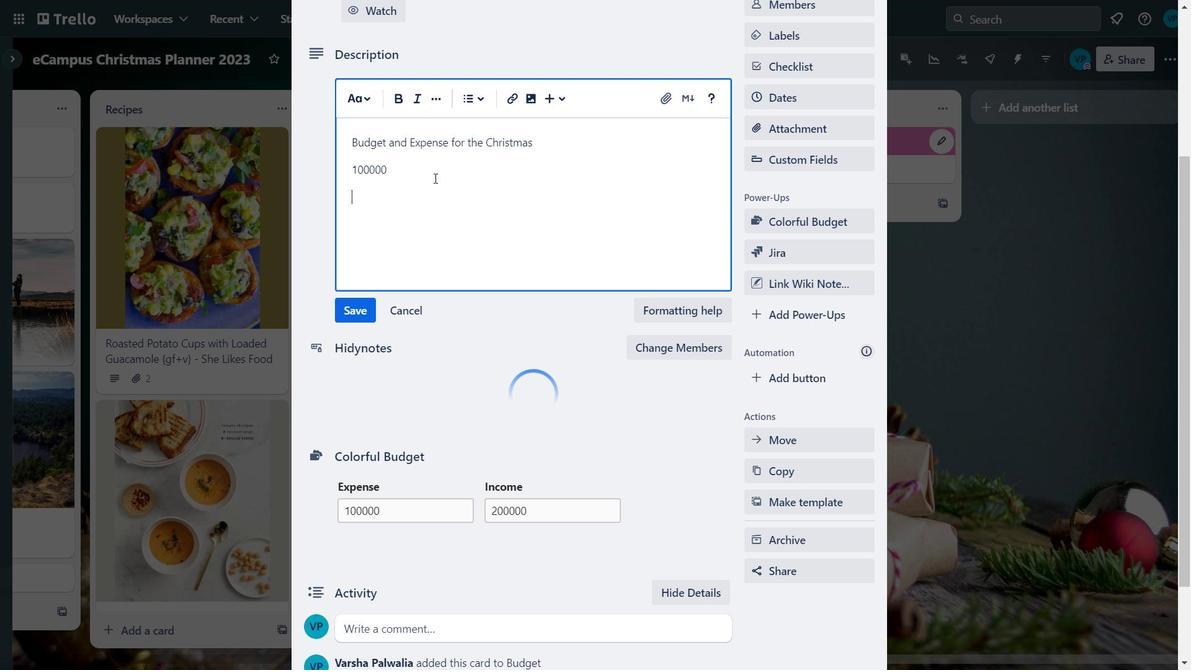 
Action: Mouse pressed left at (431, 173)
Screenshot: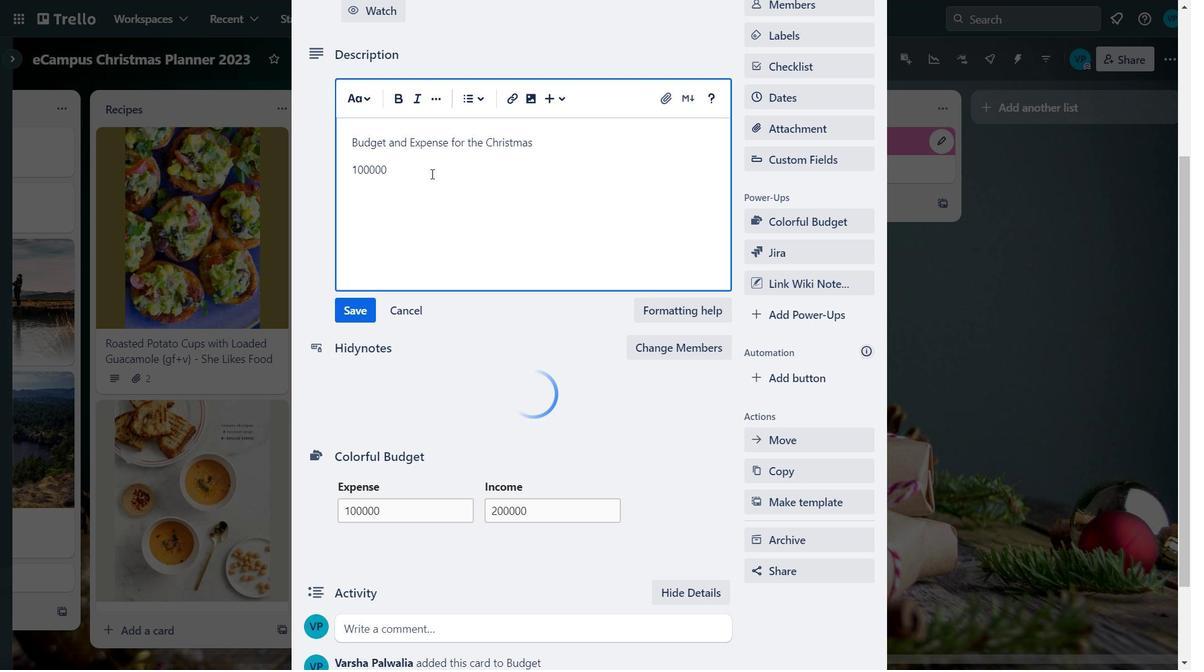 
Action: Key pressed LEFT<Key.backspace>T<Key.space><Key.caps_lock><Key.backspace><Key.backspace><Key.backspace><Key.backspace>eft<Key.space>over<Key.space>will<Key.space>be<Key.space>used<Key.space>for<Key.space>extra<Key.space>curiculum
Screenshot: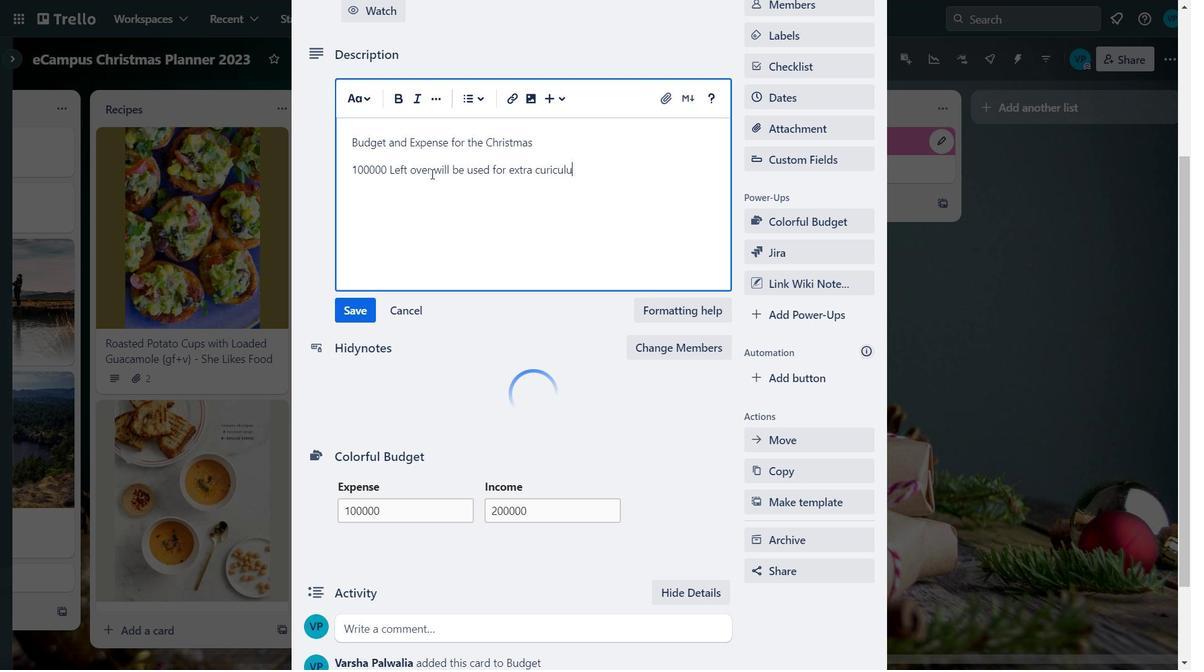 
Action: Mouse moved to (550, 171)
Screenshot: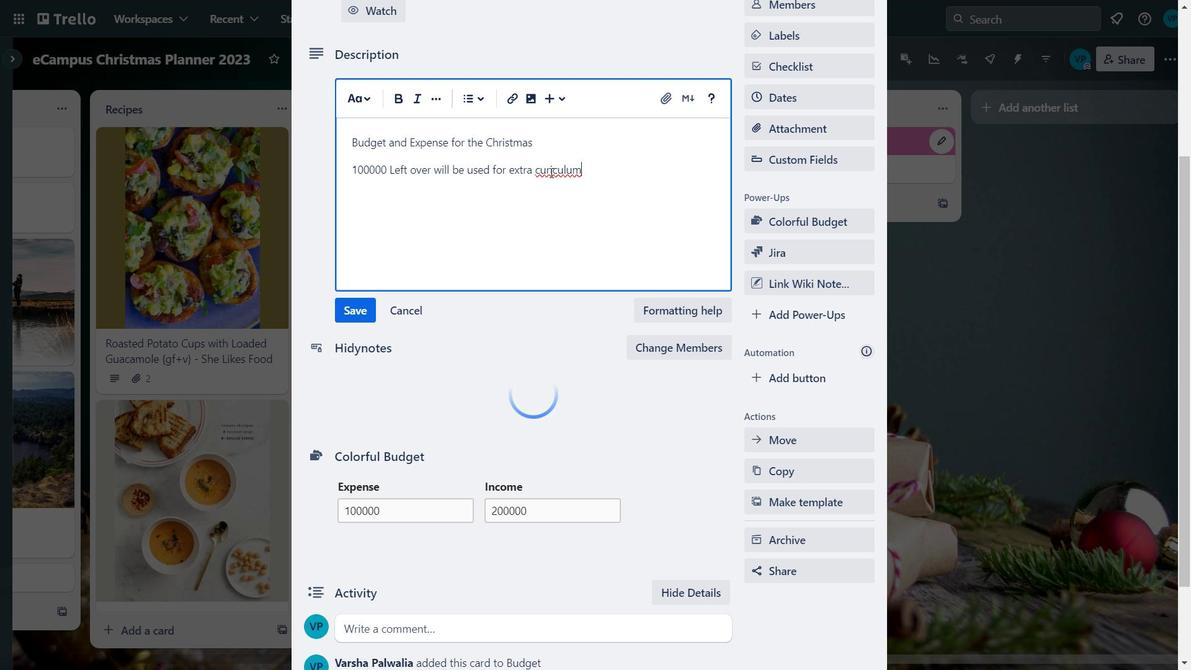 
Action: Mouse pressed left at (550, 171)
Screenshot: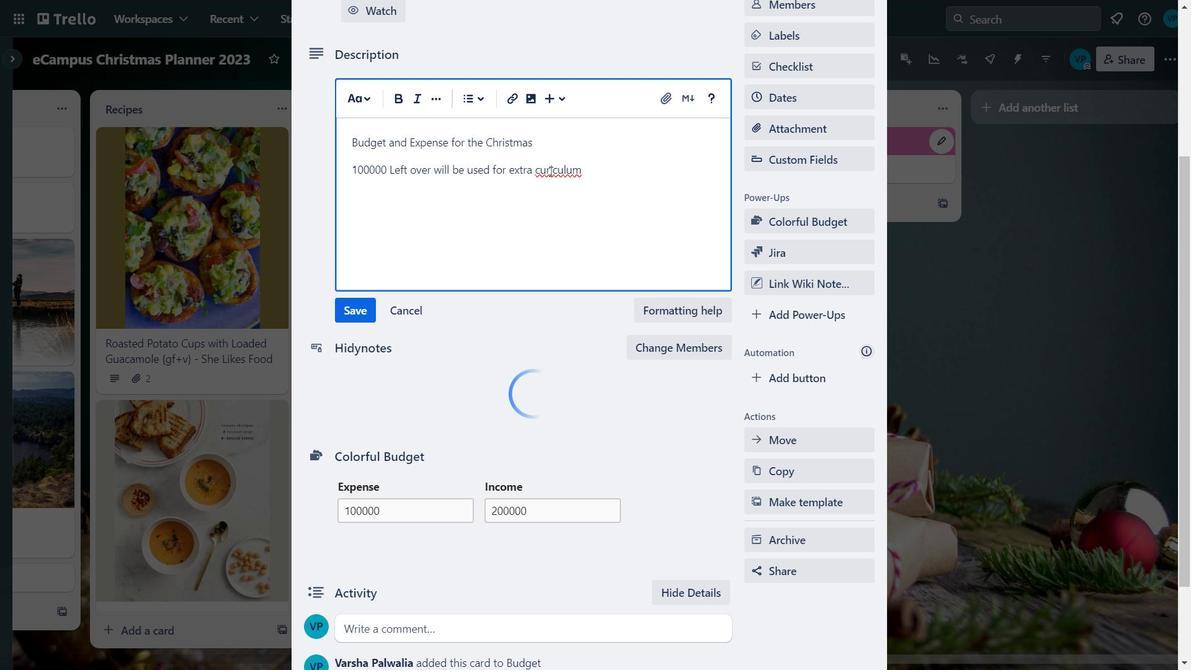 
Action: Key pressed r
Screenshot: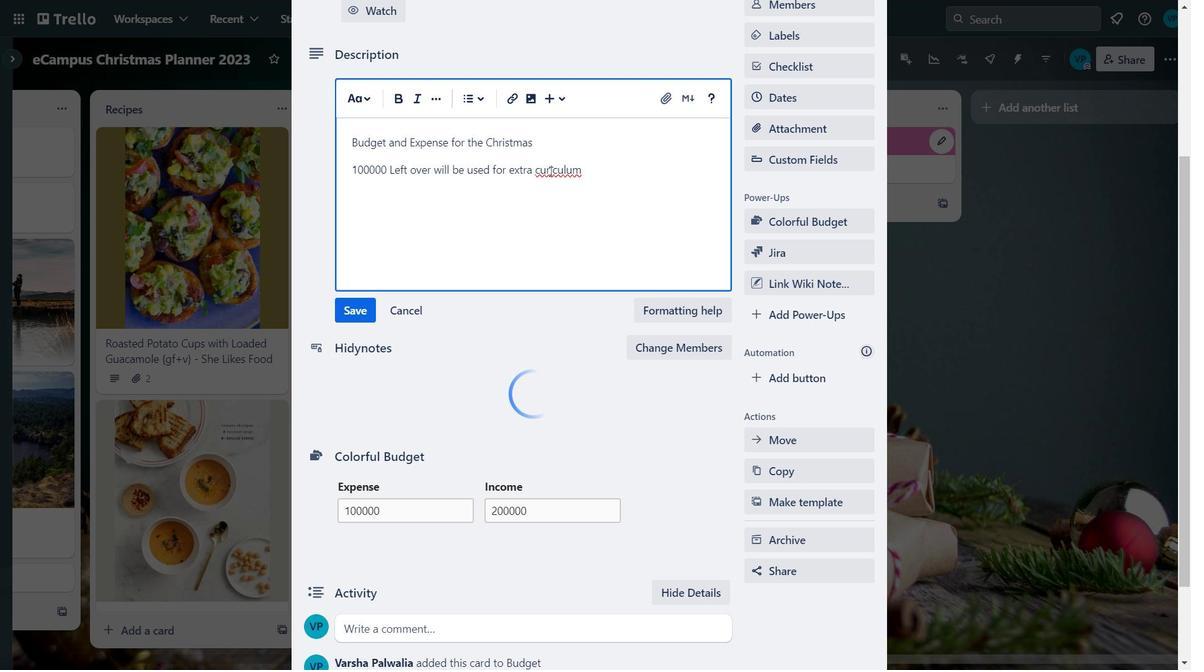 
Action: Mouse moved to (355, 317)
Screenshot: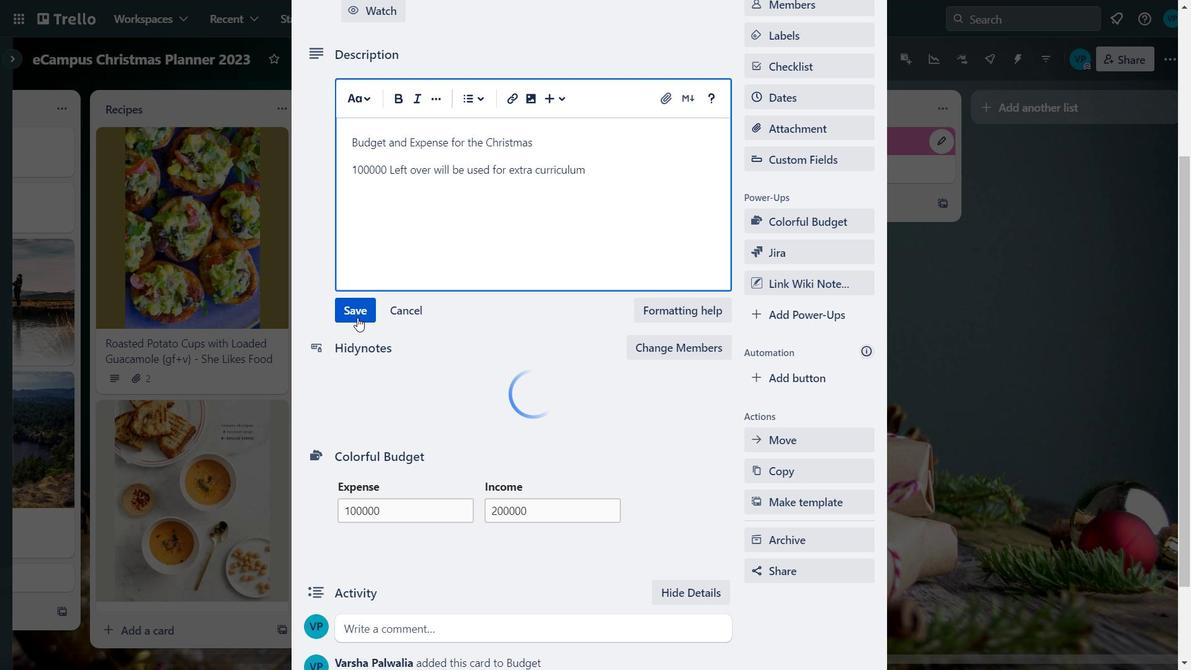 
Action: Mouse pressed left at (355, 317)
Screenshot: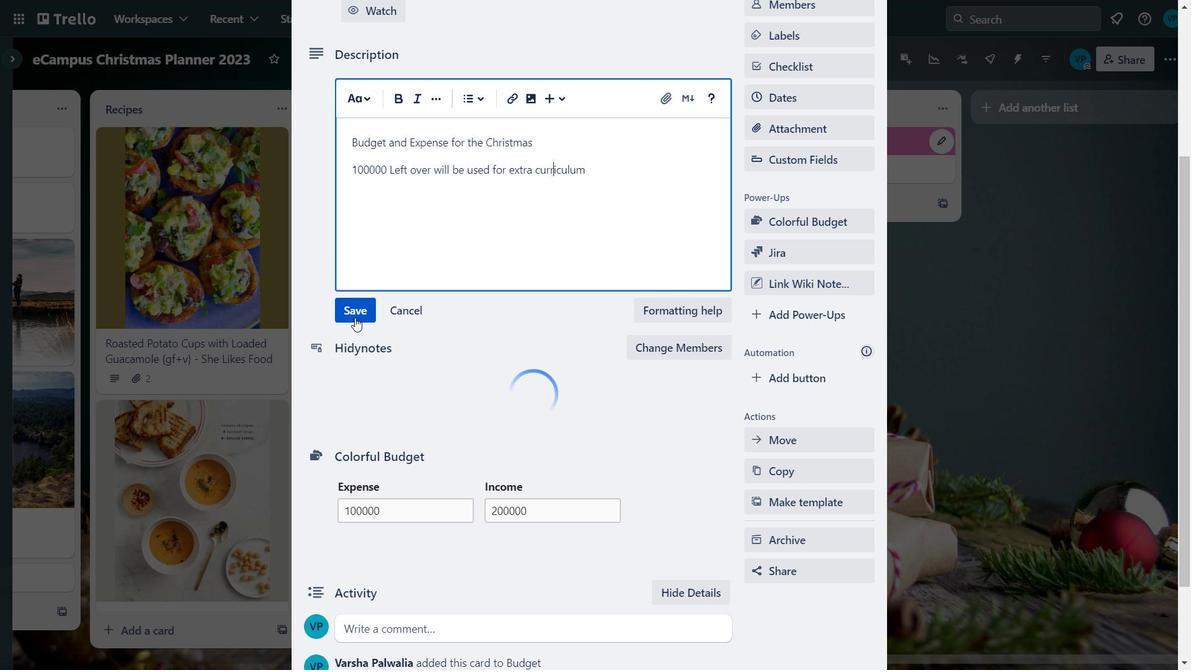 
Action: Mouse moved to (598, 304)
Screenshot: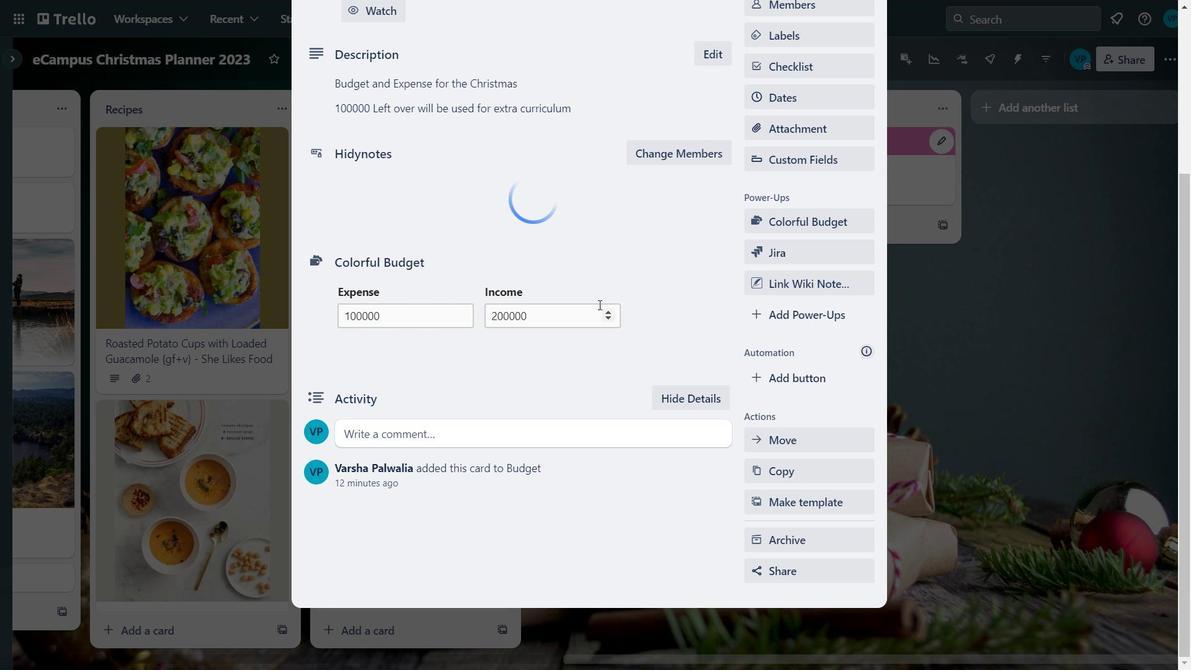 
Action: Mouse scrolled (598, 305) with delta (0, 0)
Screenshot: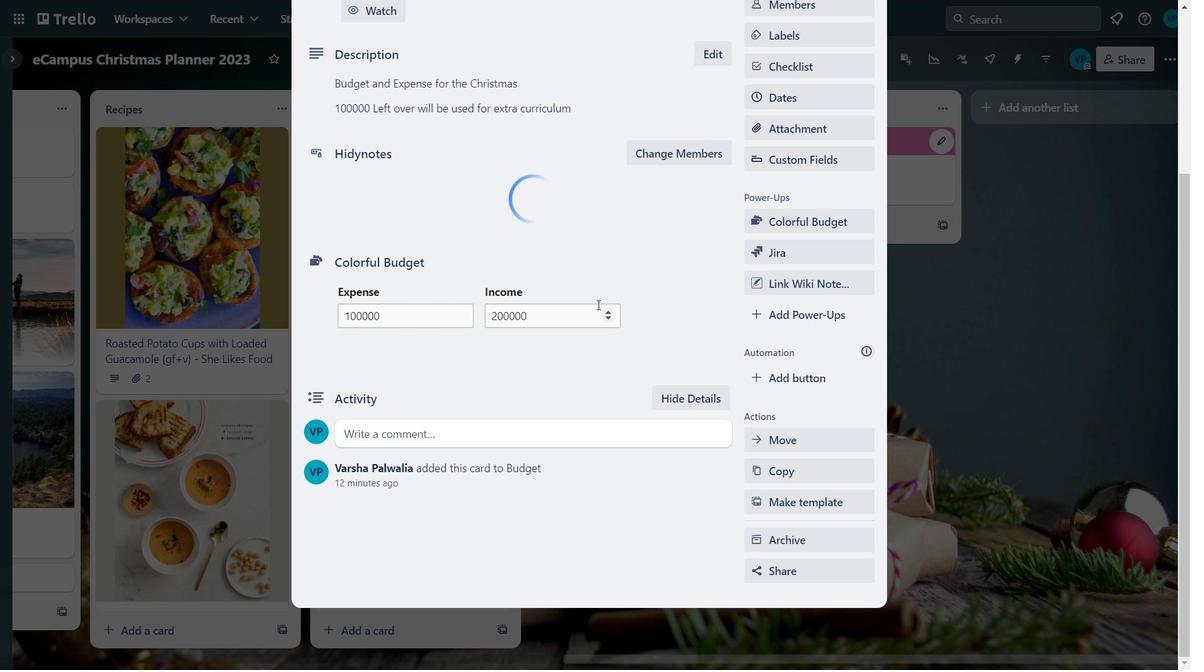 
Action: Mouse moved to (605, 291)
Screenshot: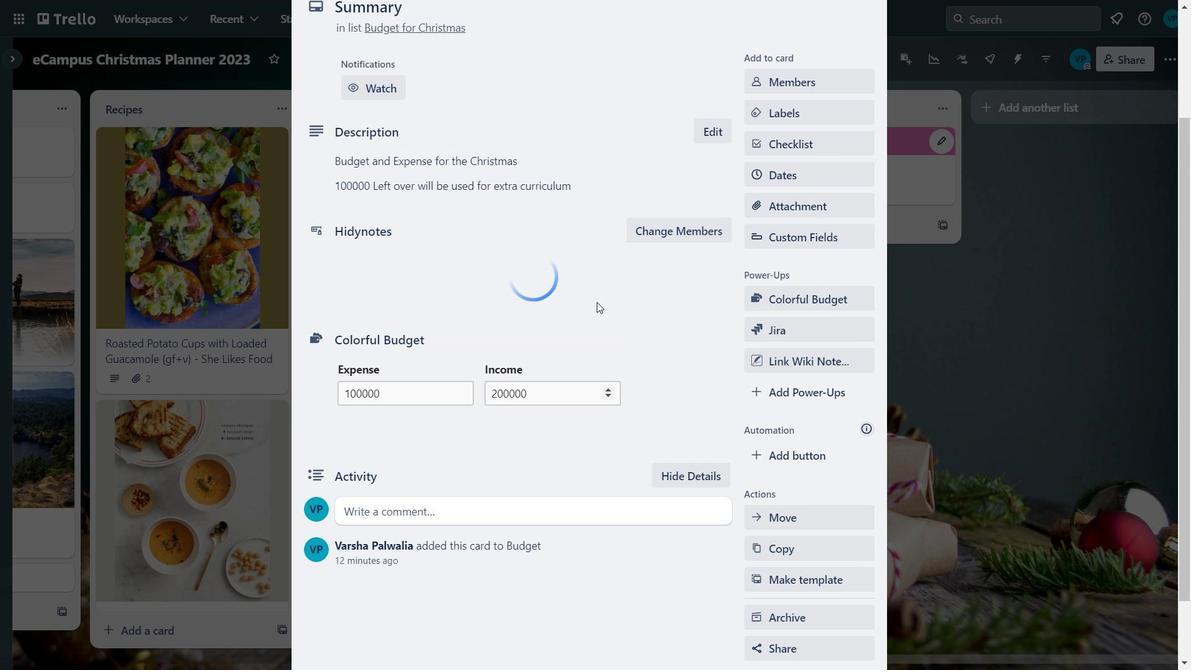 
Action: Mouse scrolled (605, 291) with delta (0, 0)
Screenshot: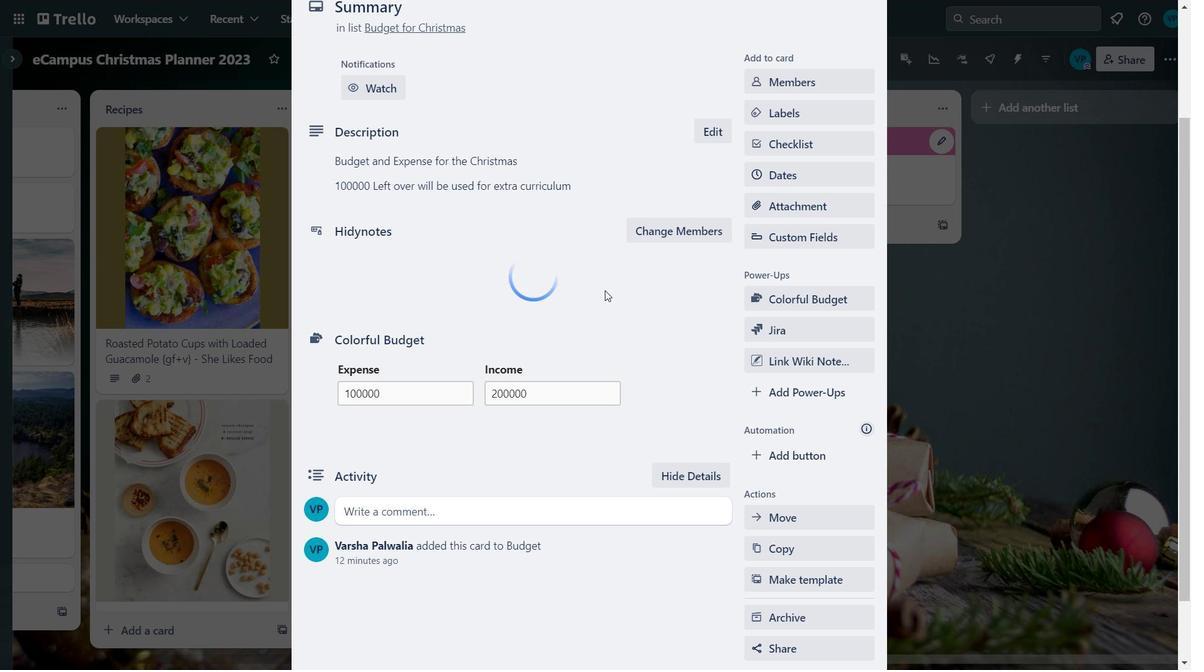 
Action: Mouse scrolled (605, 291) with delta (0, 0)
Screenshot: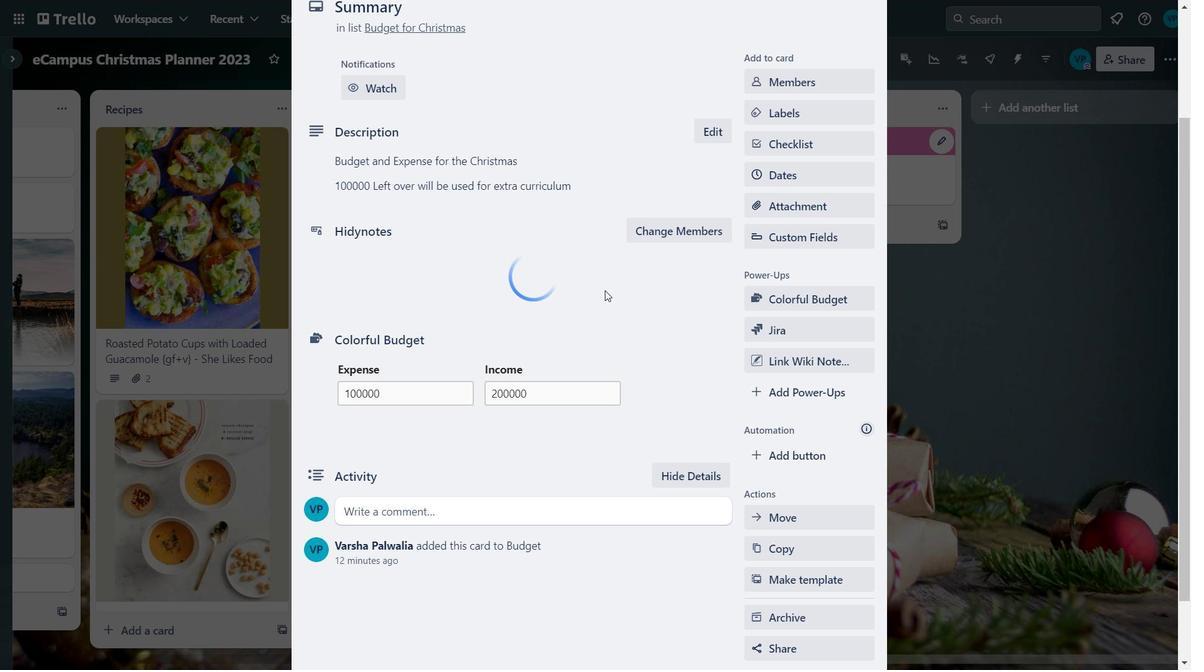 
Action: Mouse scrolled (605, 291) with delta (0, 0)
Screenshot: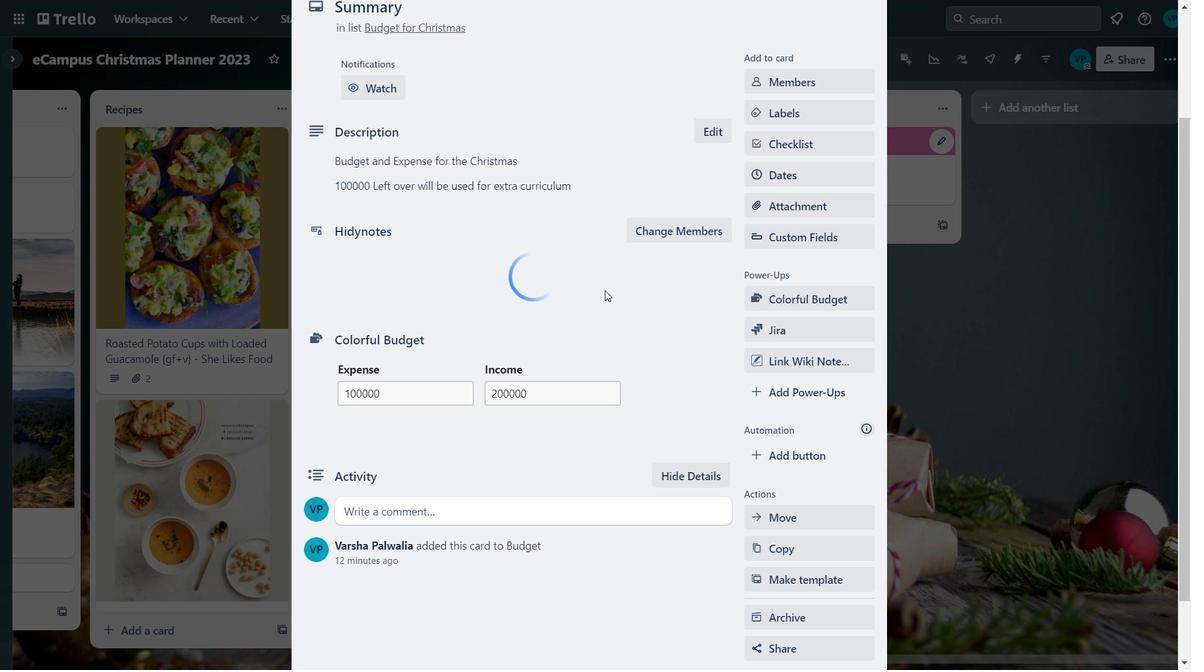 
Action: Mouse scrolled (605, 291) with delta (0, 0)
Screenshot: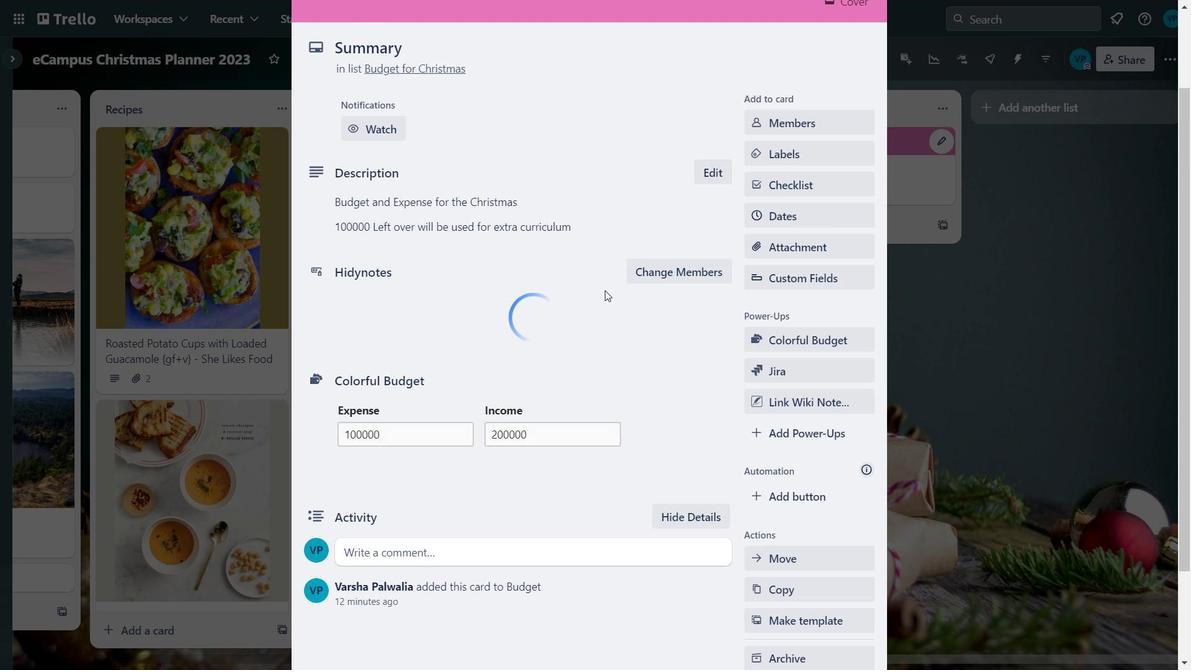 
Action: Mouse moved to (603, 253)
Screenshot: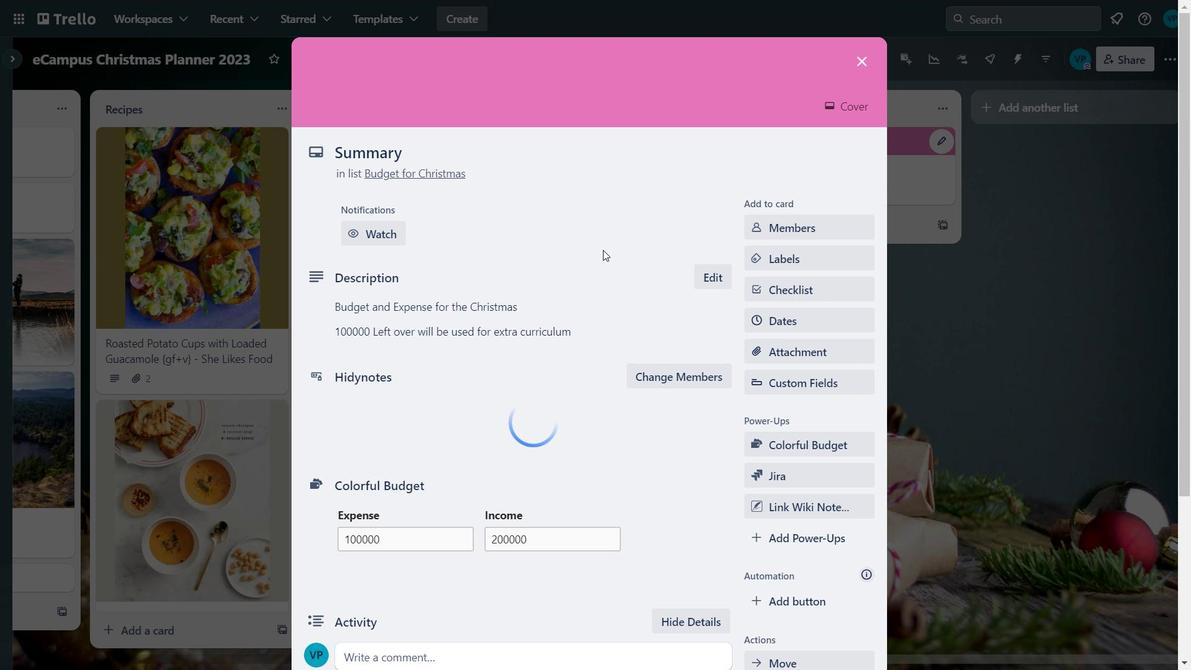 
Action: Mouse scrolled (603, 252) with delta (0, 0)
Screenshot: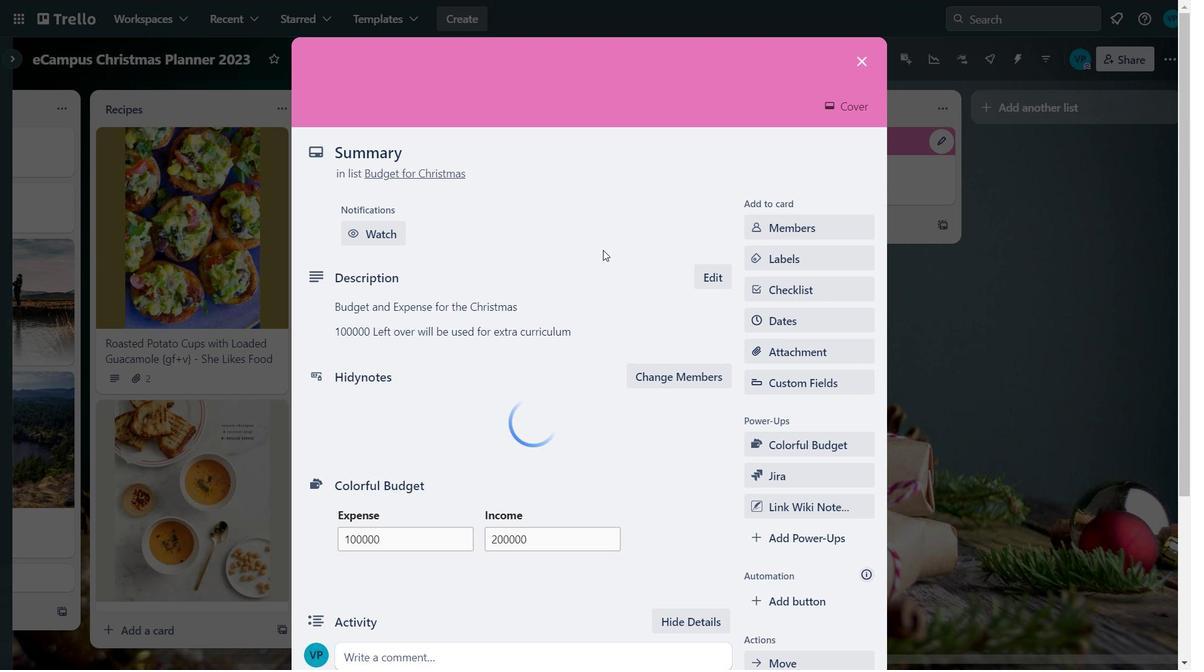 
Action: Mouse scrolled (603, 252) with delta (0, 0)
Screenshot: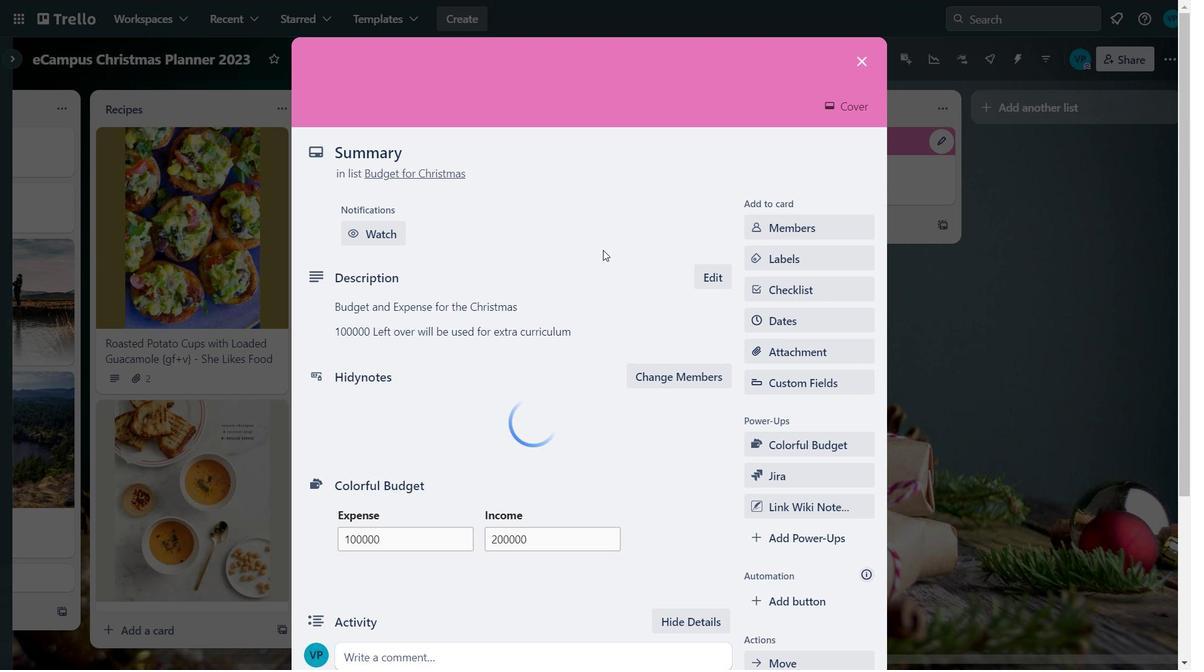 
Action: Mouse moved to (574, 379)
Screenshot: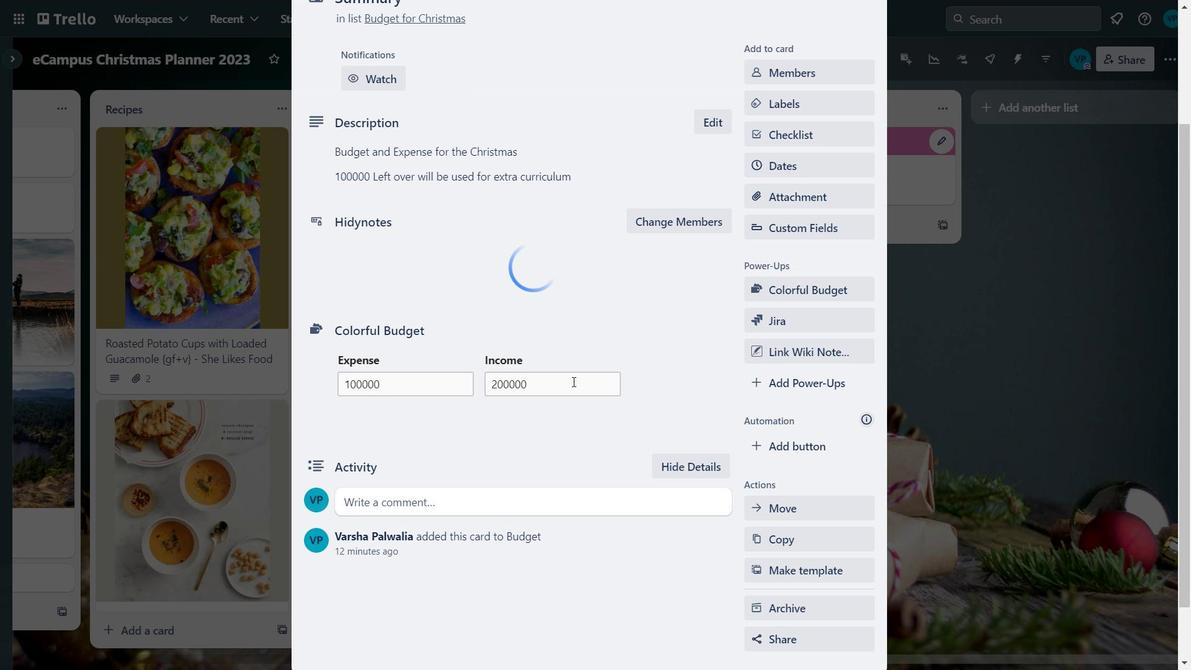 
Action: Mouse scrolled (574, 380) with delta (0, 0)
Screenshot: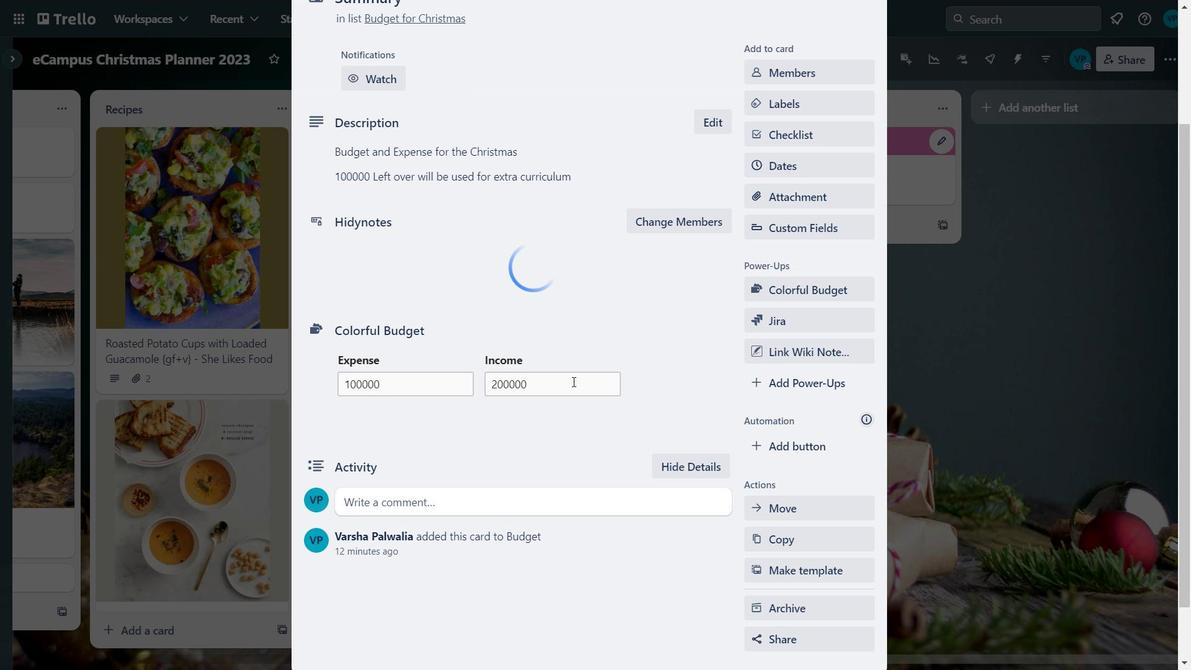 
Action: Mouse scrolled (574, 380) with delta (0, 0)
Screenshot: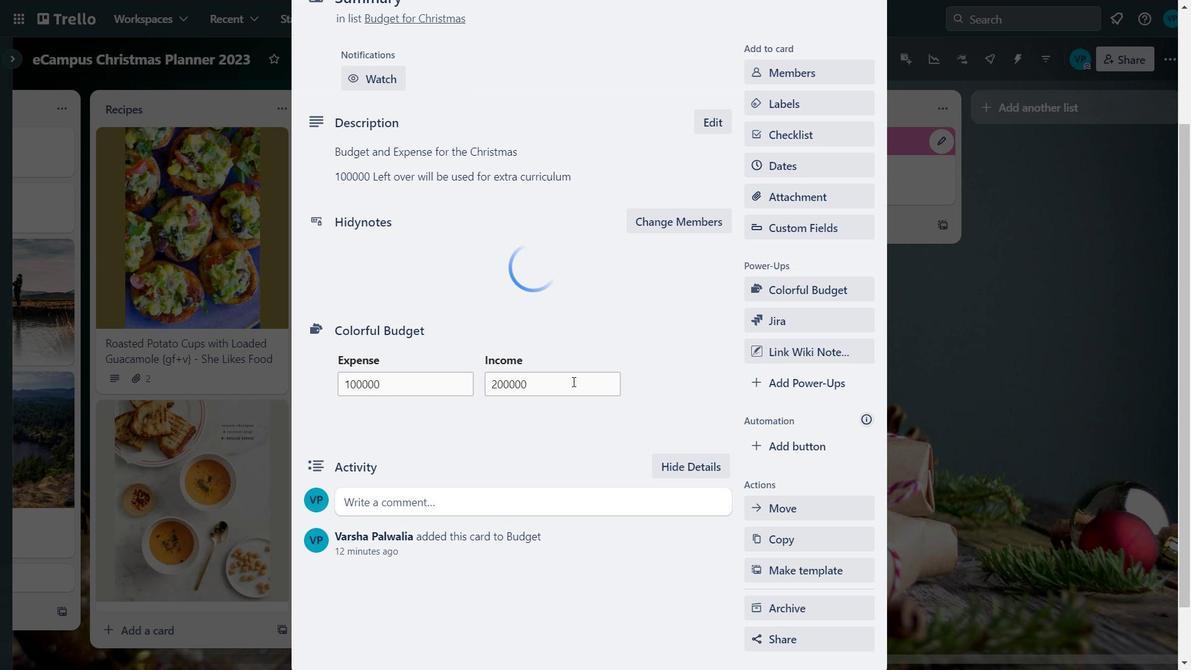 
Action: Mouse moved to (870, 63)
Screenshot: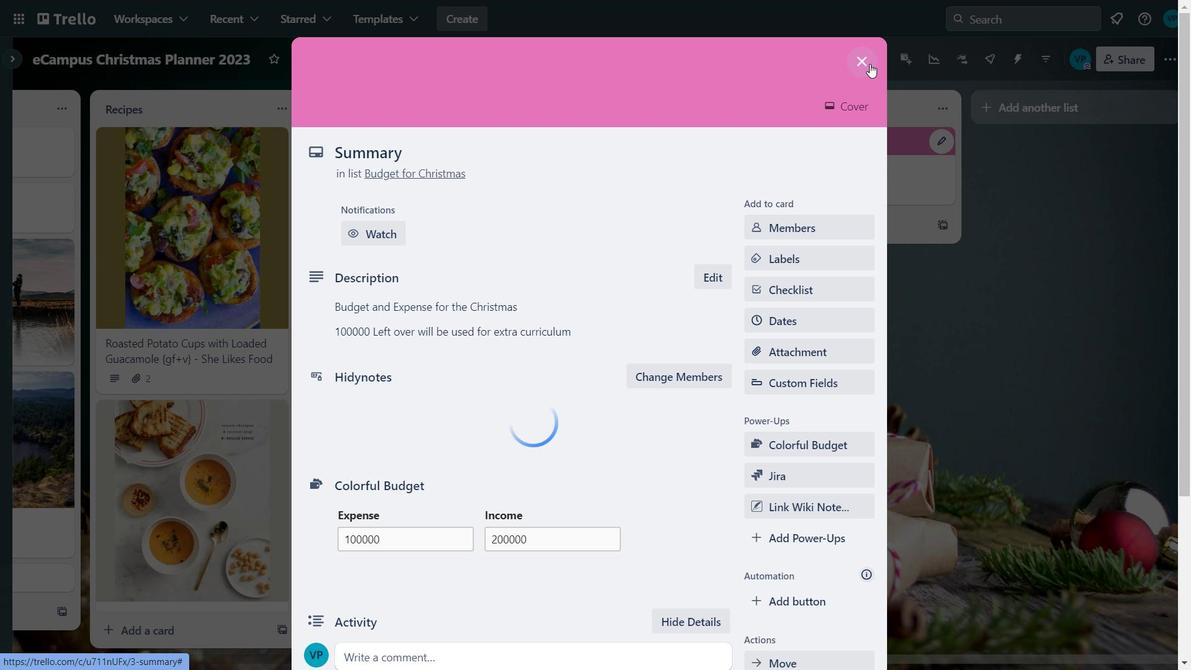 
Action: Mouse pressed left at (870, 63)
Screenshot: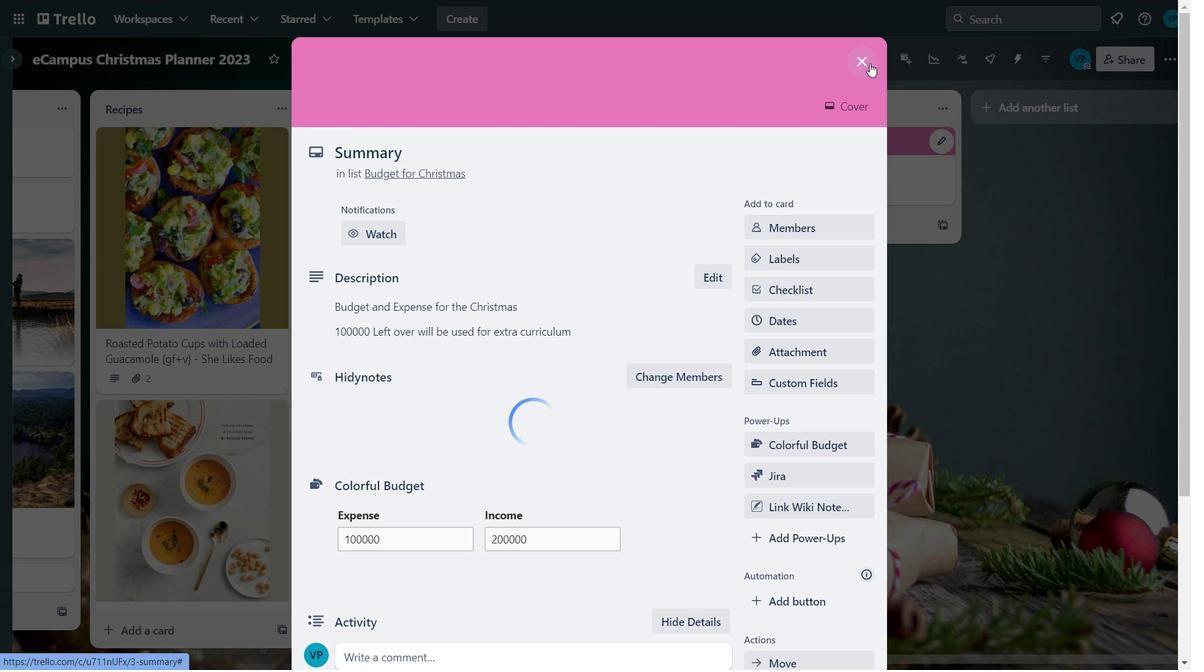 
Action: Mouse moved to (930, 59)
Screenshot: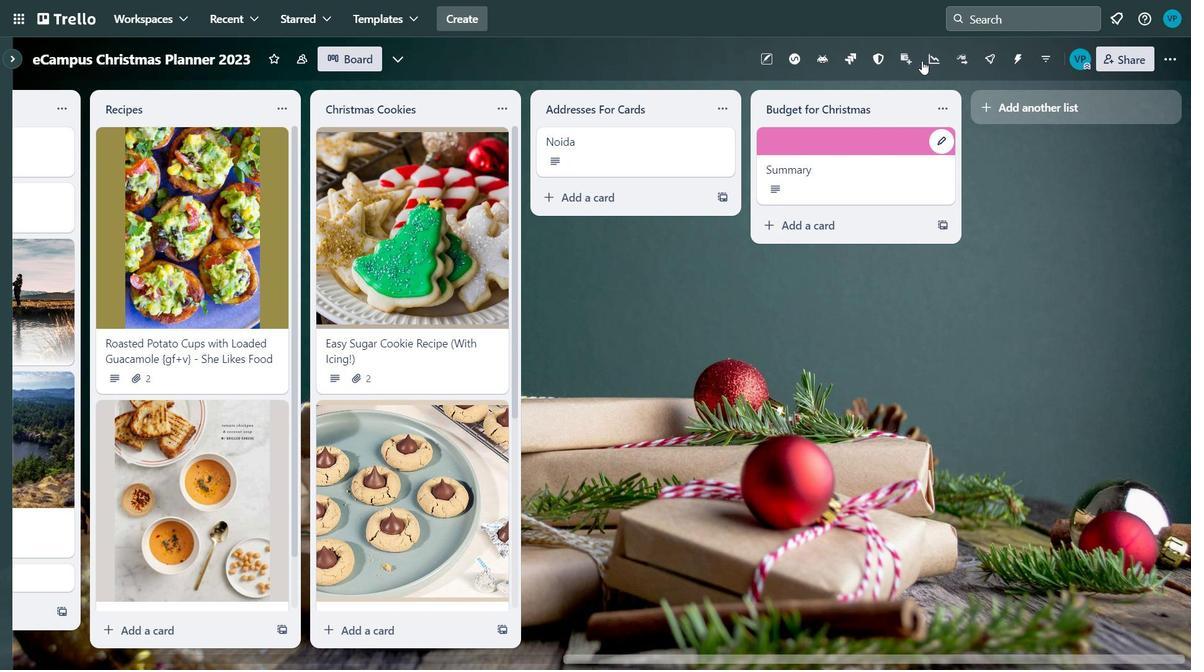 
Action: Mouse pressed left at (930, 59)
Screenshot: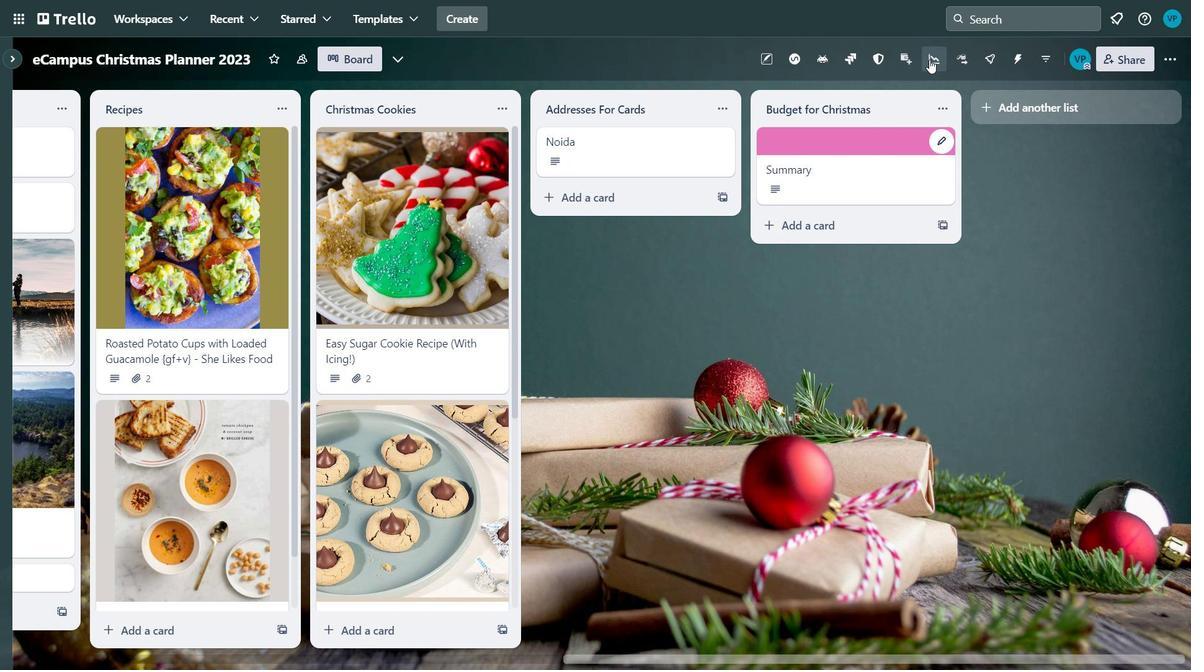 
Action: Mouse moved to (463, 378)
Screenshot: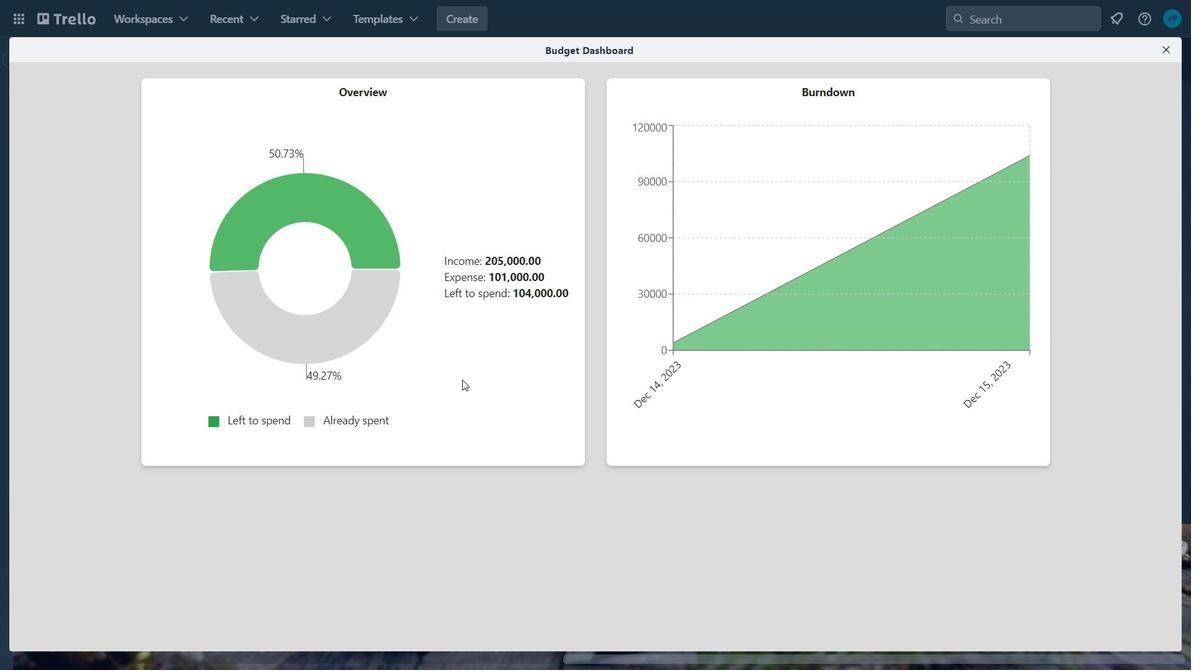 
Action: Mouse scrolled (463, 378) with delta (0, 0)
Screenshot: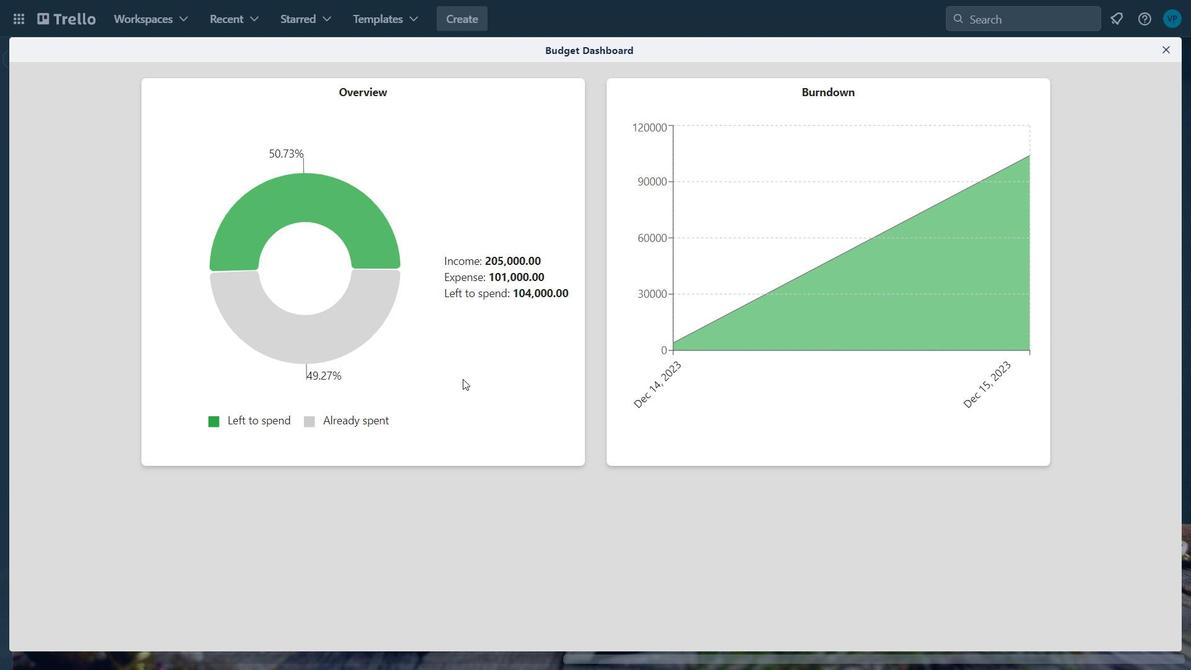 
Action: Mouse moved to (475, 322)
Screenshot: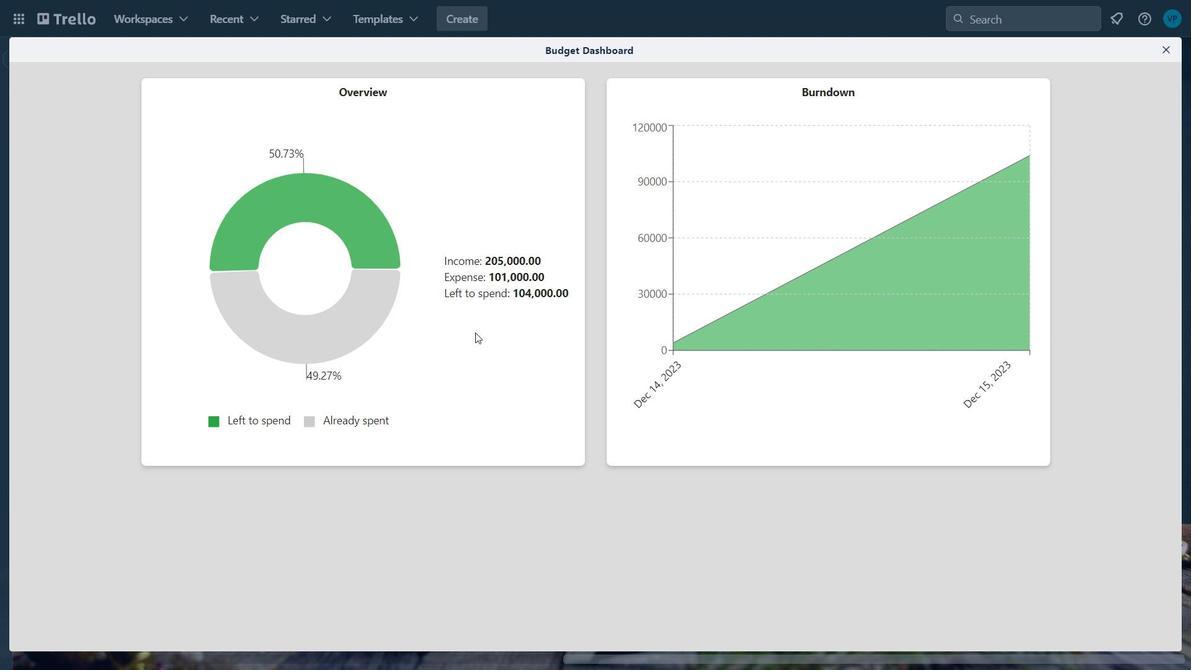 
Action: Mouse scrolled (475, 322) with delta (0, 0)
Screenshot: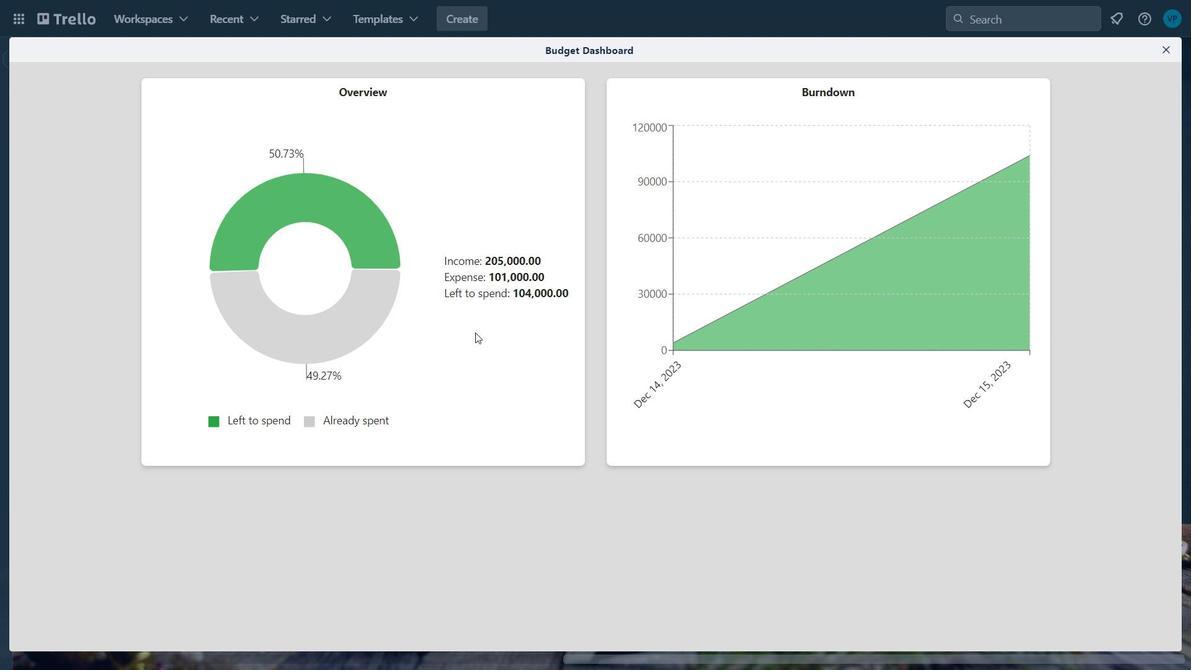 
Action: Mouse moved to (473, 311)
Screenshot: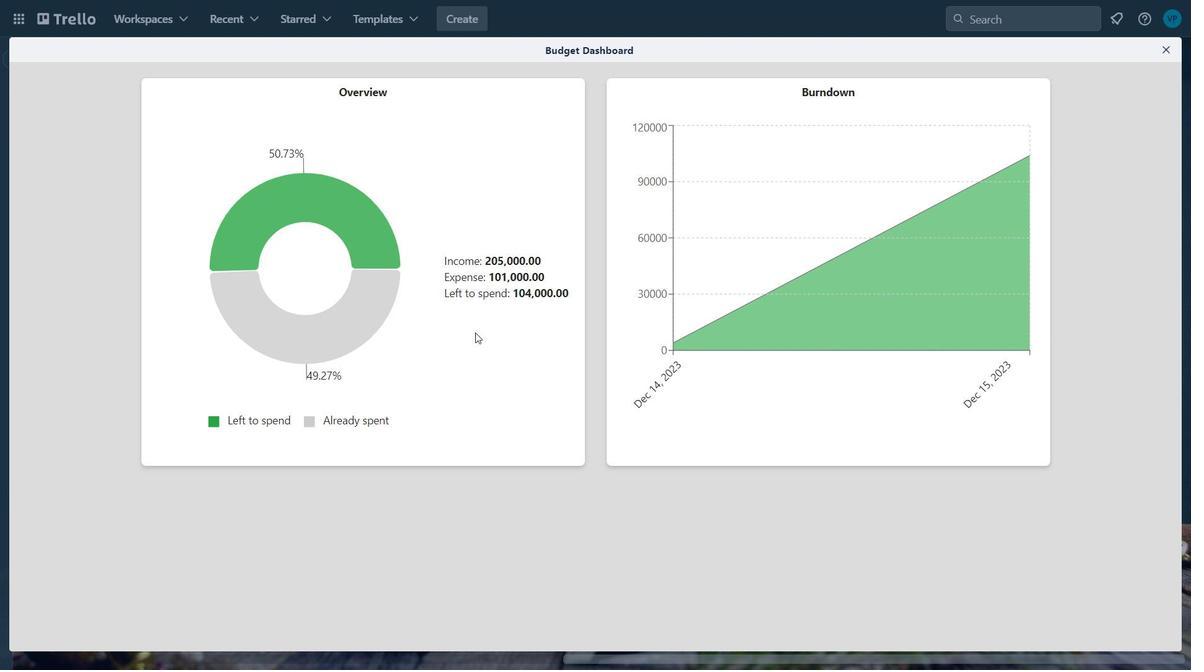 
Action: Mouse scrolled (473, 312) with delta (0, 0)
Screenshot: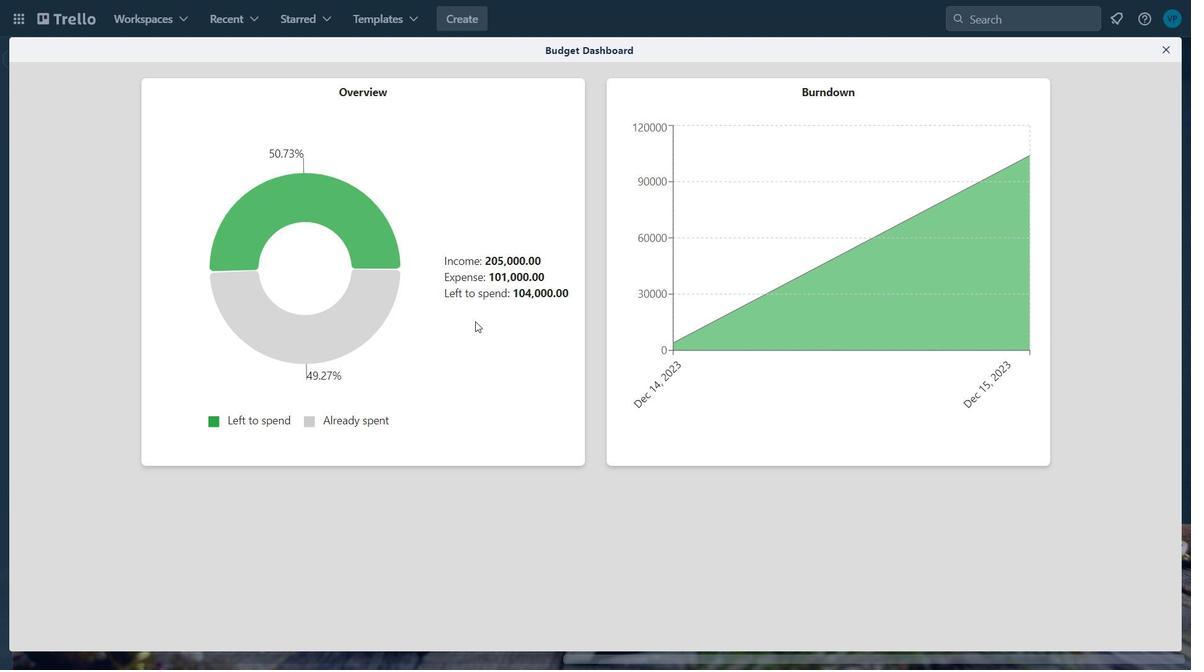
Action: Mouse moved to (446, 306)
Screenshot: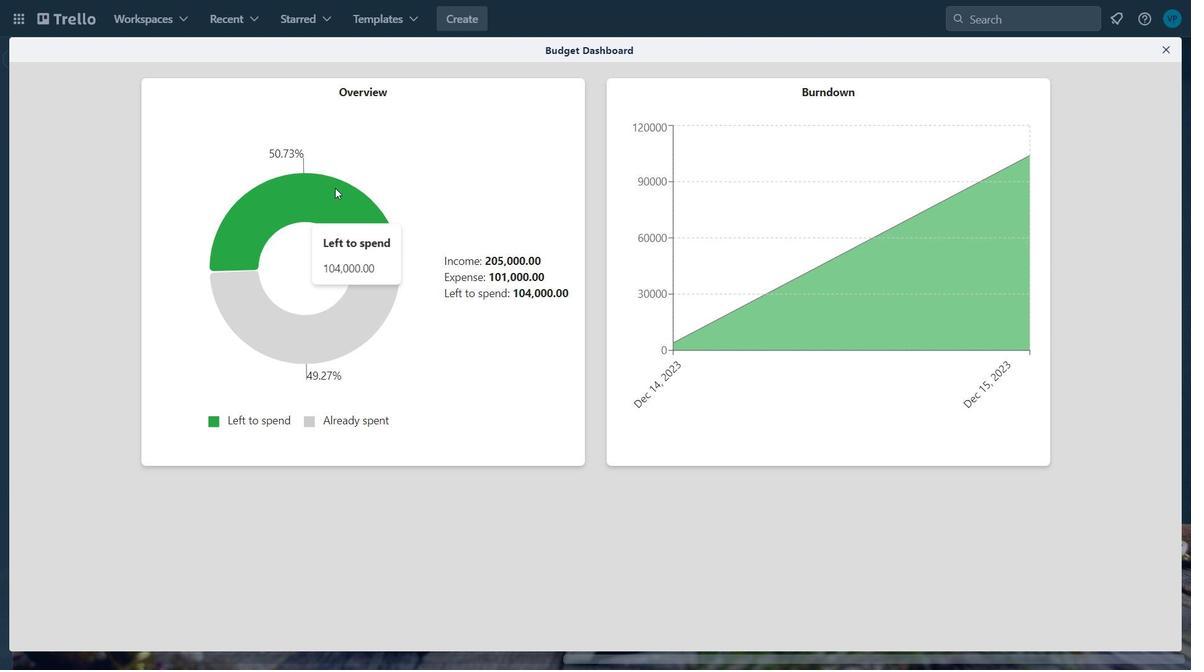 
Action: Mouse pressed left at (446, 306)
Screenshot: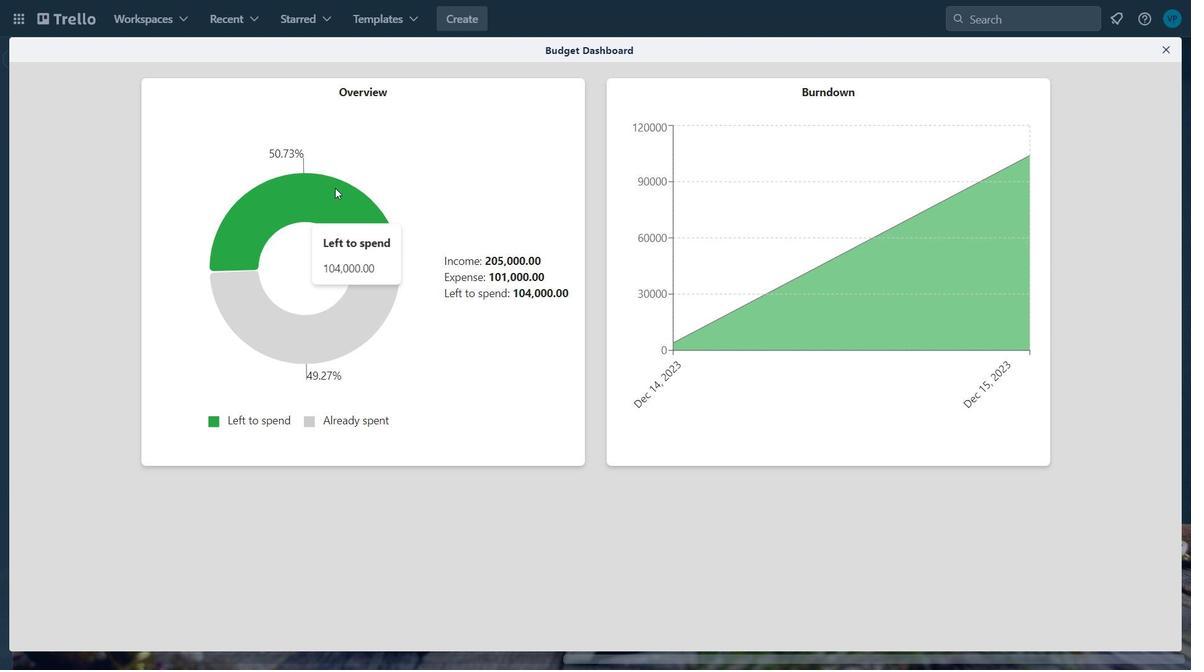 
Action: Mouse moved to (1160, 45)
Screenshot: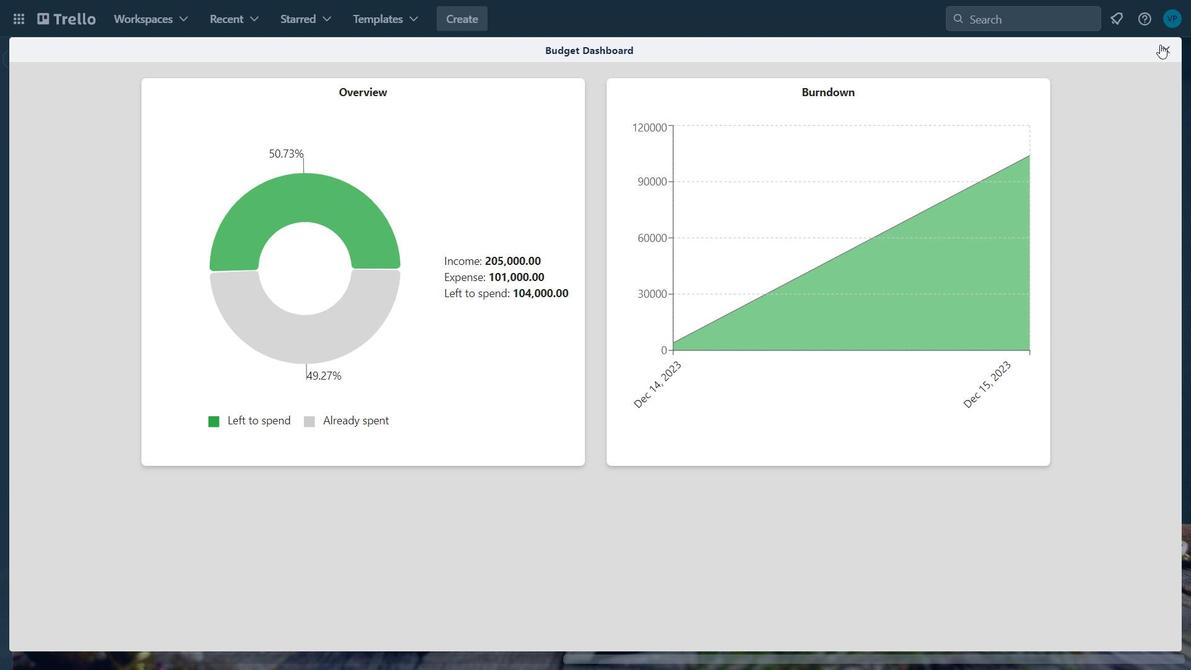 
Action: Mouse pressed left at (1160, 45)
Screenshot: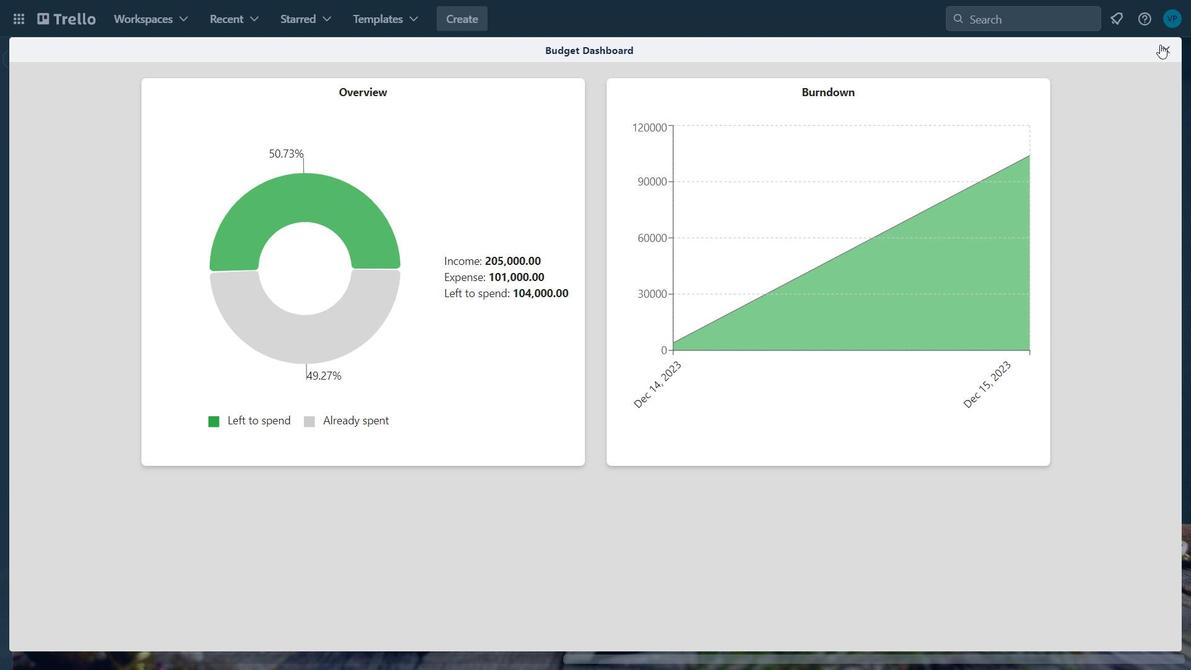 
Action: Mouse moved to (621, 655)
Screenshot: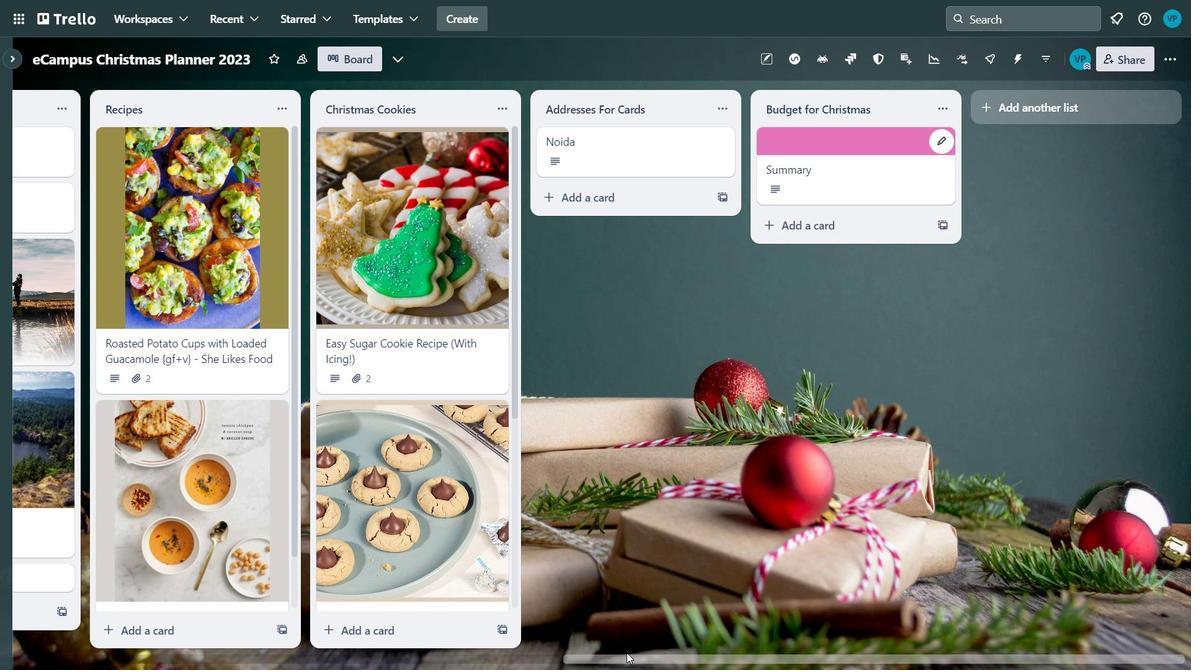 
Action: Mouse pressed left at (621, 655)
Screenshot: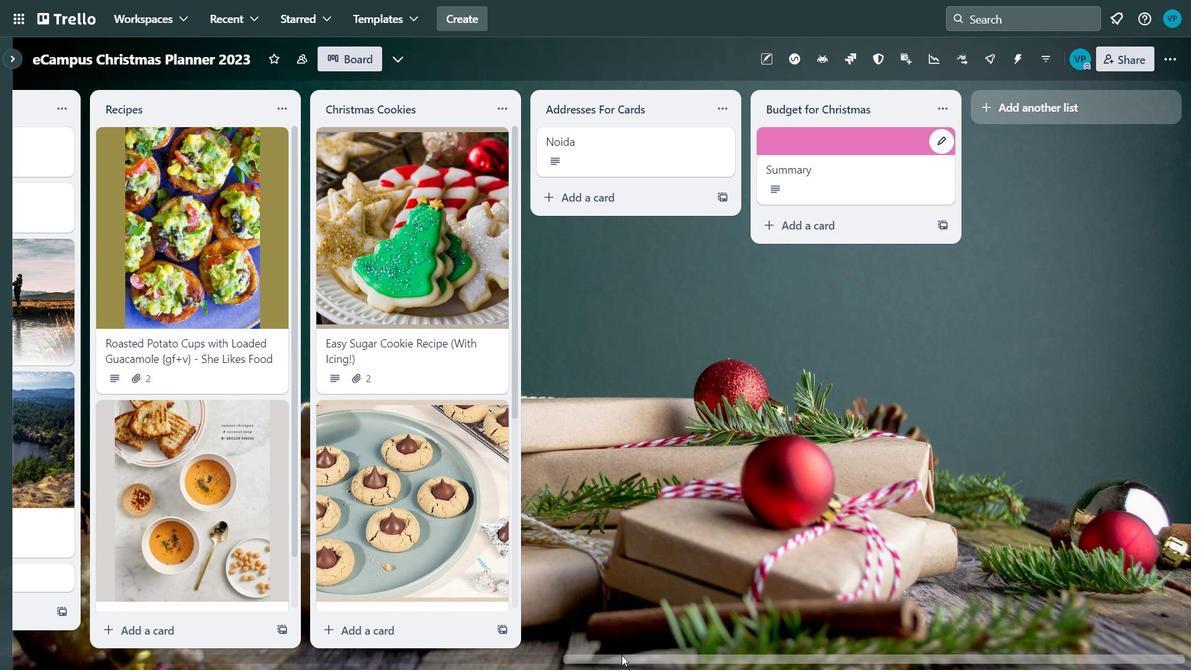 
Action: Mouse moved to (155, 402)
Screenshot: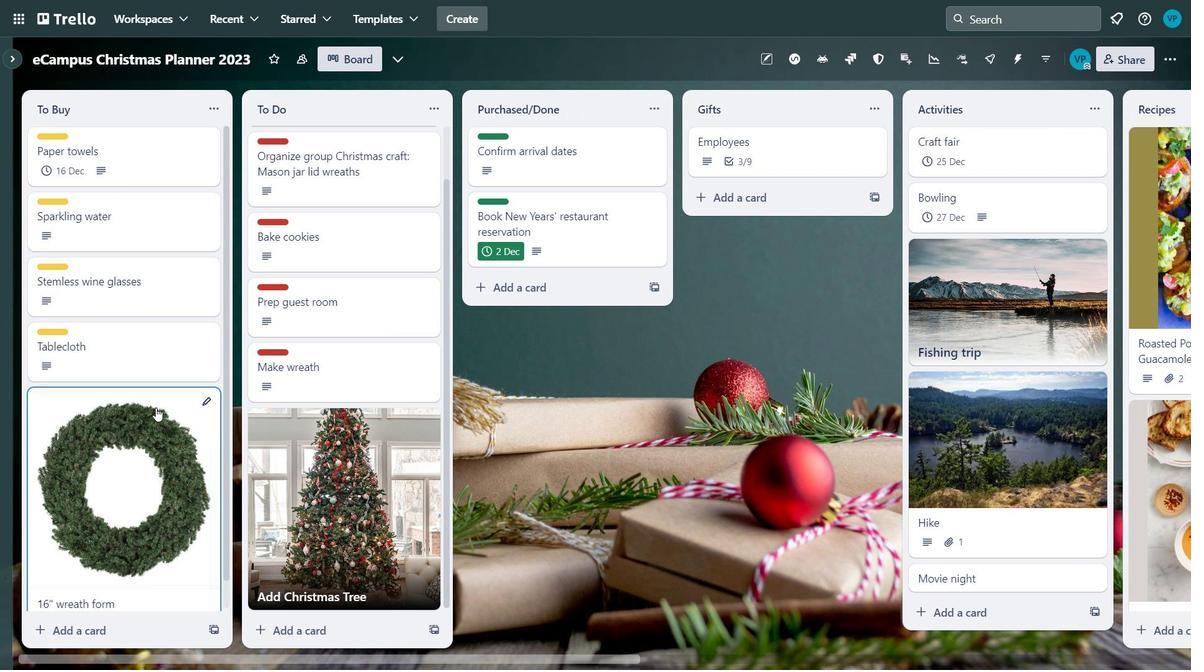 
Action: Mouse scrolled (155, 402) with delta (0, 0)
Screenshot: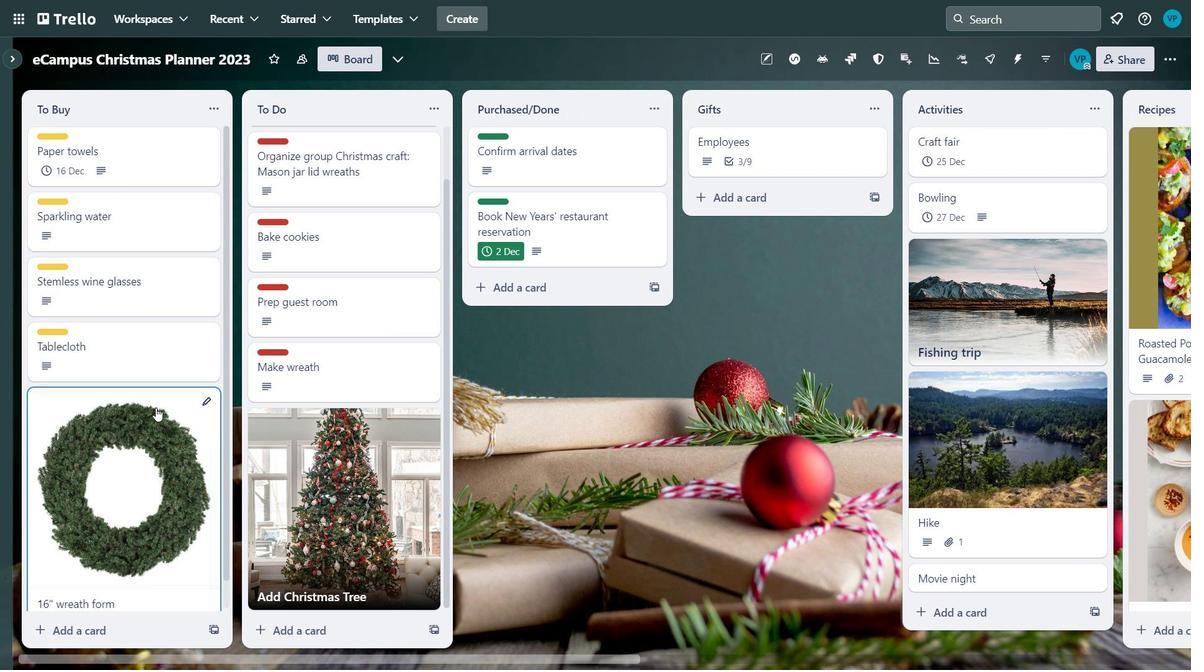 
Action: Mouse moved to (156, 394)
Screenshot: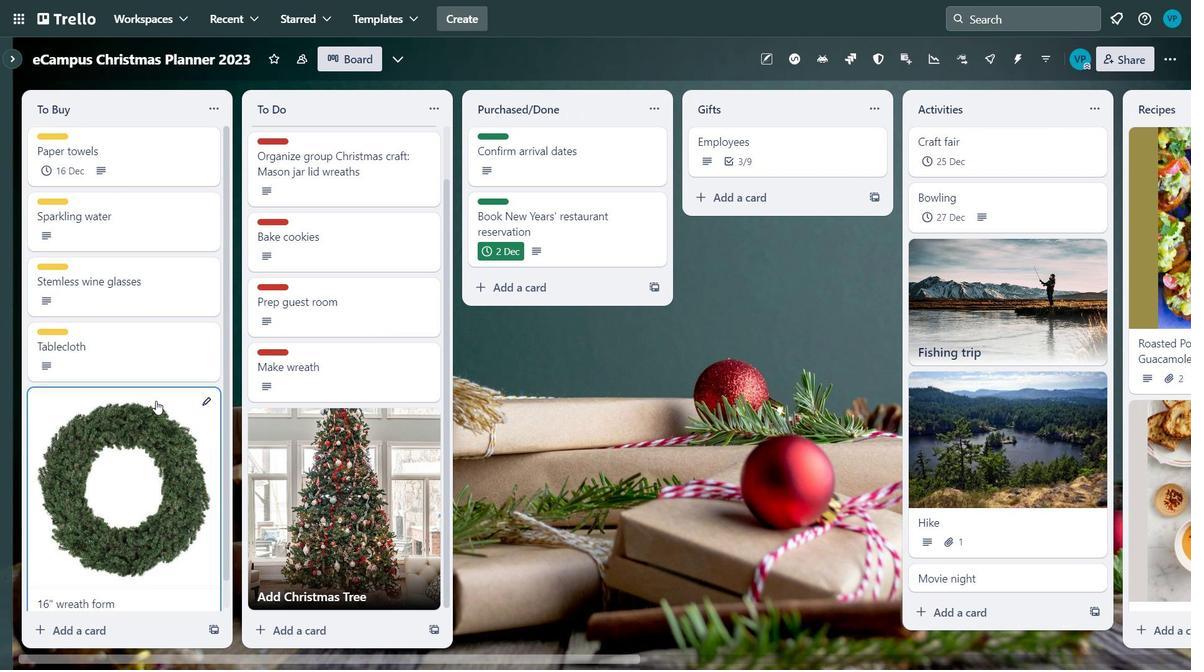 
Action: Mouse scrolled (156, 394) with delta (0, 0)
Screenshot: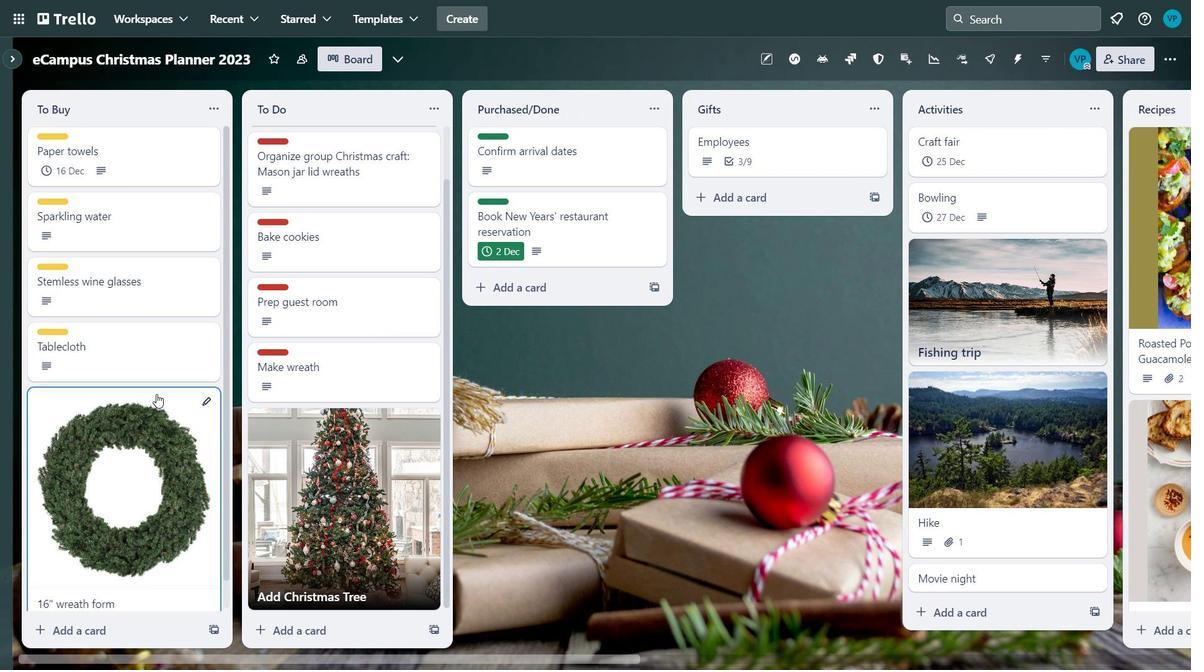 
Action: Mouse moved to (372, 232)
Screenshot: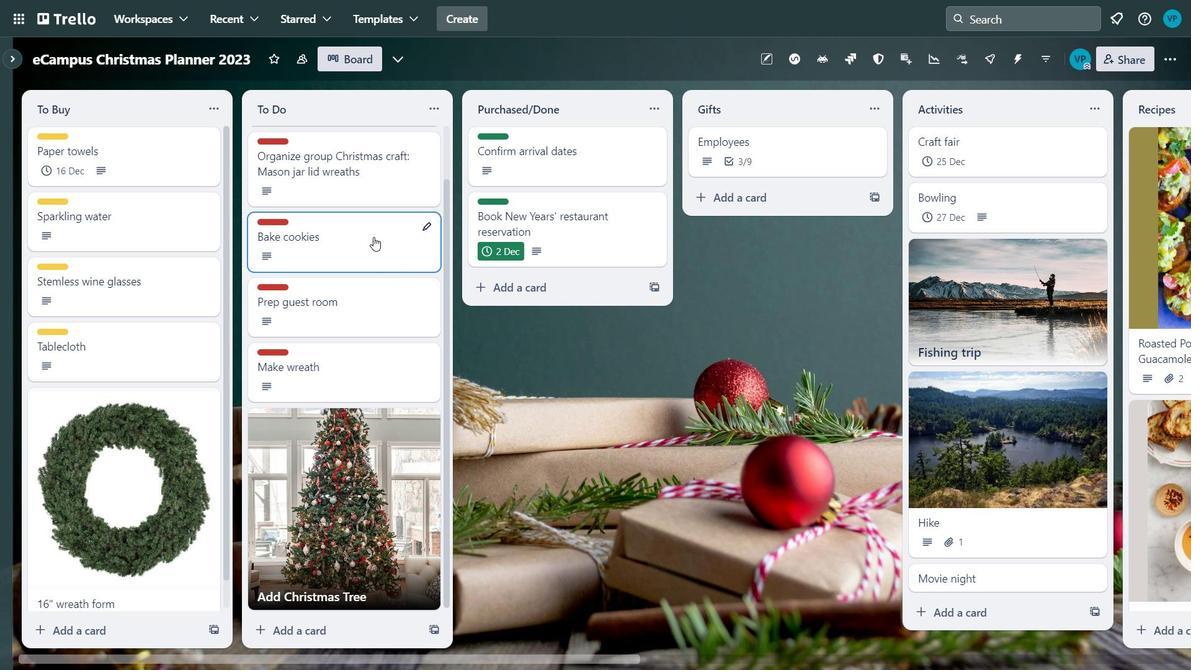 
Action: Mouse pressed left at (372, 232)
Screenshot: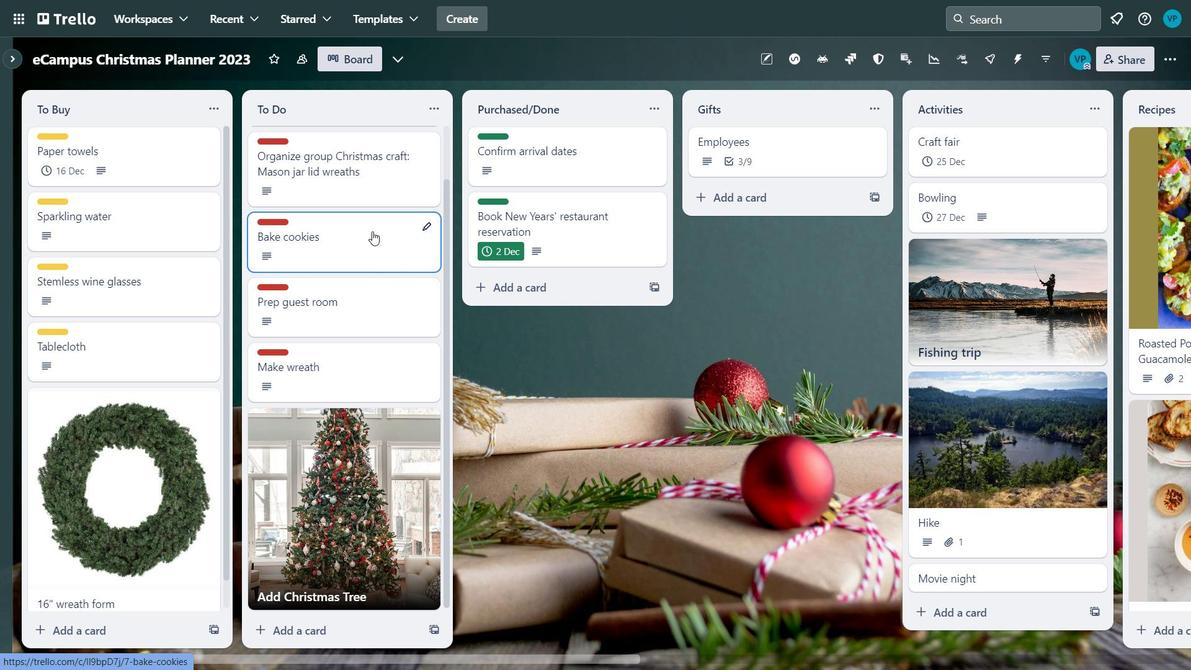 
Action: Mouse moved to (510, 512)
Screenshot: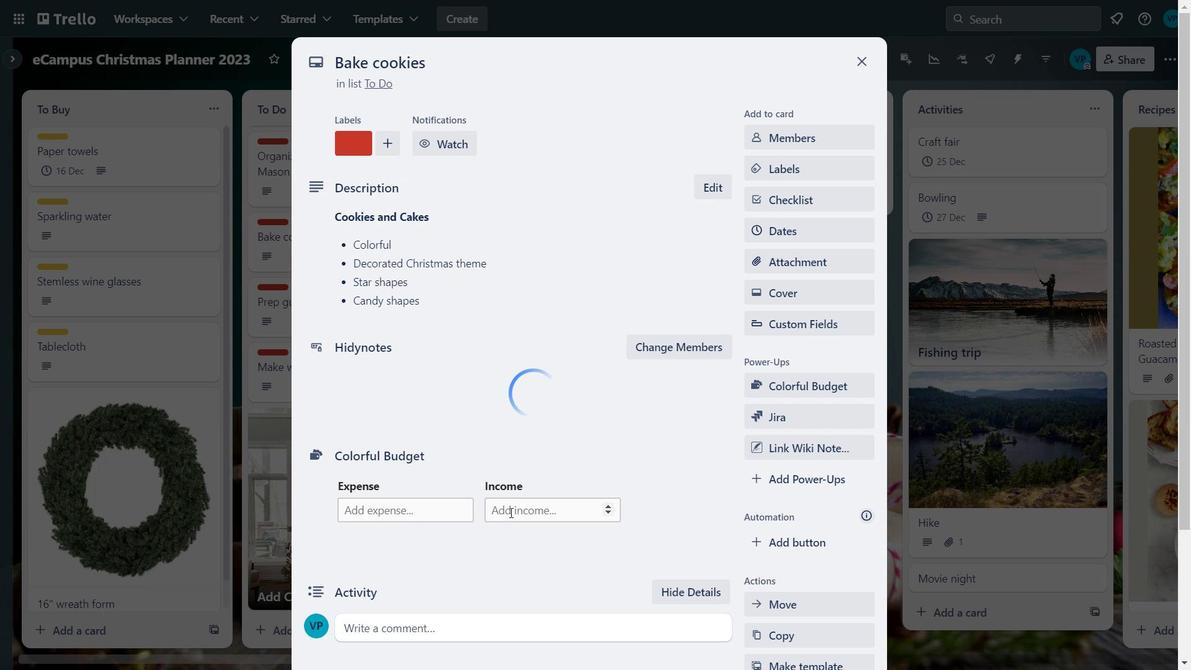 
Action: Mouse pressed left at (510, 512)
Screenshot: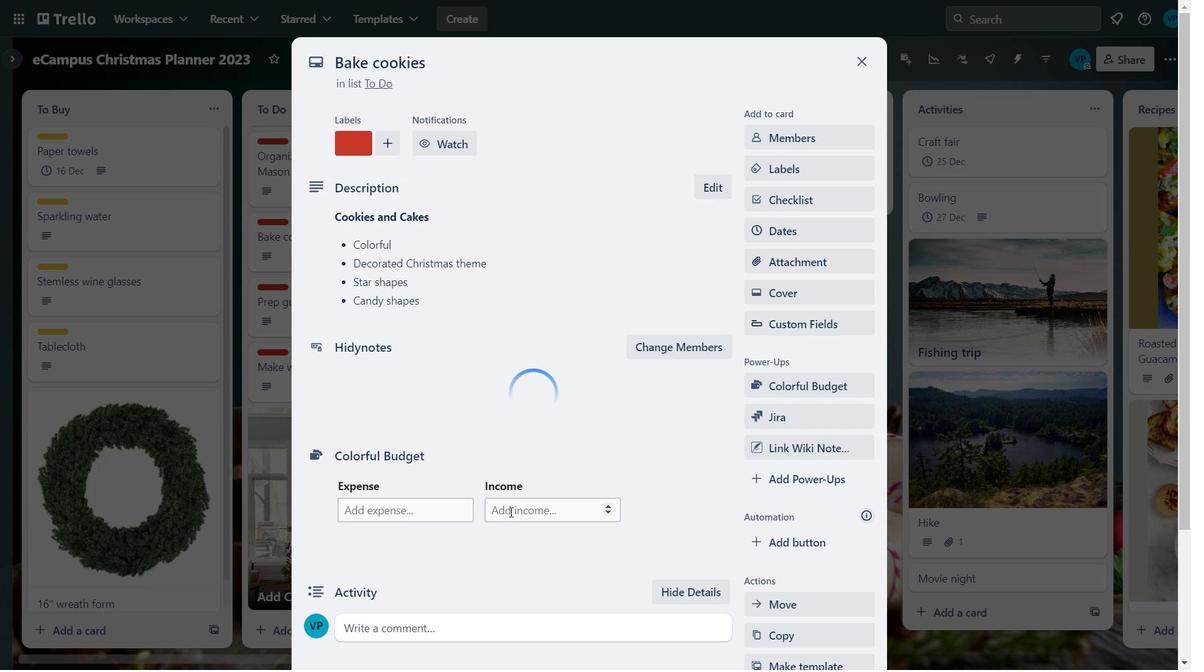 
Action: Mouse moved to (501, 512)
Screenshot: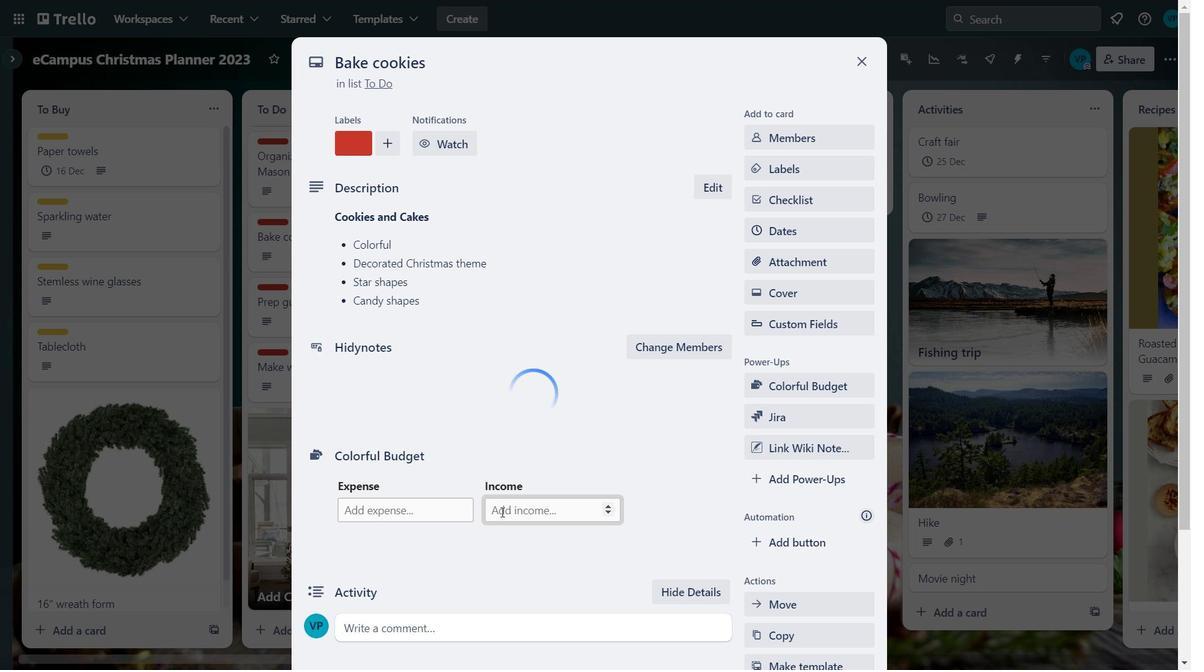 
Action: Key pressed 5<Key.backspace>5<Key.backspace>10000
Screenshot: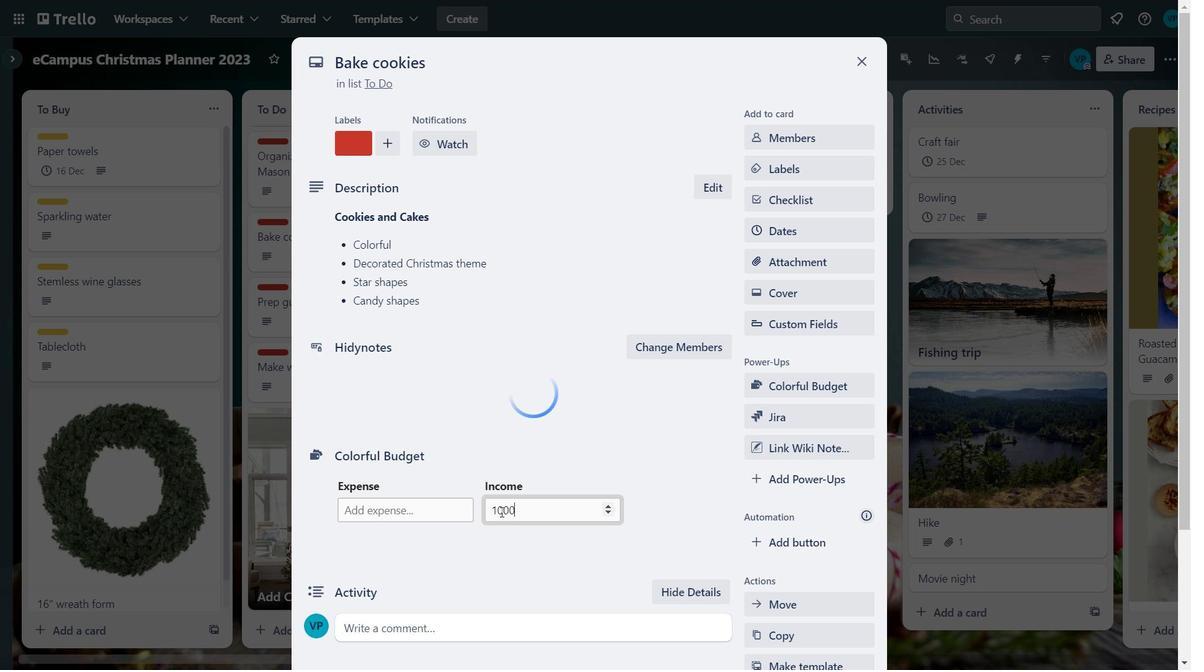 
Action: Mouse moved to (440, 509)
Screenshot: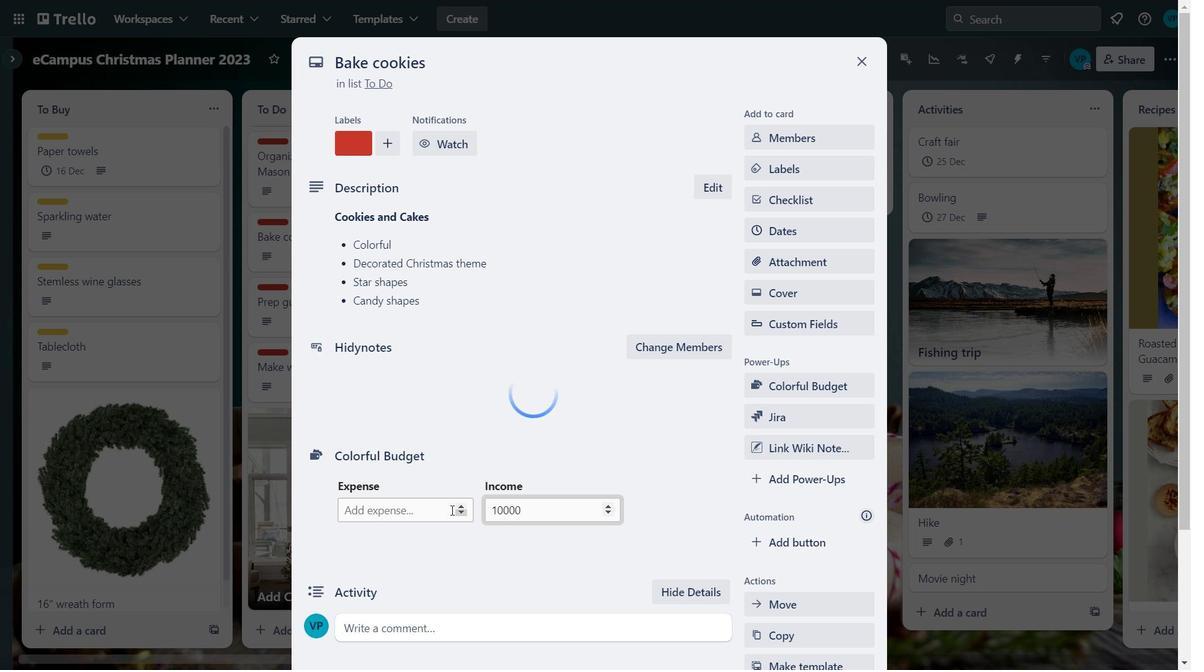 
Action: Mouse pressed left at (440, 509)
Screenshot: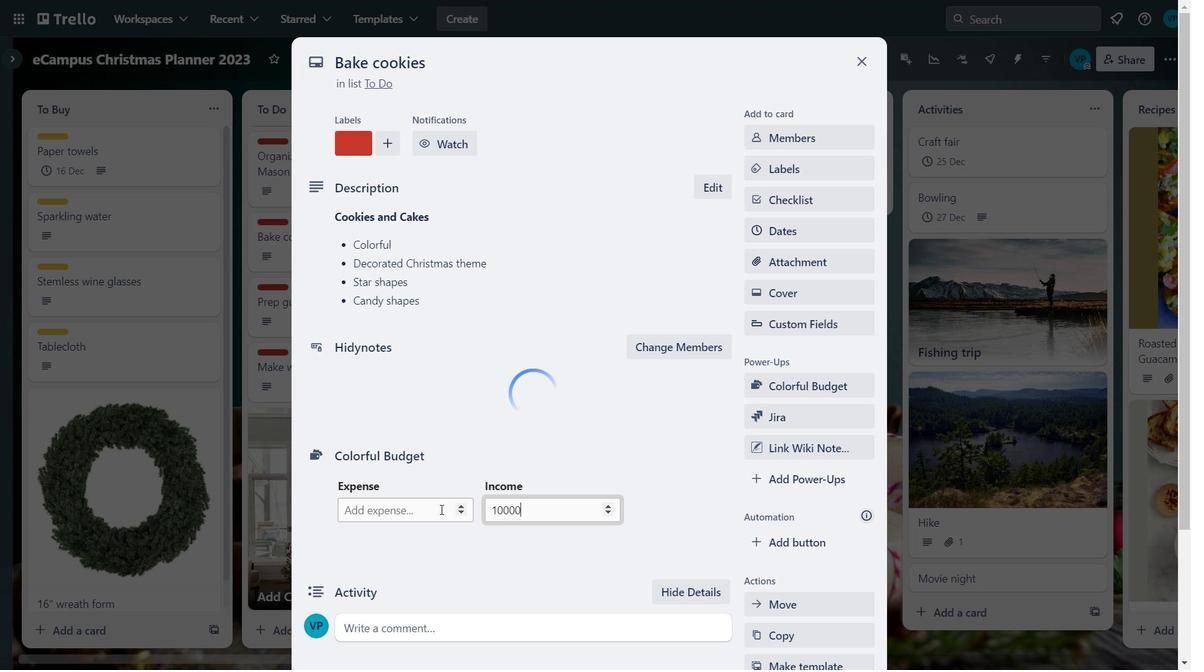 
Action: Key pressed 10000<Key.enter>
Screenshot: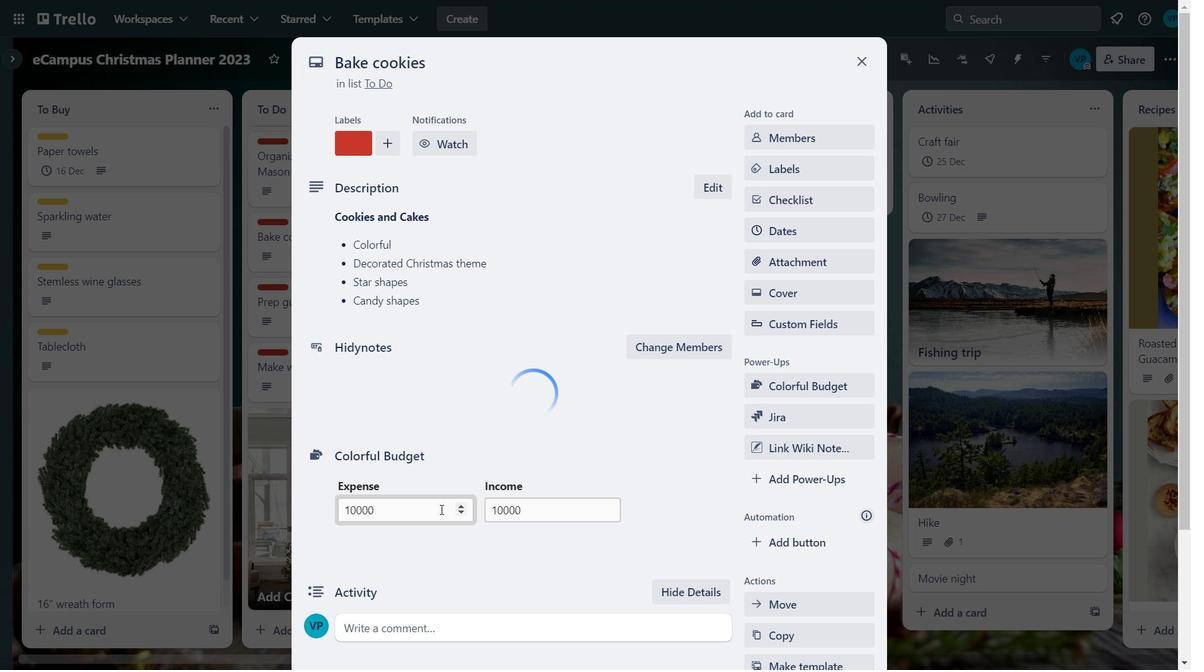 
Action: Mouse moved to (380, 395)
Screenshot: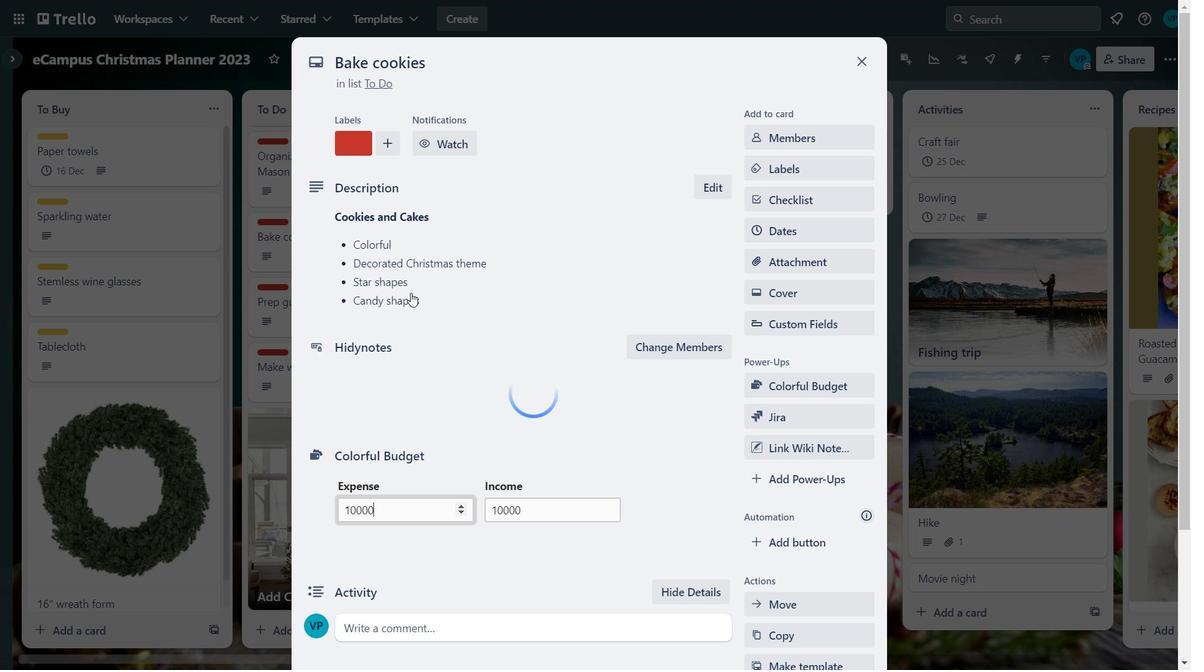 
Action: Mouse pressed left at (380, 395)
Screenshot: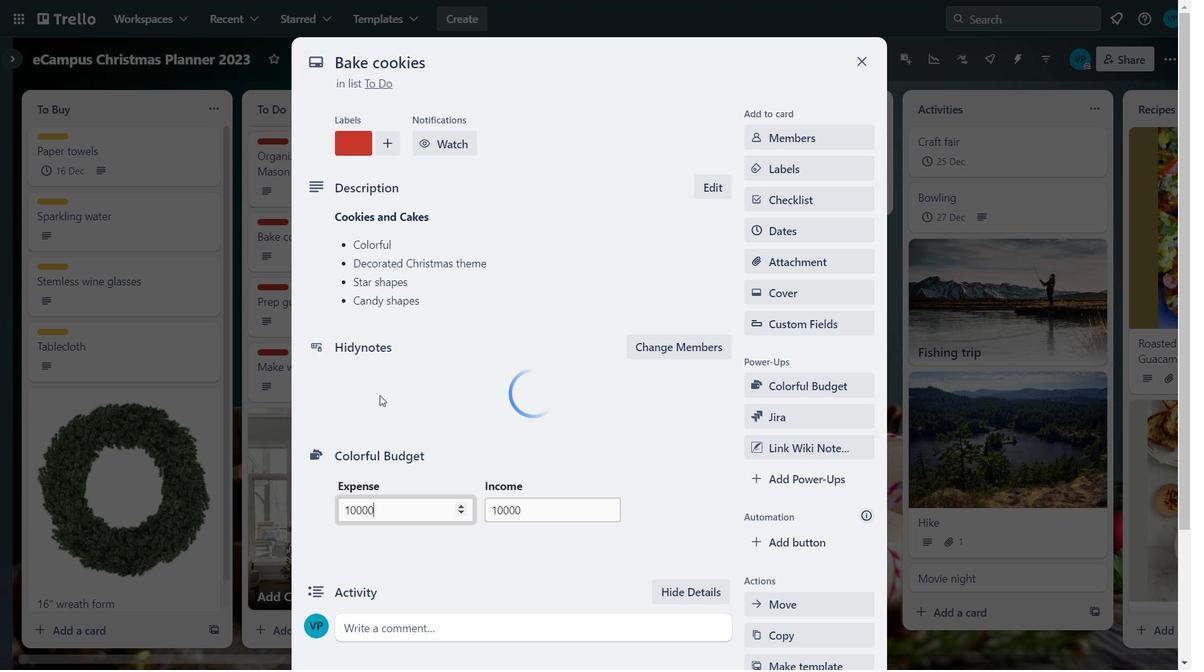 
Action: Mouse moved to (872, 58)
Screenshot: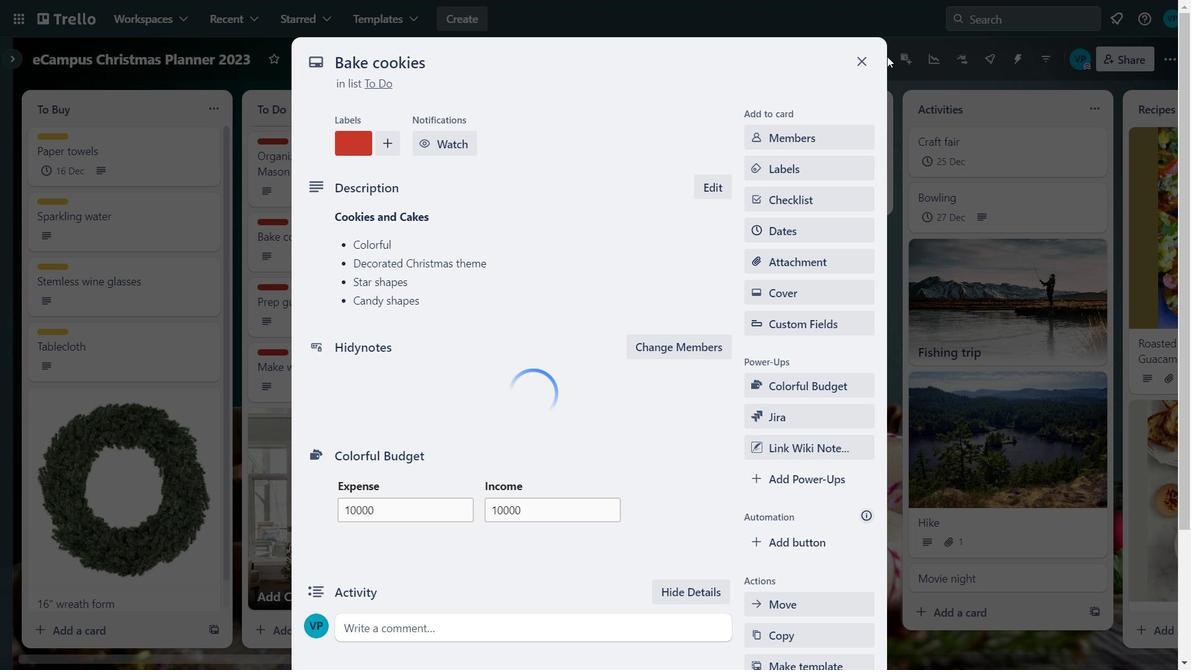 
Action: Mouse pressed left at (872, 58)
Screenshot: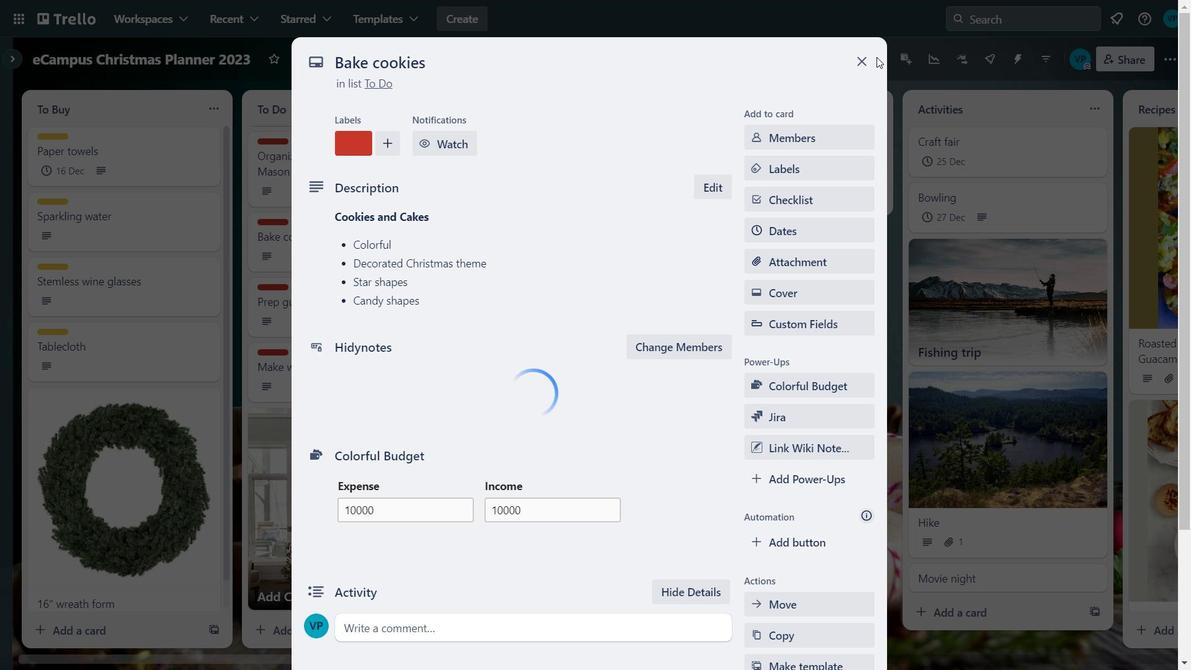
Action: Mouse moved to (311, 490)
Screenshot: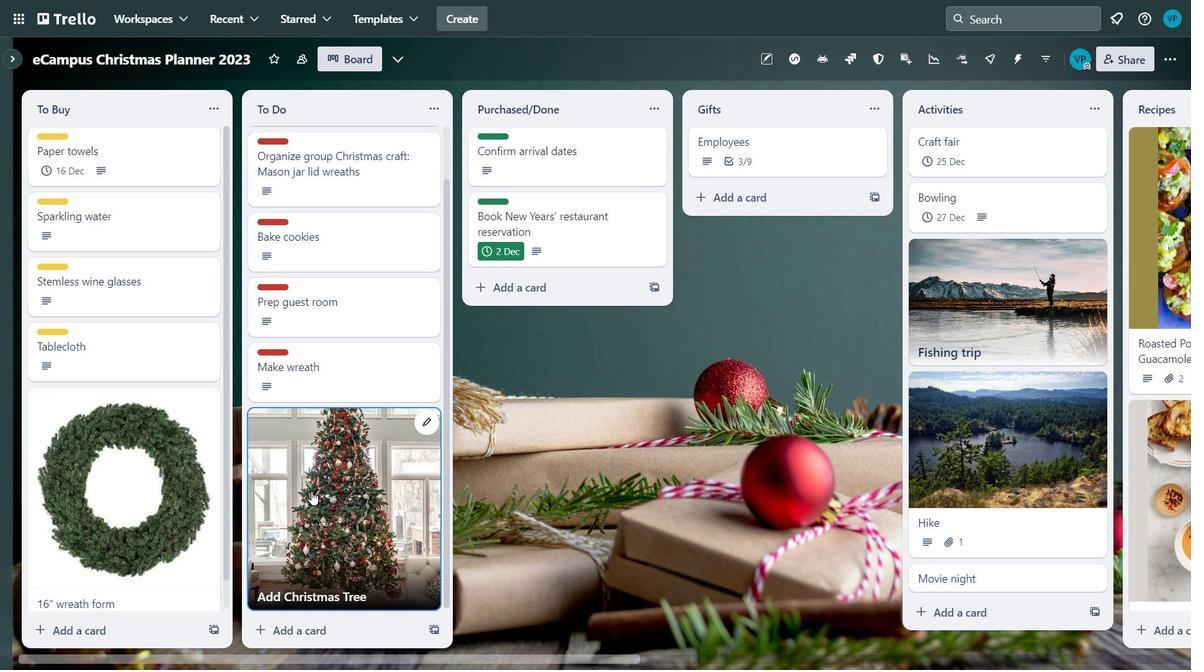 
Action: Mouse pressed left at (311, 490)
Screenshot: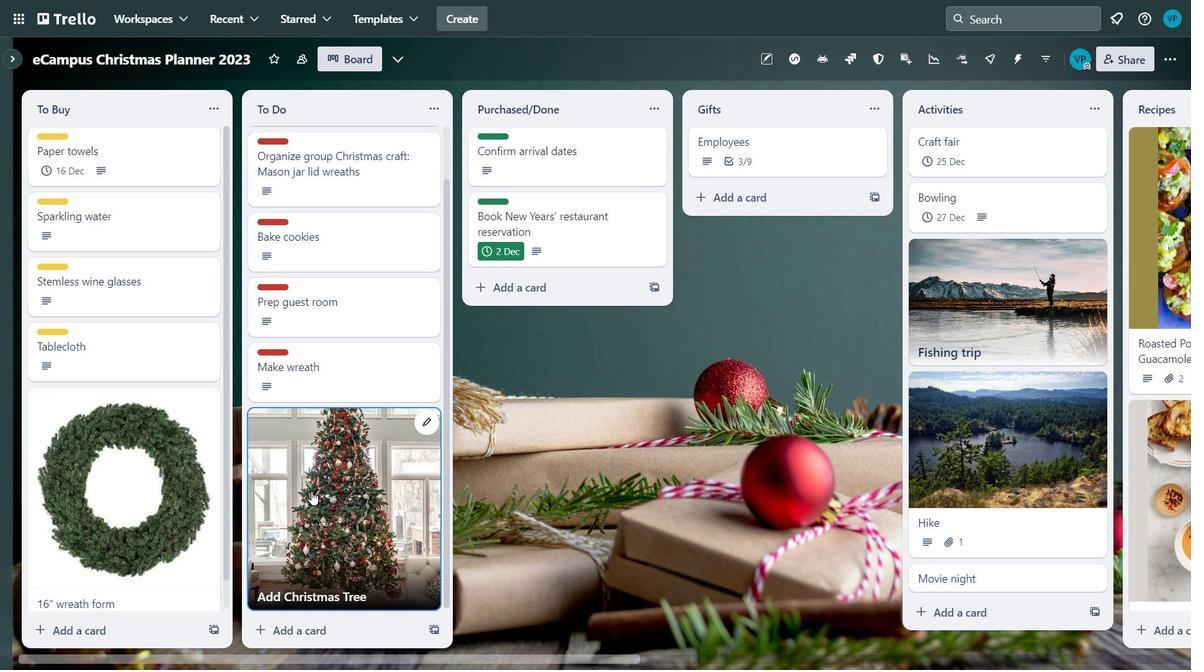 
Action: Mouse moved to (605, 525)
Screenshot: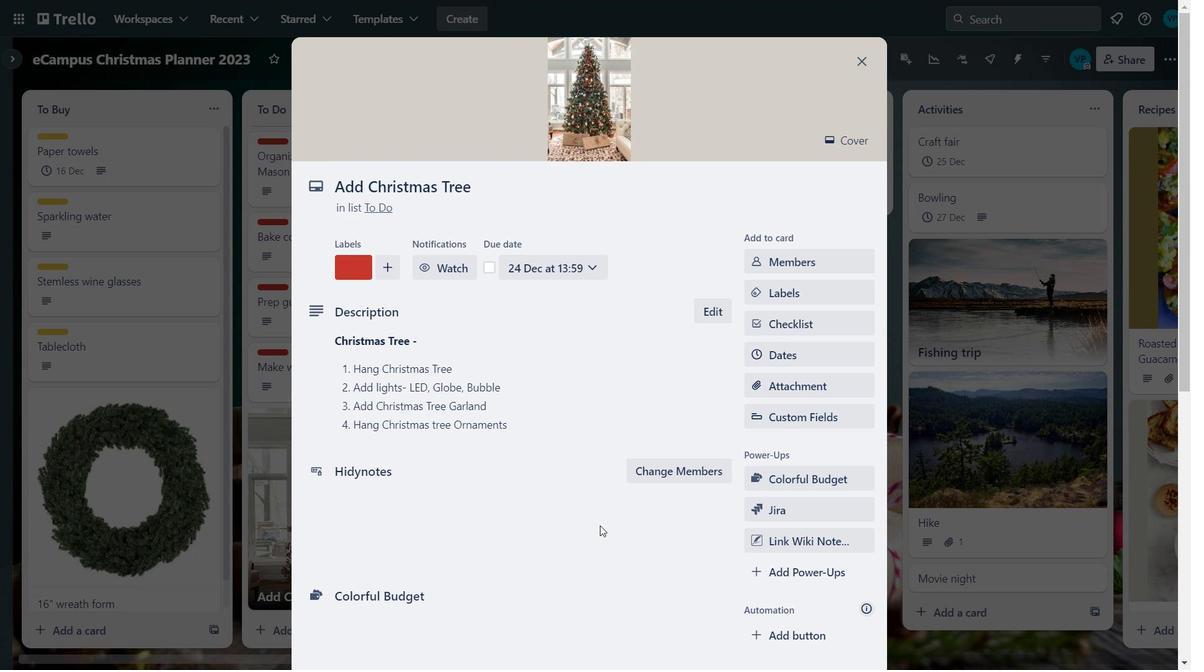 
Action: Mouse scrolled (605, 524) with delta (0, 0)
Screenshot: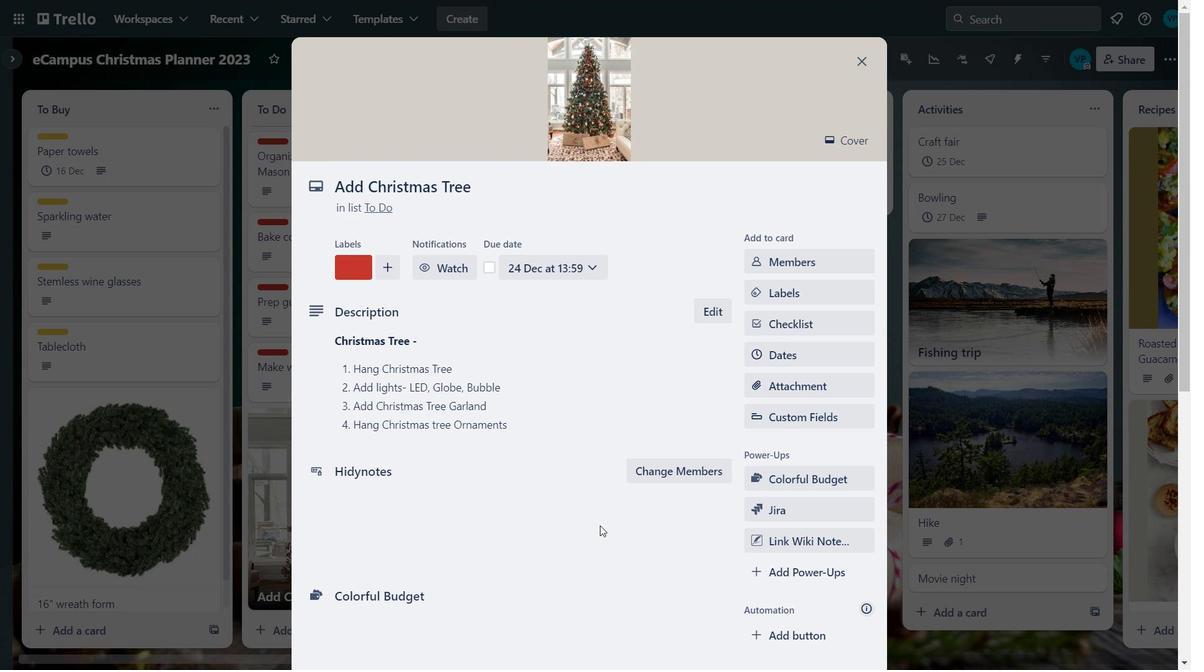
Action: Mouse moved to (606, 525)
Screenshot: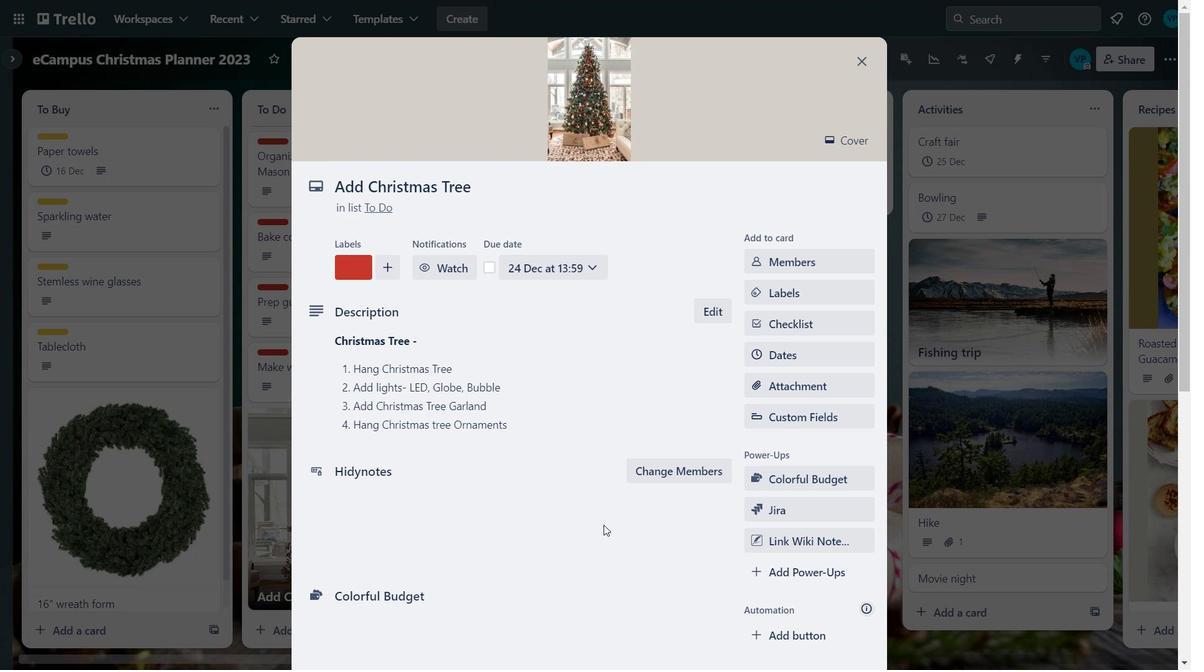 
Action: Mouse scrolled (606, 524) with delta (0, 0)
Screenshot: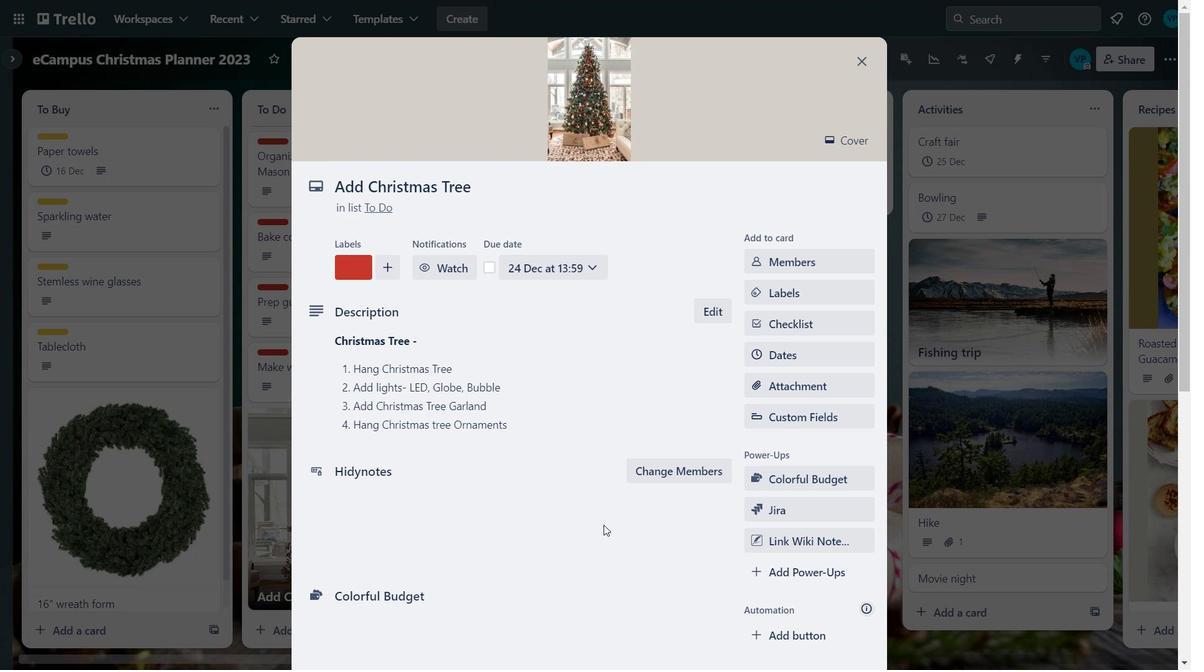 
Action: Mouse moved to (555, 479)
Screenshot: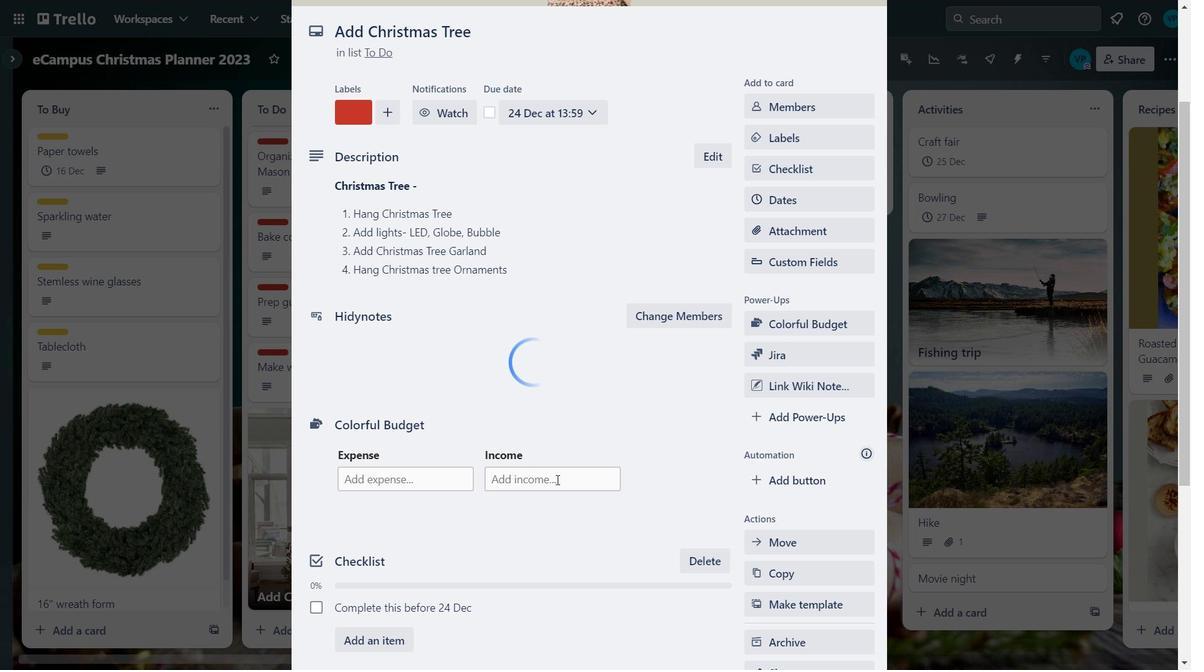 
Action: Mouse pressed left at (555, 479)
Screenshot: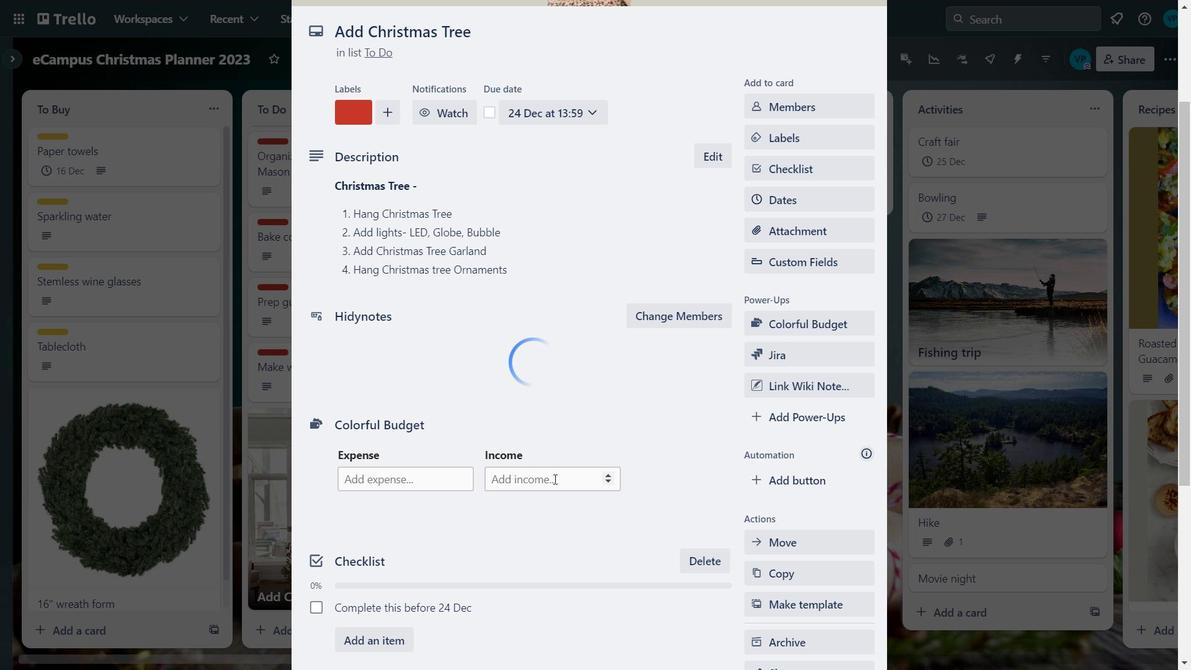
Action: Mouse moved to (548, 482)
Screenshot: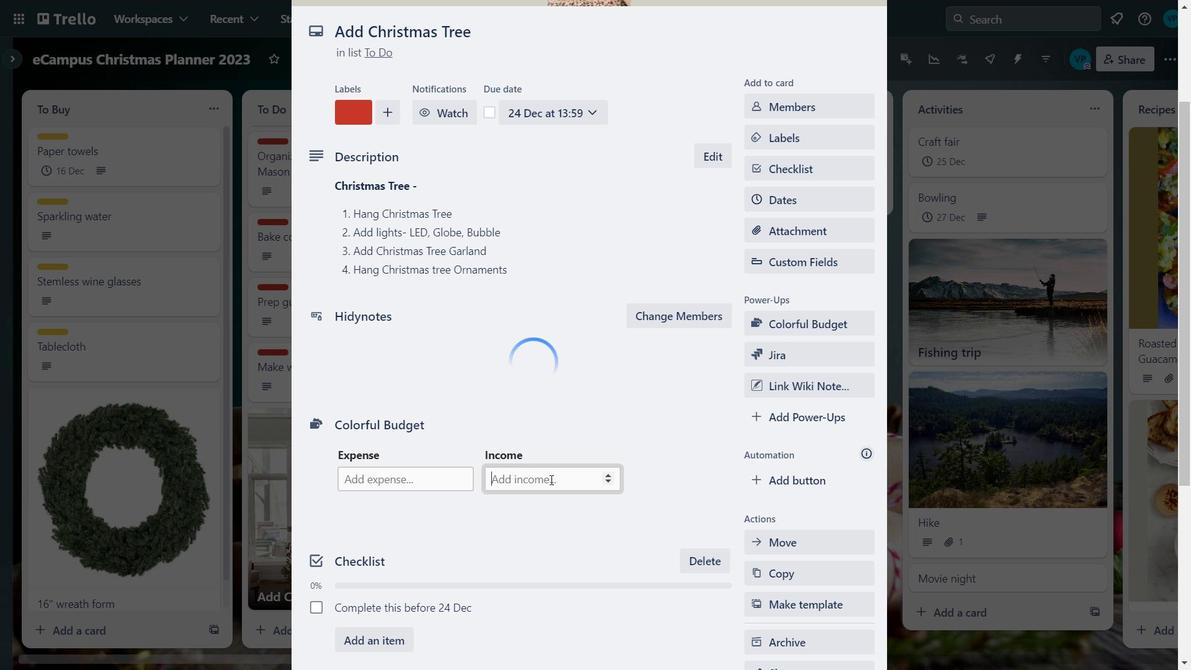 
Action: Key pressed 3000
Screenshot: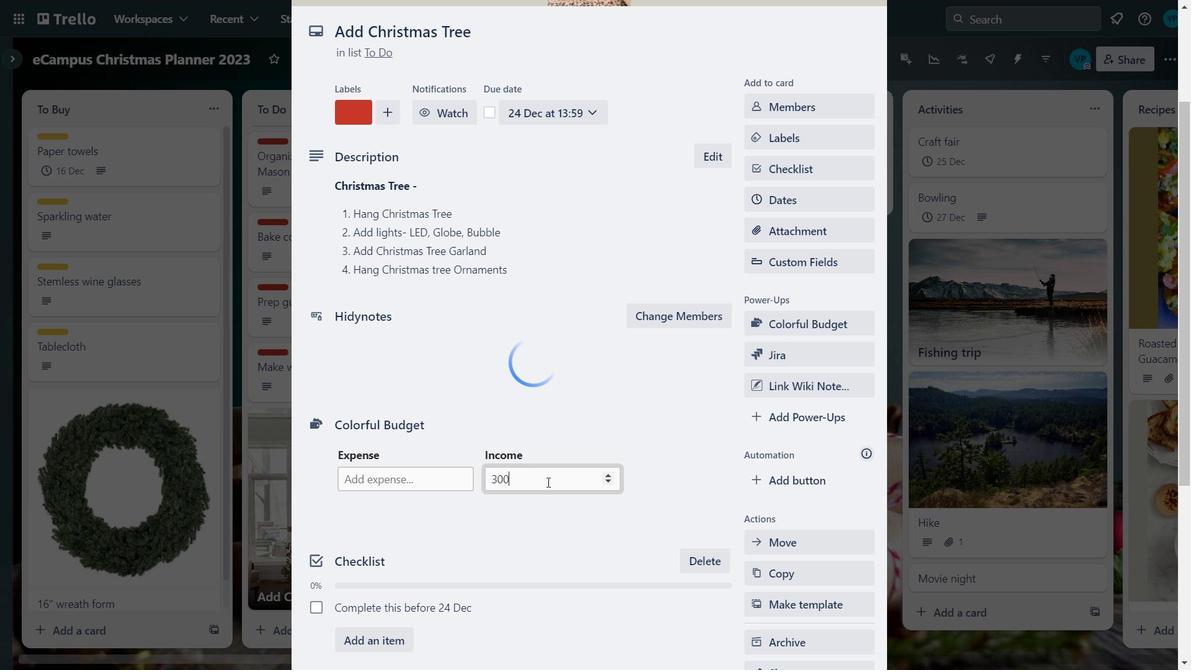 
Action: Mouse moved to (430, 486)
Screenshot: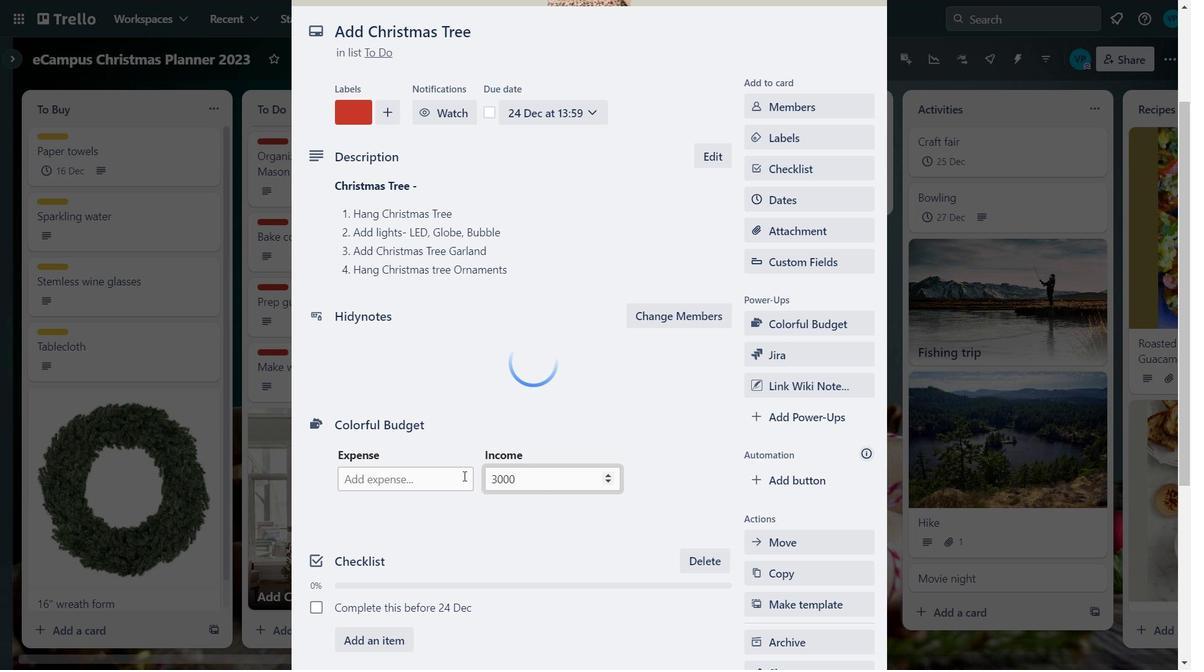 
Action: Mouse pressed left at (430, 486)
Screenshot: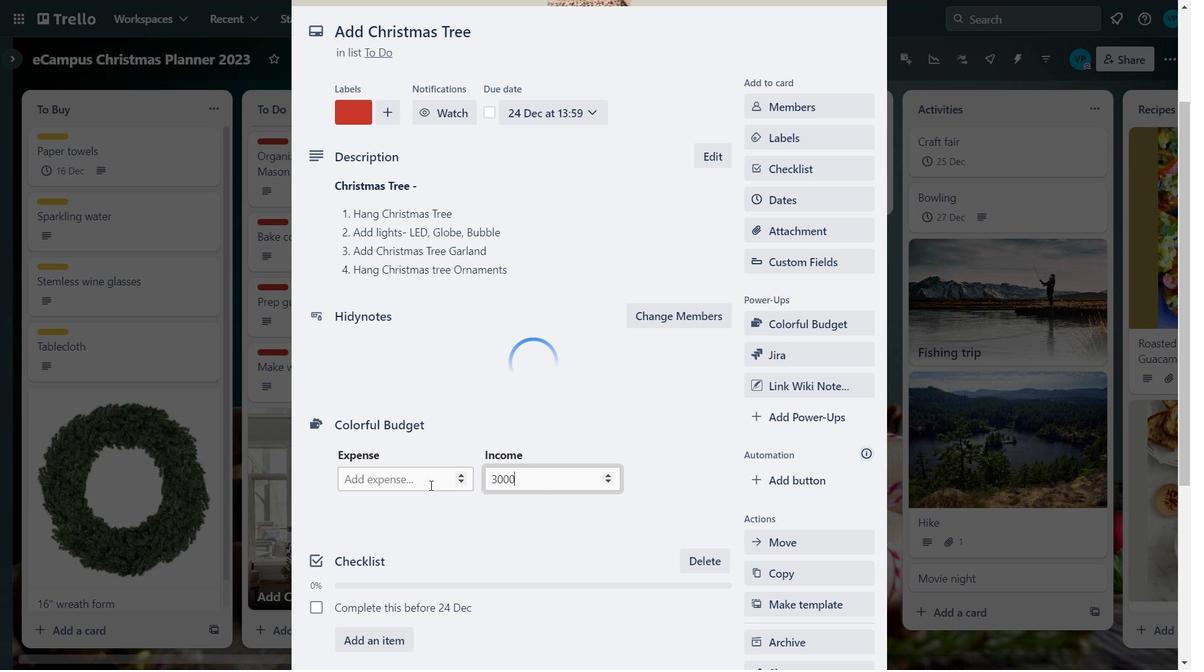 
Action: Key pressed 3
Screenshot: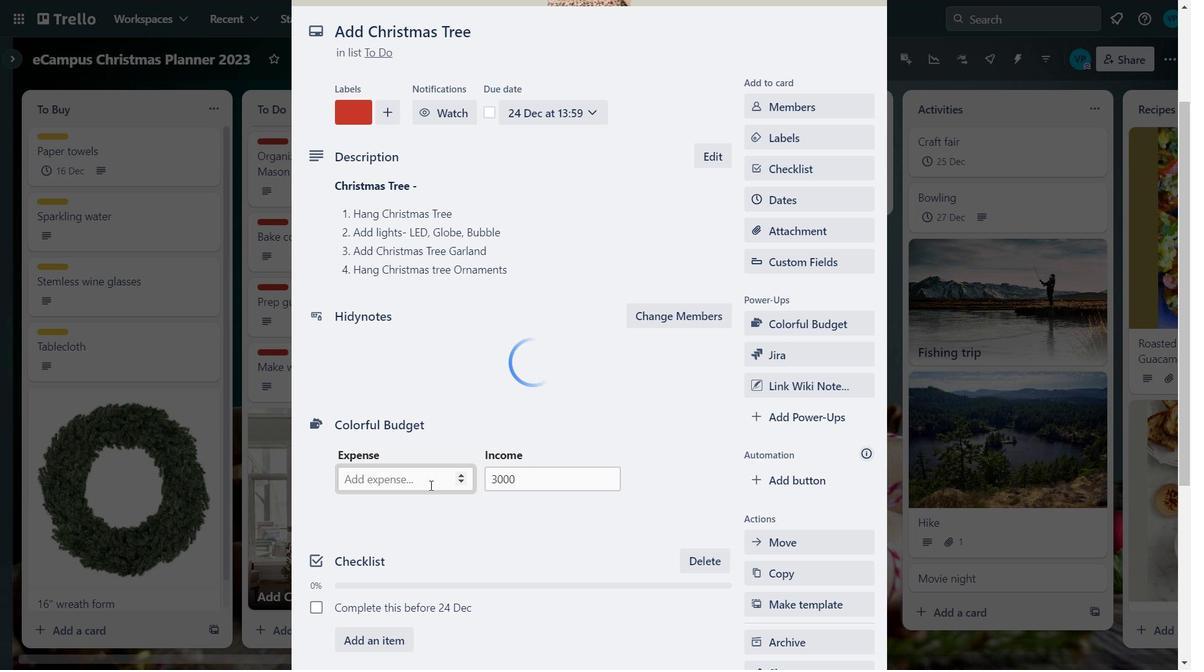 
Action: Mouse moved to (430, 486)
Screenshot: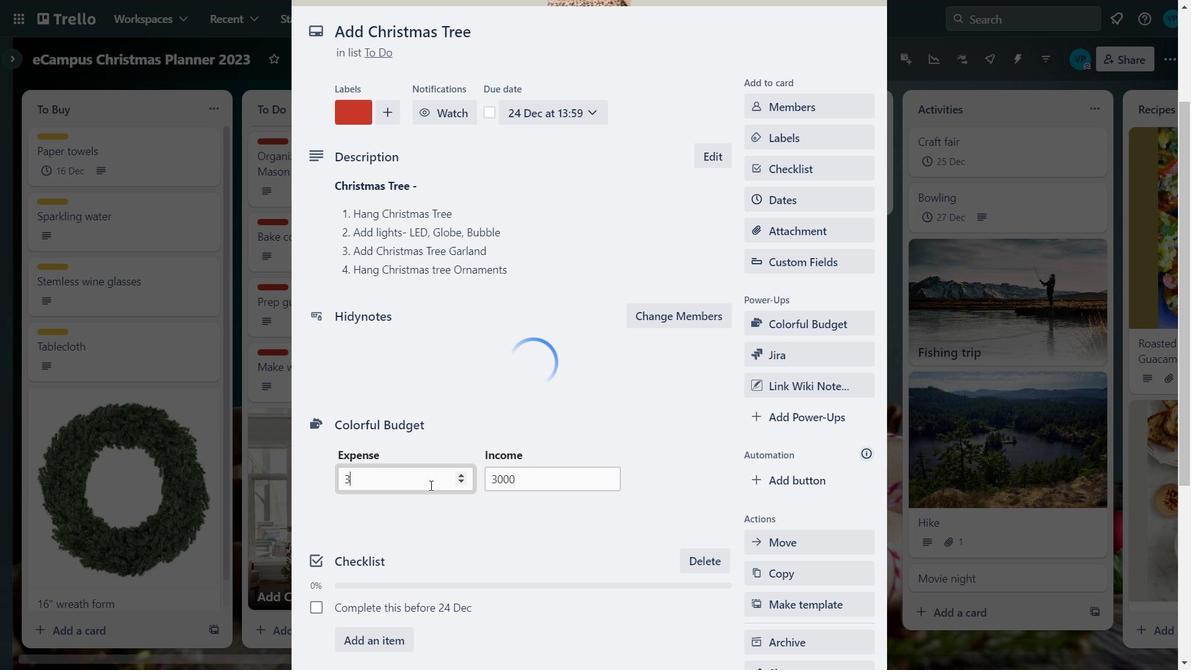
Action: Key pressed 000<Key.enter>
Screenshot: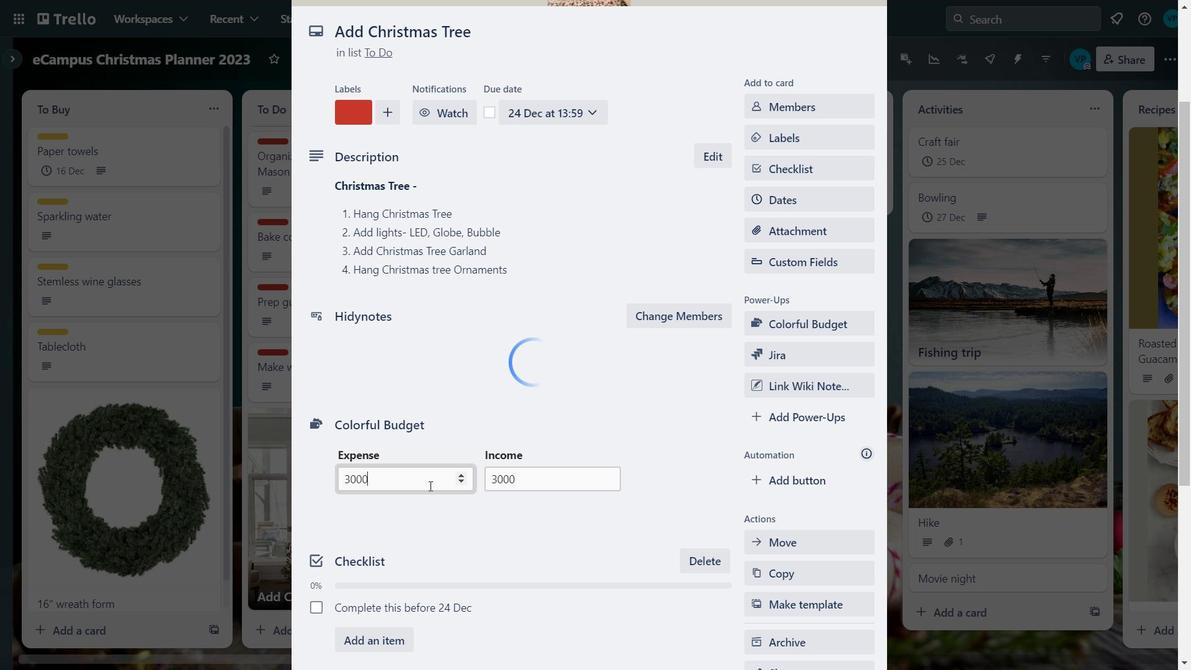 
Action: Mouse moved to (929, 4)
Screenshot: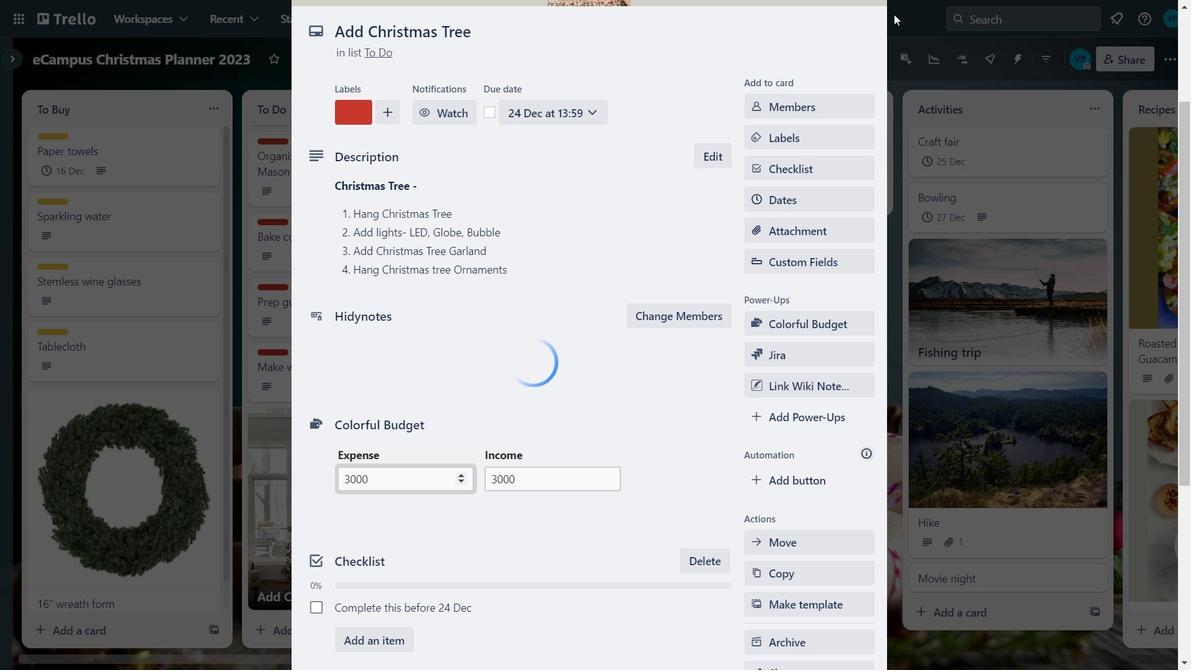
Action: Mouse pressed left at (929, 4)
Screenshot: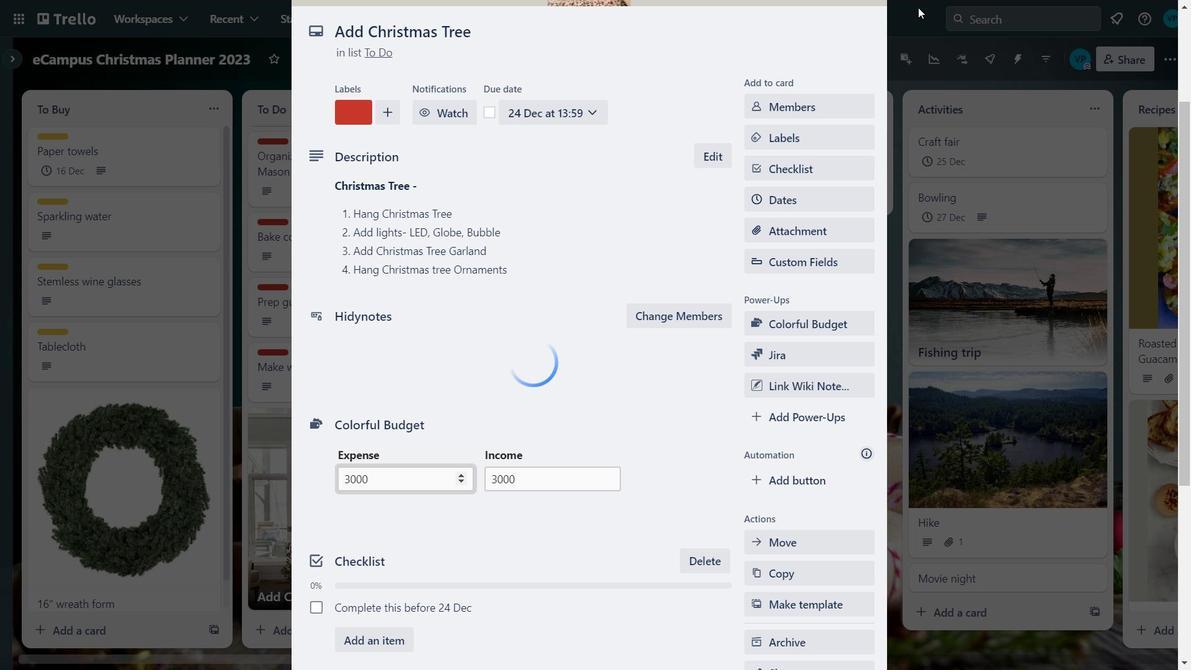 
Action: Mouse moved to (333, 245)
Screenshot: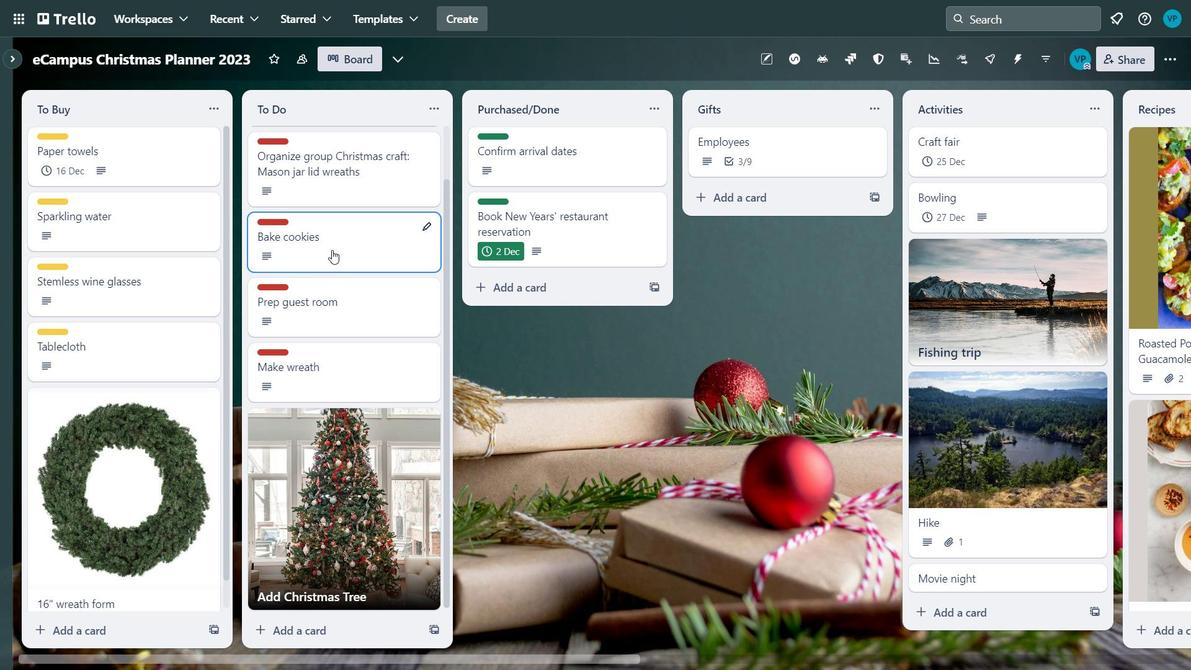 
Action: Mouse pressed left at (333, 245)
Screenshot: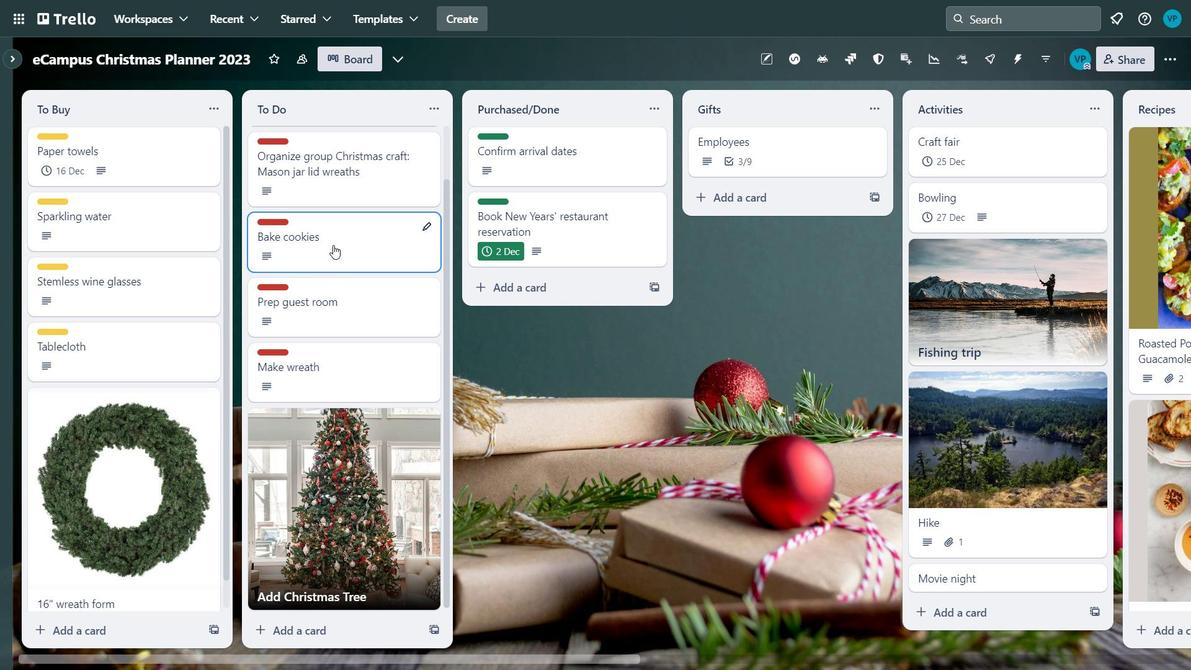 
Action: Mouse moved to (855, 60)
Screenshot: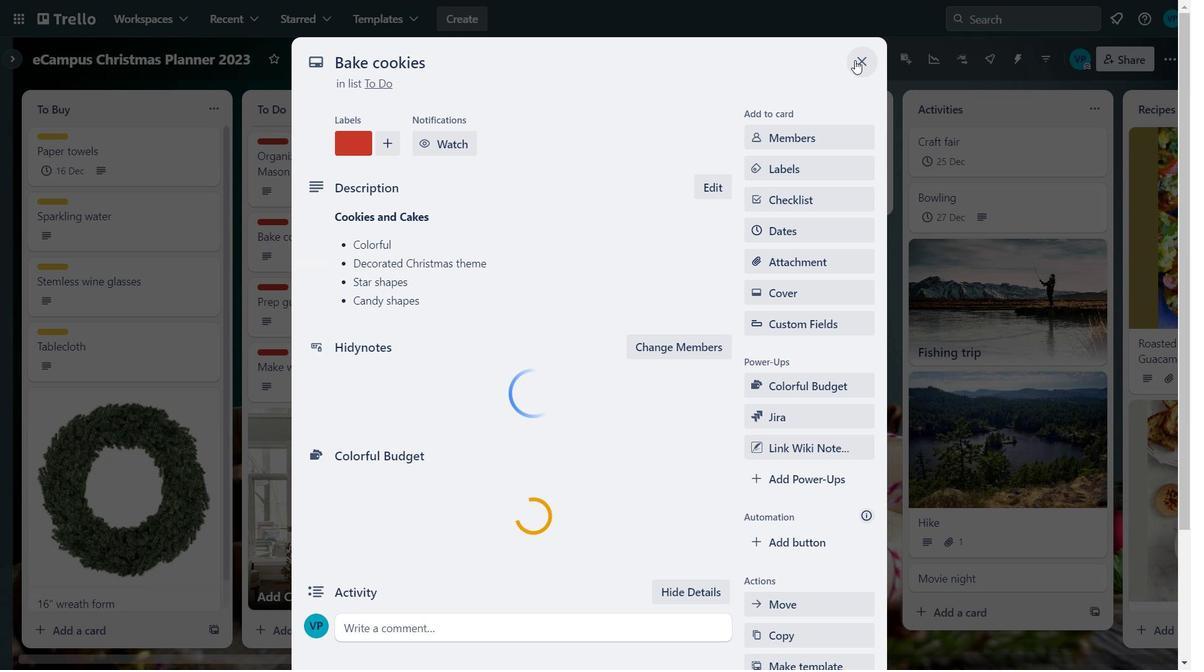 
Action: Mouse pressed left at (855, 60)
Screenshot: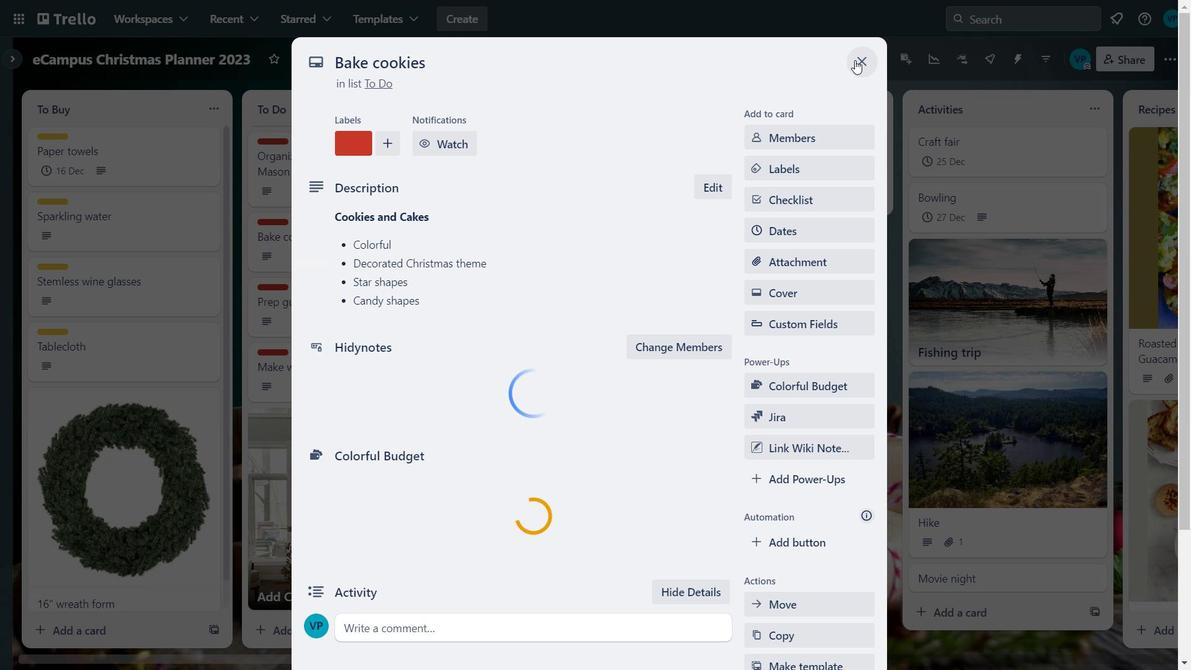 
Action: Mouse moved to (337, 167)
Screenshot: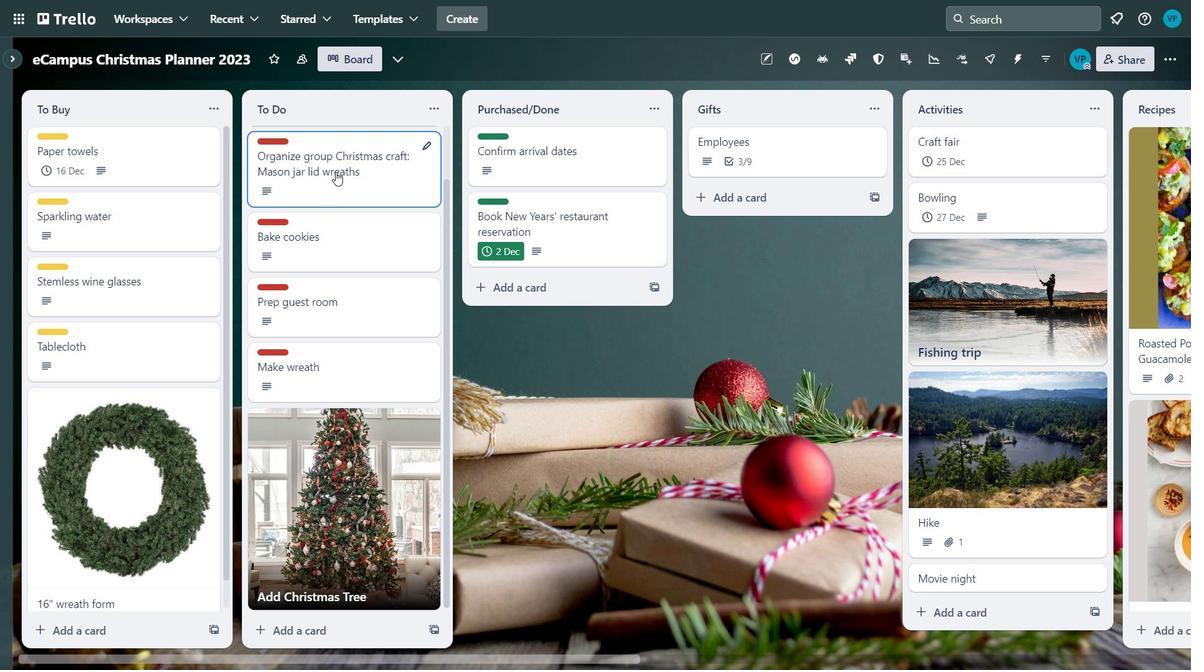 
Action: Mouse pressed left at (337, 167)
Screenshot: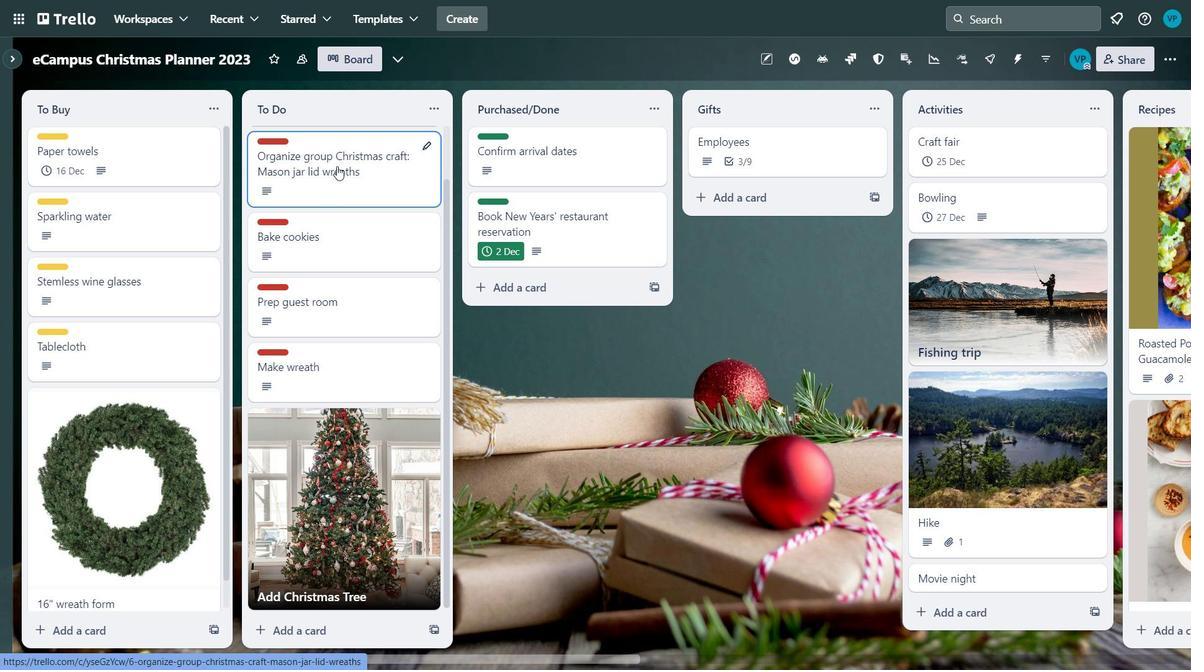 
Action: Mouse moved to (456, 387)
Screenshot: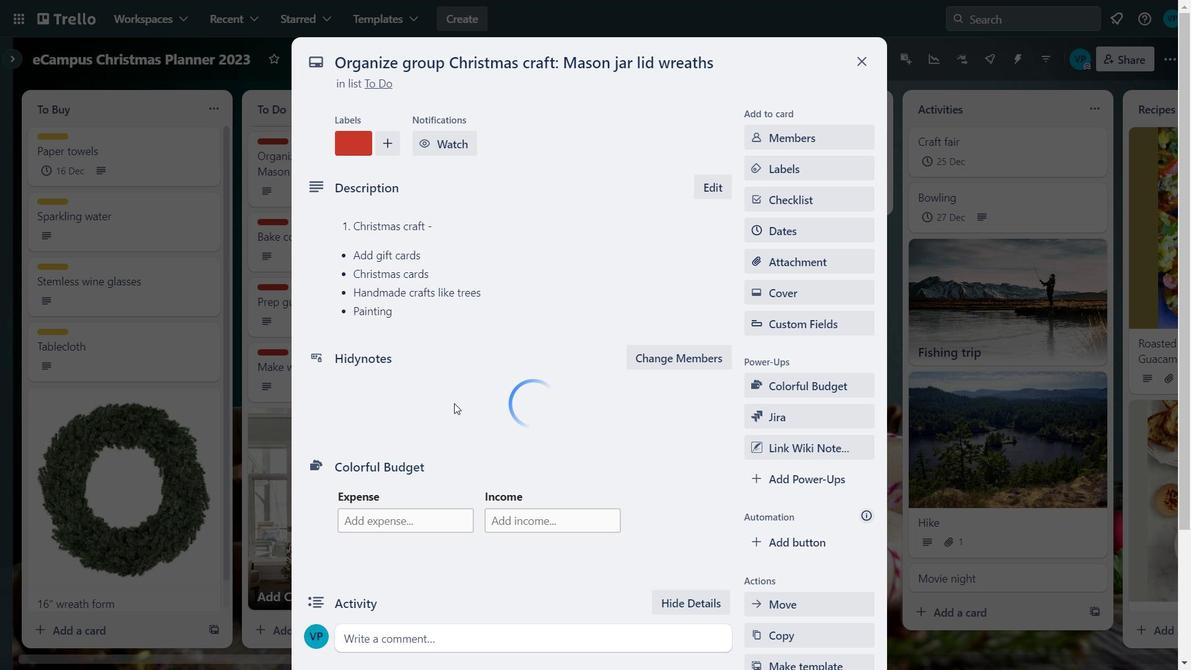 
Action: Mouse scrolled (456, 386) with delta (0, 0)
